 Task: Search one way flight ticket for 3 adults, 3 children in business from Fort Leonard Wood/waynesville: Waynesville-st. Robert Regional Airport (forney Field) to Fort Wayne: Fort Wayne International Airport on 5-4-2023. Choice of flights is American. Number of bags: 1 checked bag. Price is upto 42000. Outbound departure time preference is 22:30.
Action: Mouse moved to (362, 146)
Screenshot: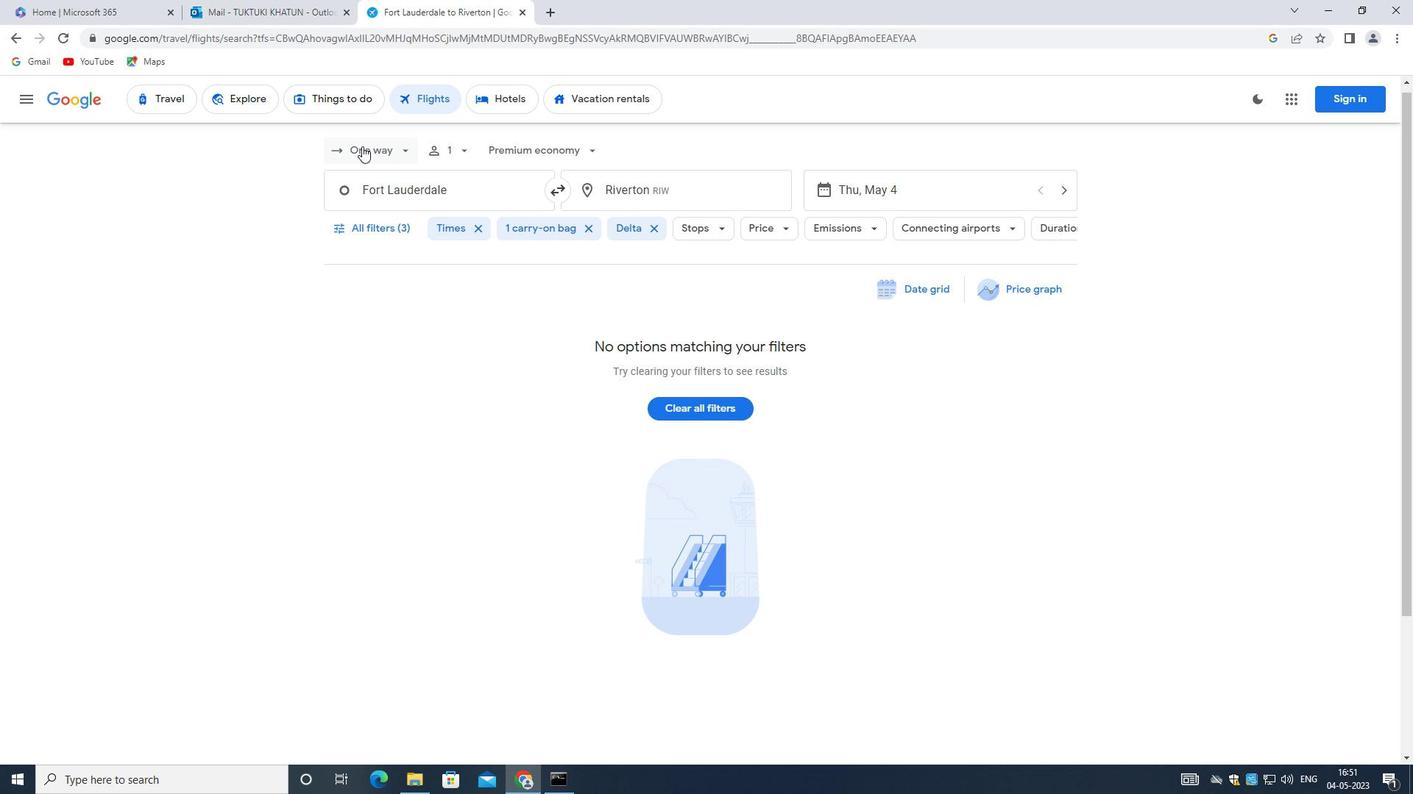 
Action: Mouse pressed left at (362, 146)
Screenshot: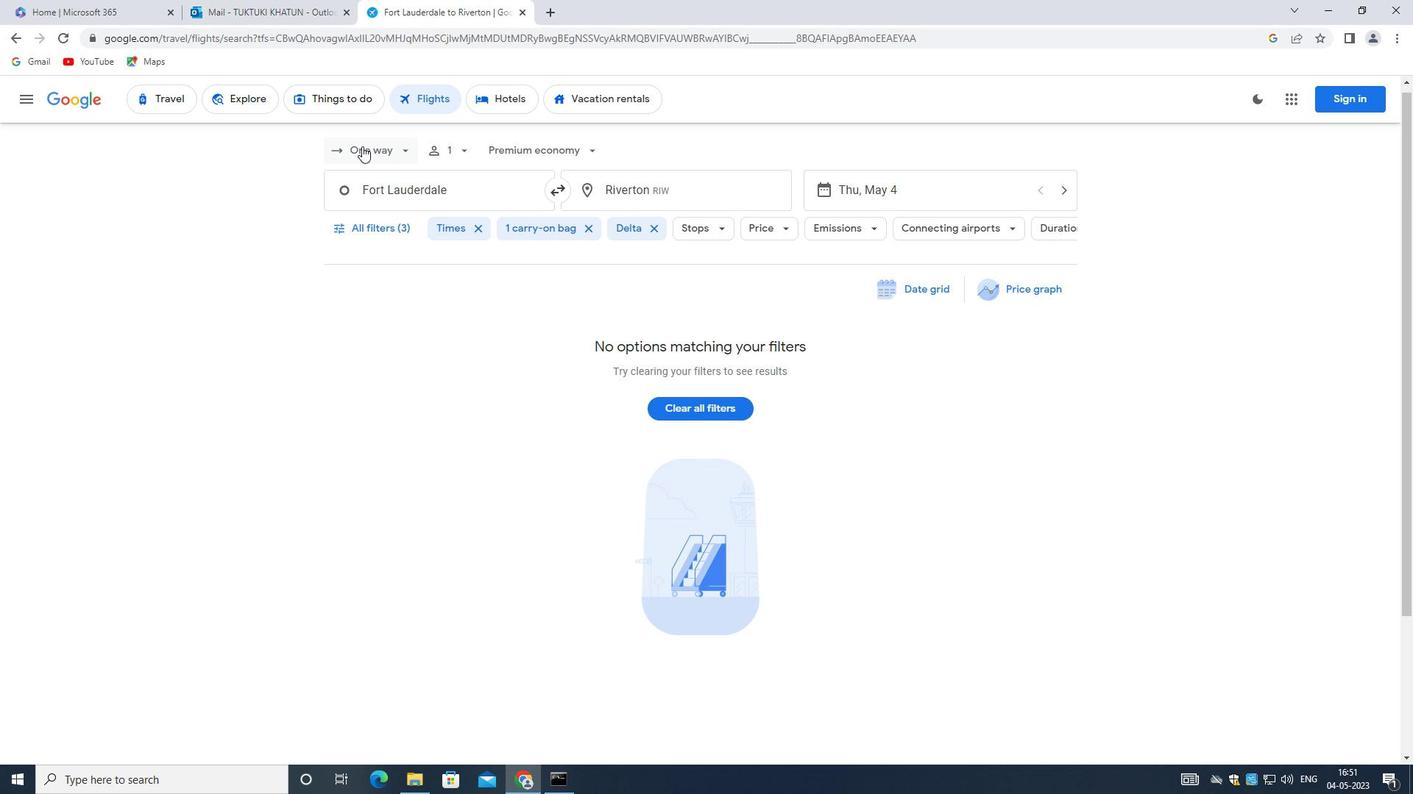 
Action: Mouse moved to (395, 211)
Screenshot: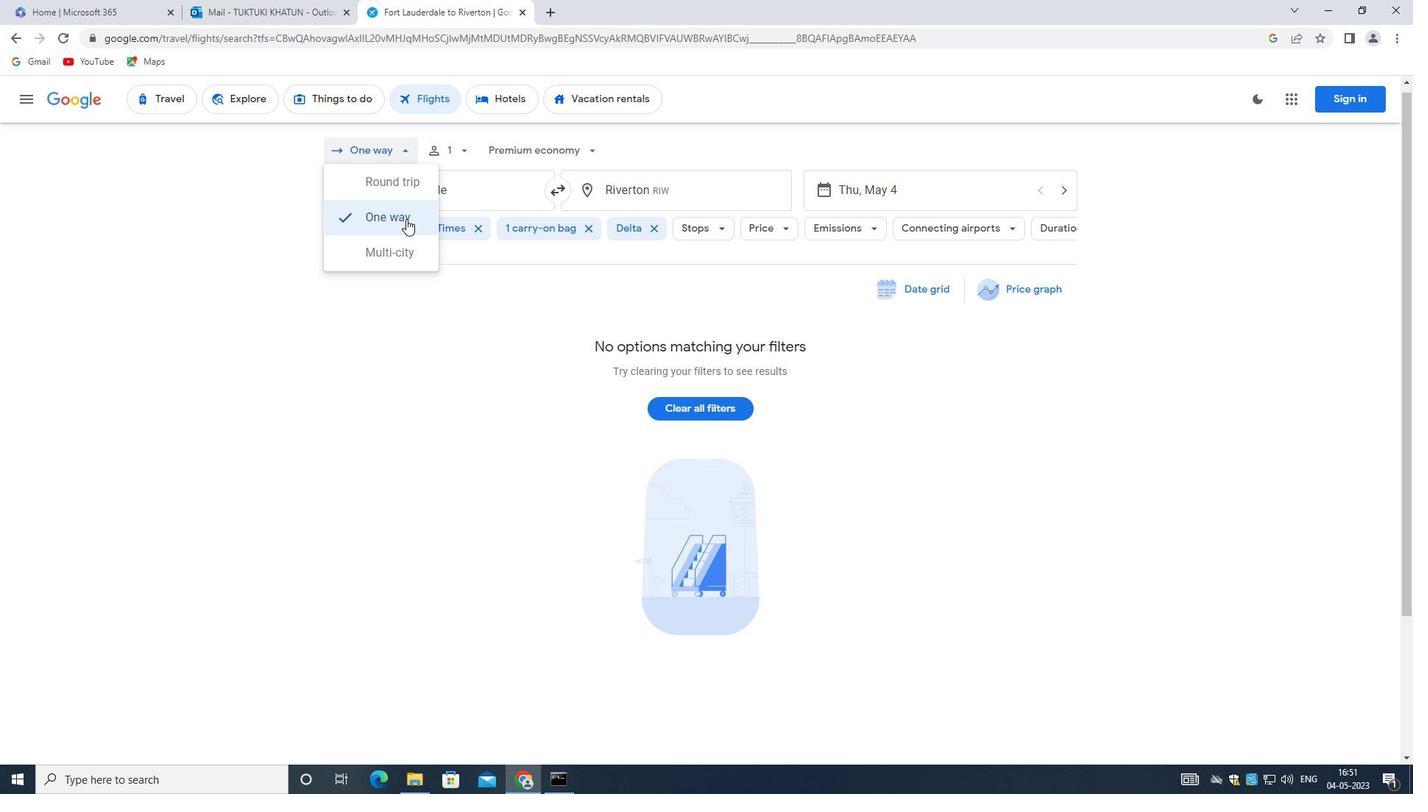 
Action: Mouse pressed left at (395, 211)
Screenshot: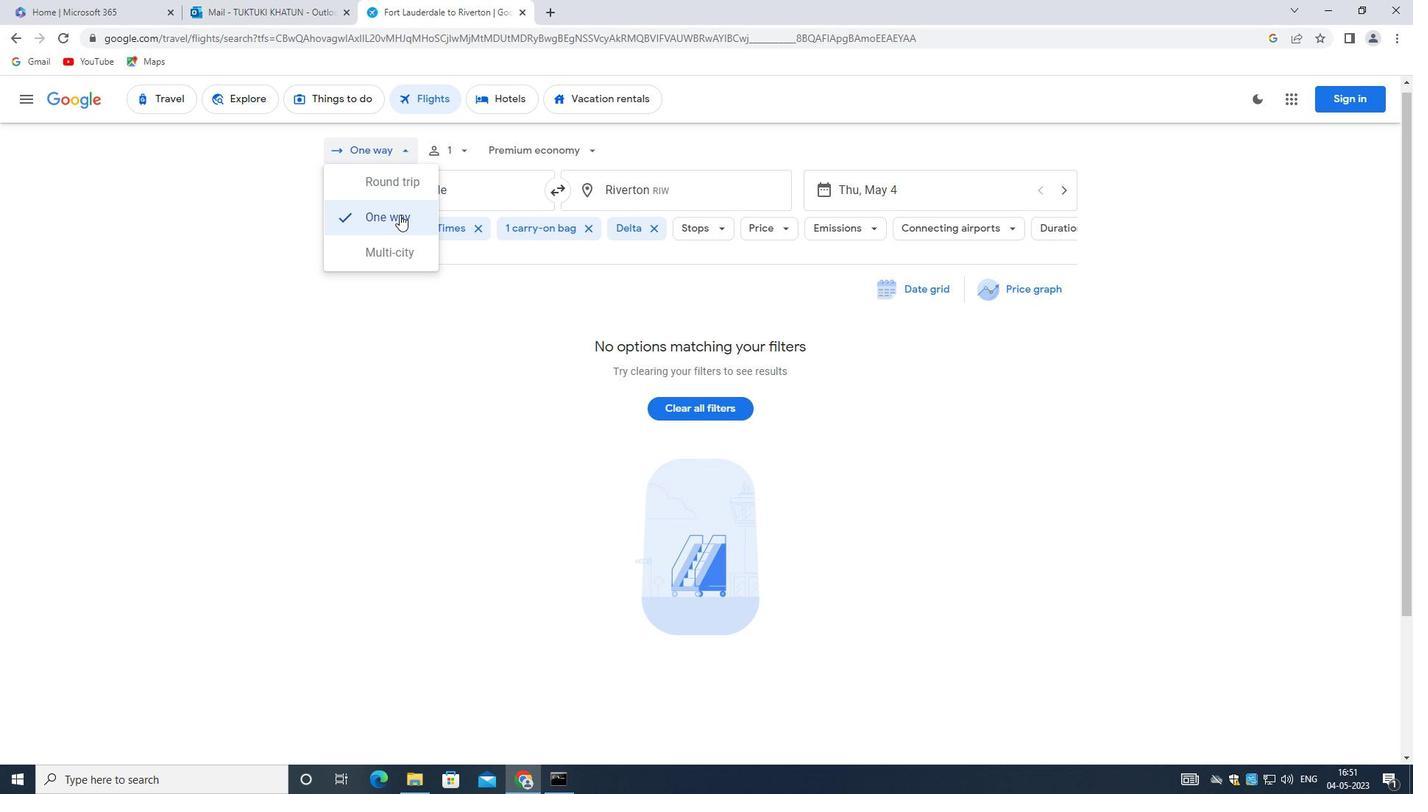 
Action: Mouse moved to (454, 149)
Screenshot: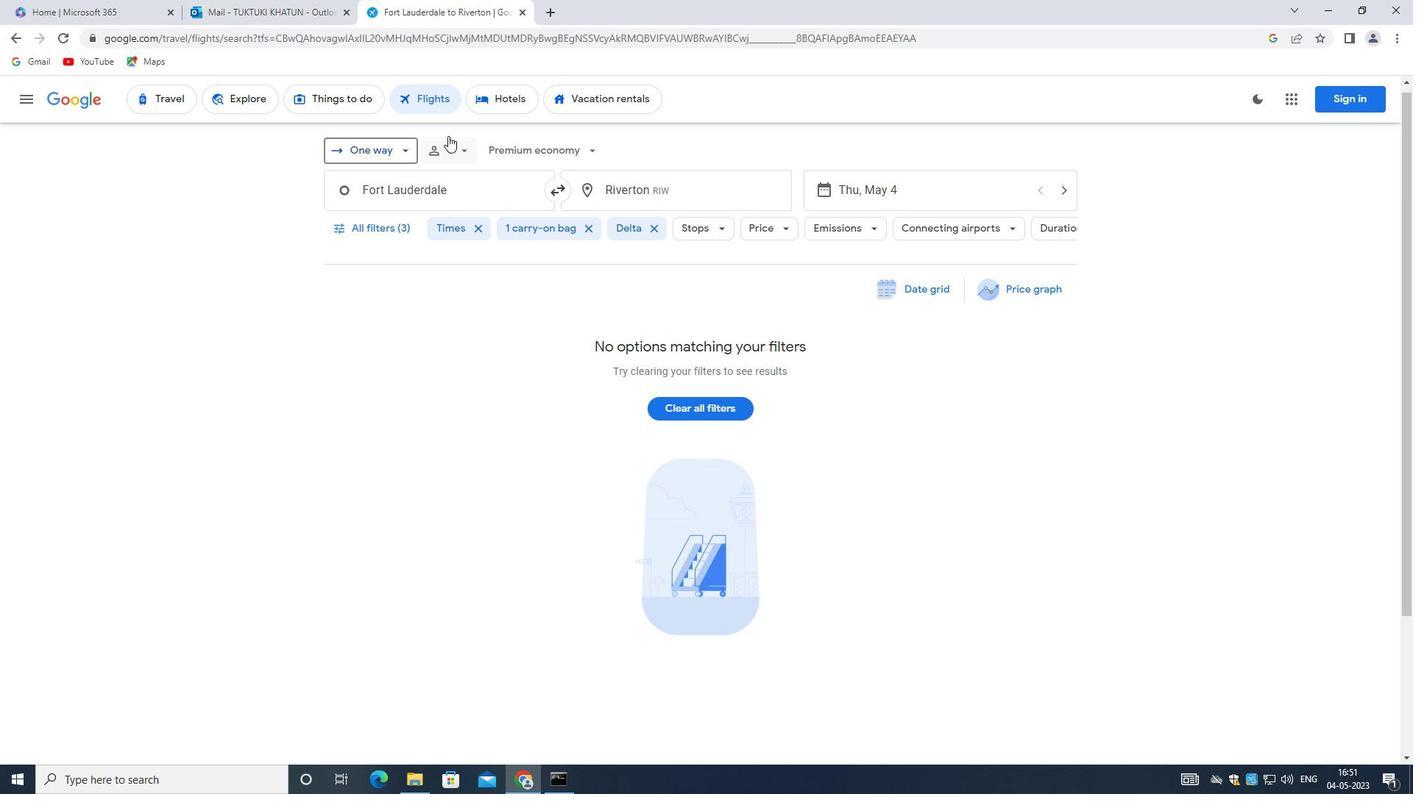 
Action: Mouse pressed left at (454, 149)
Screenshot: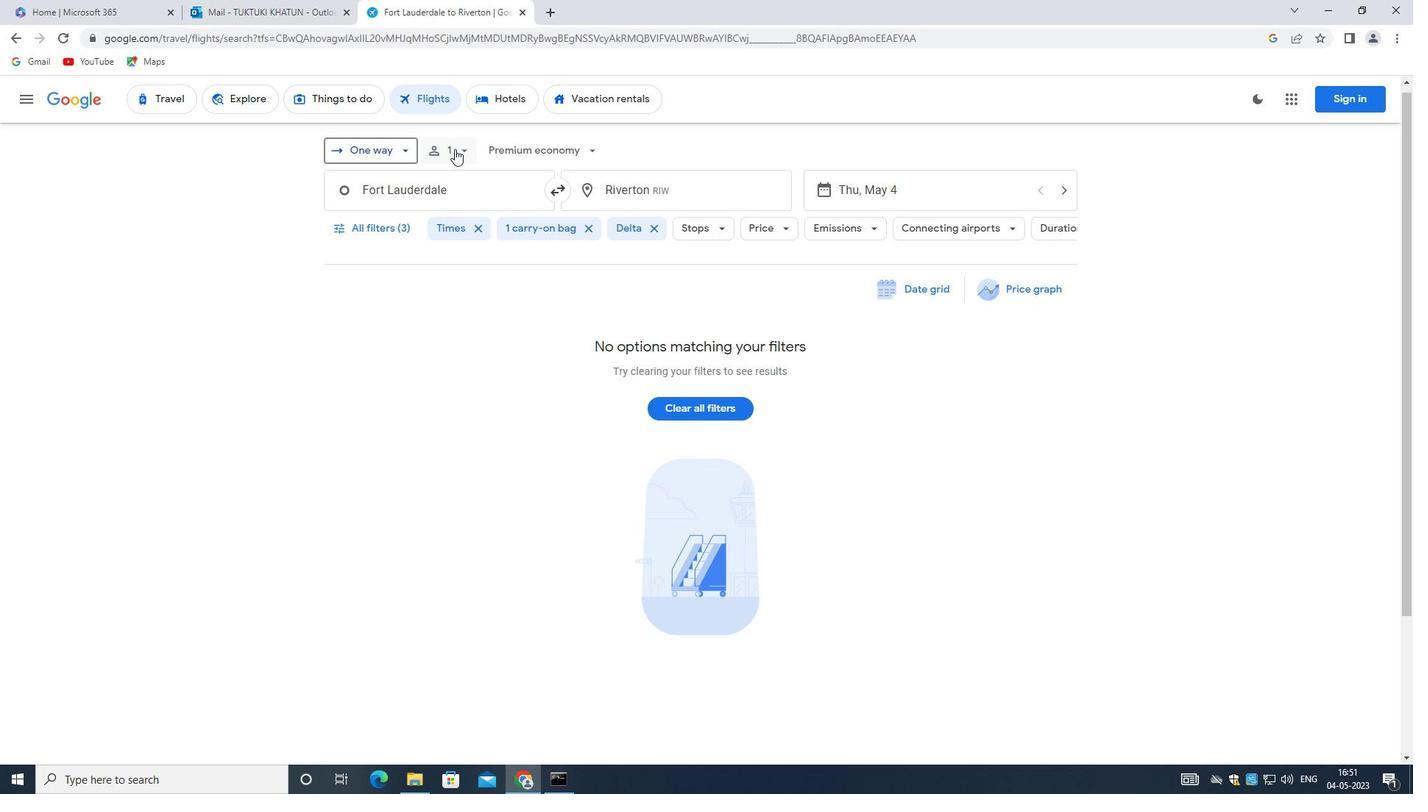 
Action: Mouse moved to (570, 187)
Screenshot: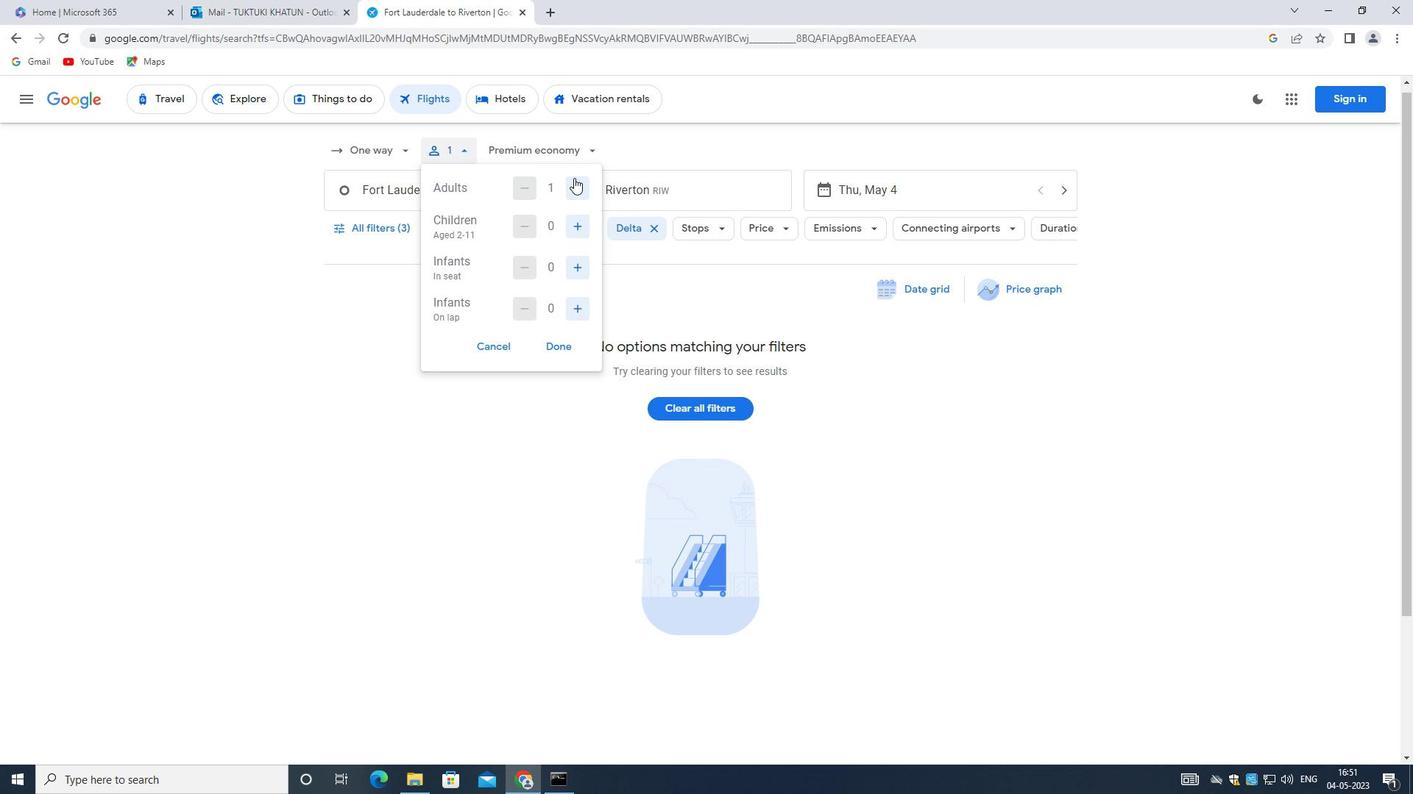 
Action: Mouse pressed left at (570, 187)
Screenshot: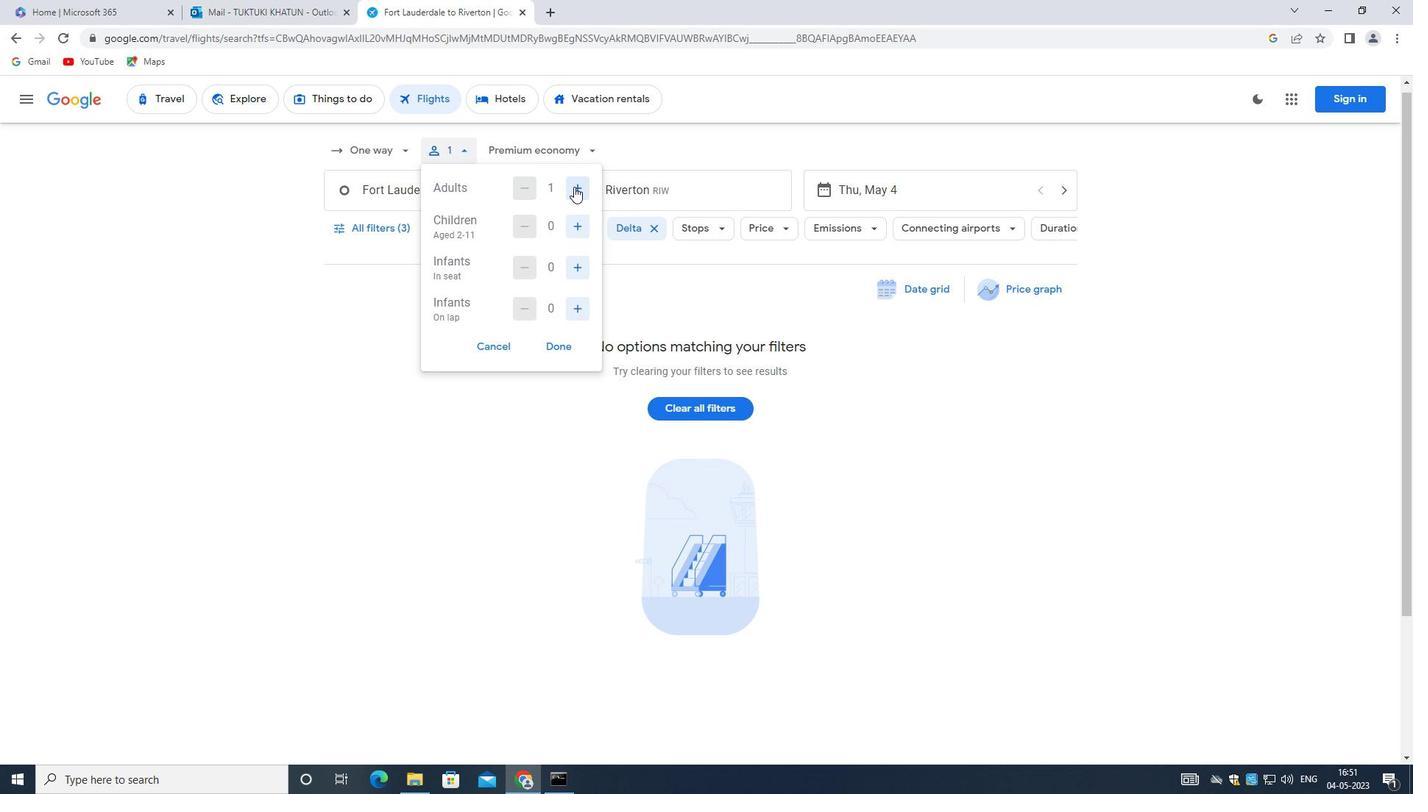 
Action: Mouse moved to (569, 186)
Screenshot: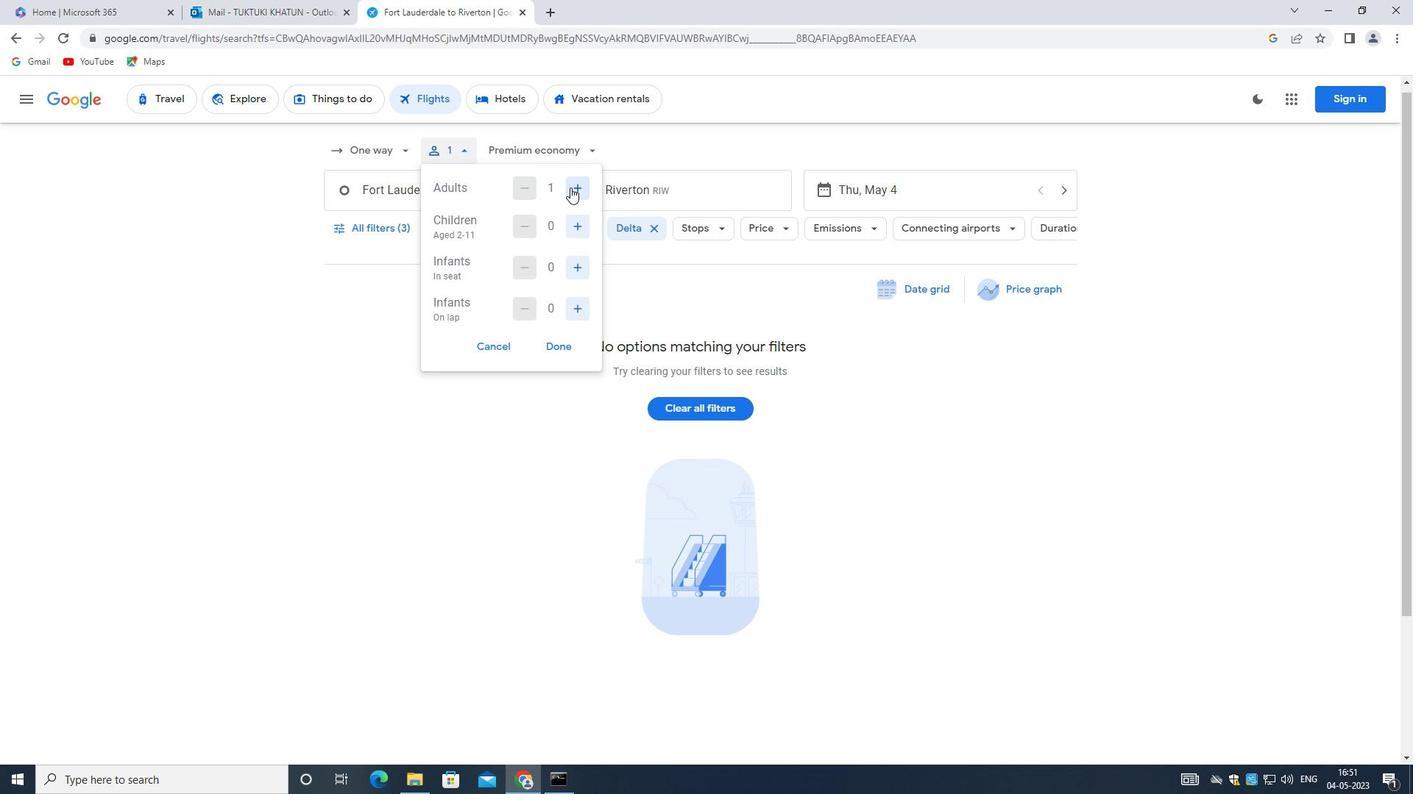 
Action: Mouse pressed left at (569, 186)
Screenshot: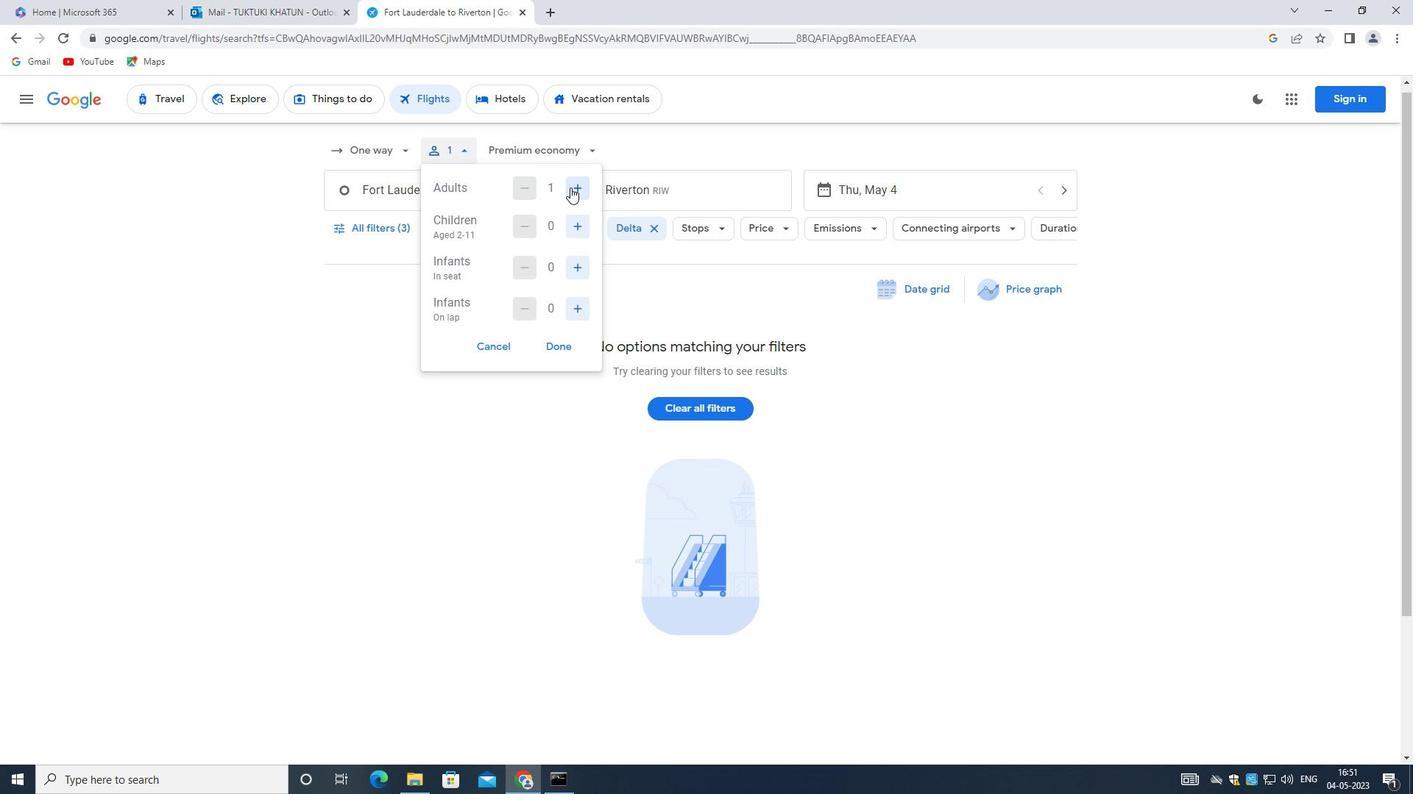 
Action: Mouse moved to (576, 222)
Screenshot: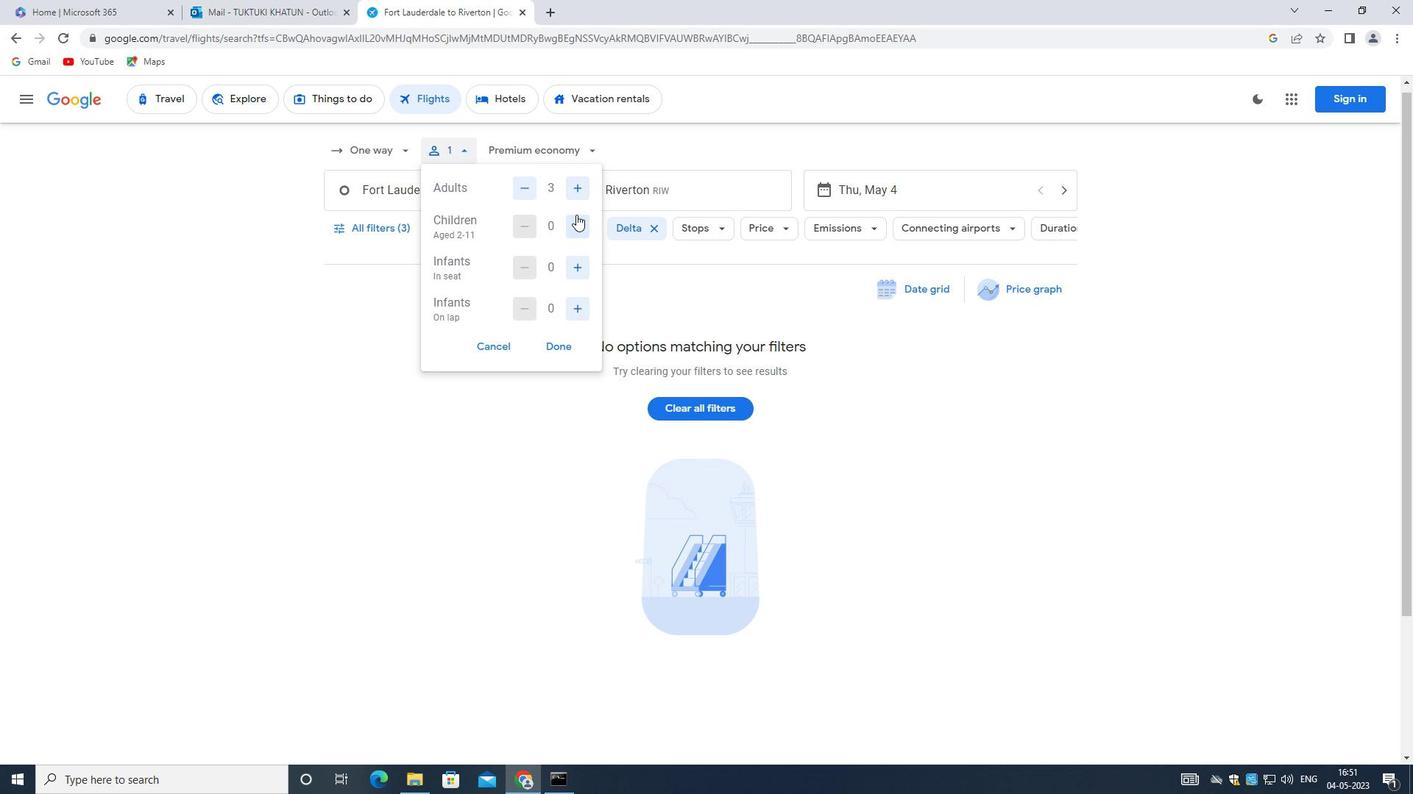 
Action: Mouse pressed left at (576, 222)
Screenshot: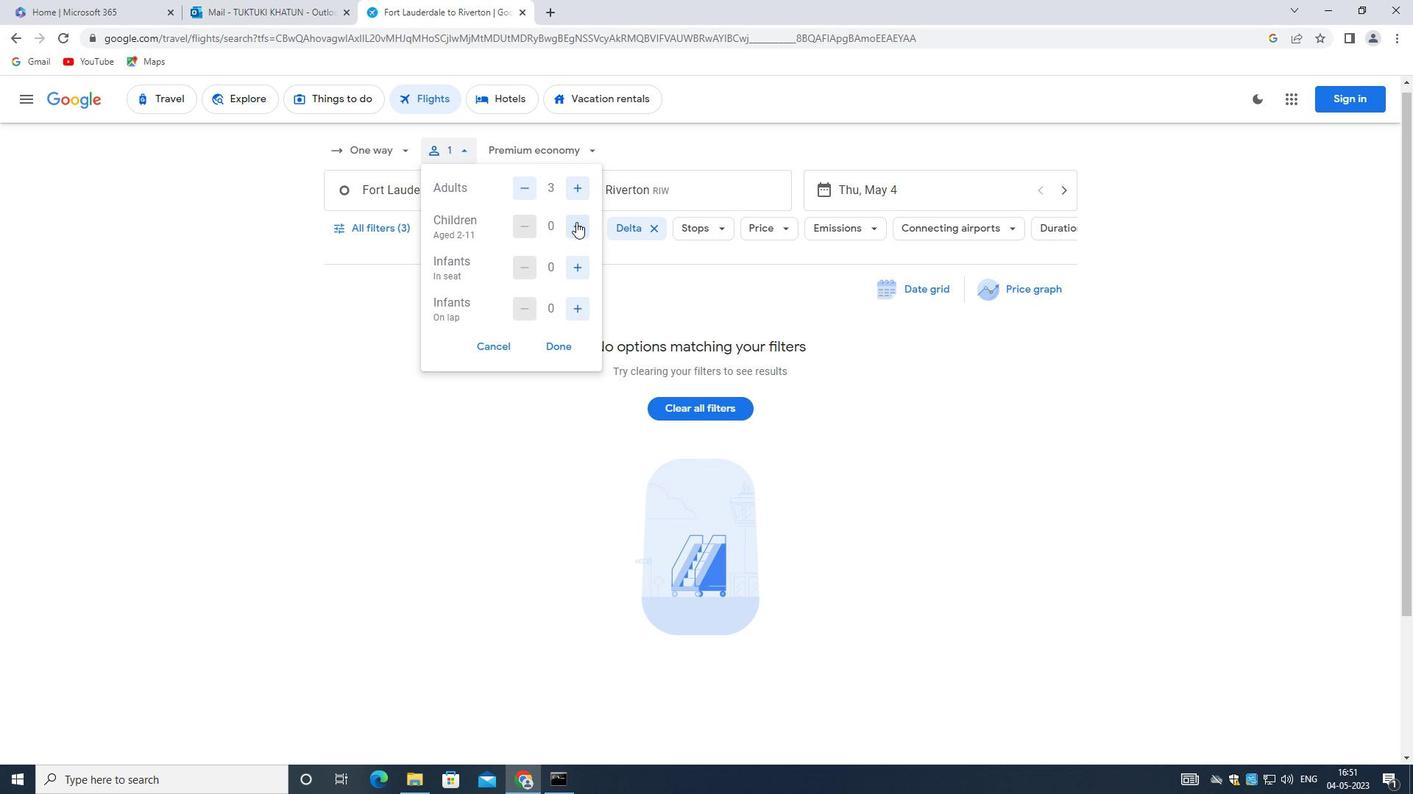
Action: Mouse pressed left at (576, 222)
Screenshot: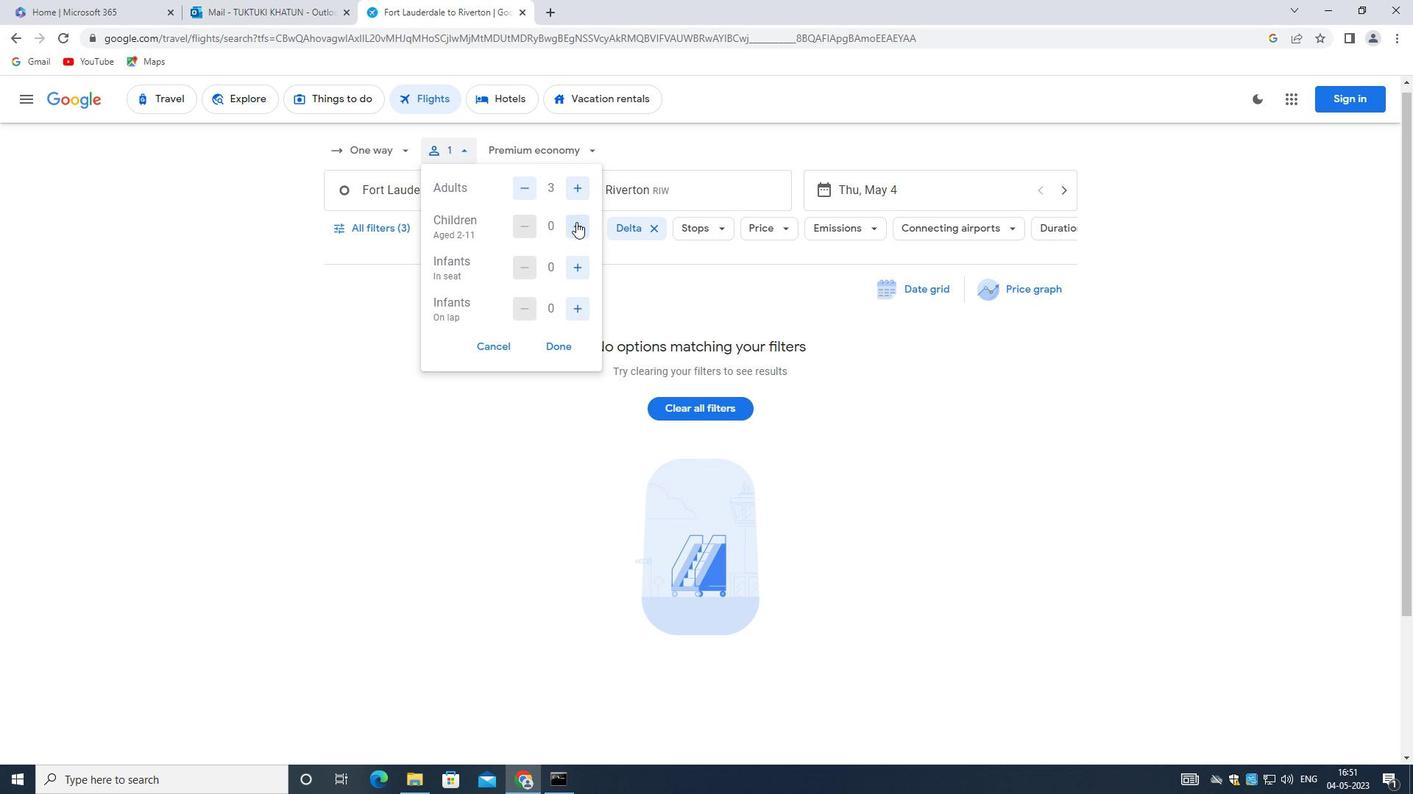 
Action: Mouse moved to (578, 220)
Screenshot: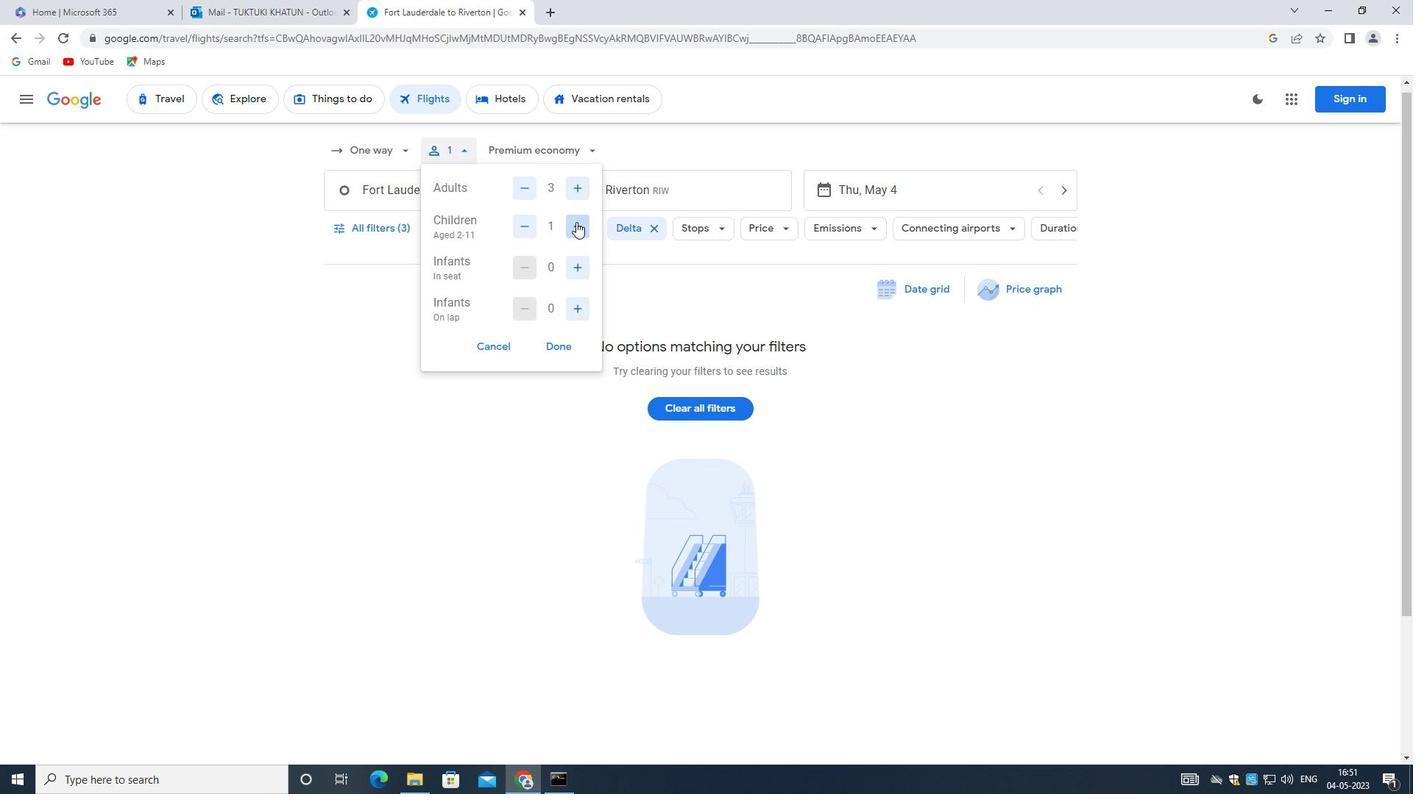 
Action: Mouse pressed left at (578, 220)
Screenshot: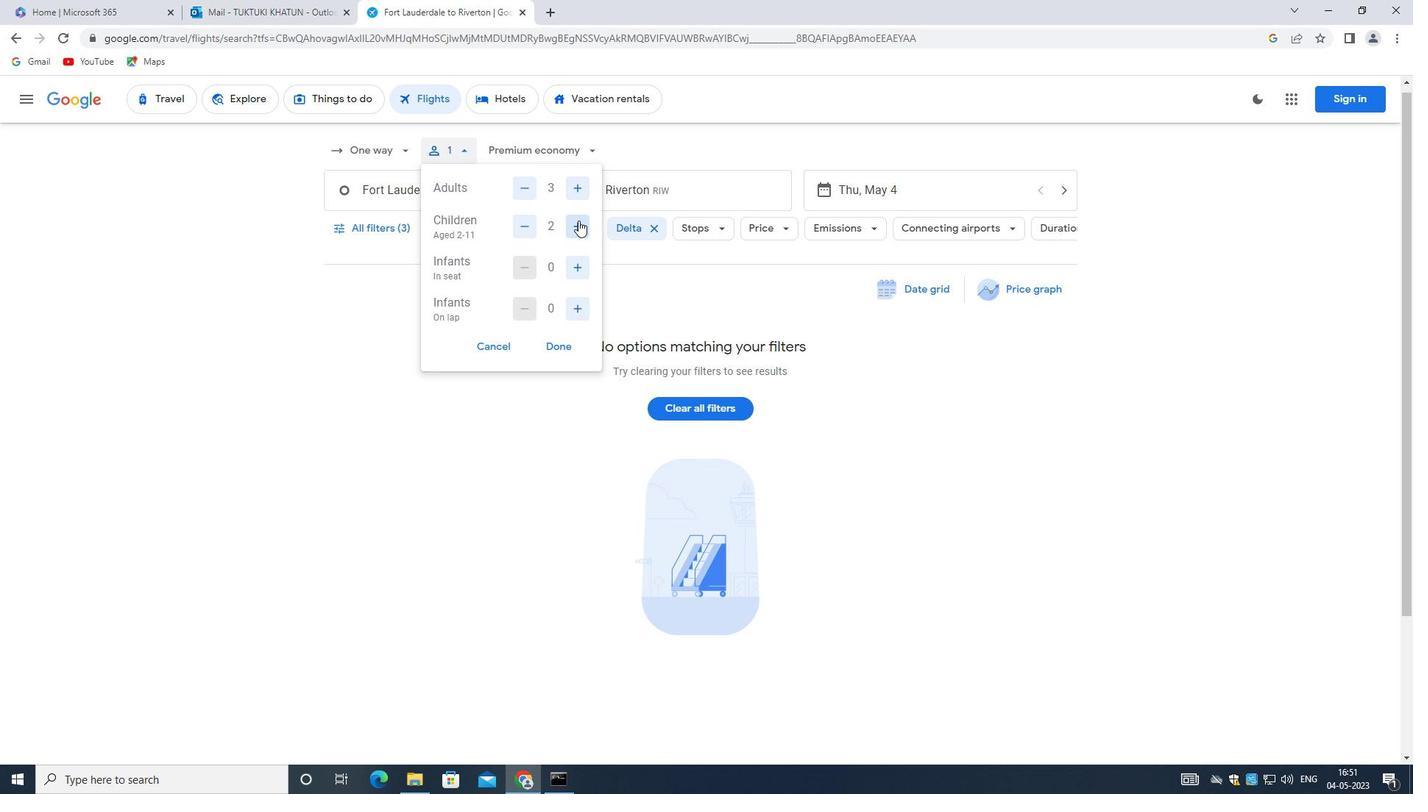 
Action: Mouse moved to (557, 344)
Screenshot: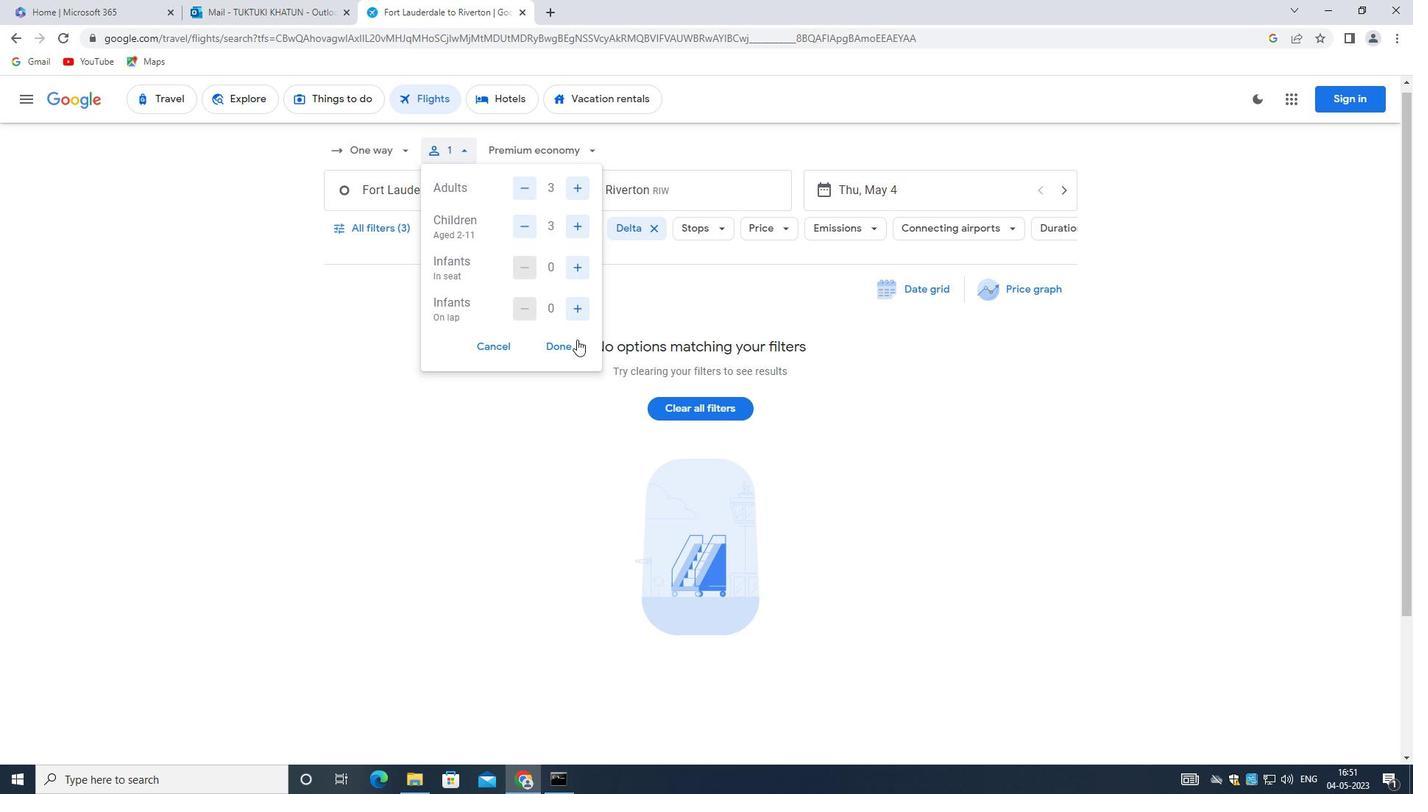
Action: Mouse pressed left at (557, 344)
Screenshot: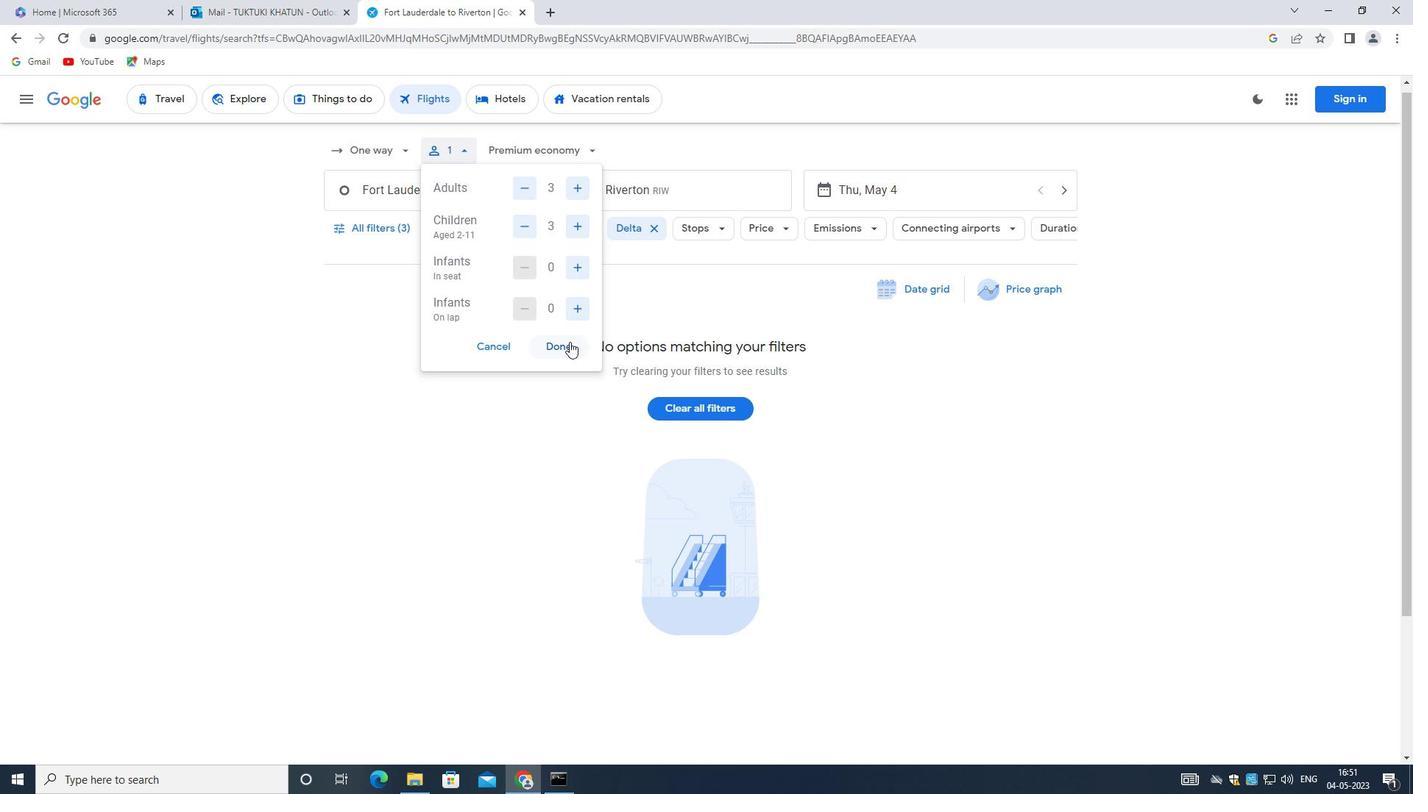 
Action: Mouse moved to (421, 184)
Screenshot: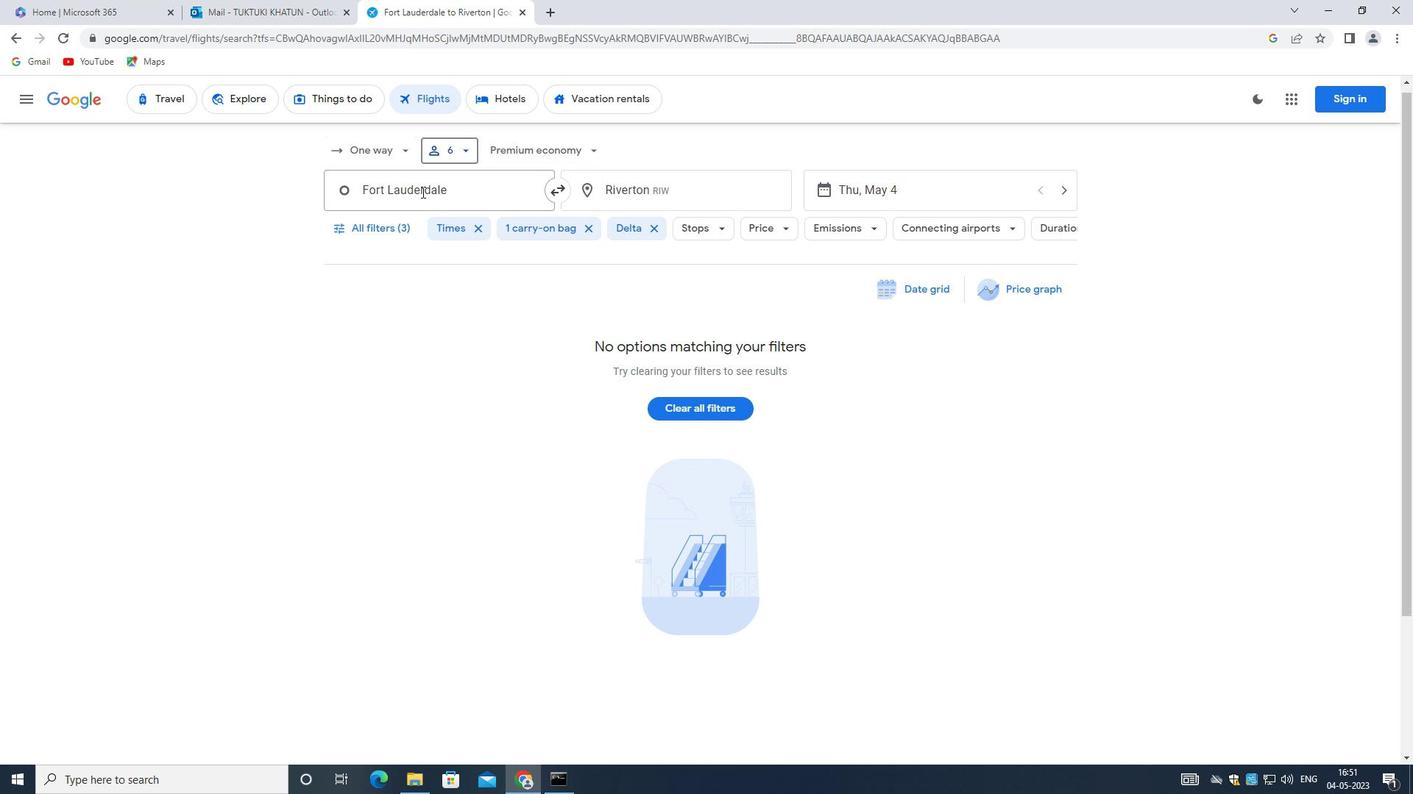 
Action: Mouse pressed left at (421, 184)
Screenshot: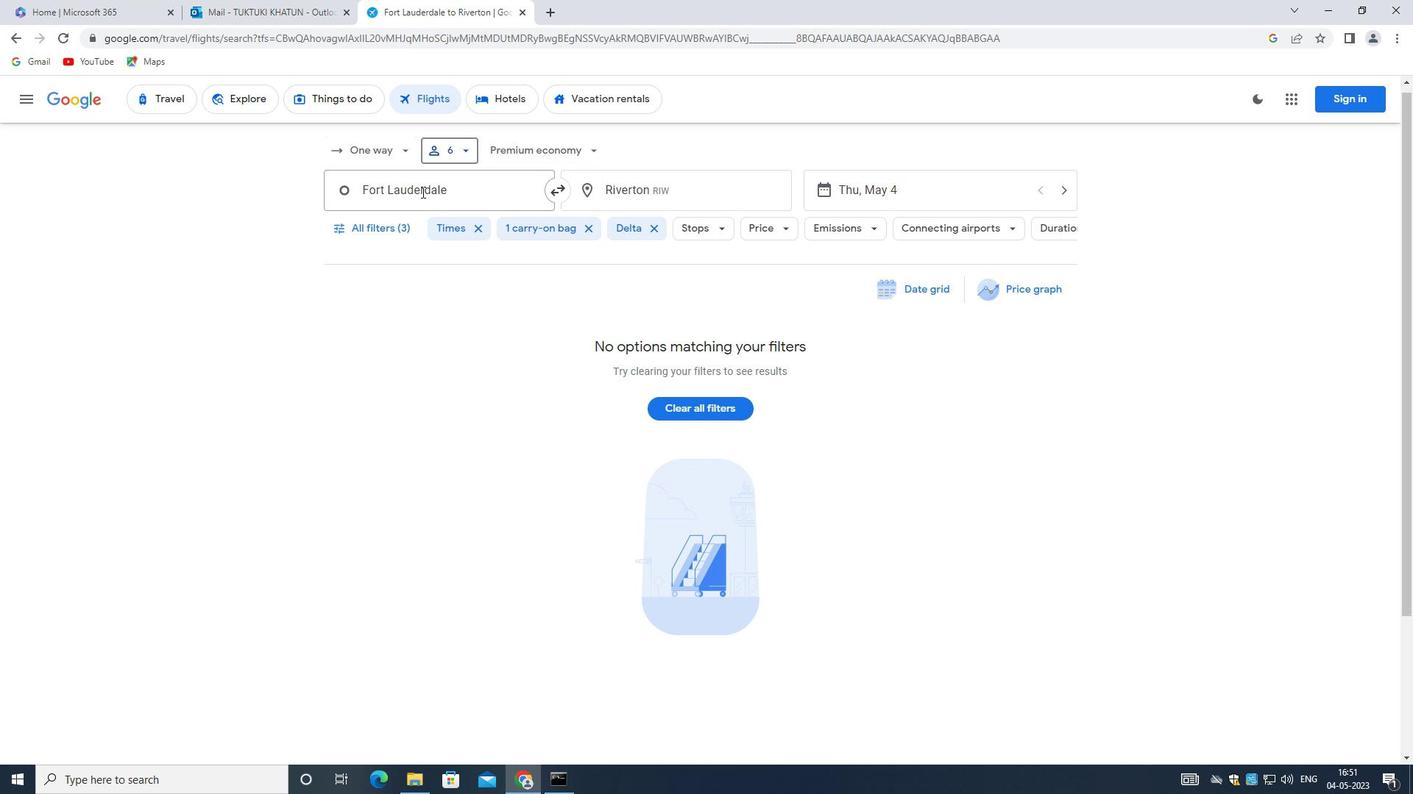 
Action: Key pressed <Key.backspace><Key.shift>WAYNESVILLE-ST.<Key.space><Key.shift><Key.shift><Key.shift><Key.shift><Key.shift><Key.shift><Key.shift><Key.shift><Key.shift>R
Screenshot: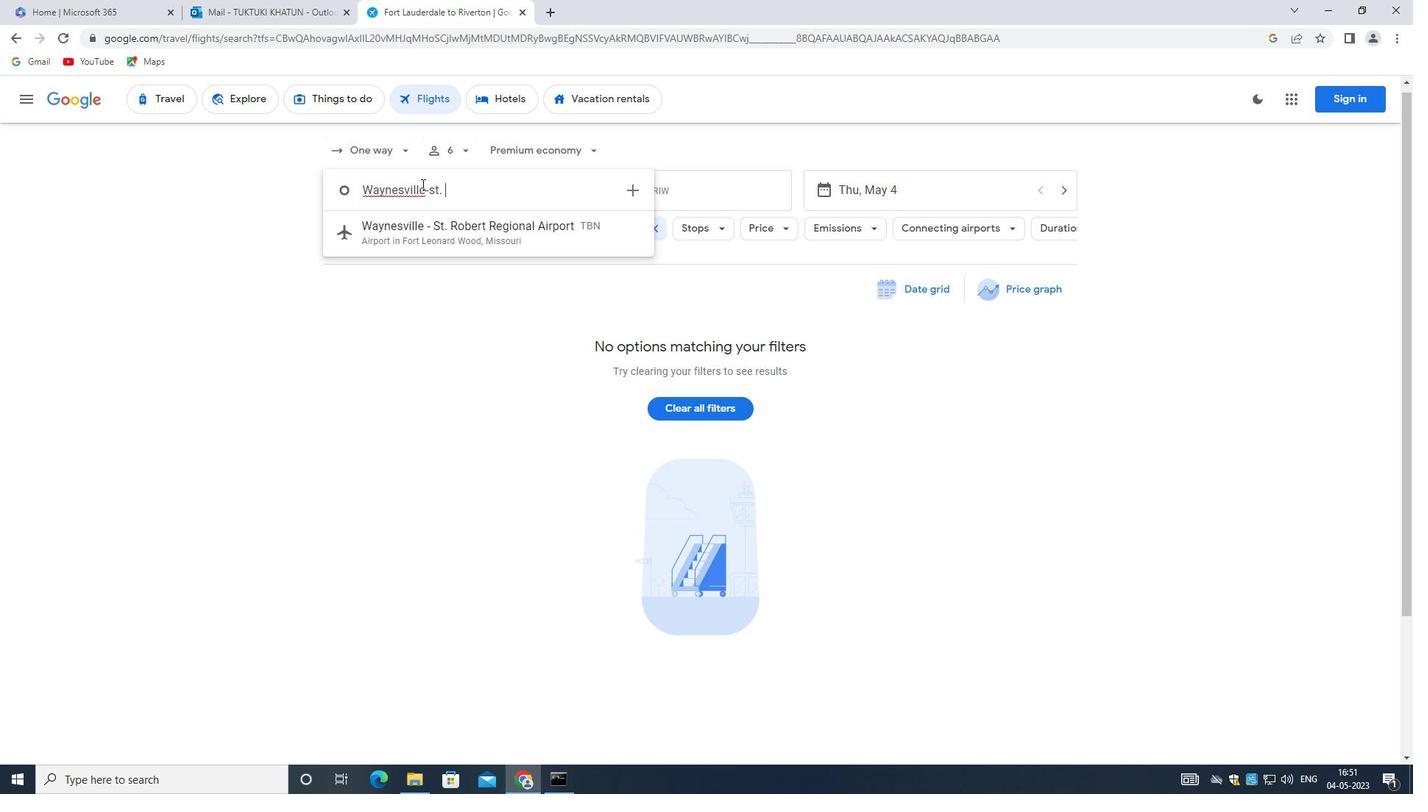 
Action: Mouse moved to (531, 234)
Screenshot: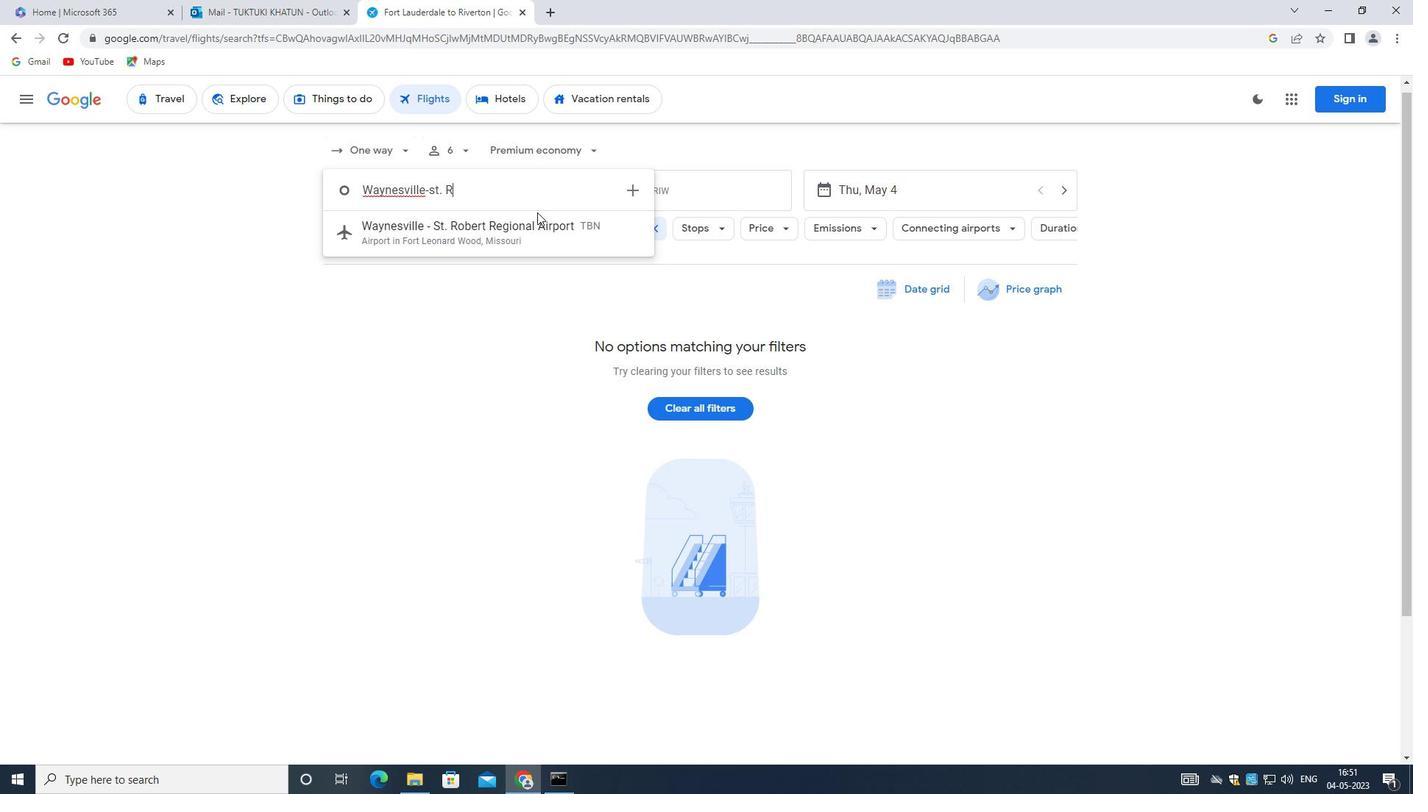 
Action: Mouse pressed left at (531, 234)
Screenshot: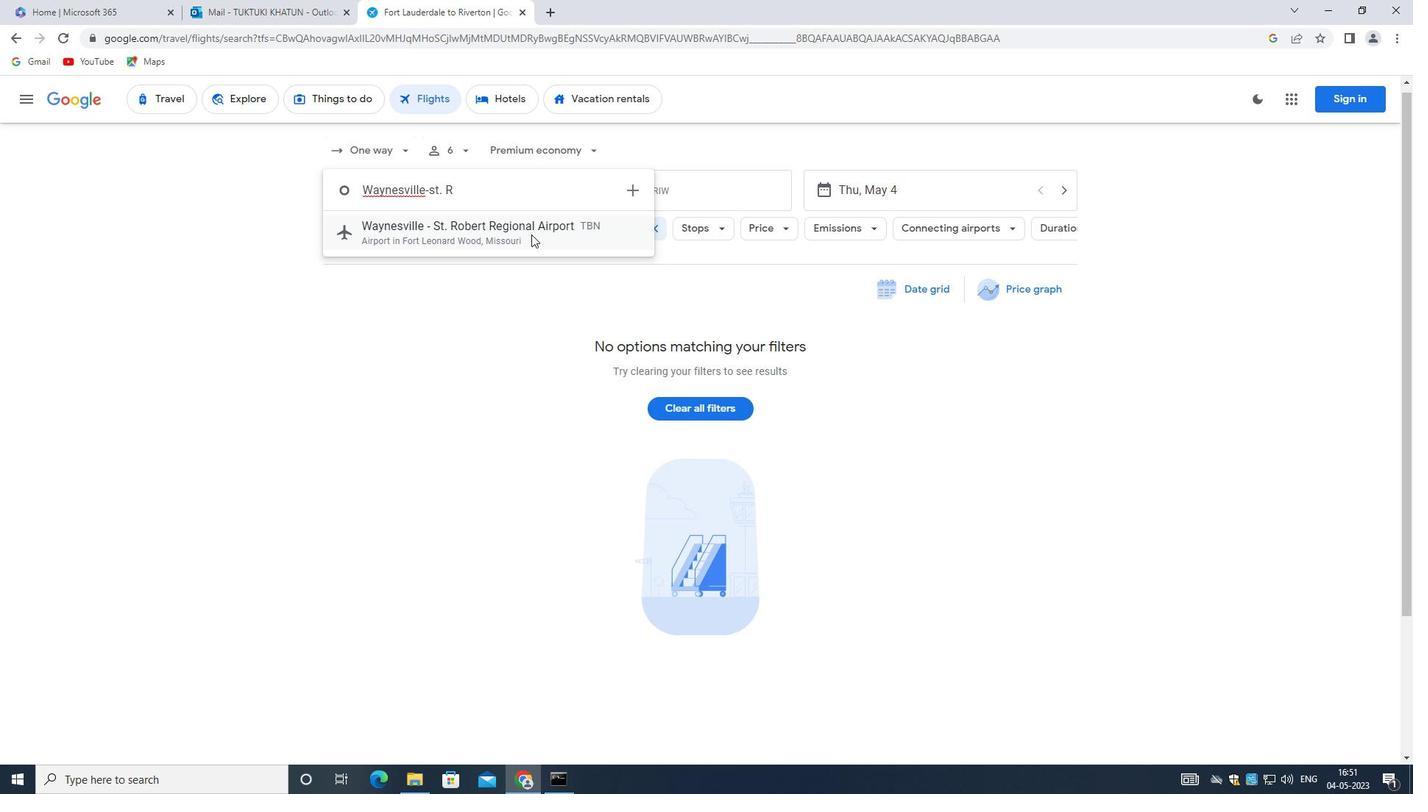 
Action: Mouse moved to (716, 185)
Screenshot: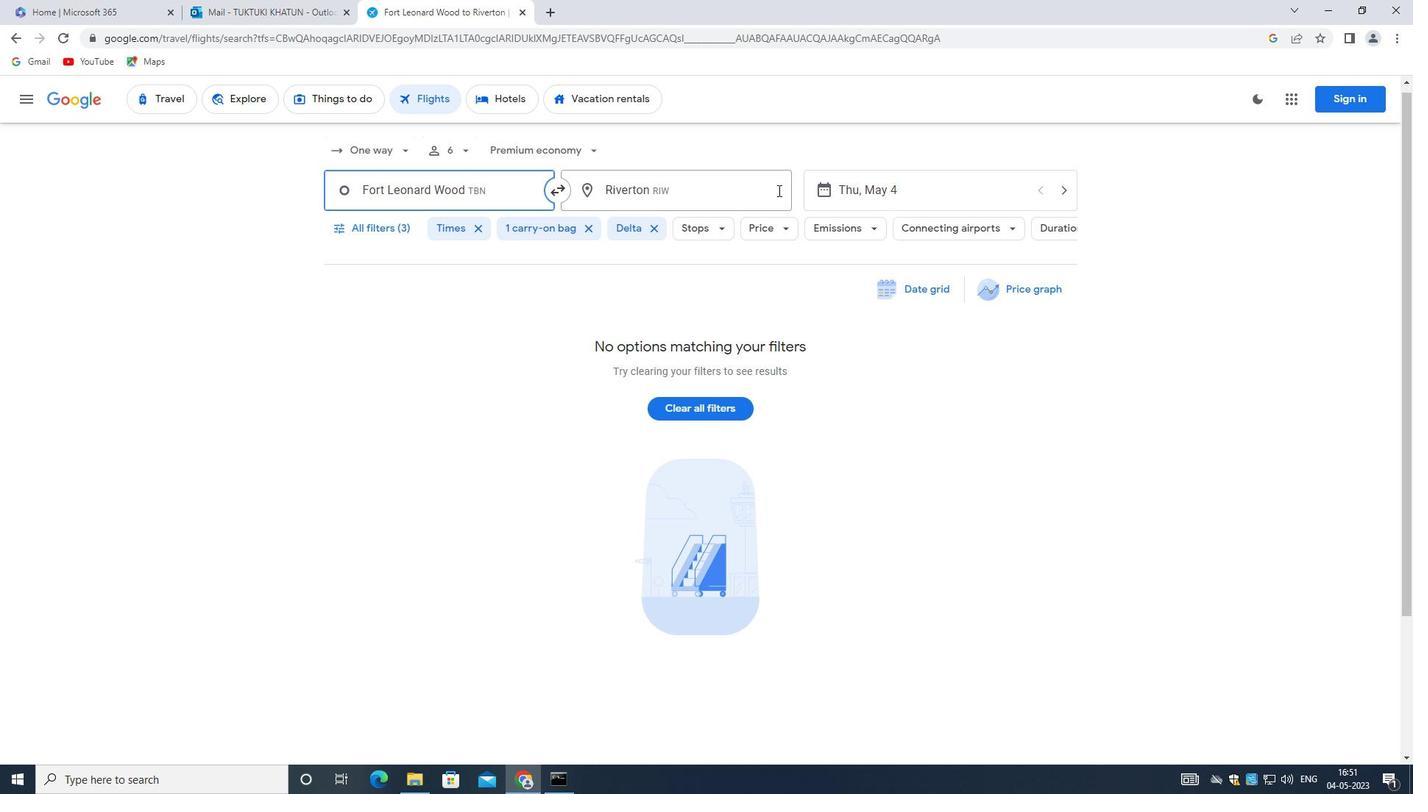
Action: Mouse pressed left at (716, 185)
Screenshot: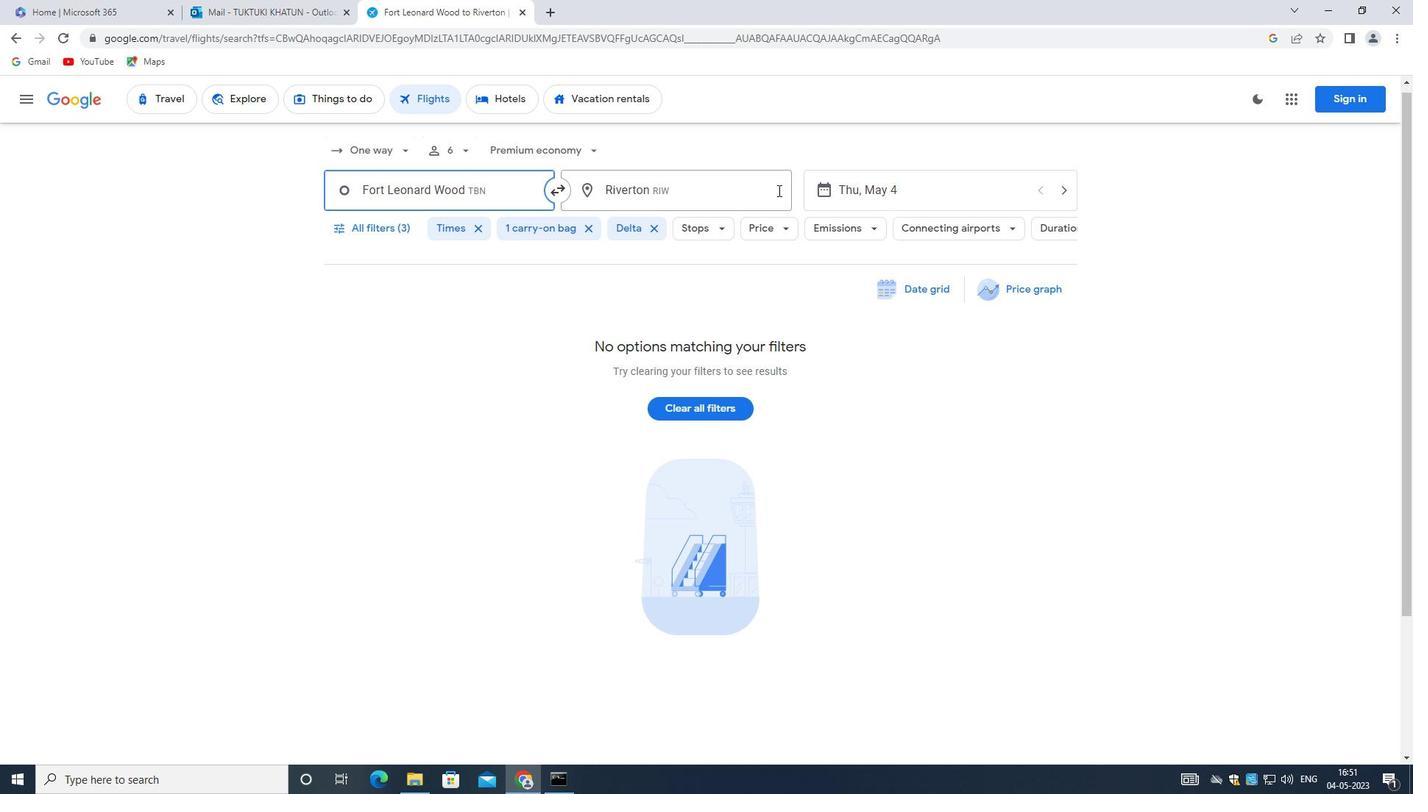 
Action: Mouse moved to (716, 184)
Screenshot: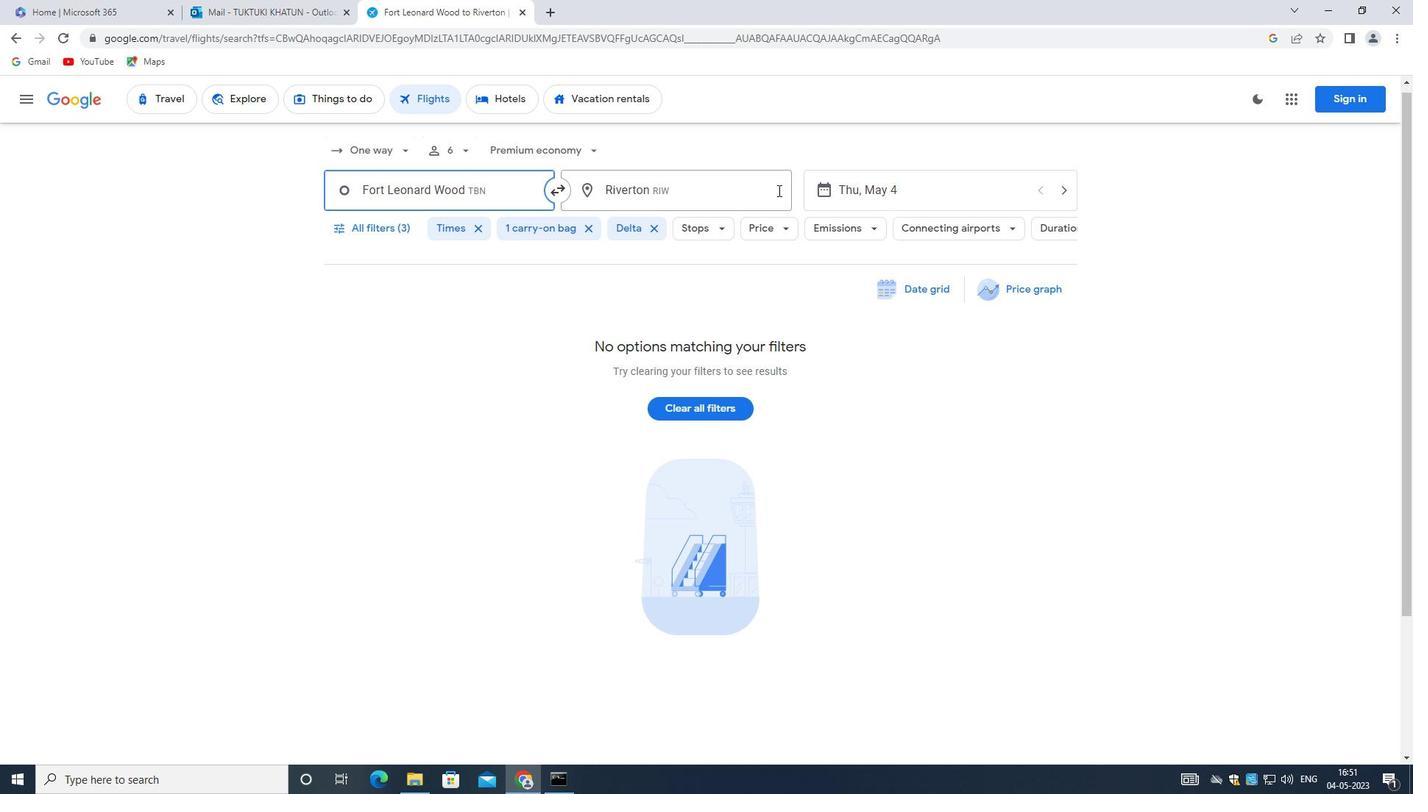 
Action: Key pressed <Key.backspace><Key.shift>FORT<Key.space><Key.shift>WAYNE<Key.space><Key.shift_r>INTERNATIONAL<Key.space><Key.shift>AIRPORY<Key.backspace>
Screenshot: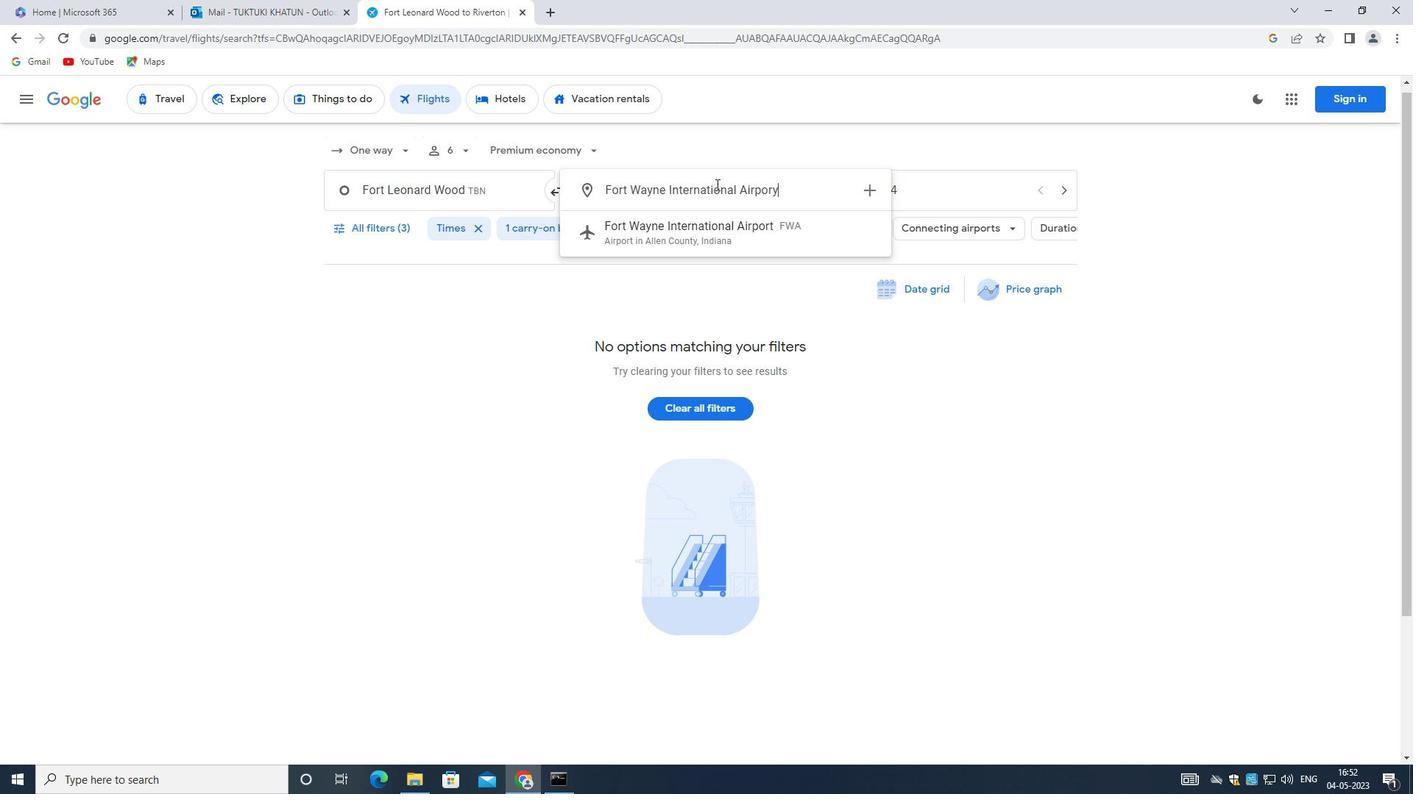 
Action: Mouse moved to (674, 234)
Screenshot: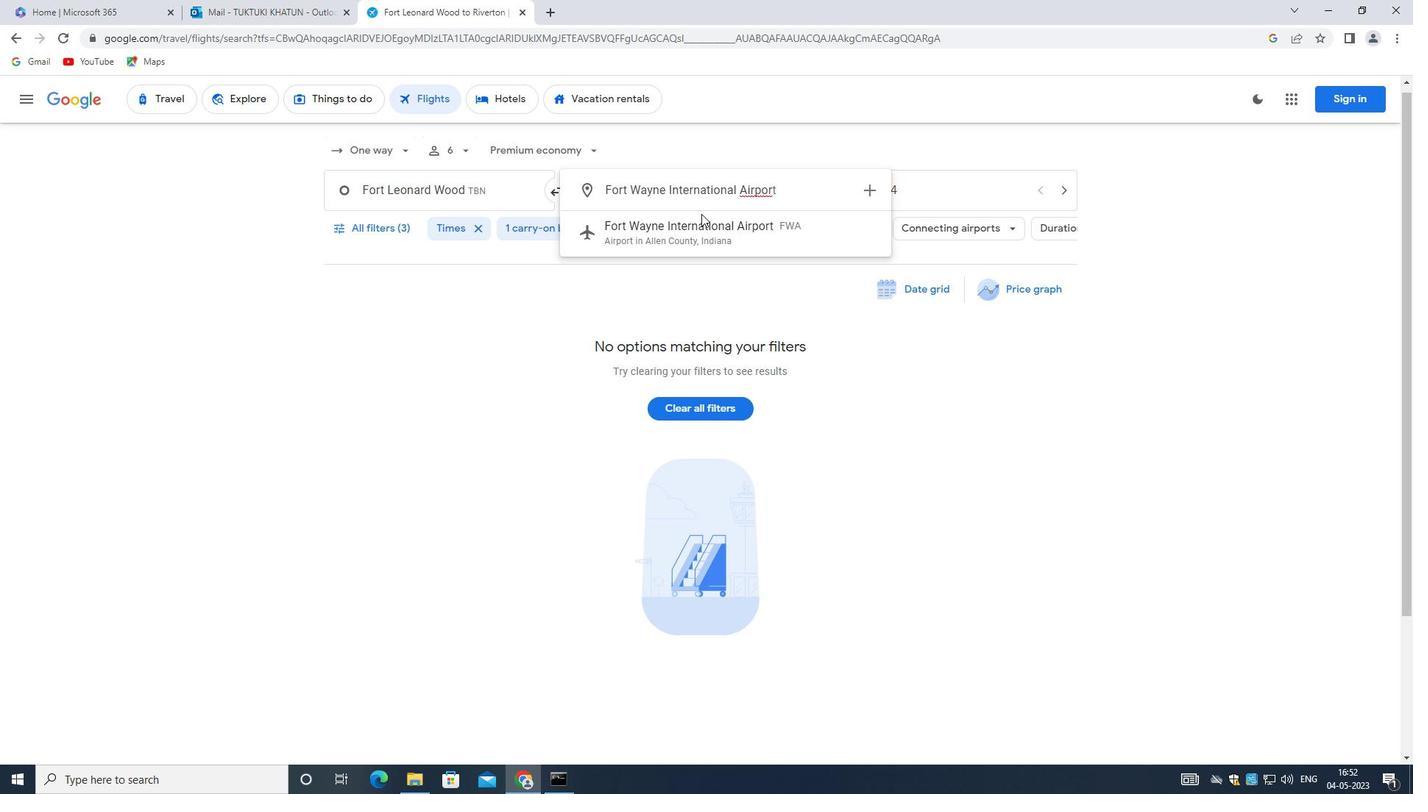
Action: Mouse pressed left at (674, 234)
Screenshot: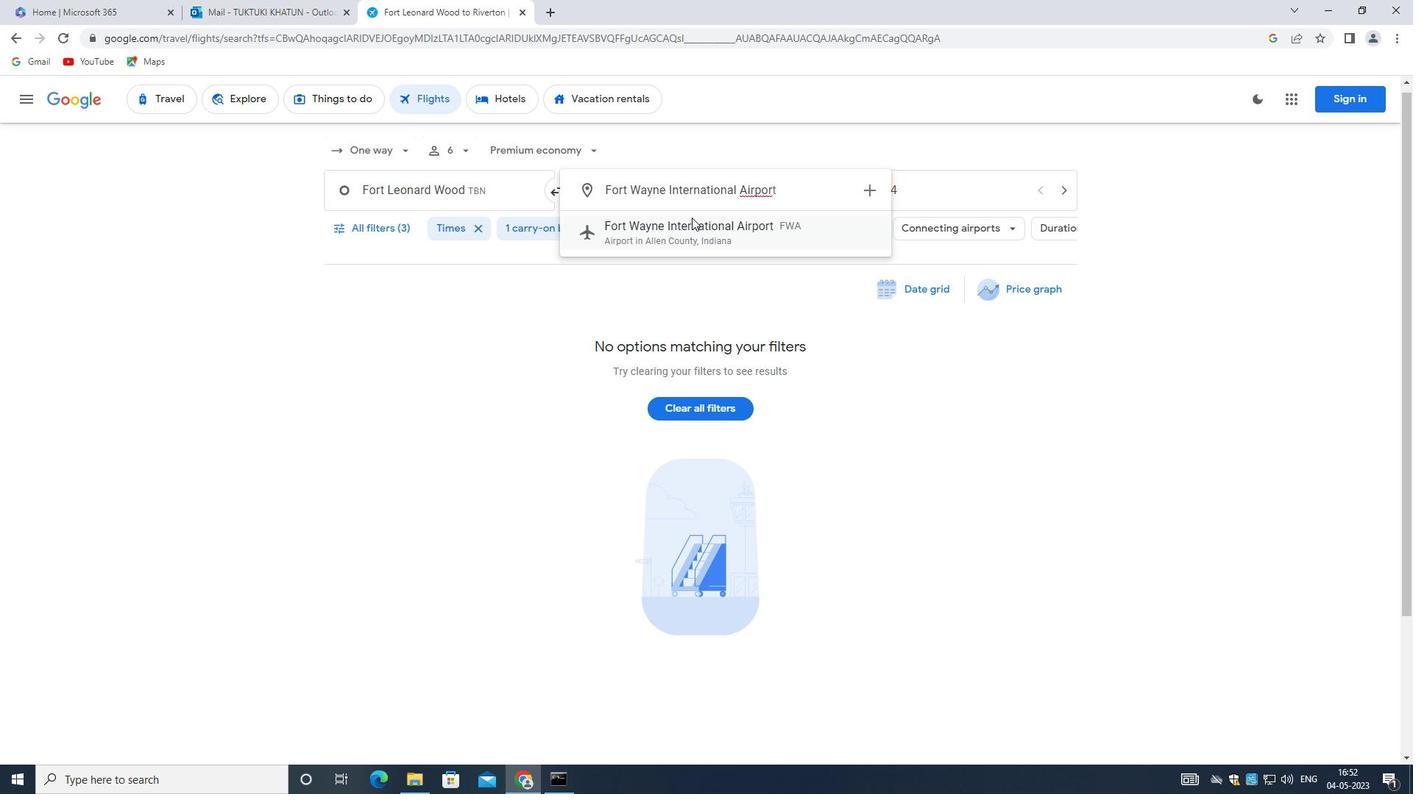 
Action: Mouse moved to (851, 189)
Screenshot: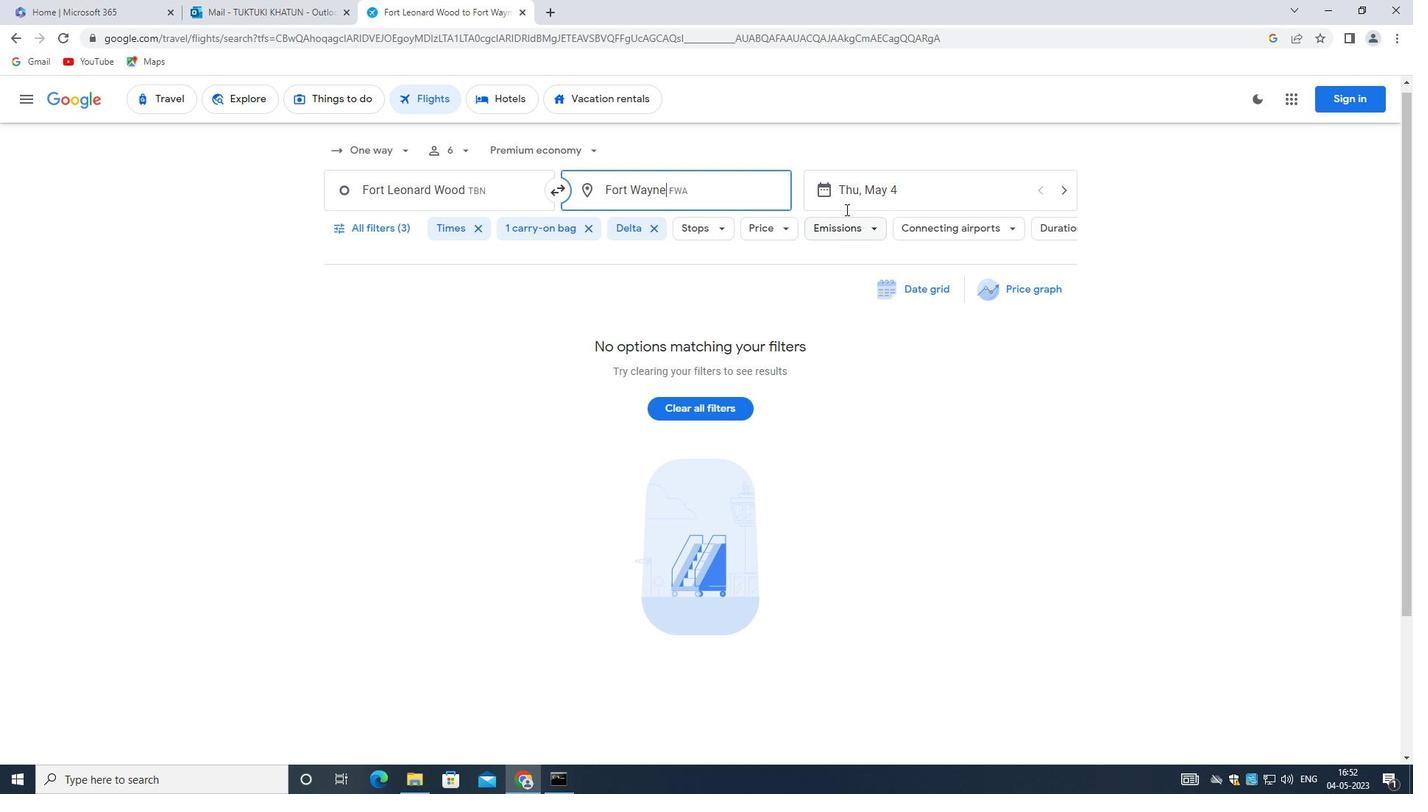 
Action: Mouse pressed left at (851, 189)
Screenshot: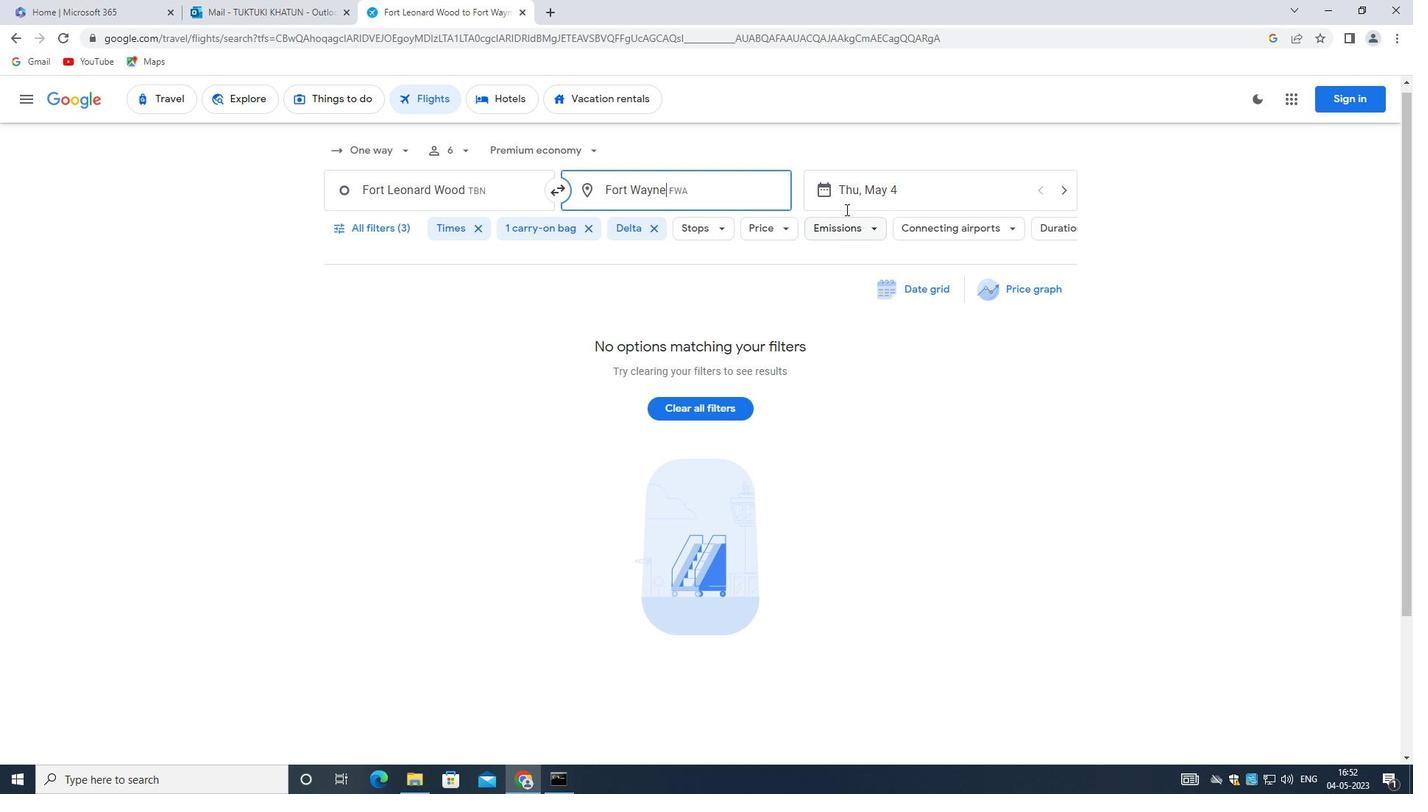 
Action: Mouse moved to (696, 313)
Screenshot: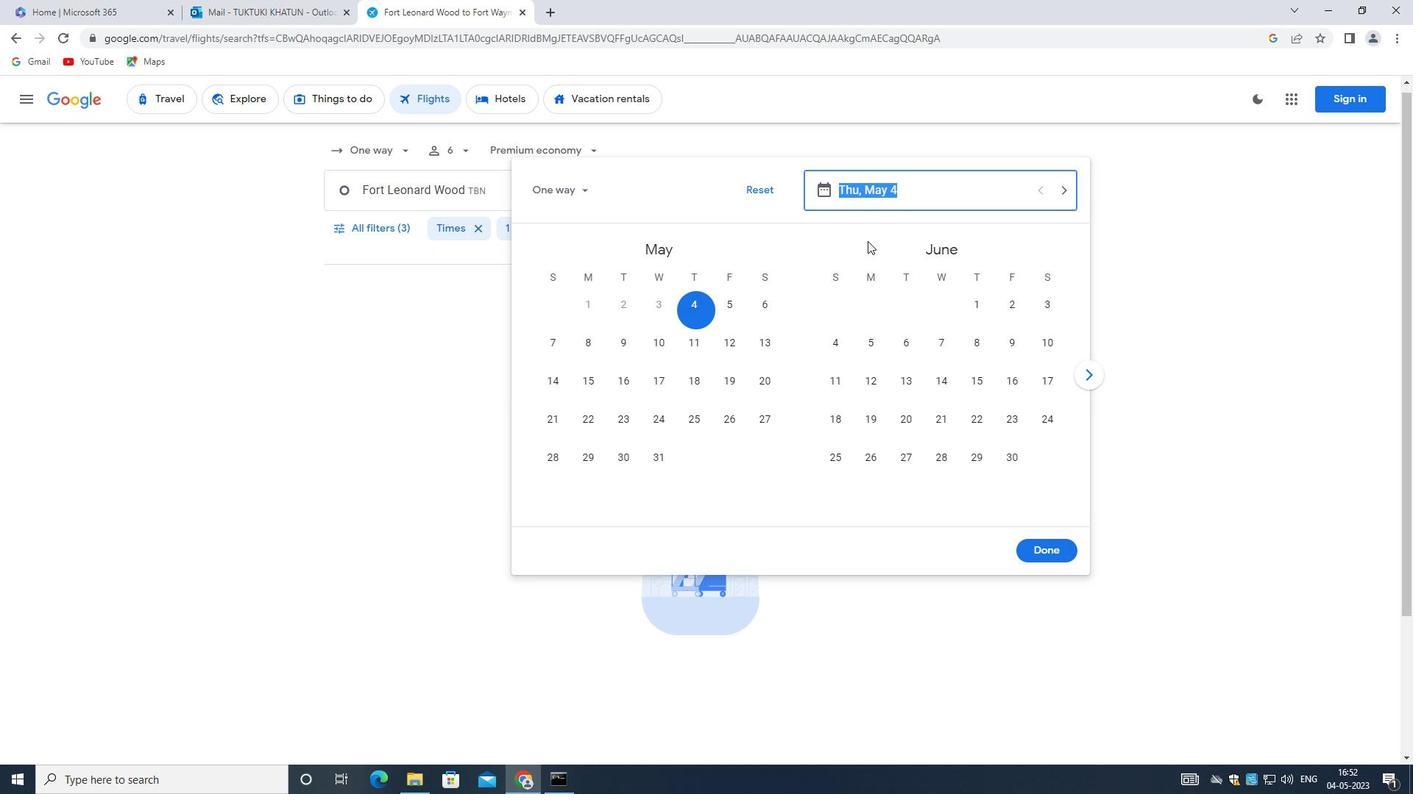 
Action: Mouse pressed left at (696, 313)
Screenshot: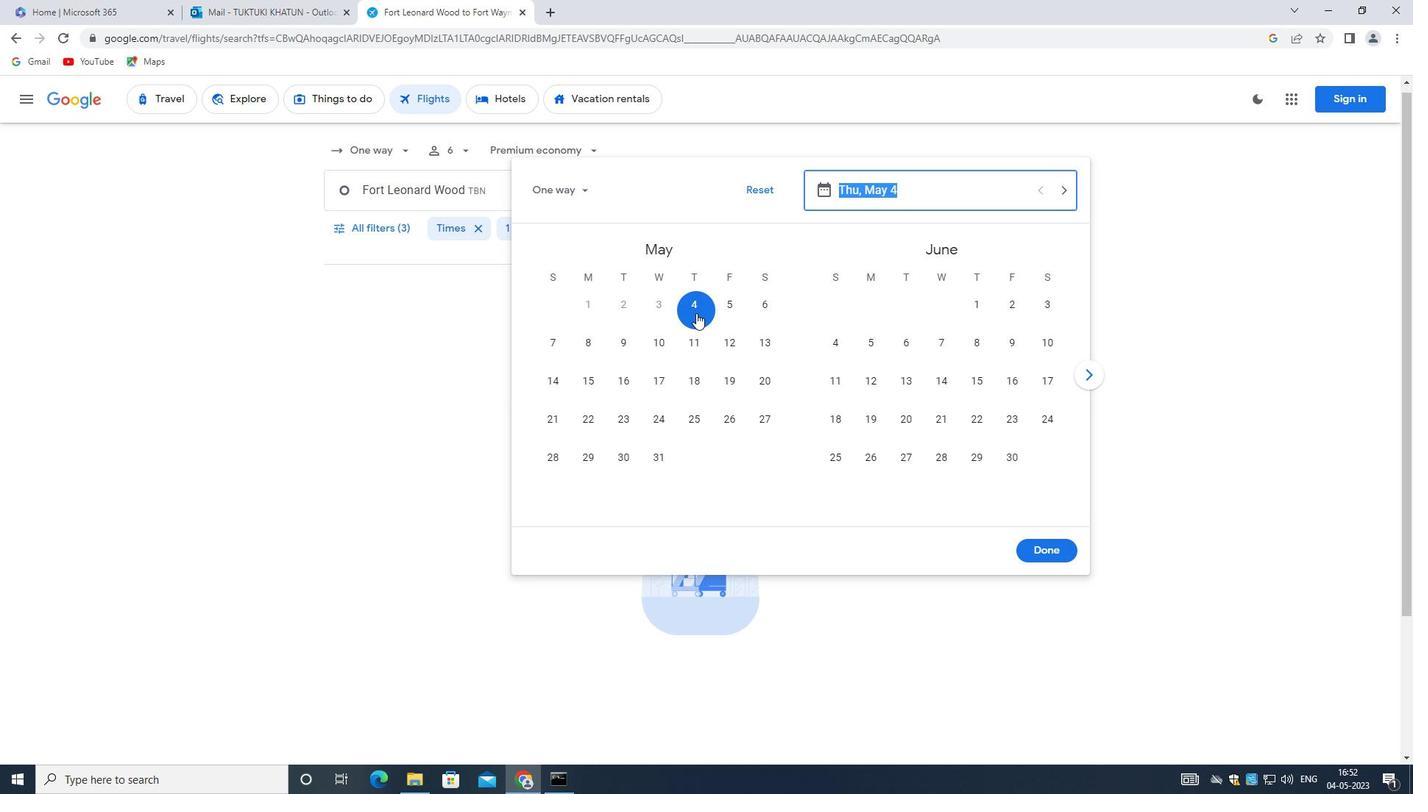 
Action: Mouse moved to (1028, 538)
Screenshot: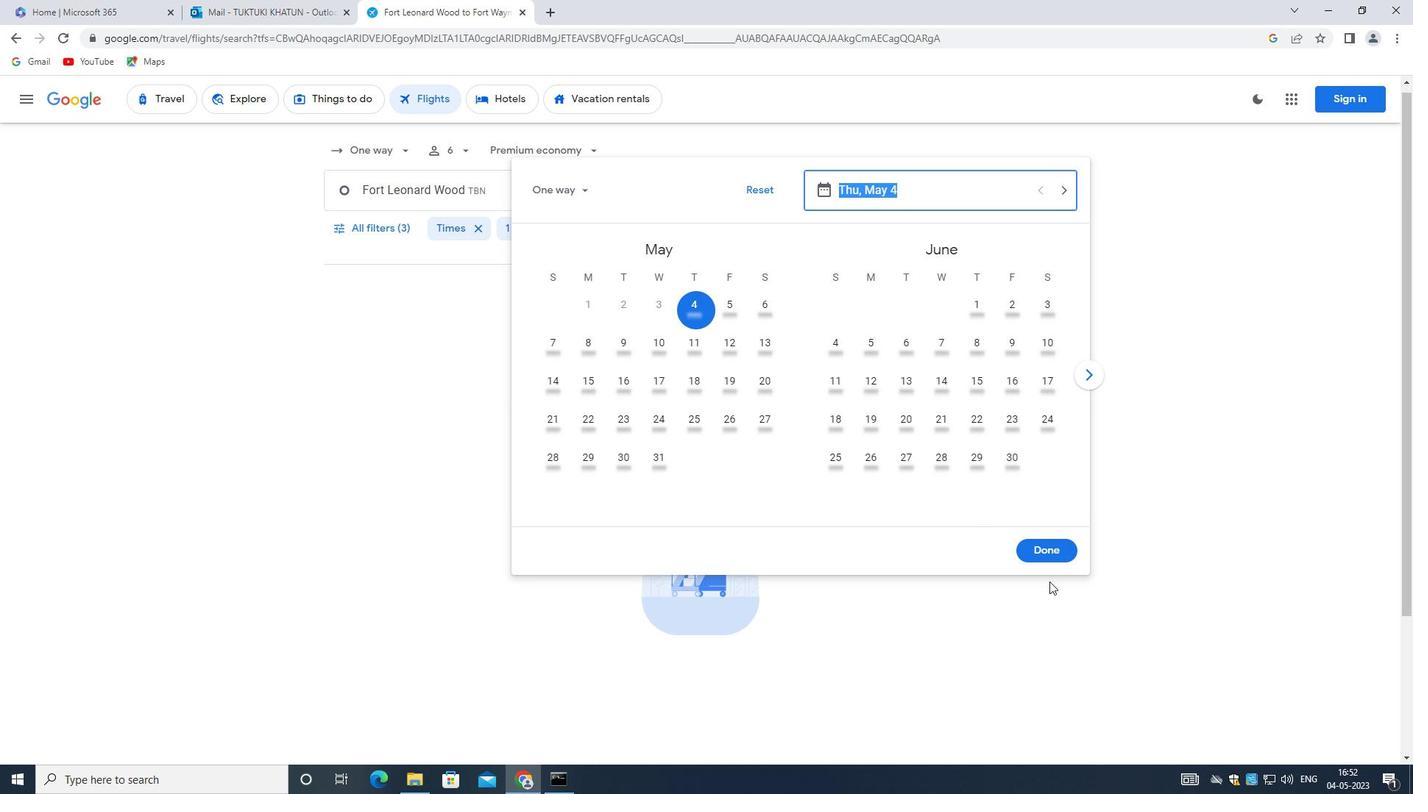 
Action: Mouse pressed left at (1028, 538)
Screenshot: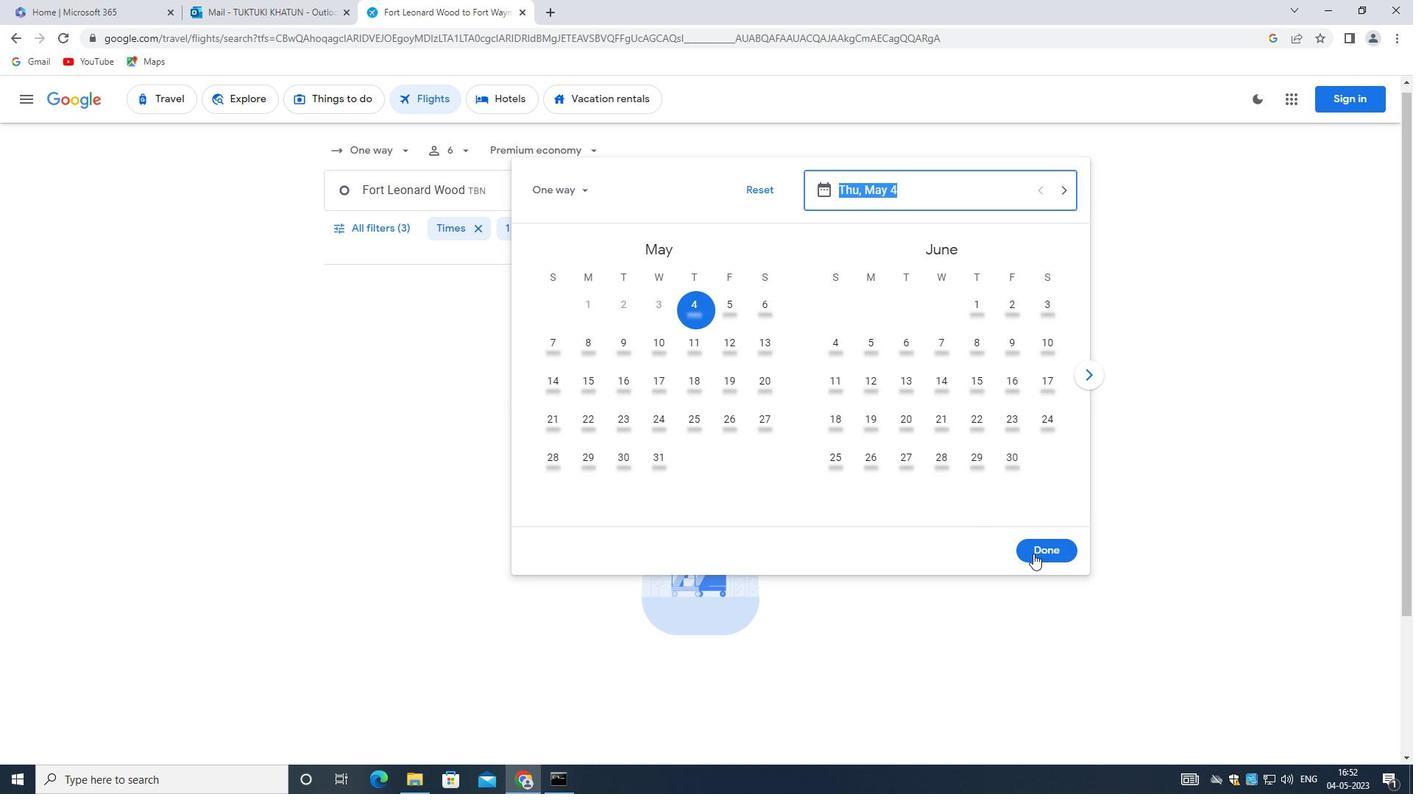 
Action: Mouse moved to (384, 228)
Screenshot: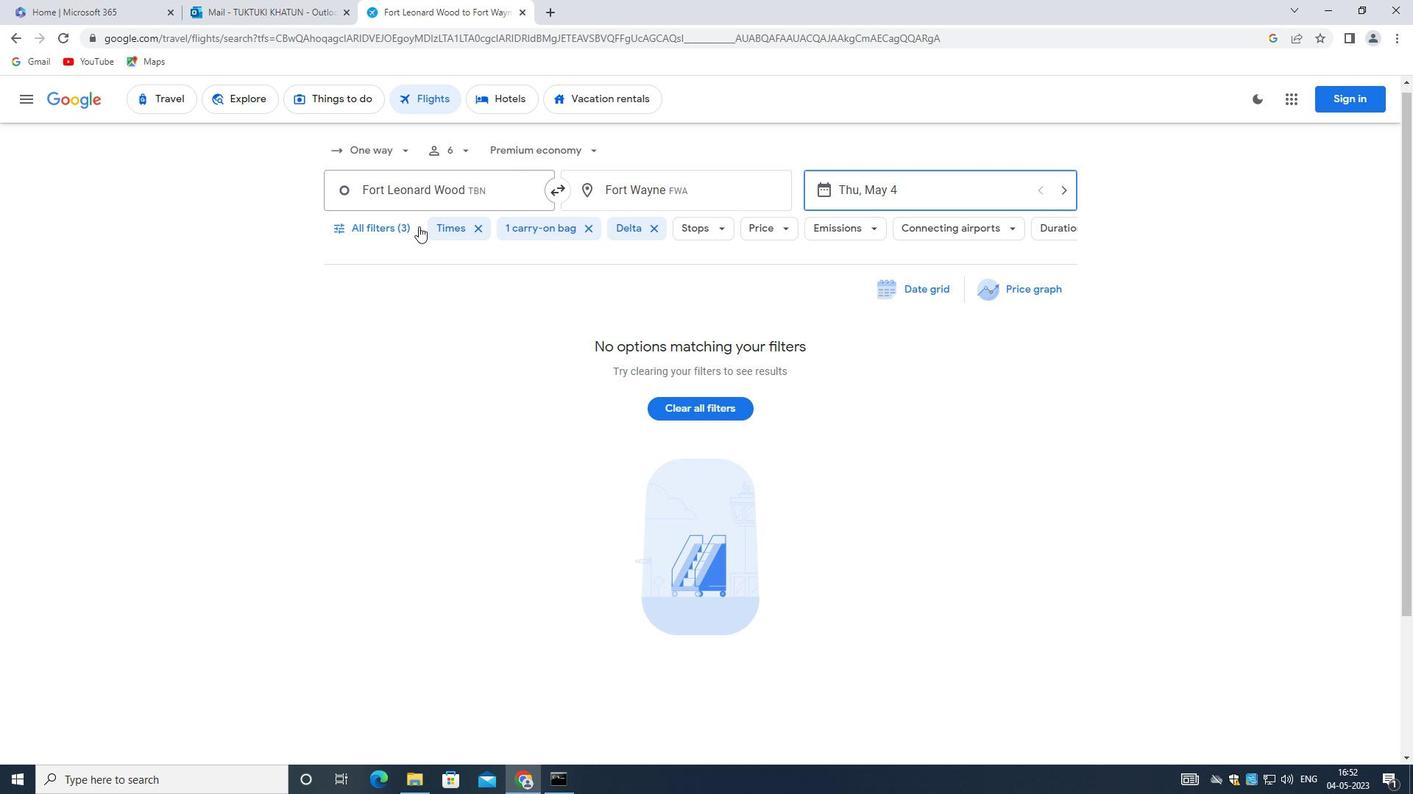 
Action: Mouse pressed left at (384, 228)
Screenshot: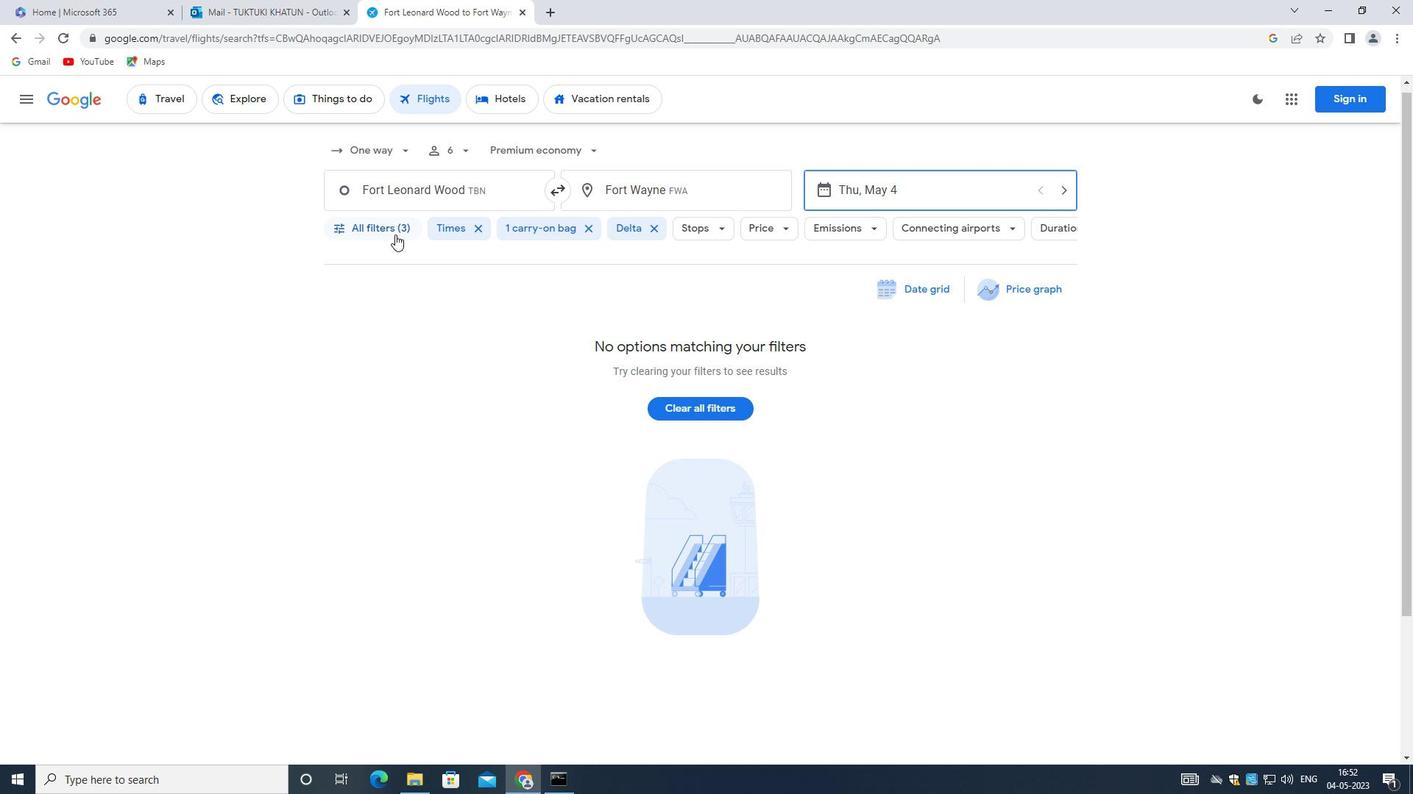
Action: Mouse moved to (423, 482)
Screenshot: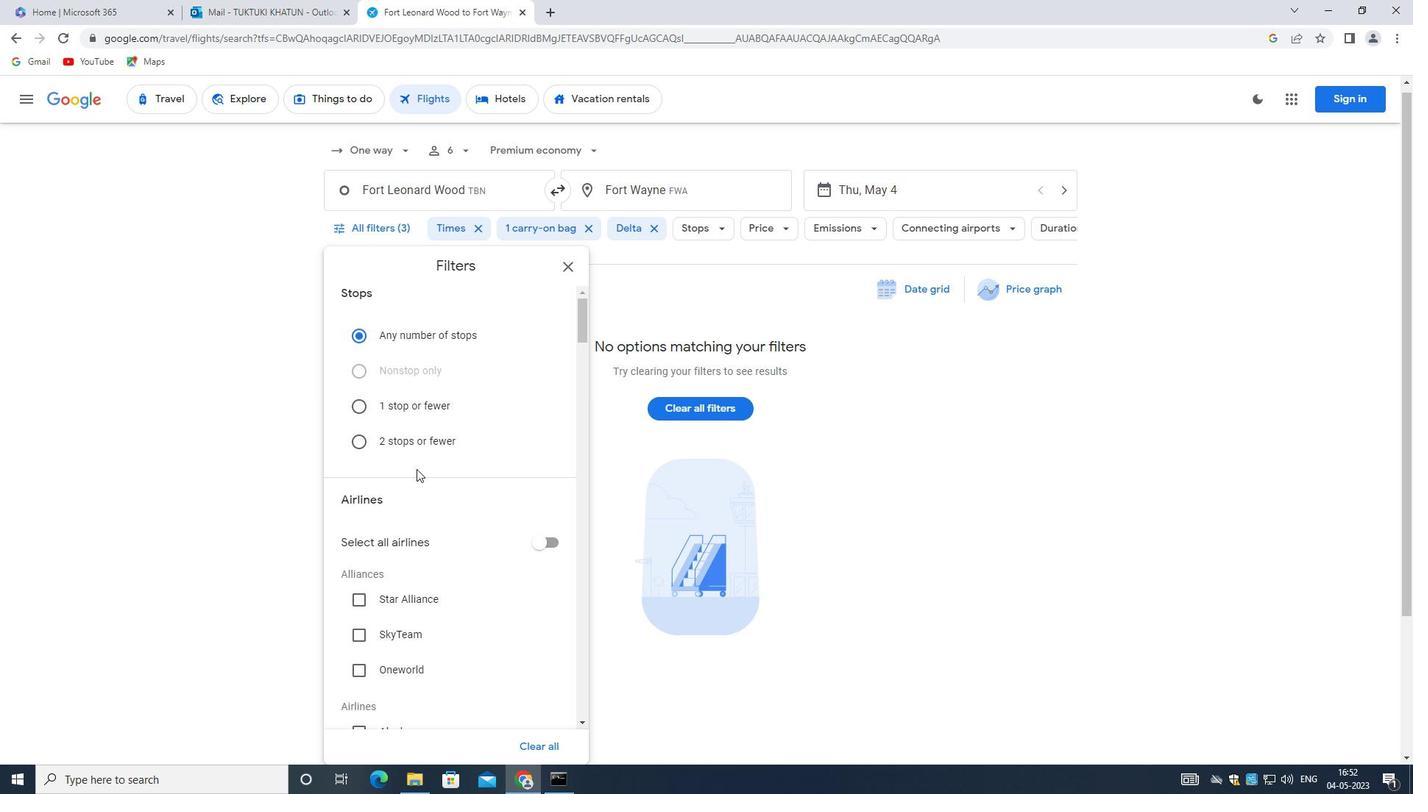 
Action: Mouse scrolled (423, 481) with delta (0, 0)
Screenshot: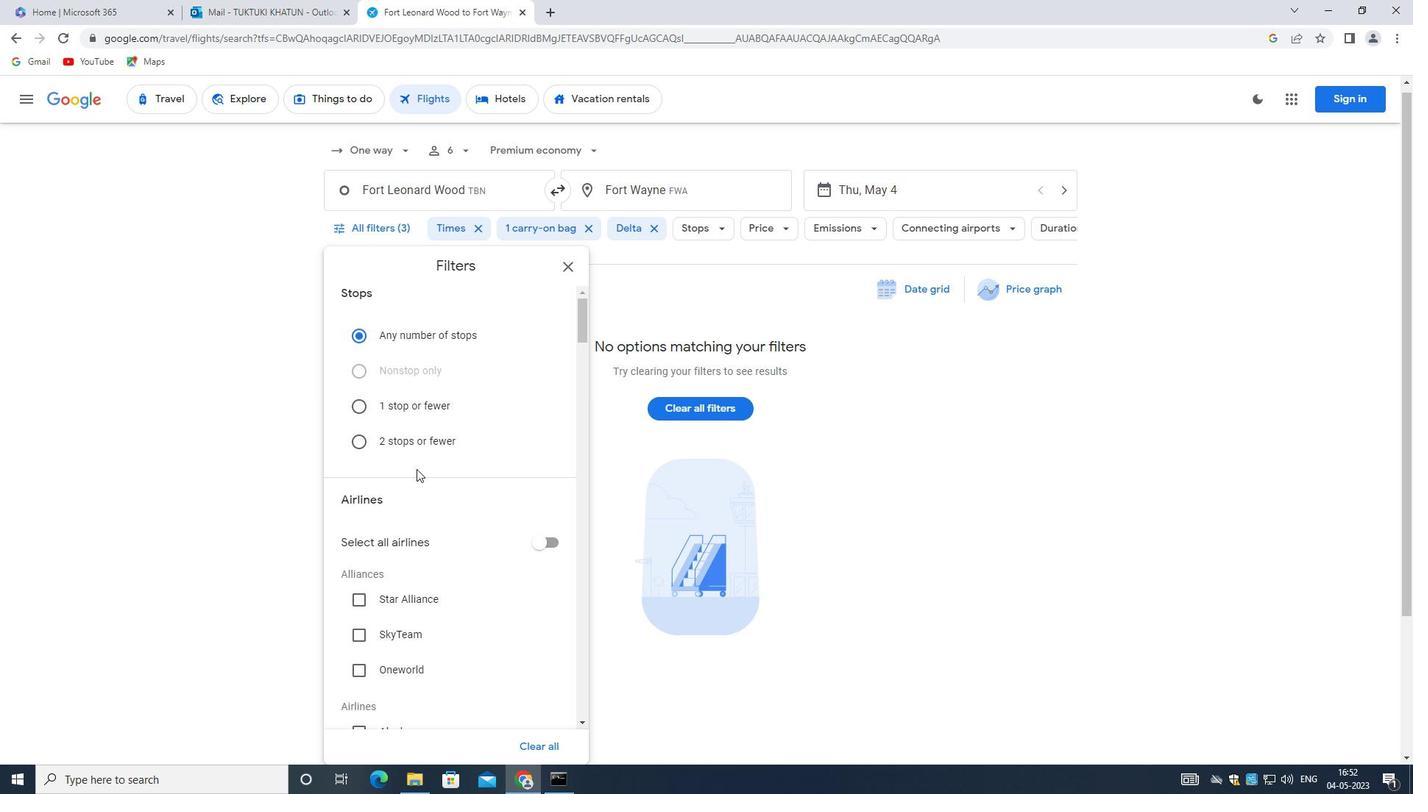 
Action: Mouse moved to (423, 483)
Screenshot: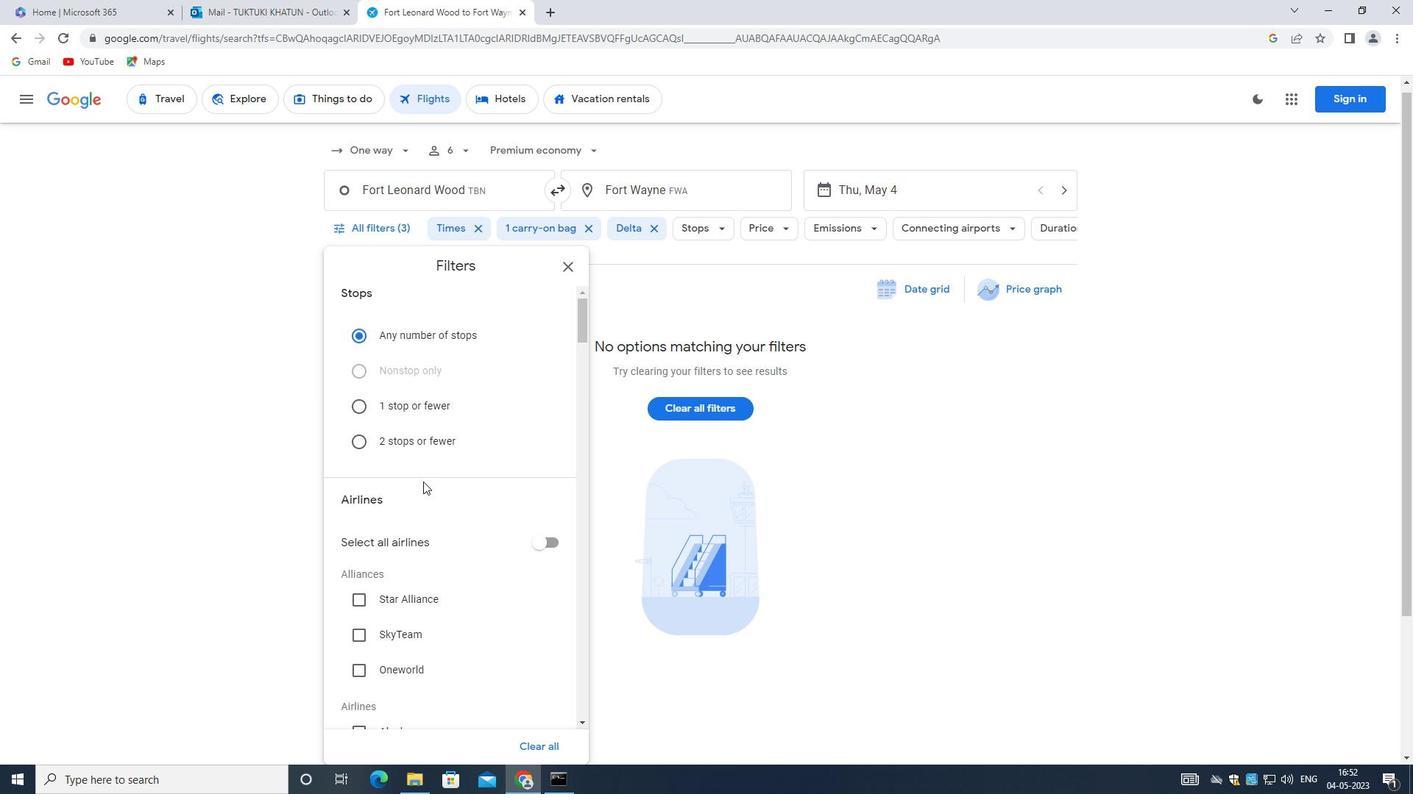 
Action: Mouse scrolled (423, 482) with delta (0, 0)
Screenshot: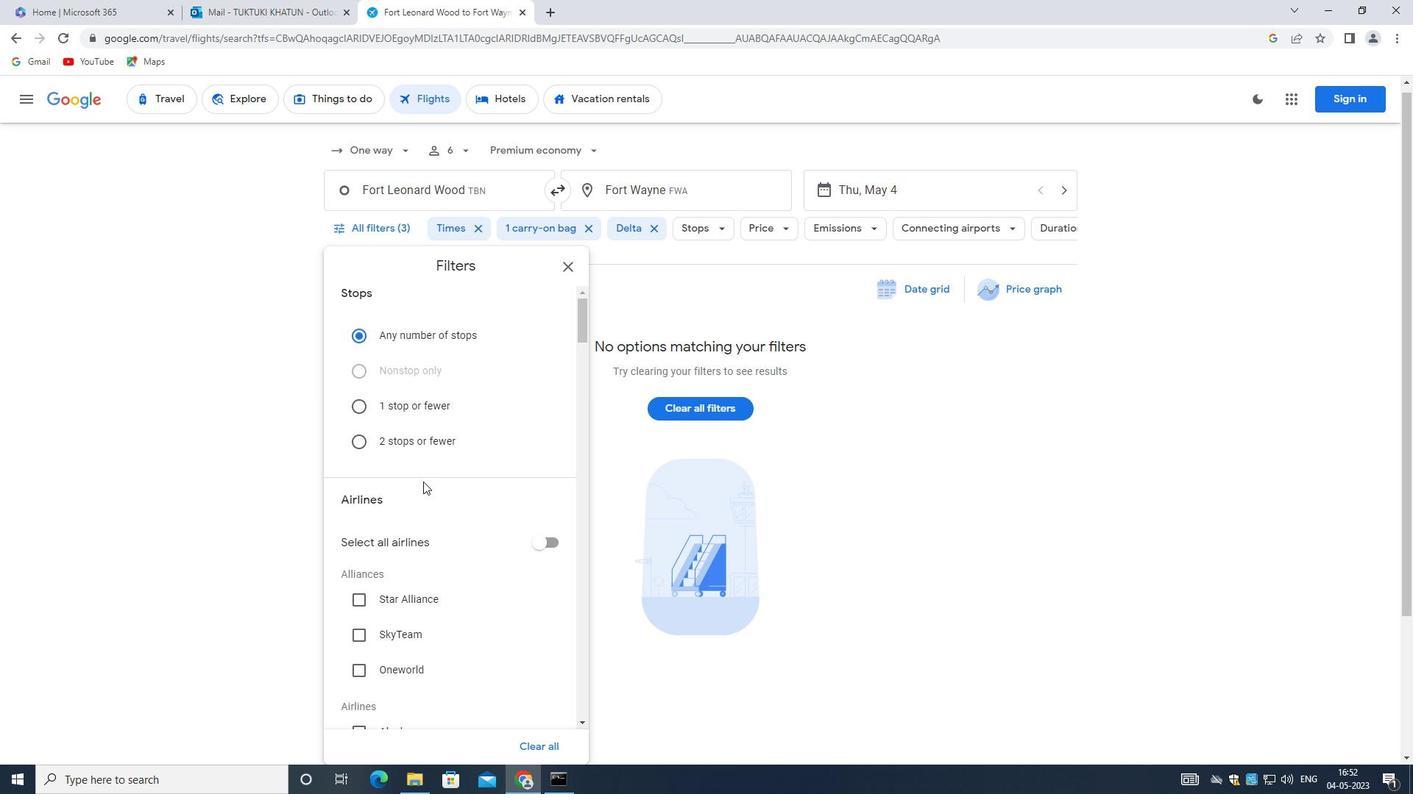 
Action: Mouse moved to (422, 485)
Screenshot: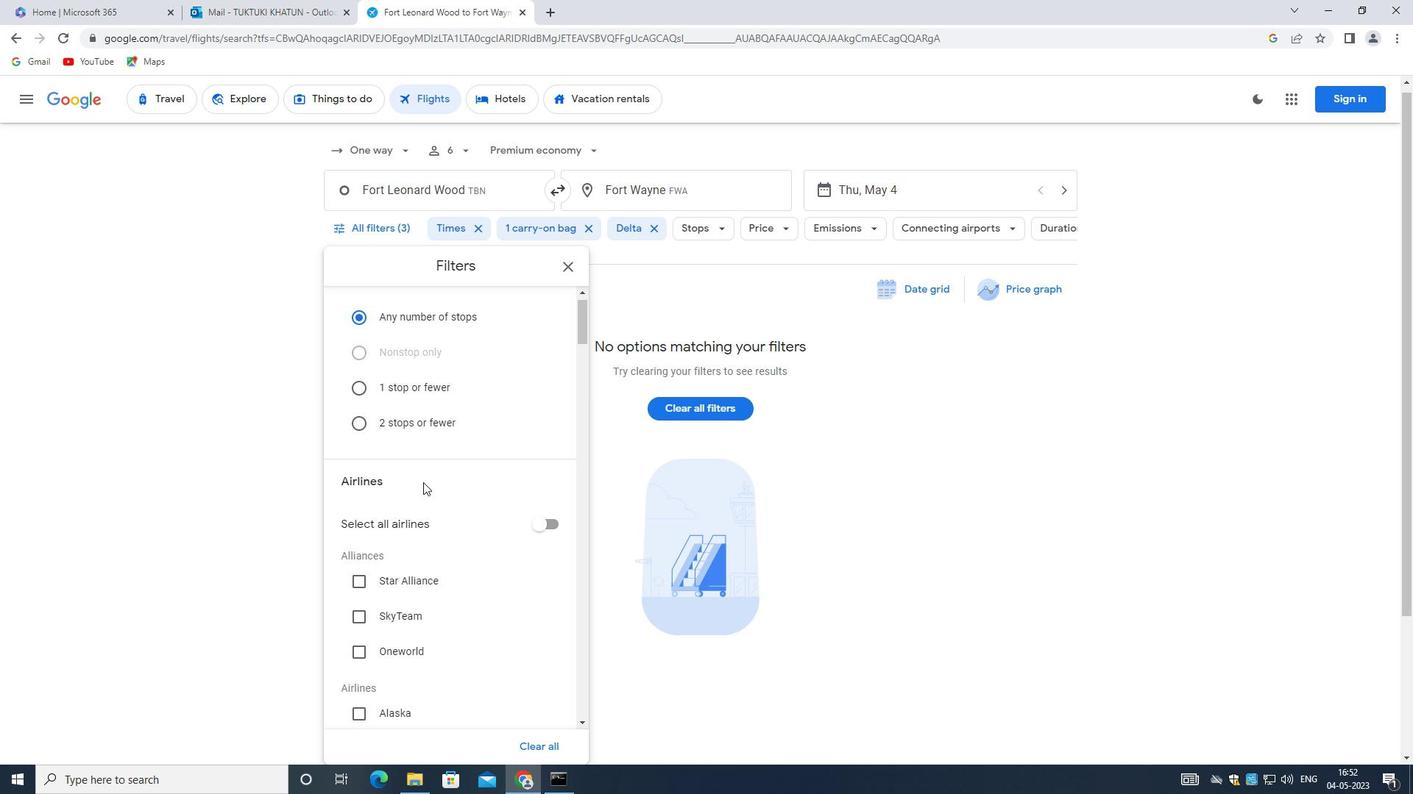 
Action: Mouse scrolled (422, 484) with delta (0, 0)
Screenshot: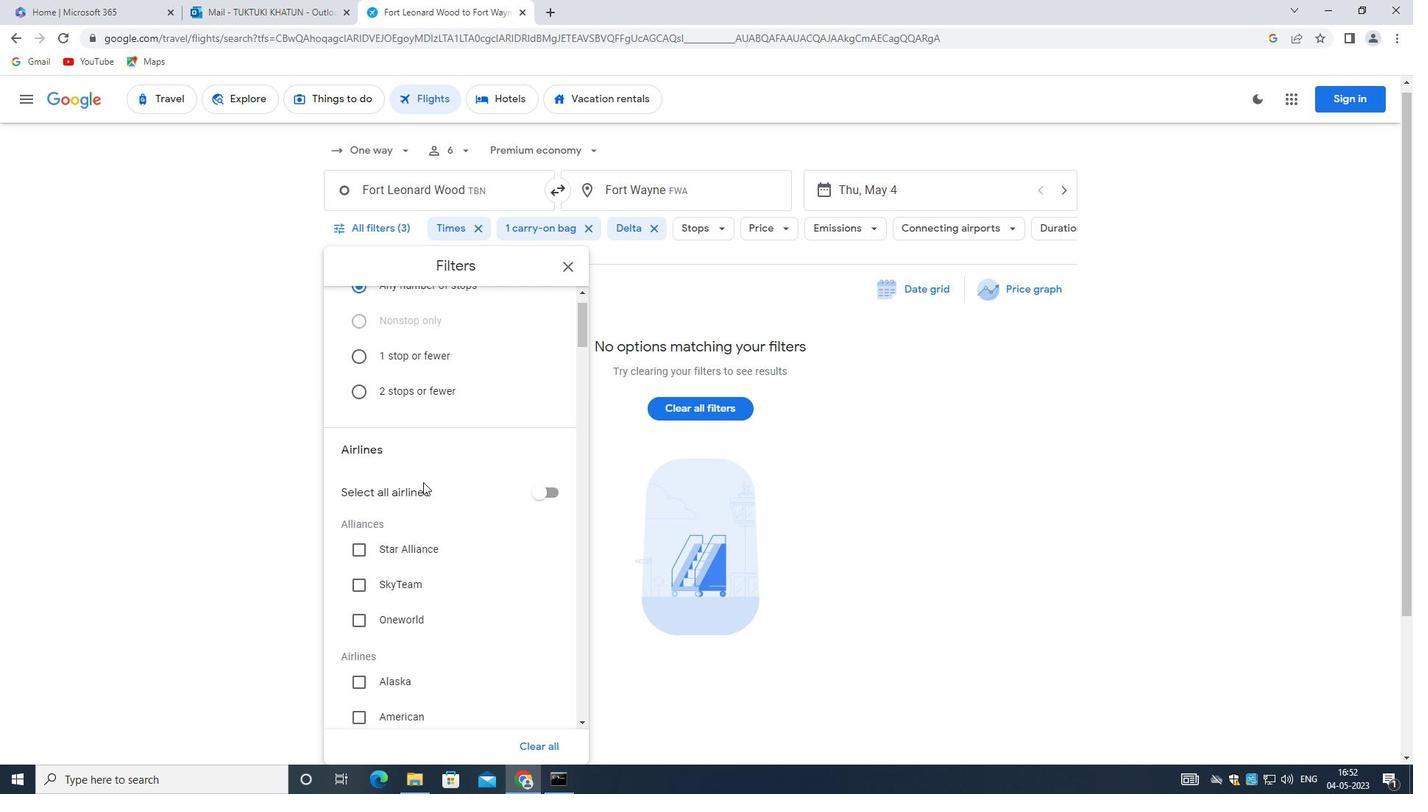 
Action: Mouse moved to (524, 543)
Screenshot: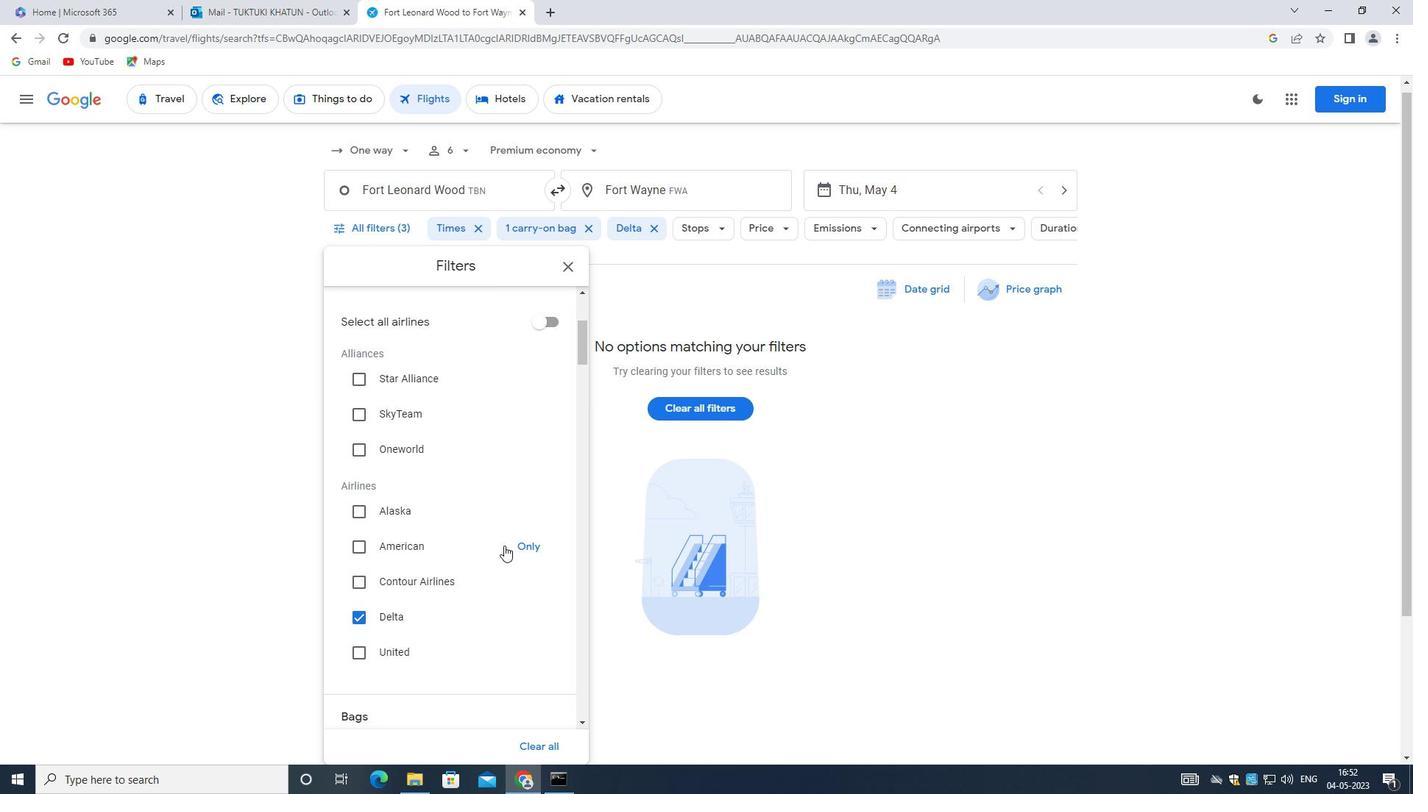 
Action: Mouse pressed left at (524, 543)
Screenshot: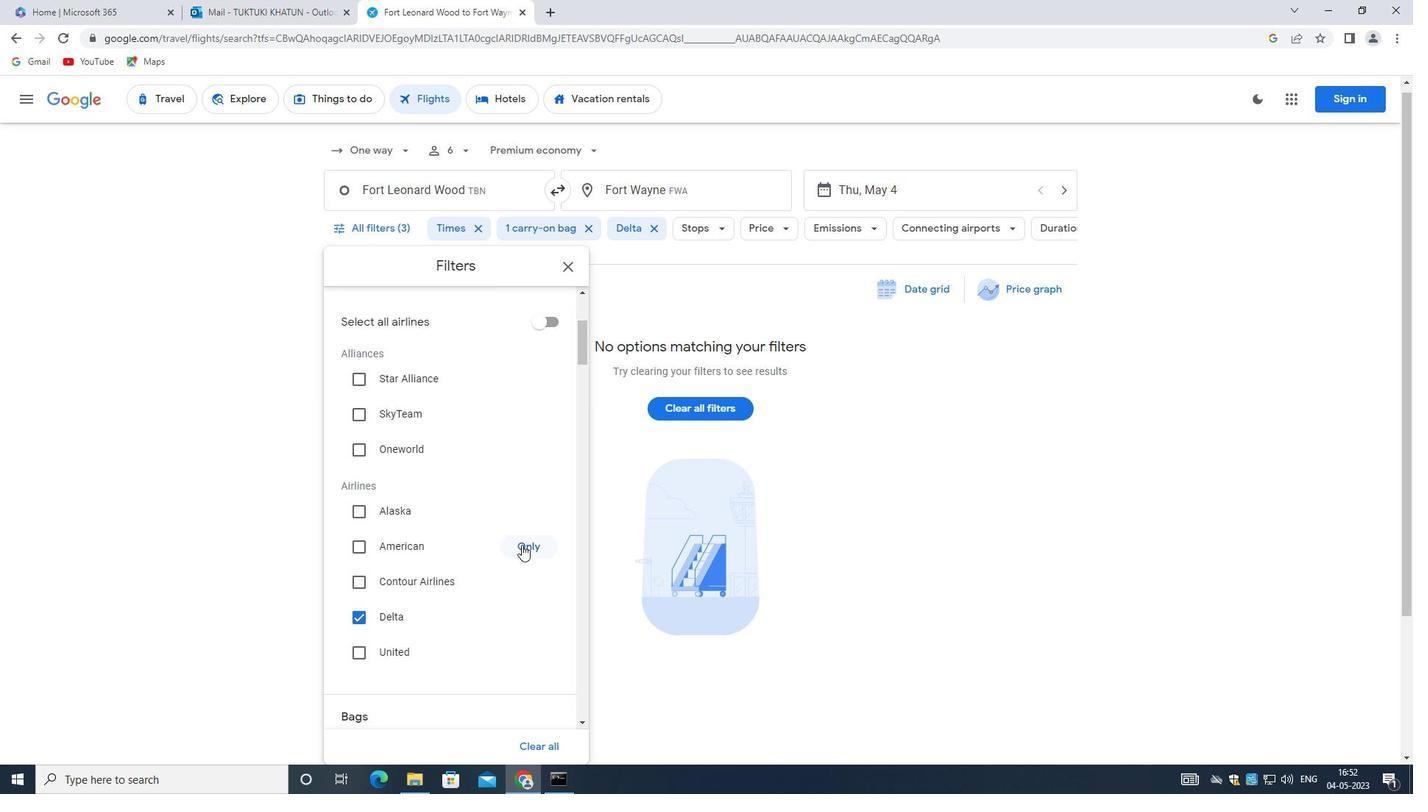 
Action: Mouse moved to (558, 571)
Screenshot: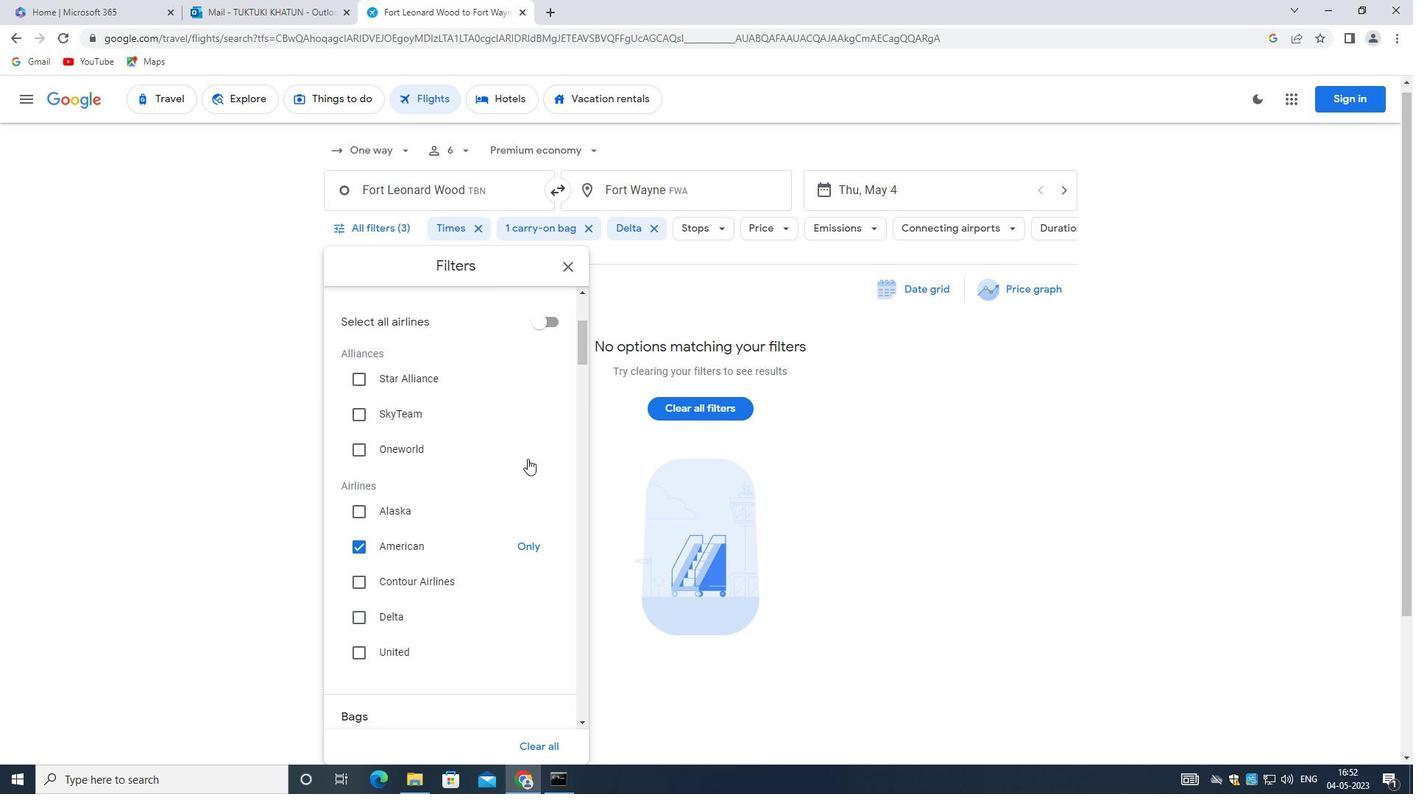 
Action: Mouse scrolled (558, 570) with delta (0, 0)
Screenshot: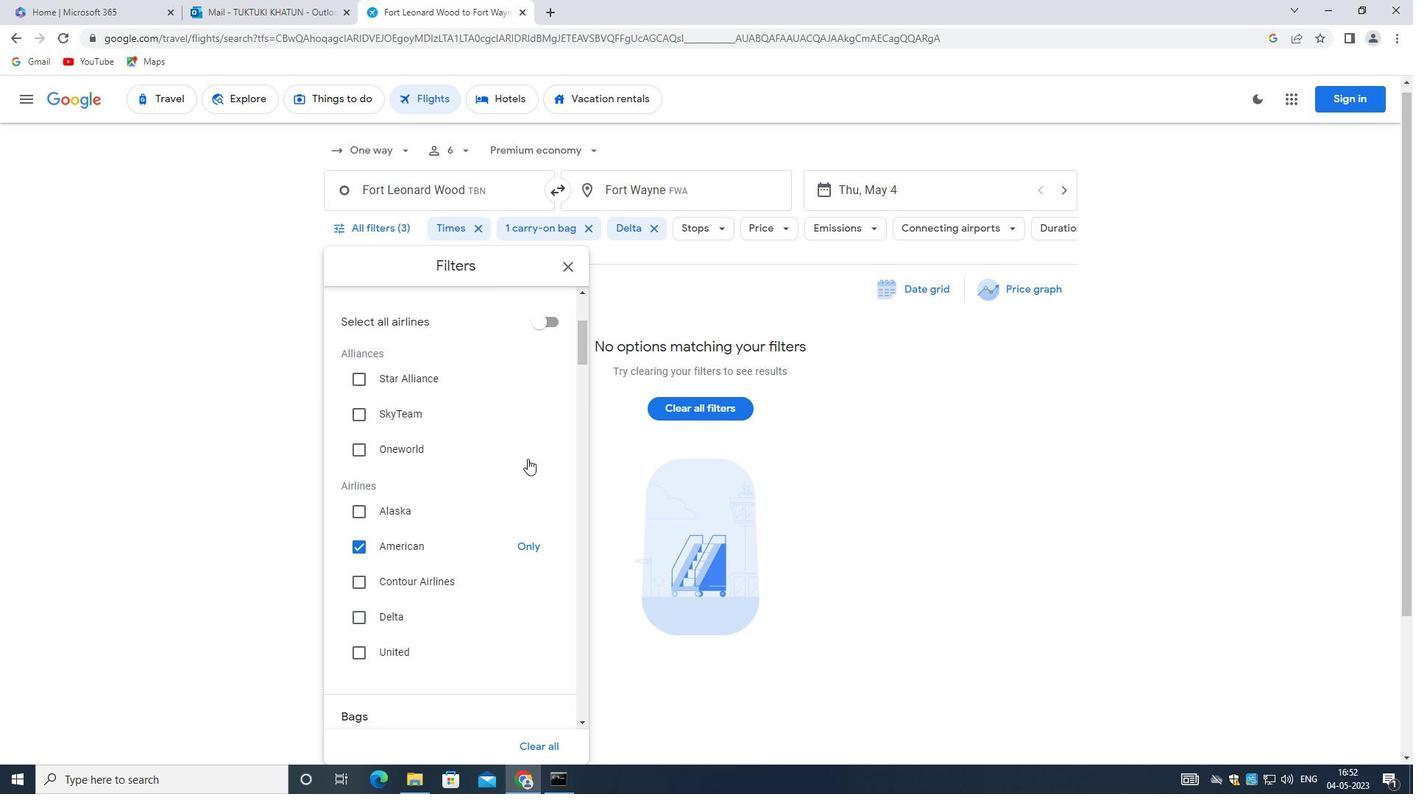 
Action: Mouse moved to (557, 569)
Screenshot: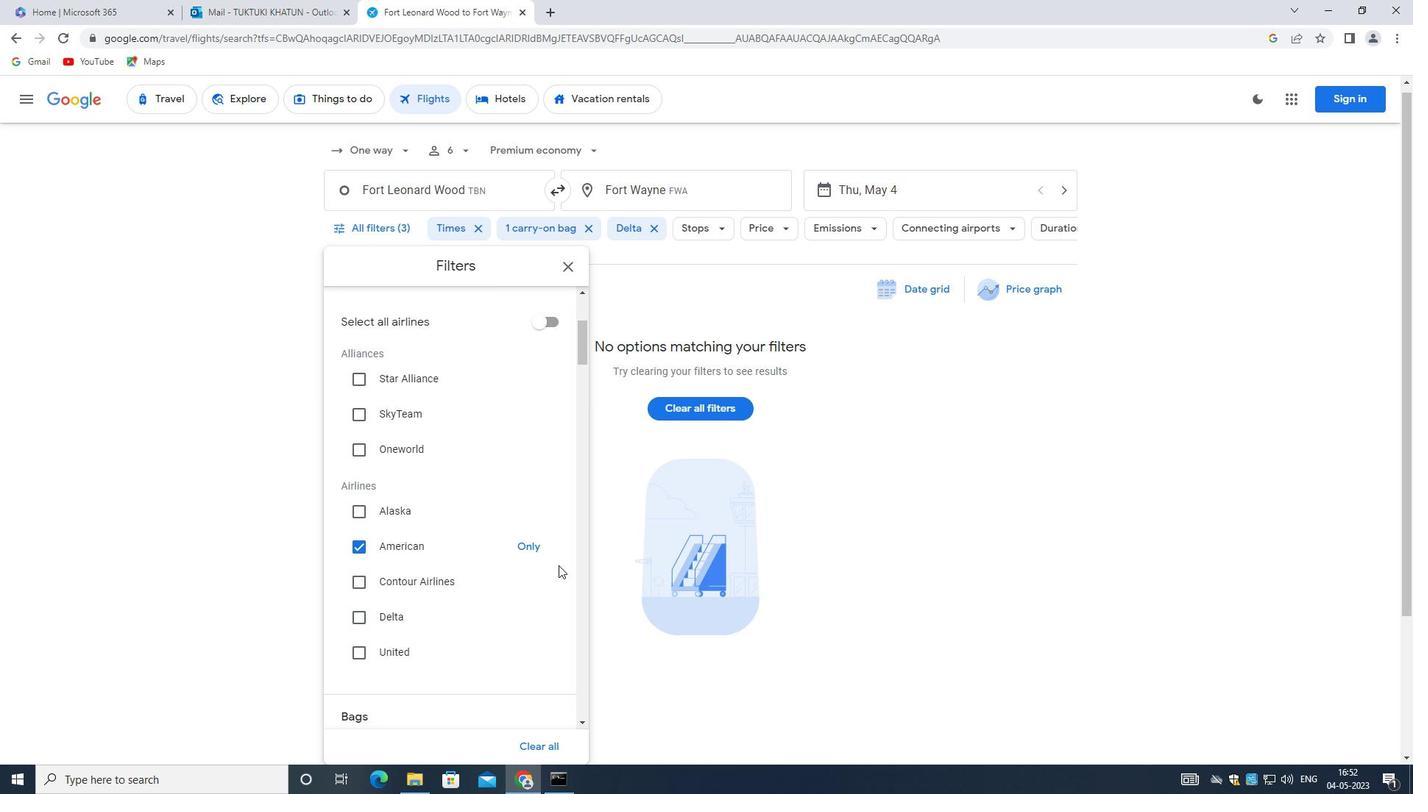 
Action: Mouse scrolled (557, 568) with delta (0, 0)
Screenshot: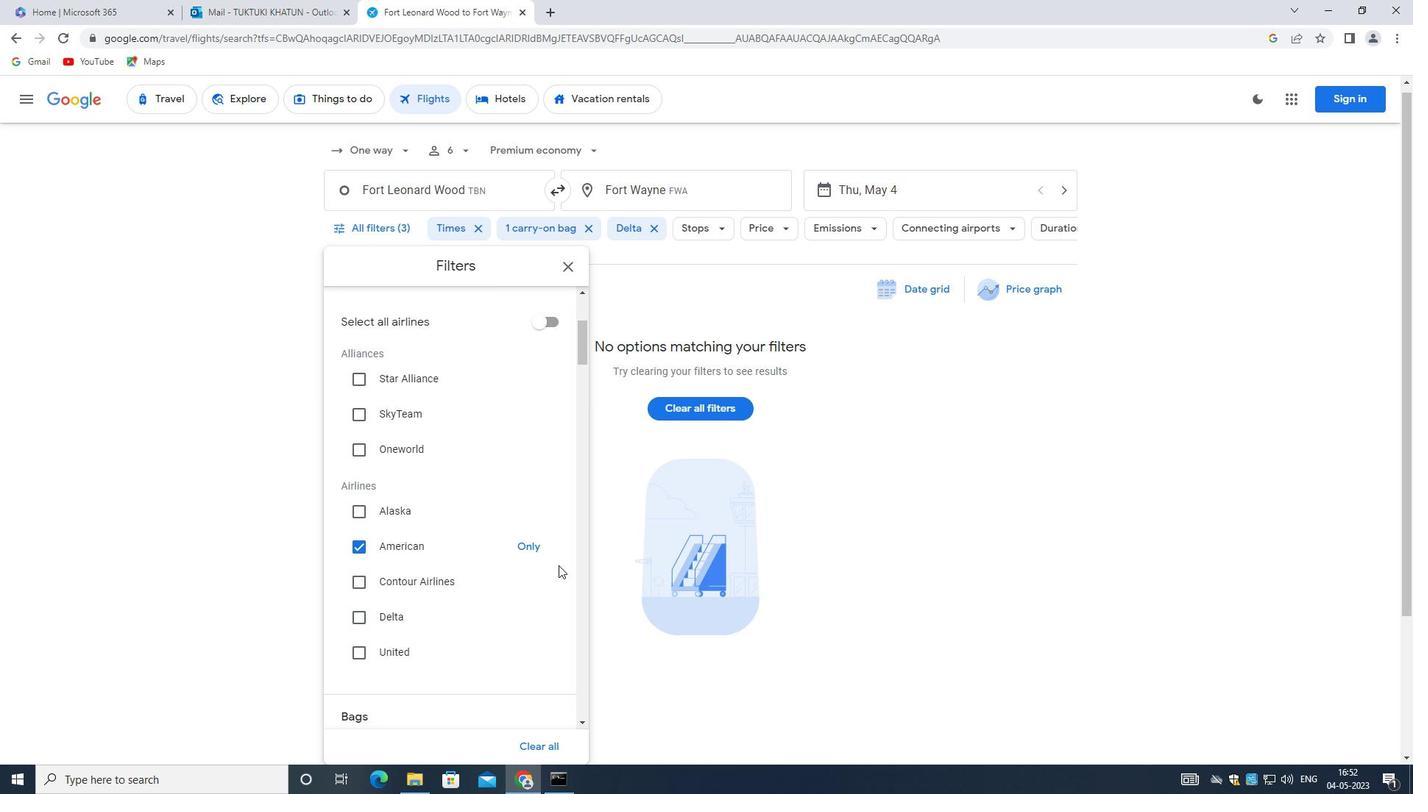 
Action: Mouse moved to (551, 566)
Screenshot: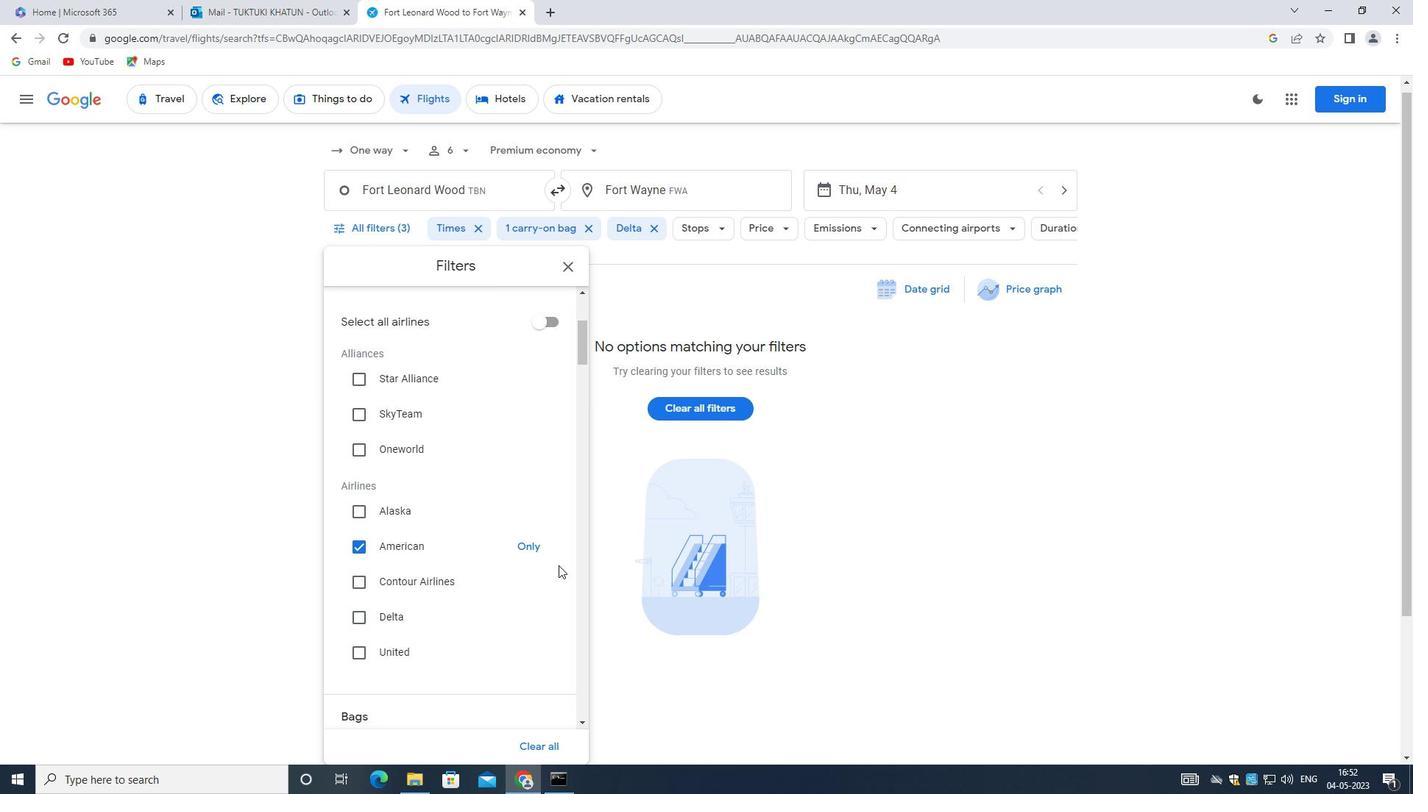 
Action: Mouse scrolled (551, 565) with delta (0, 0)
Screenshot: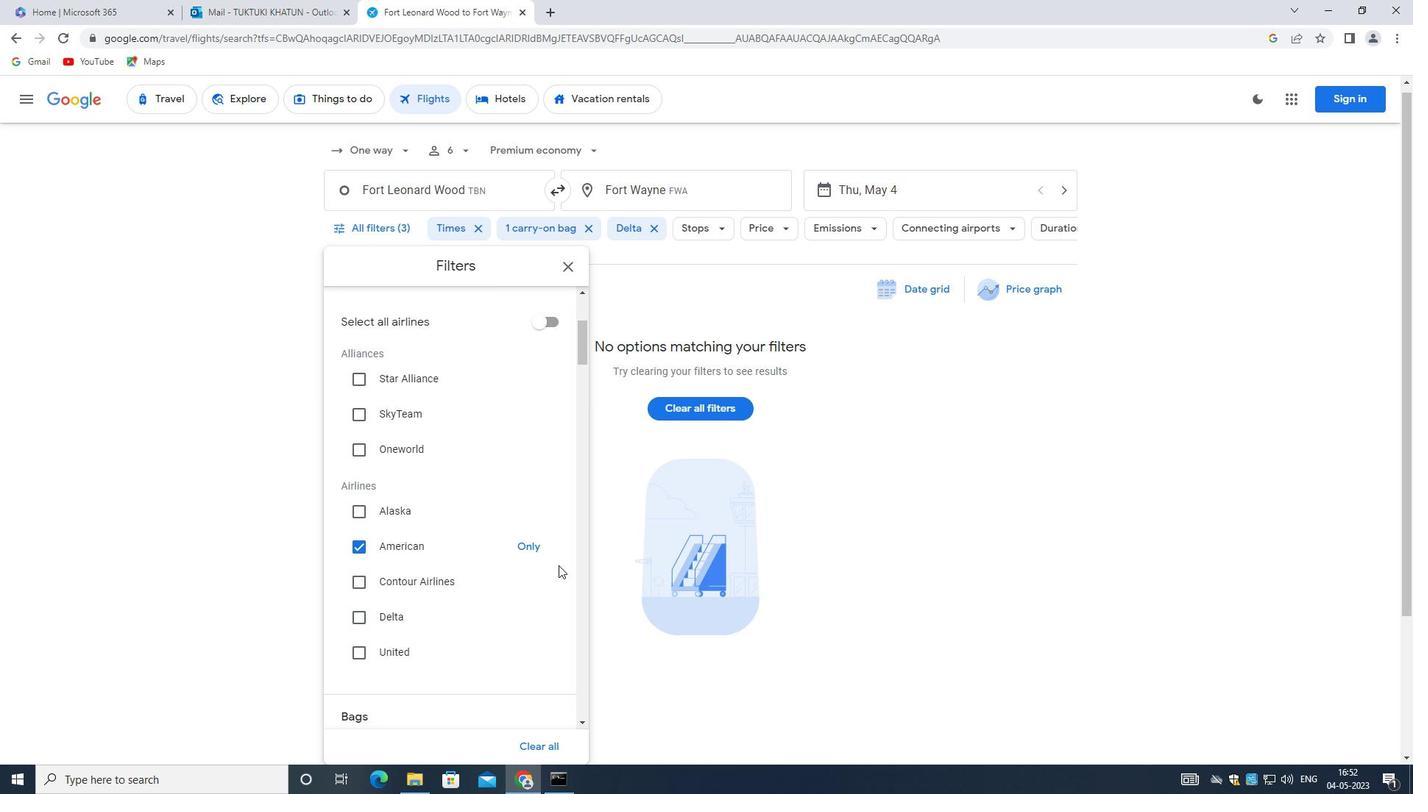 
Action: Mouse moved to (543, 562)
Screenshot: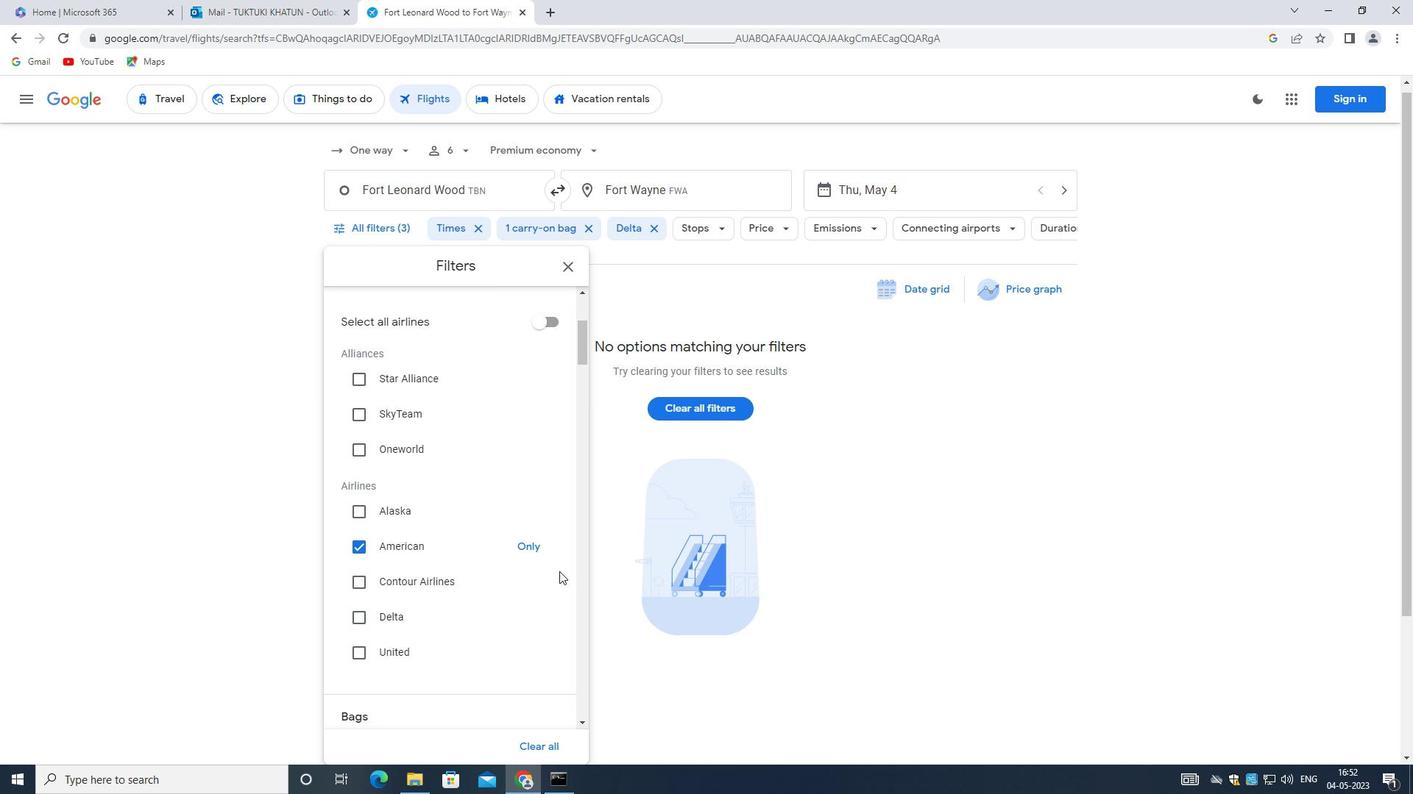 
Action: Mouse scrolled (543, 561) with delta (0, 0)
Screenshot: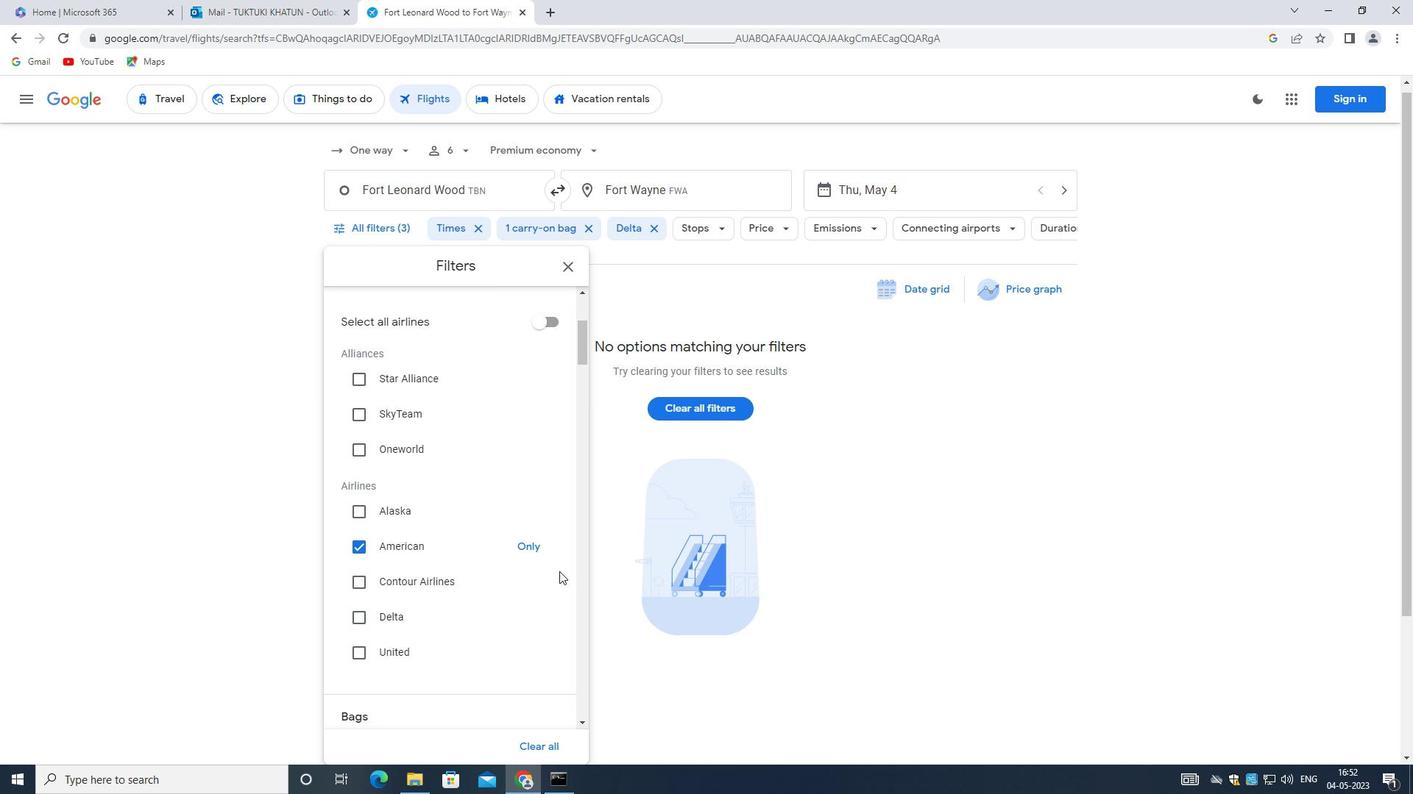 
Action: Mouse moved to (553, 493)
Screenshot: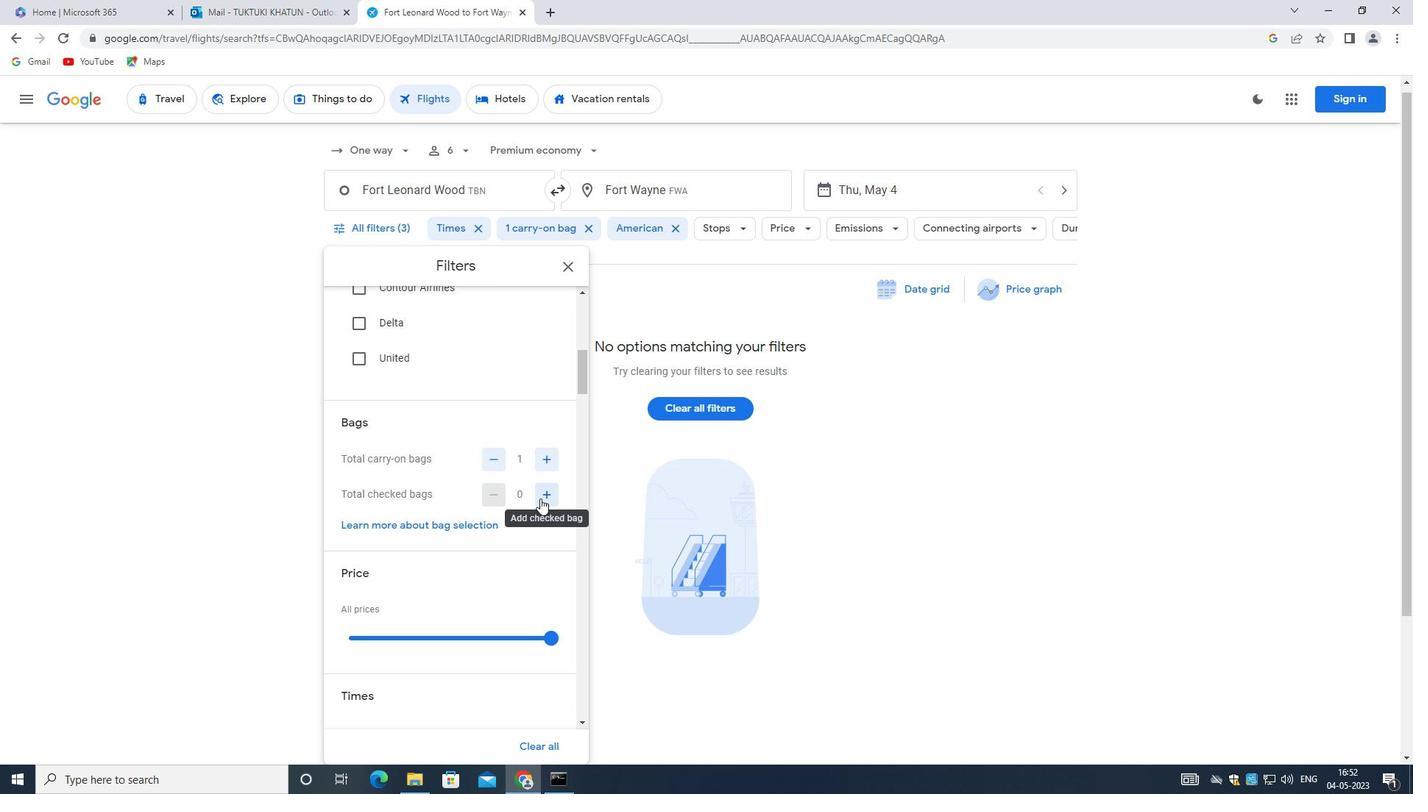 
Action: Mouse pressed left at (553, 493)
Screenshot: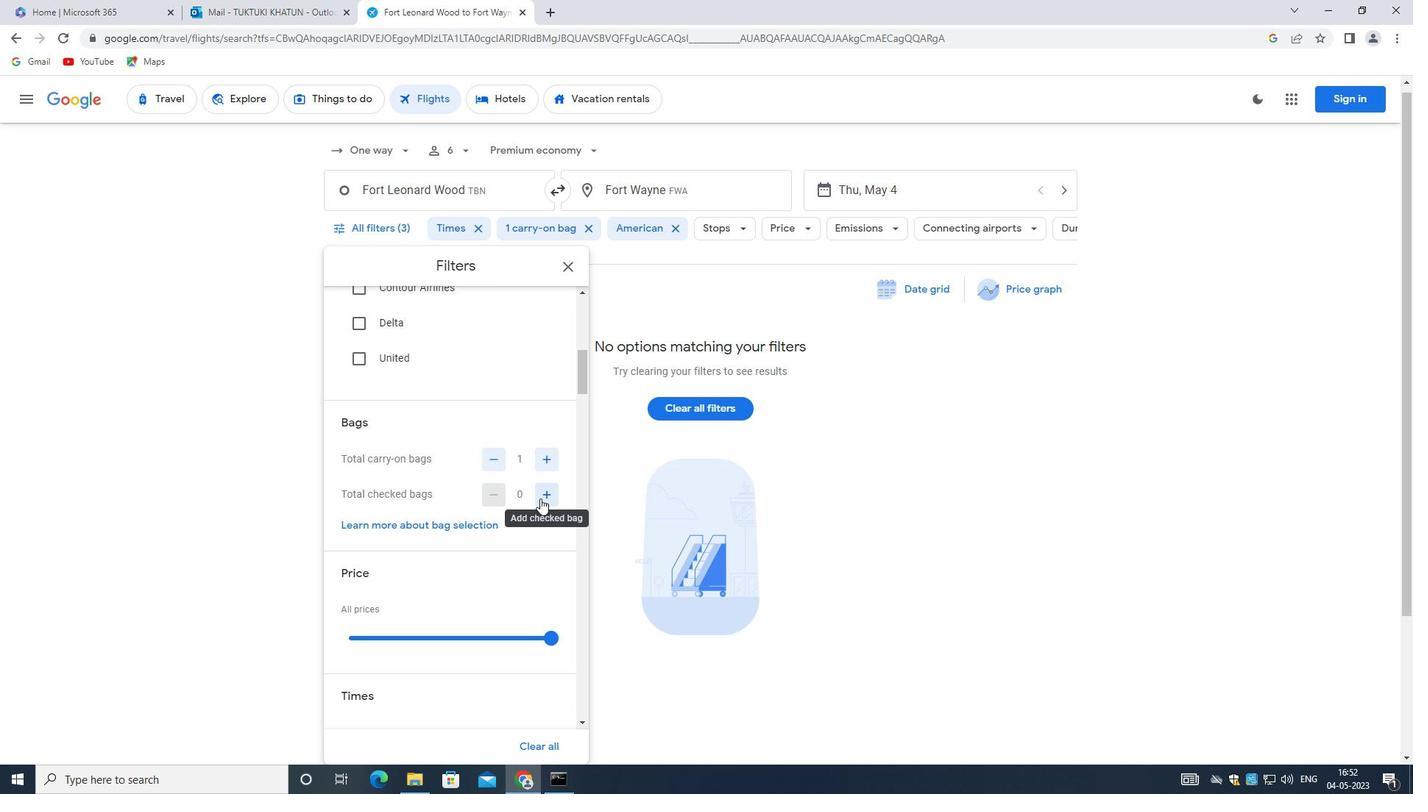 
Action: Mouse moved to (482, 459)
Screenshot: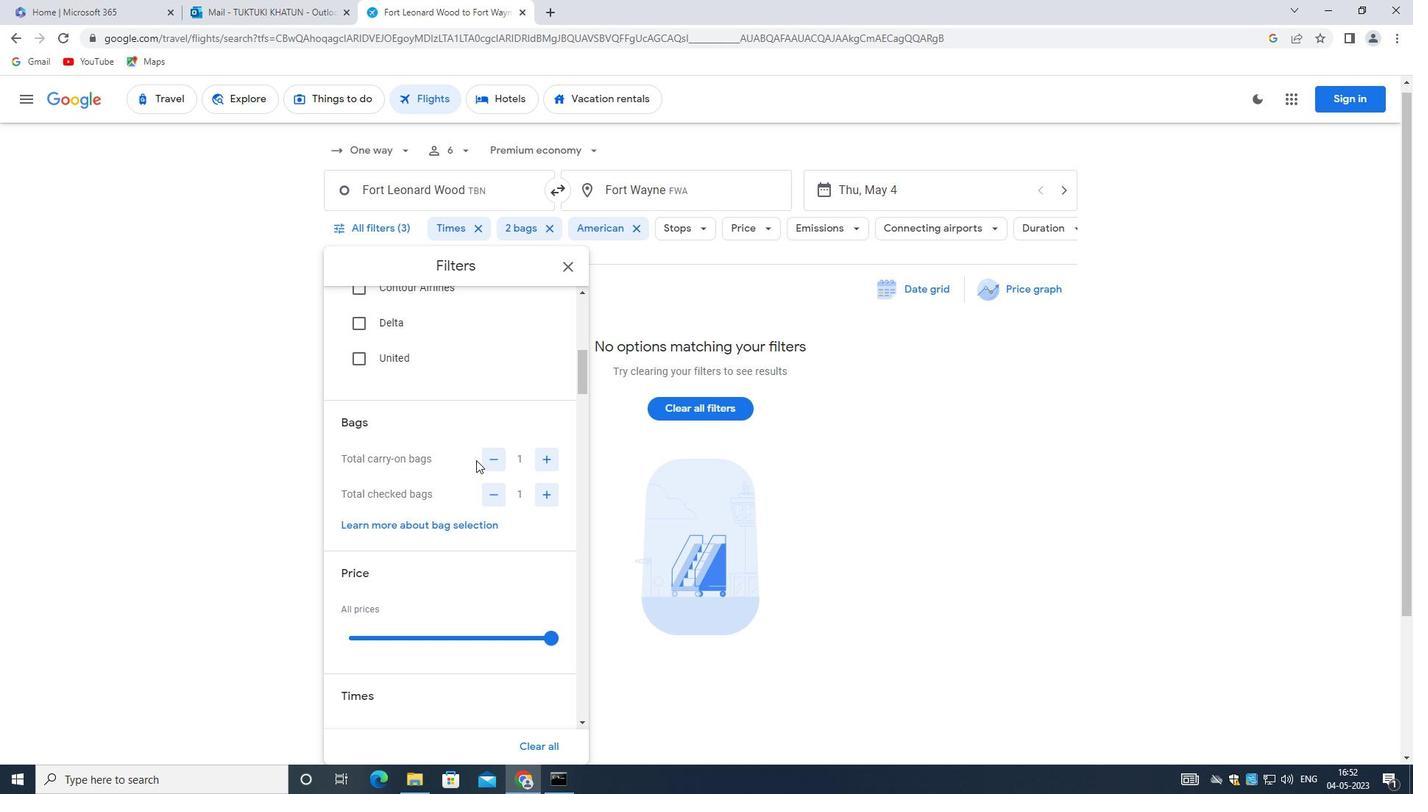 
Action: Mouse pressed left at (482, 459)
Screenshot: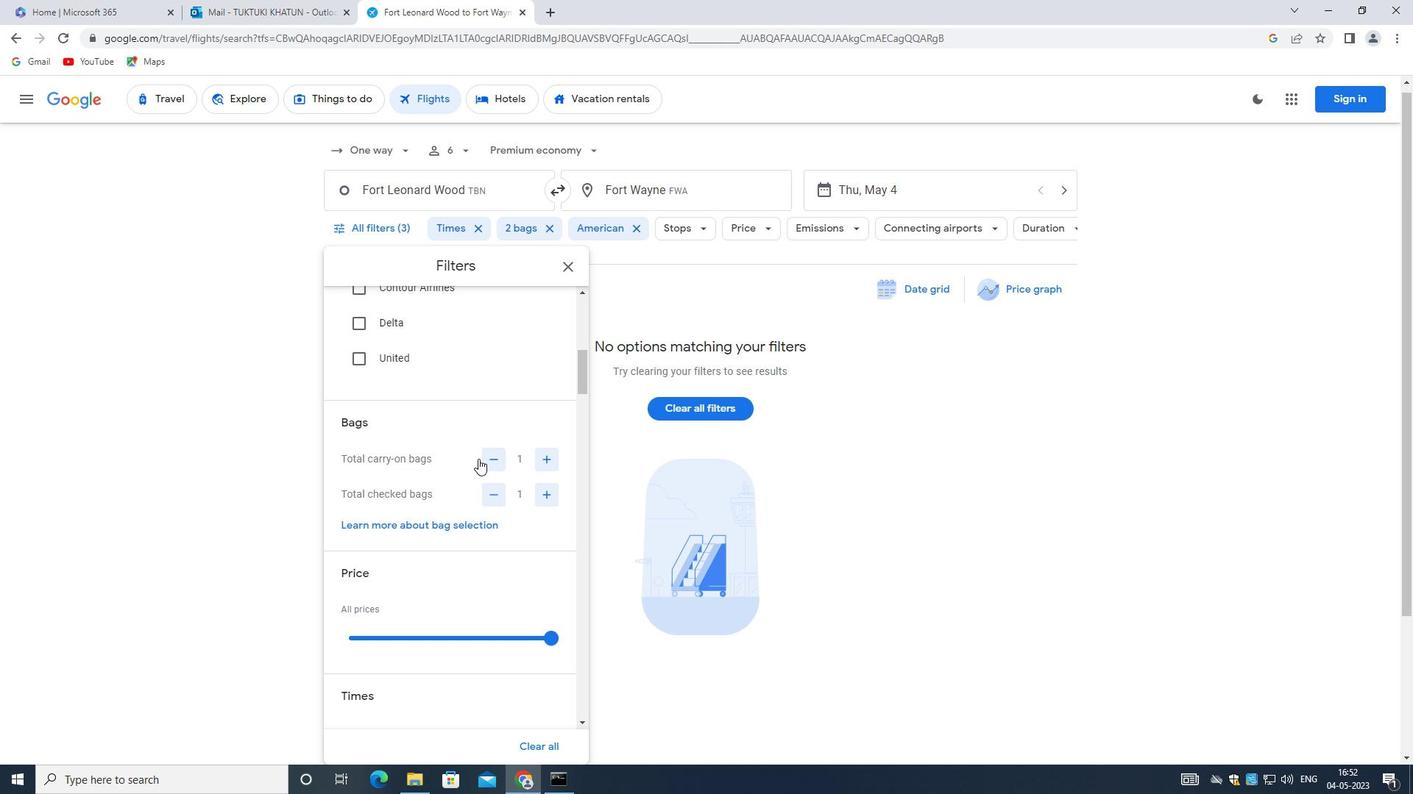 
Action: Mouse moved to (450, 487)
Screenshot: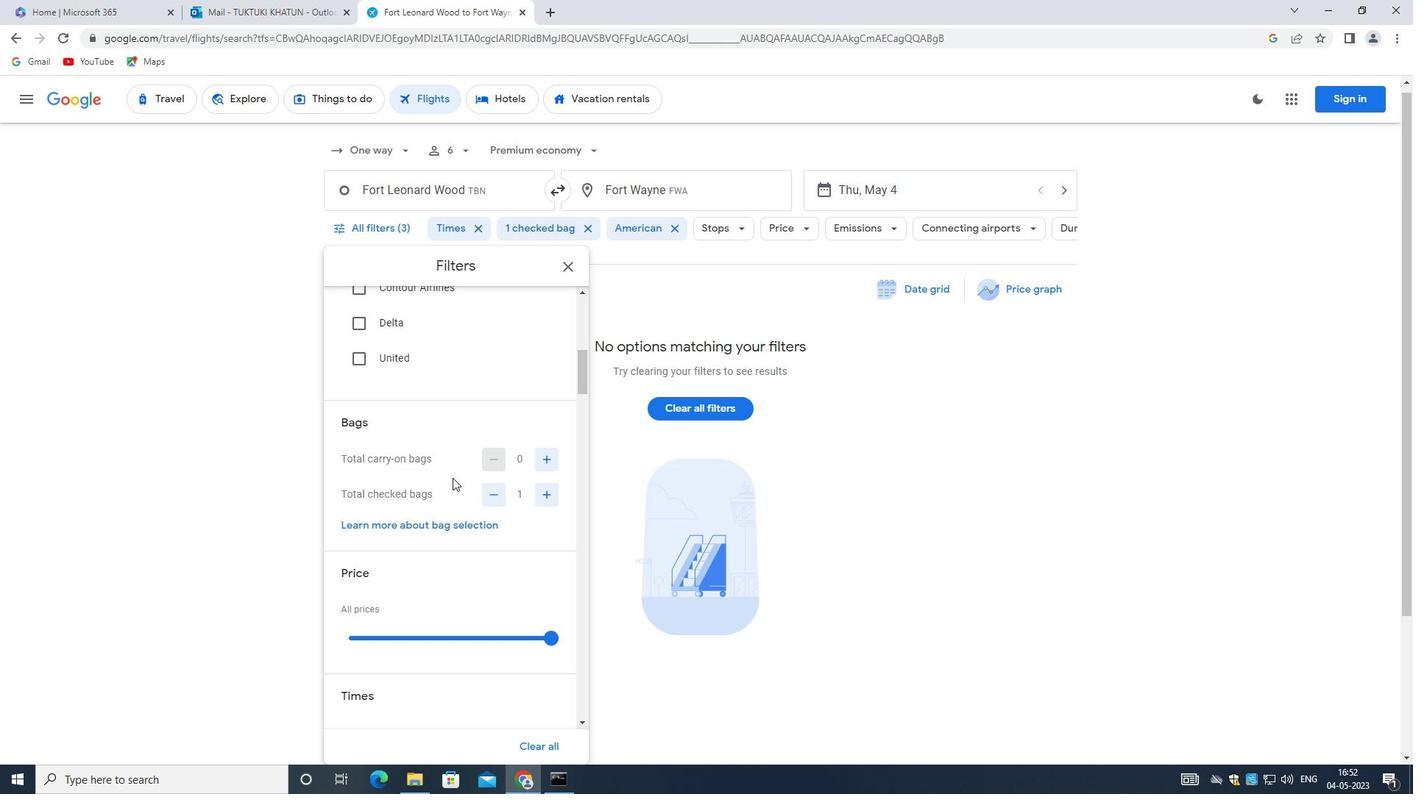 
Action: Mouse scrolled (450, 486) with delta (0, 0)
Screenshot: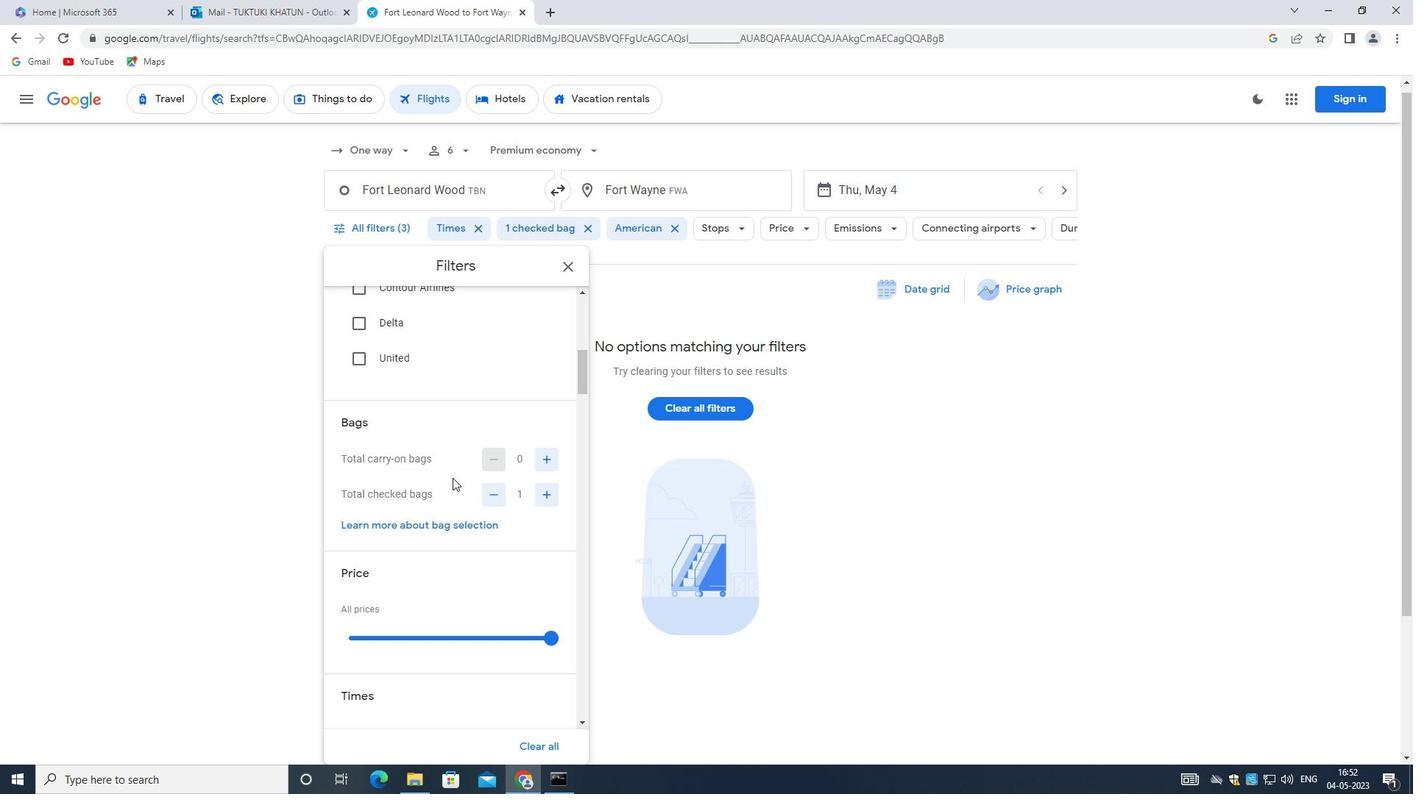 
Action: Mouse moved to (450, 487)
Screenshot: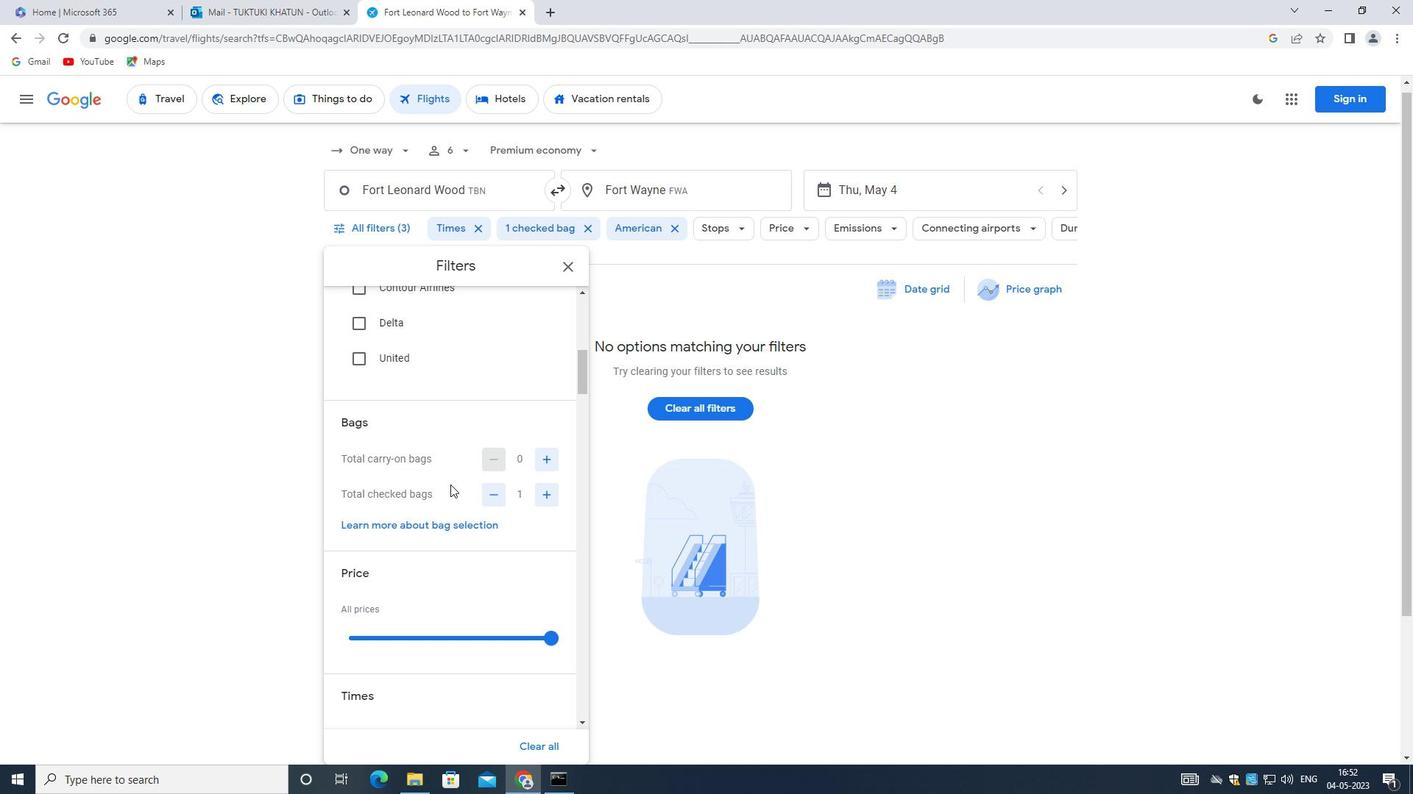
Action: Mouse scrolled (450, 486) with delta (0, 0)
Screenshot: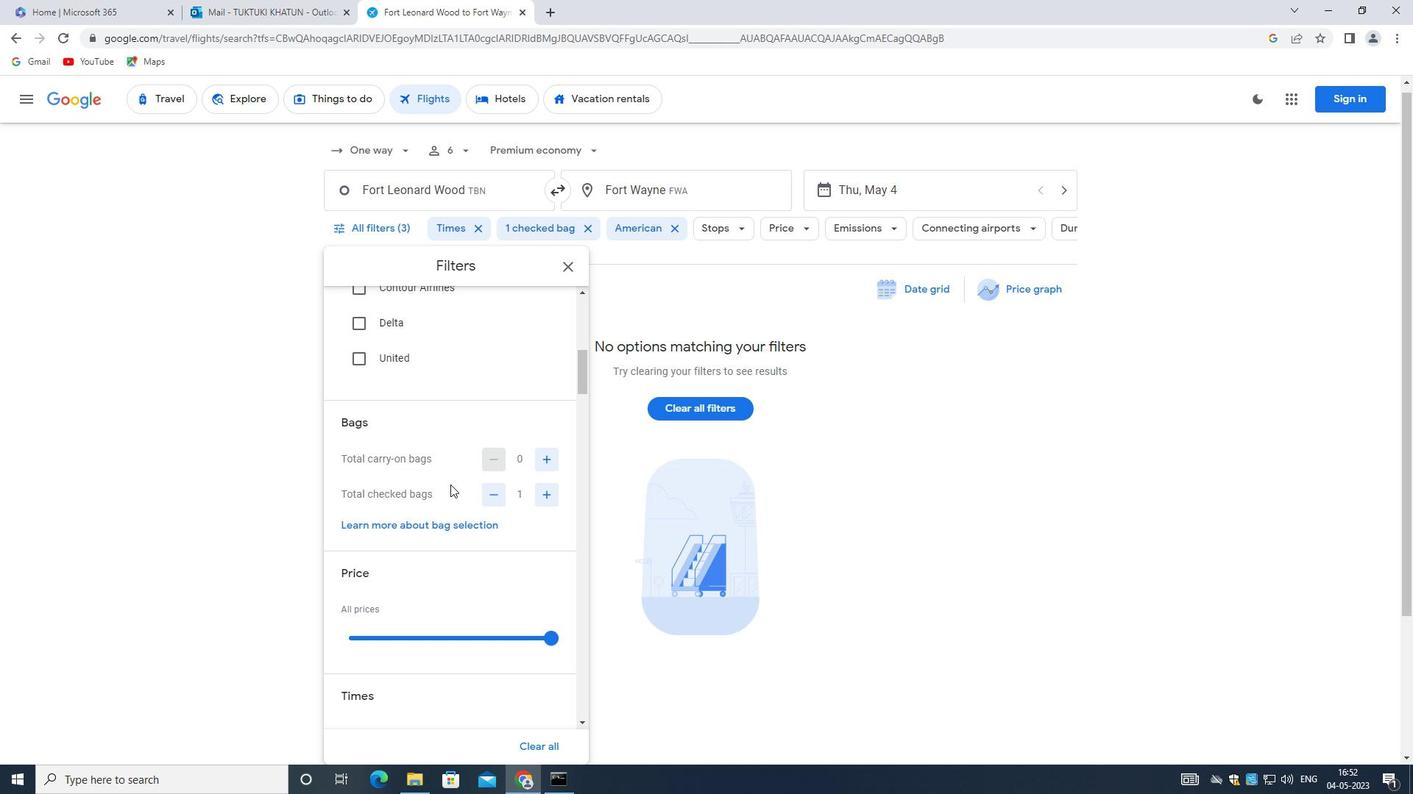 
Action: Mouse moved to (440, 510)
Screenshot: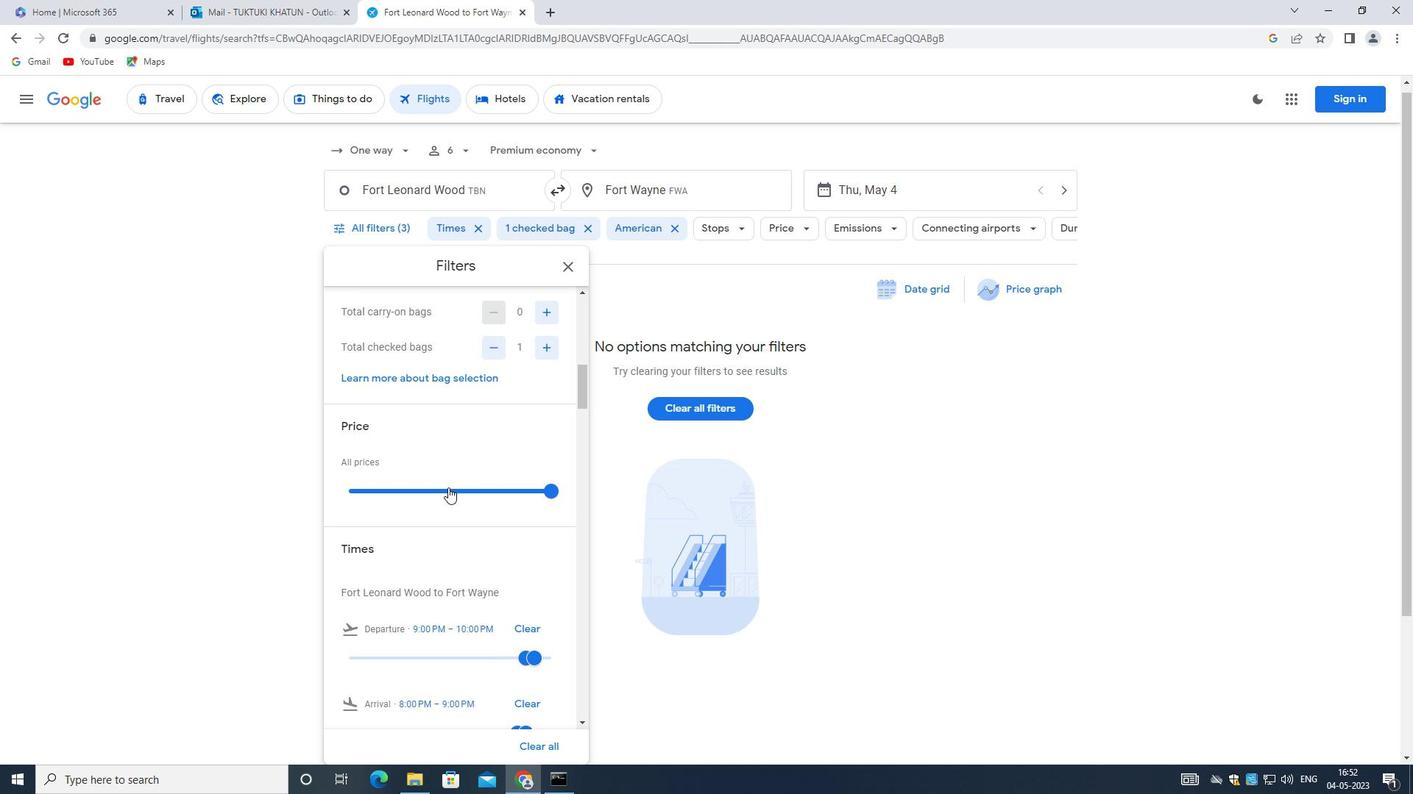 
Action: Mouse scrolled (440, 510) with delta (0, 0)
Screenshot: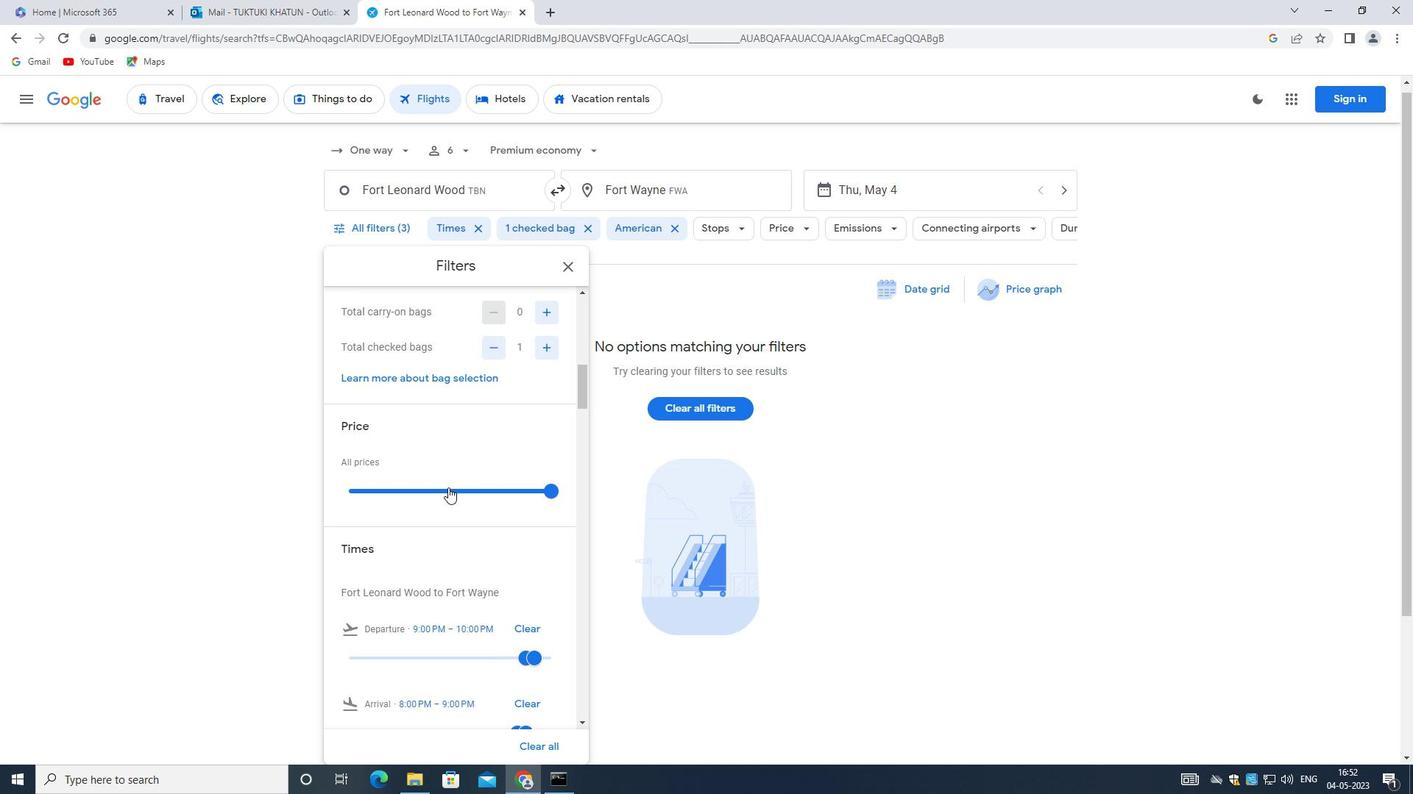 
Action: Mouse moved to (546, 413)
Screenshot: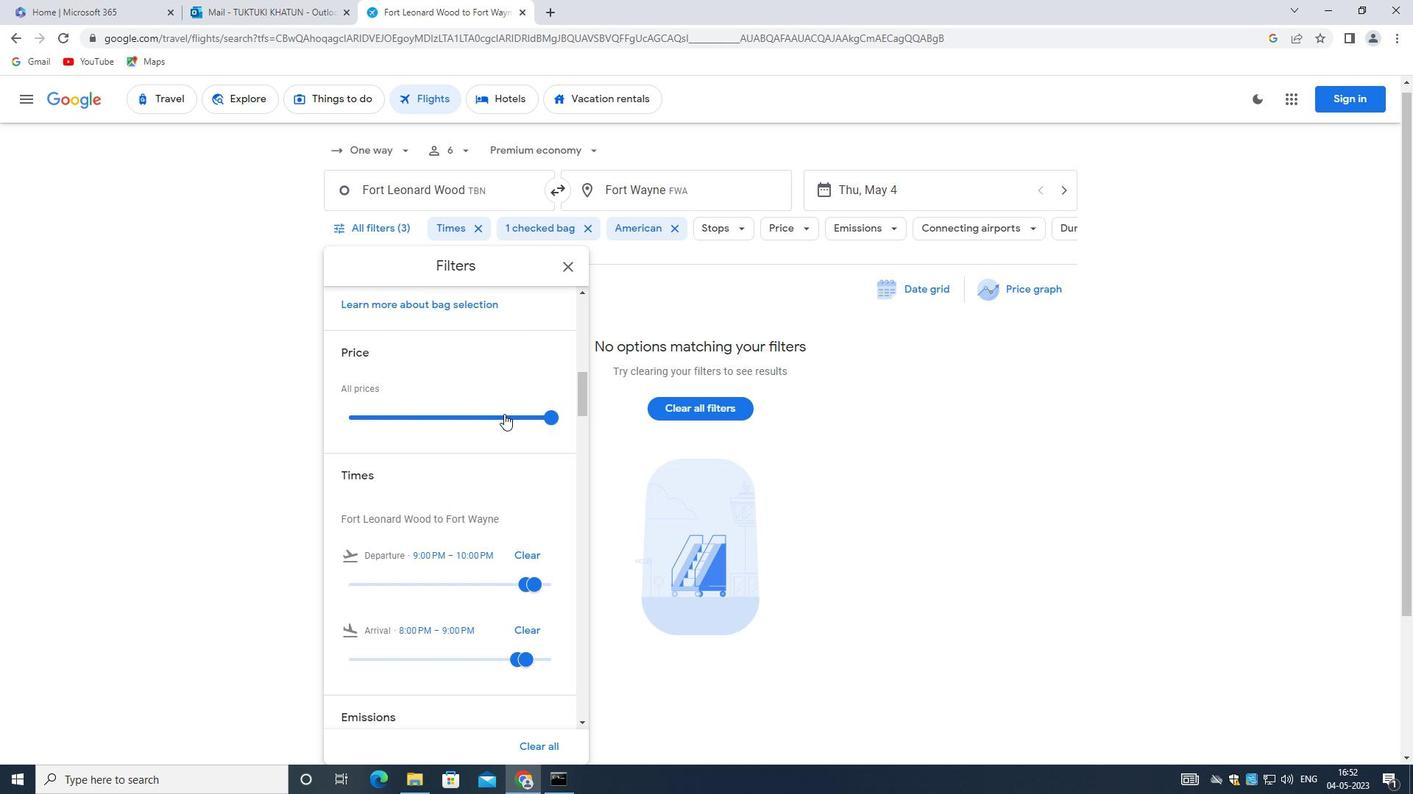 
Action: Mouse pressed left at (546, 413)
Screenshot: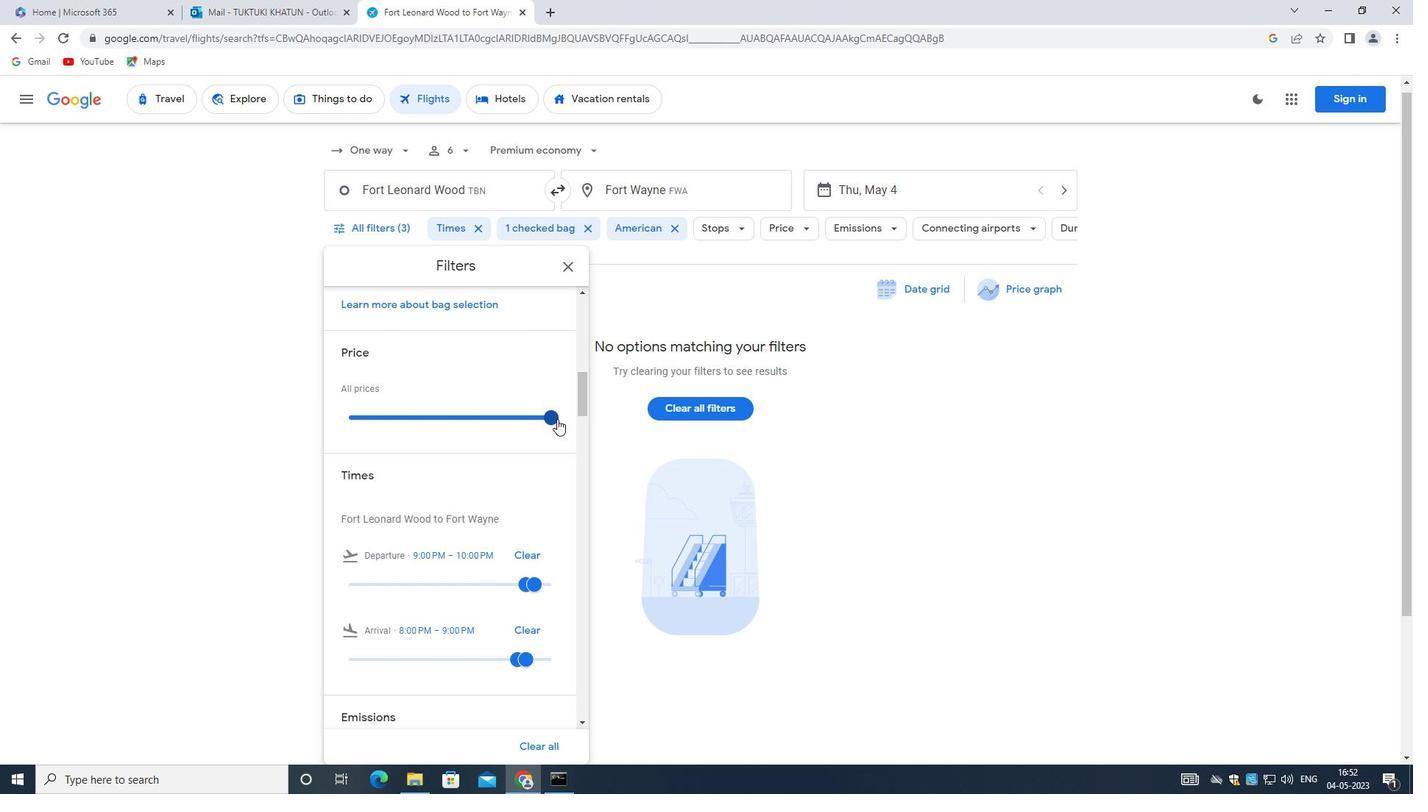
Action: Mouse pressed left at (546, 413)
Screenshot: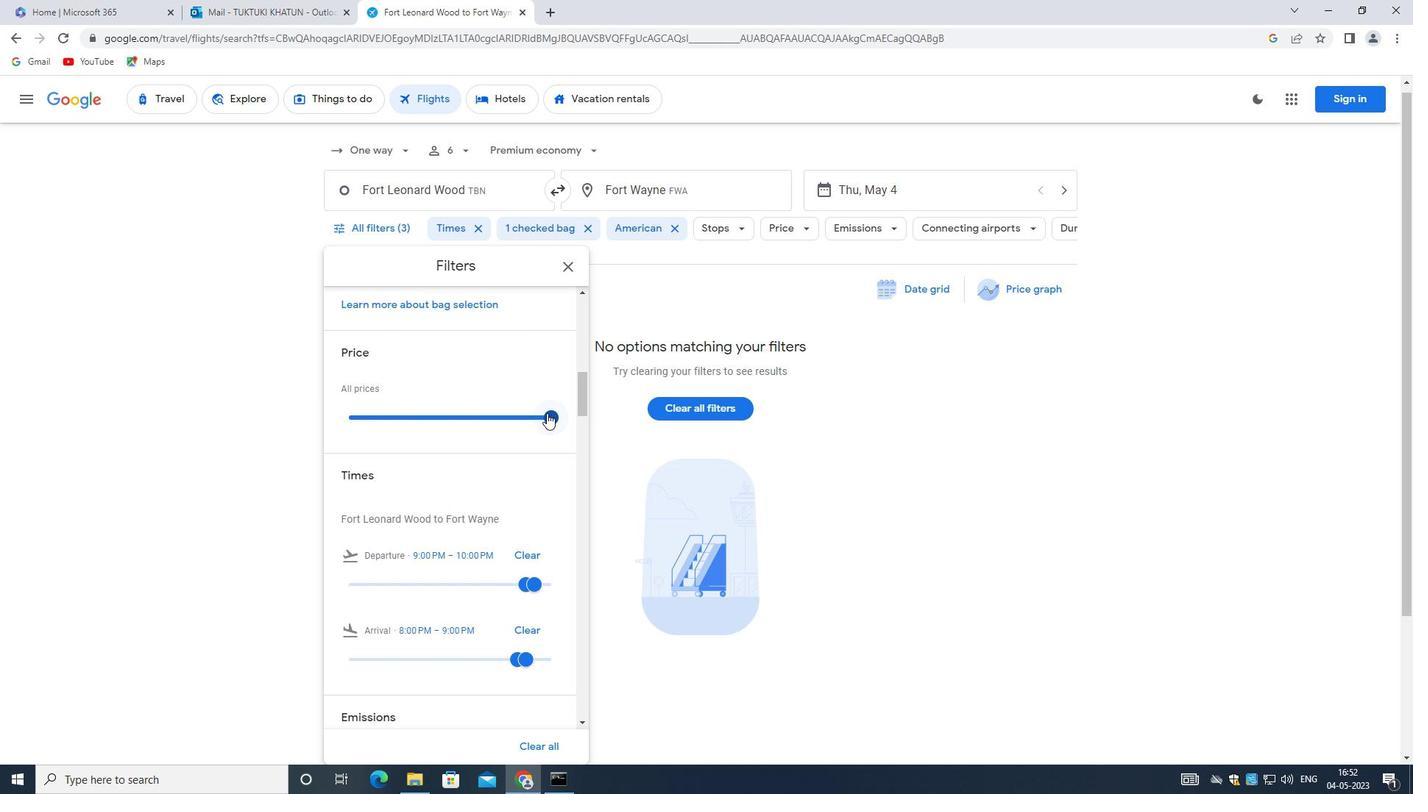 
Action: Mouse moved to (533, 588)
Screenshot: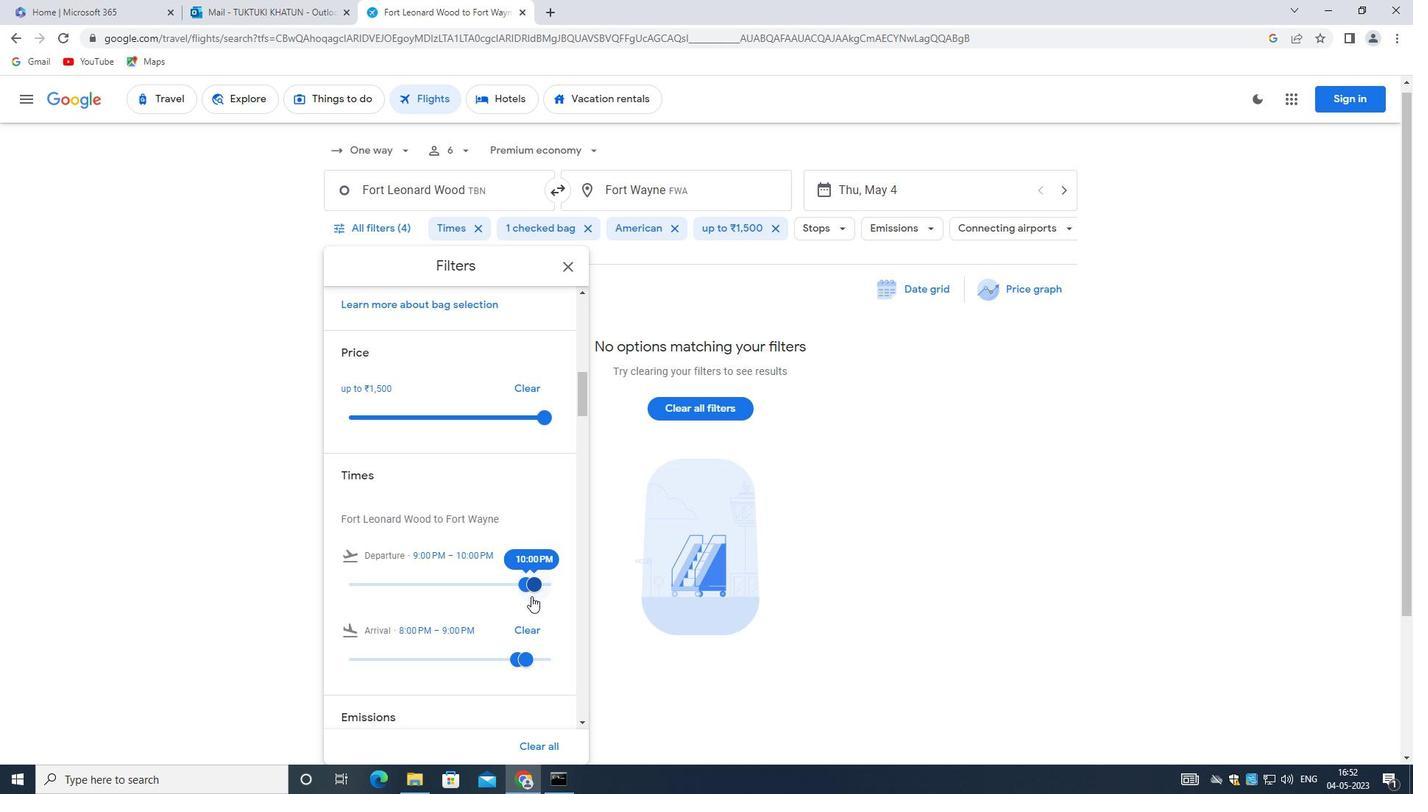 
Action: Mouse pressed left at (533, 588)
Screenshot: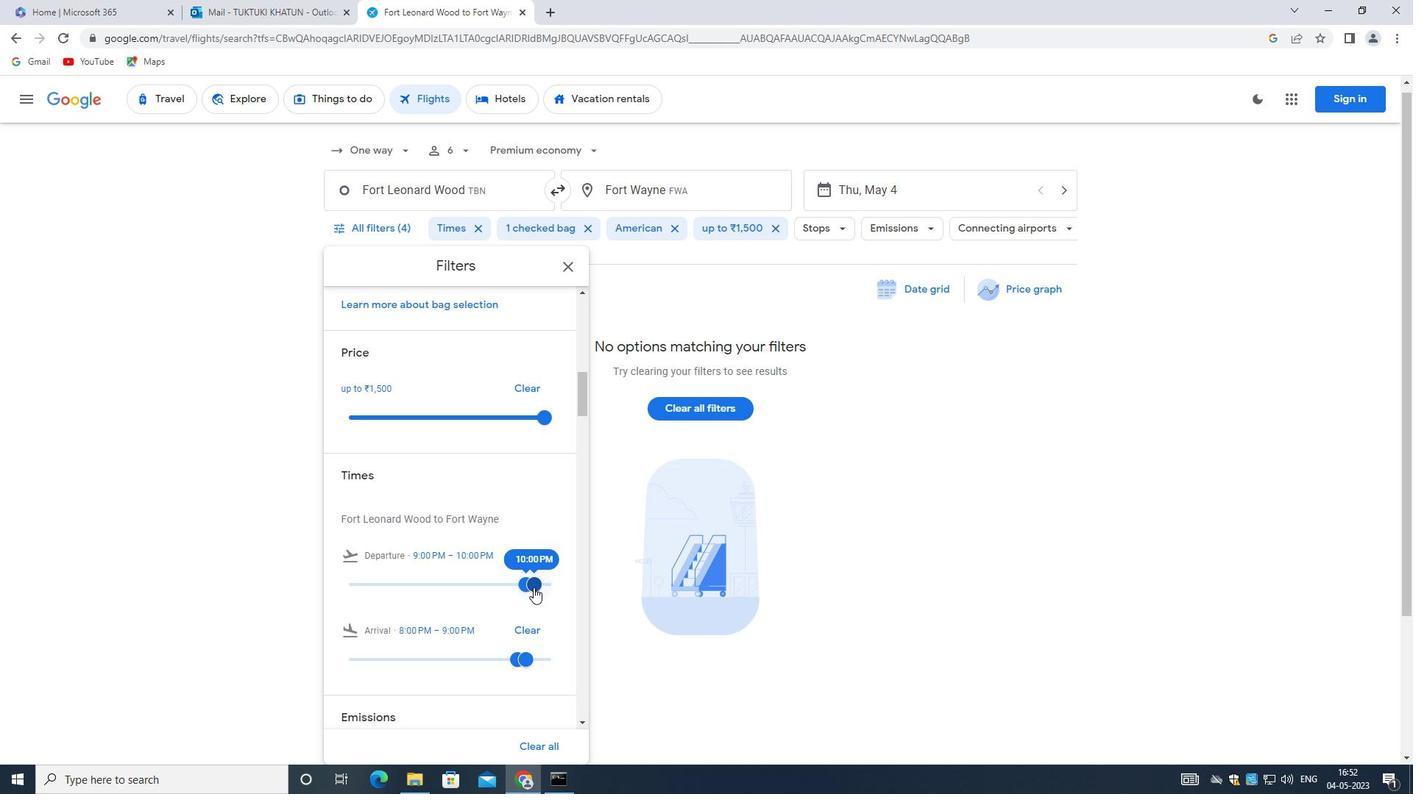 
Action: Mouse moved to (529, 583)
Screenshot: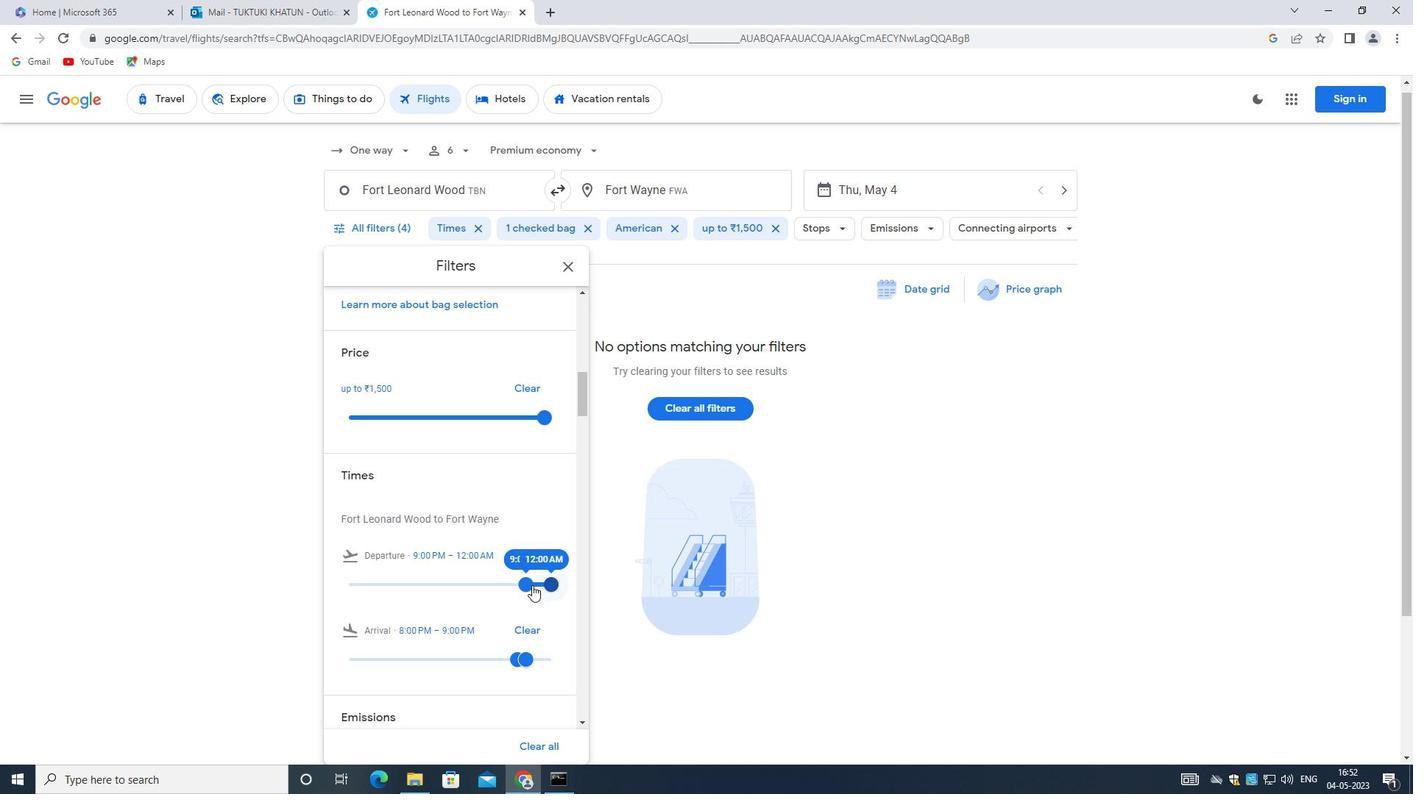 
Action: Mouse pressed left at (529, 583)
Screenshot: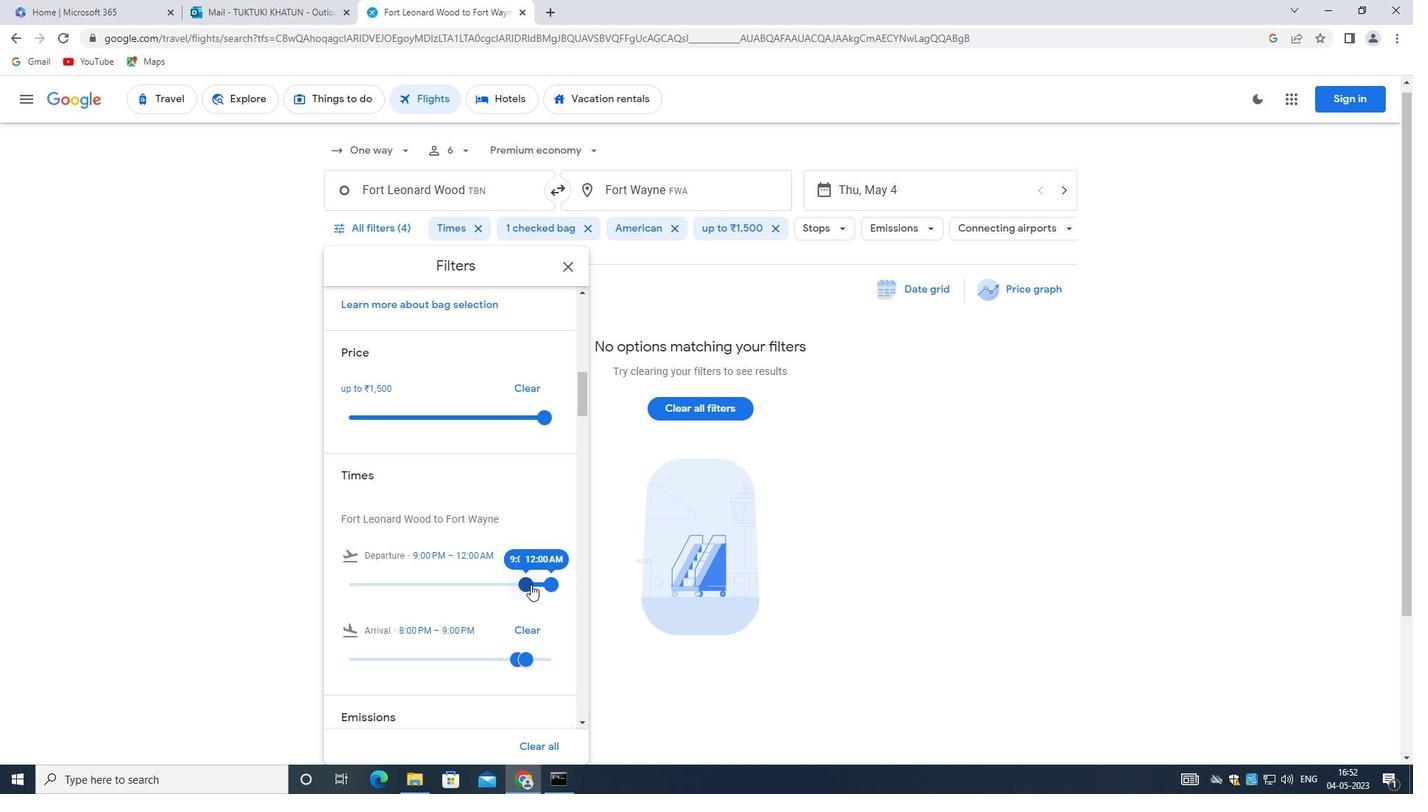 
Action: Mouse moved to (552, 579)
Screenshot: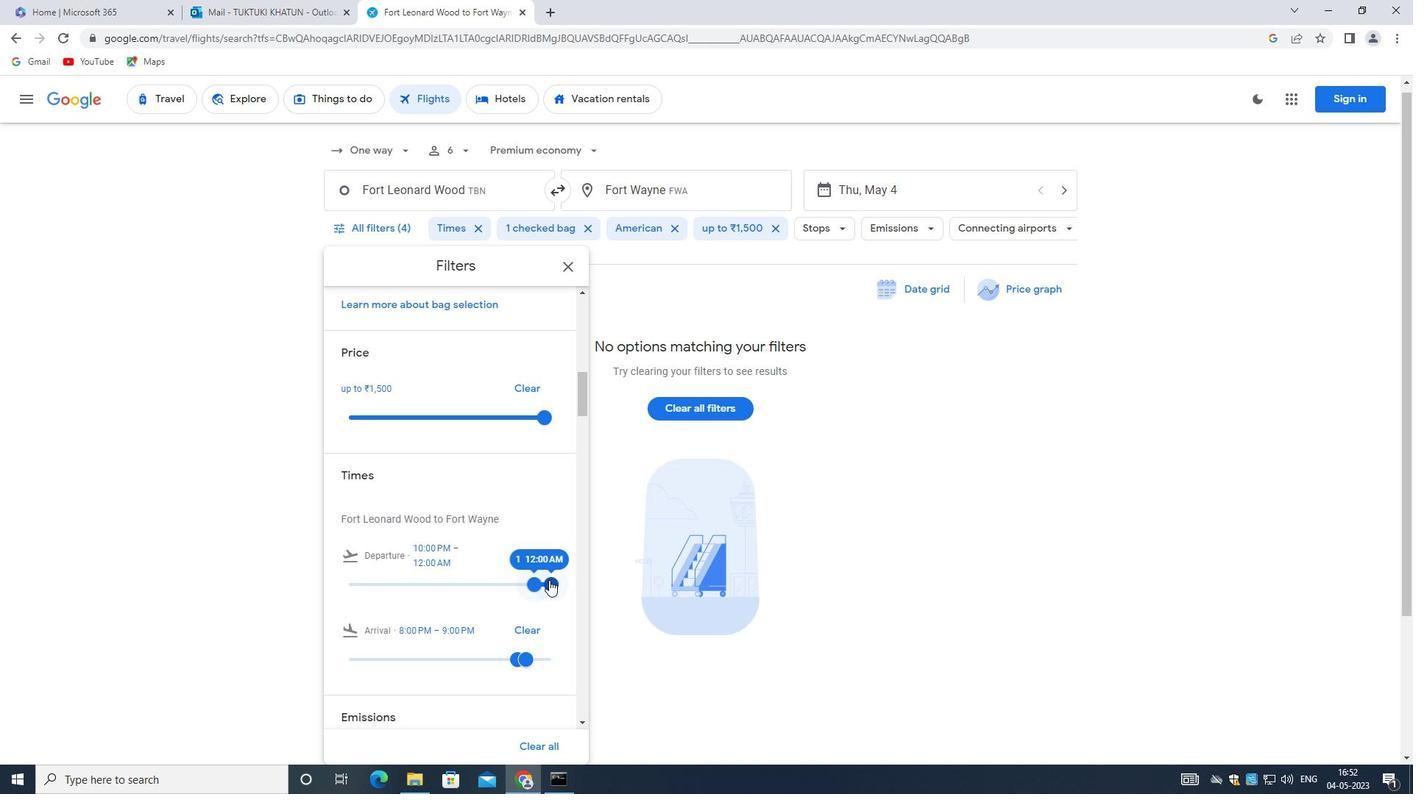 
Action: Mouse pressed left at (552, 579)
Screenshot: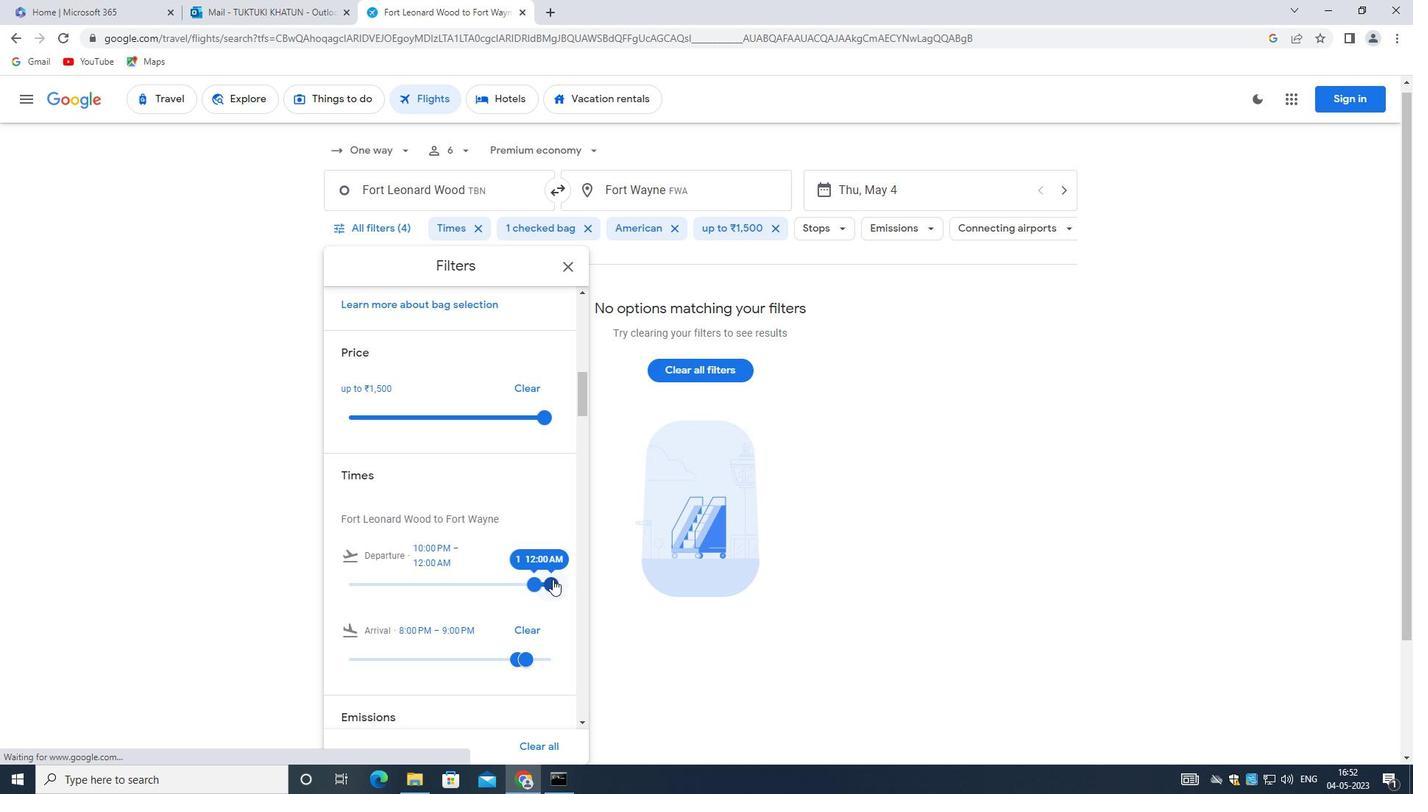 
Action: Mouse moved to (488, 617)
Screenshot: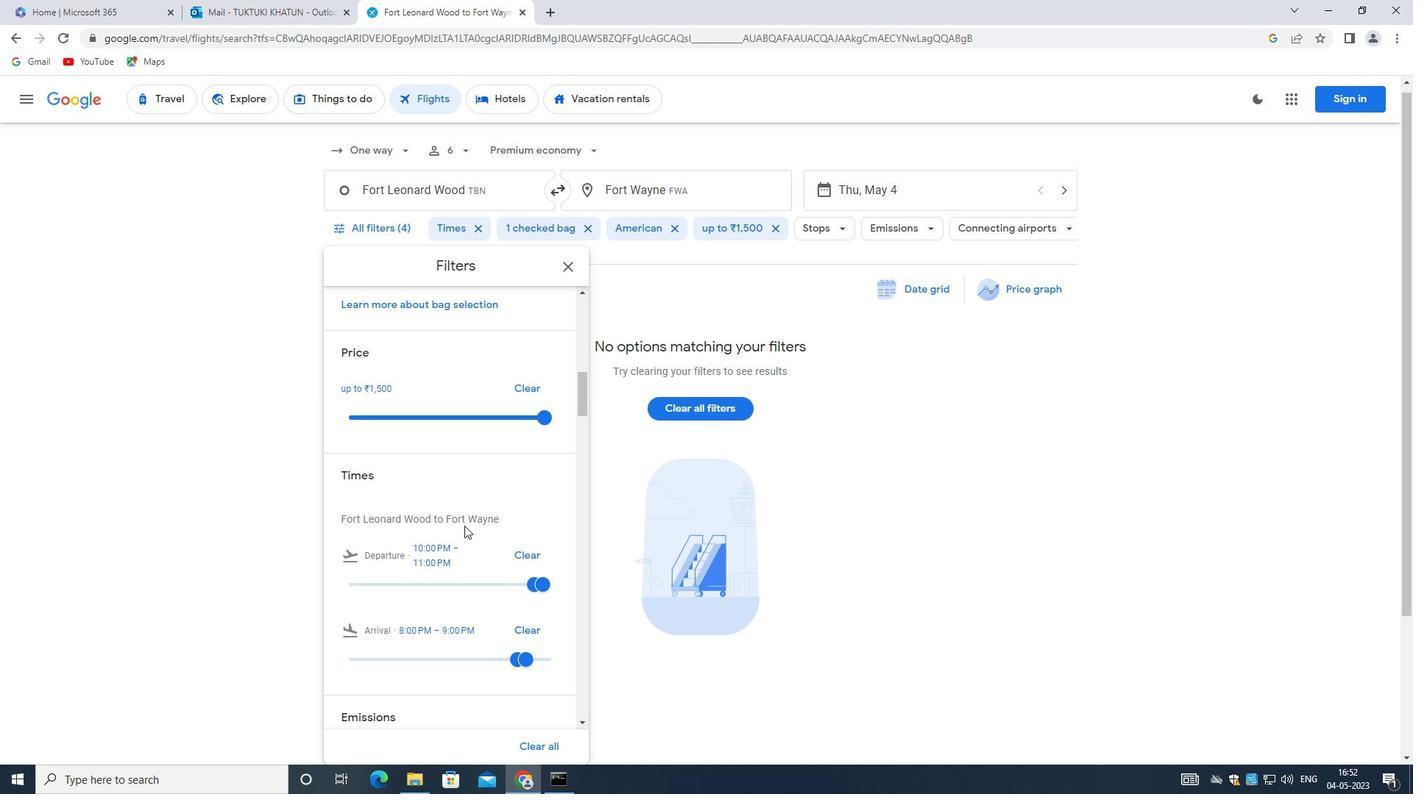 
Action: Mouse scrolled (488, 616) with delta (0, 0)
Screenshot: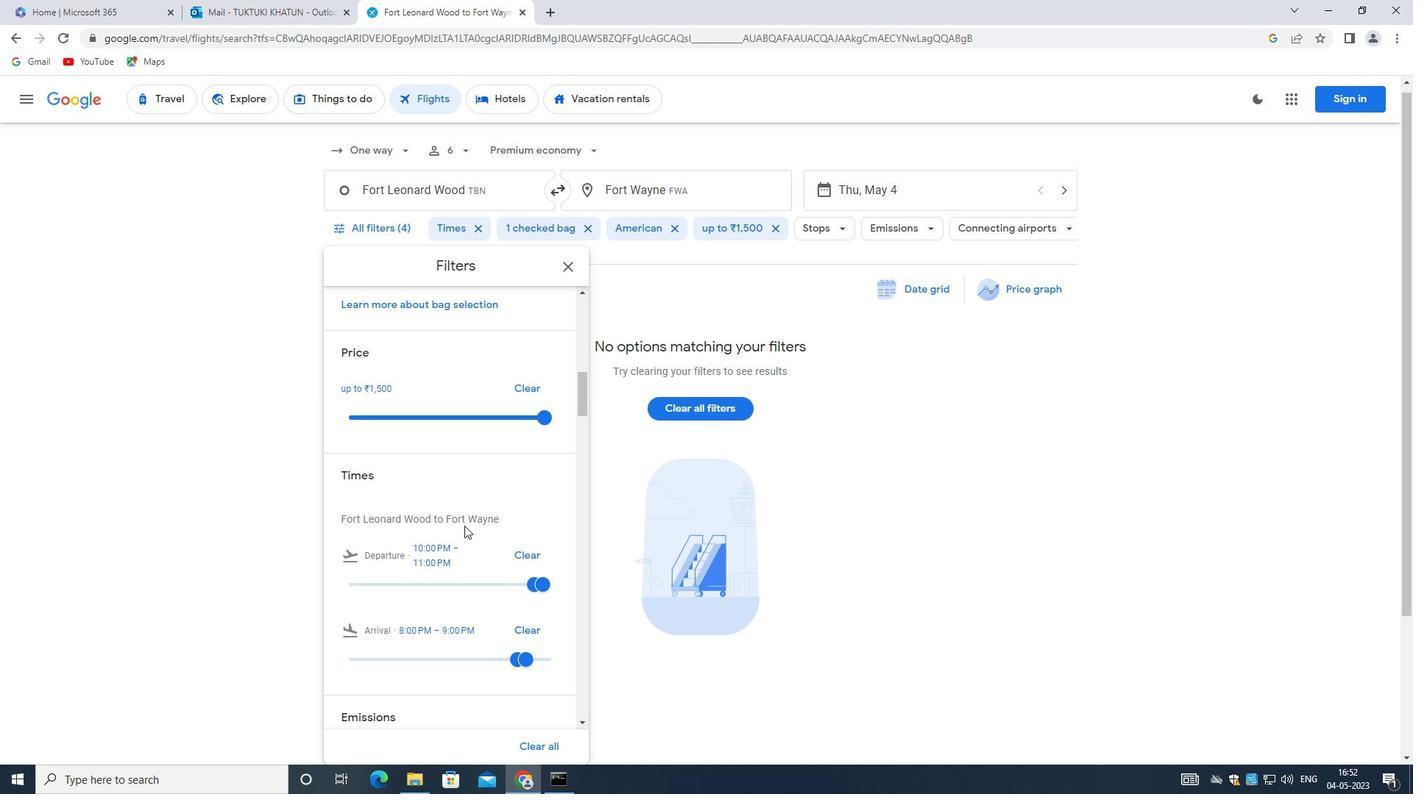 
Action: Mouse moved to (483, 622)
Screenshot: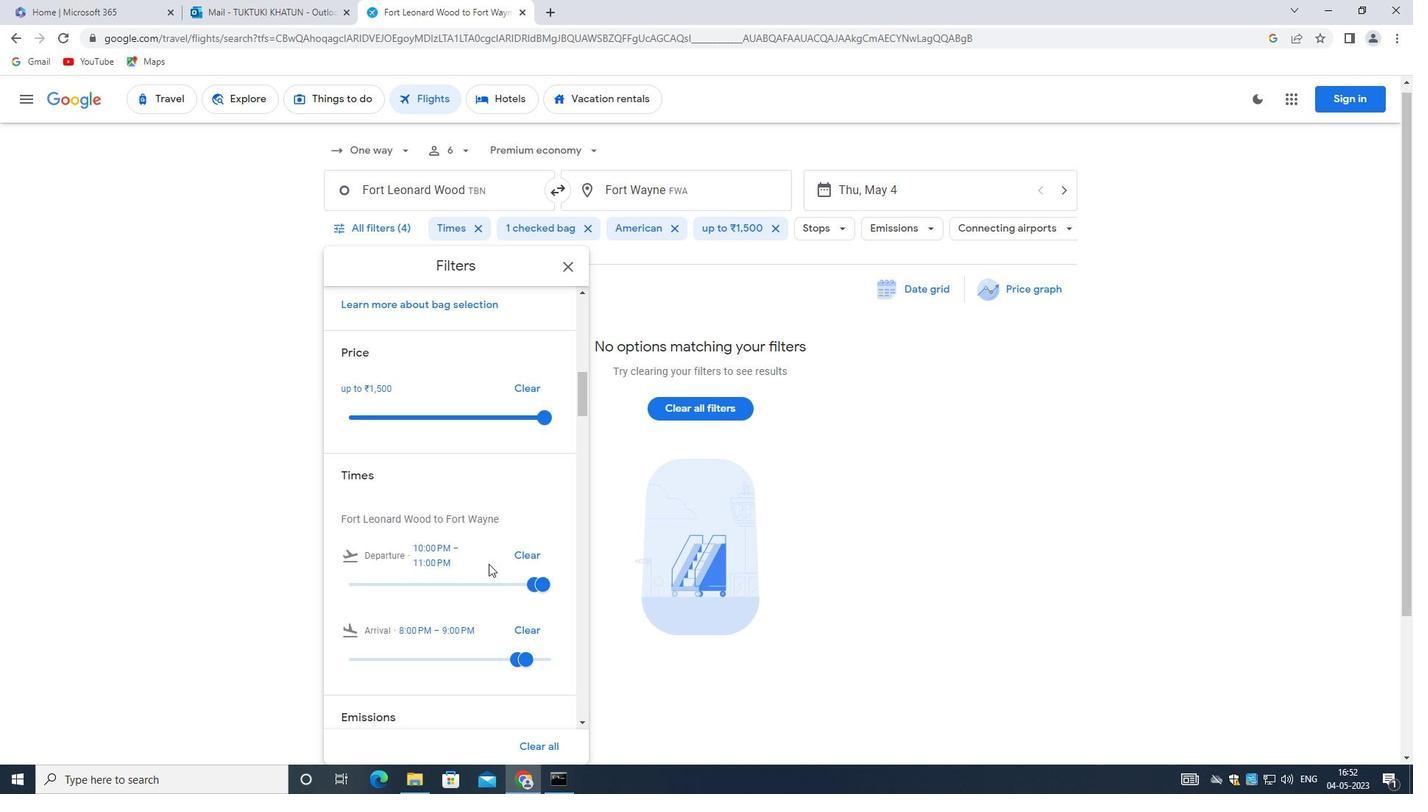 
Action: Mouse scrolled (483, 621) with delta (0, 0)
Screenshot: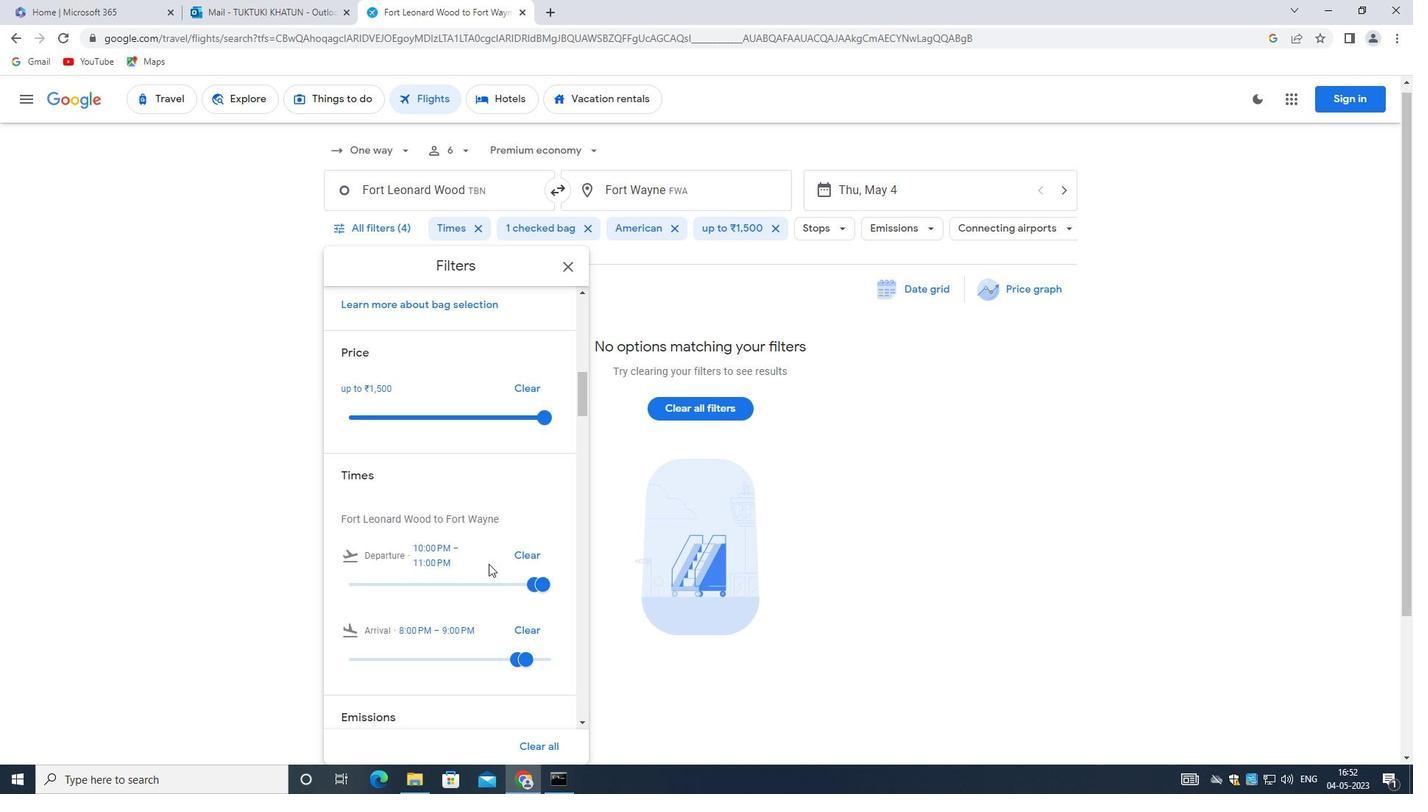 
Action: Mouse moved to (482, 624)
Screenshot: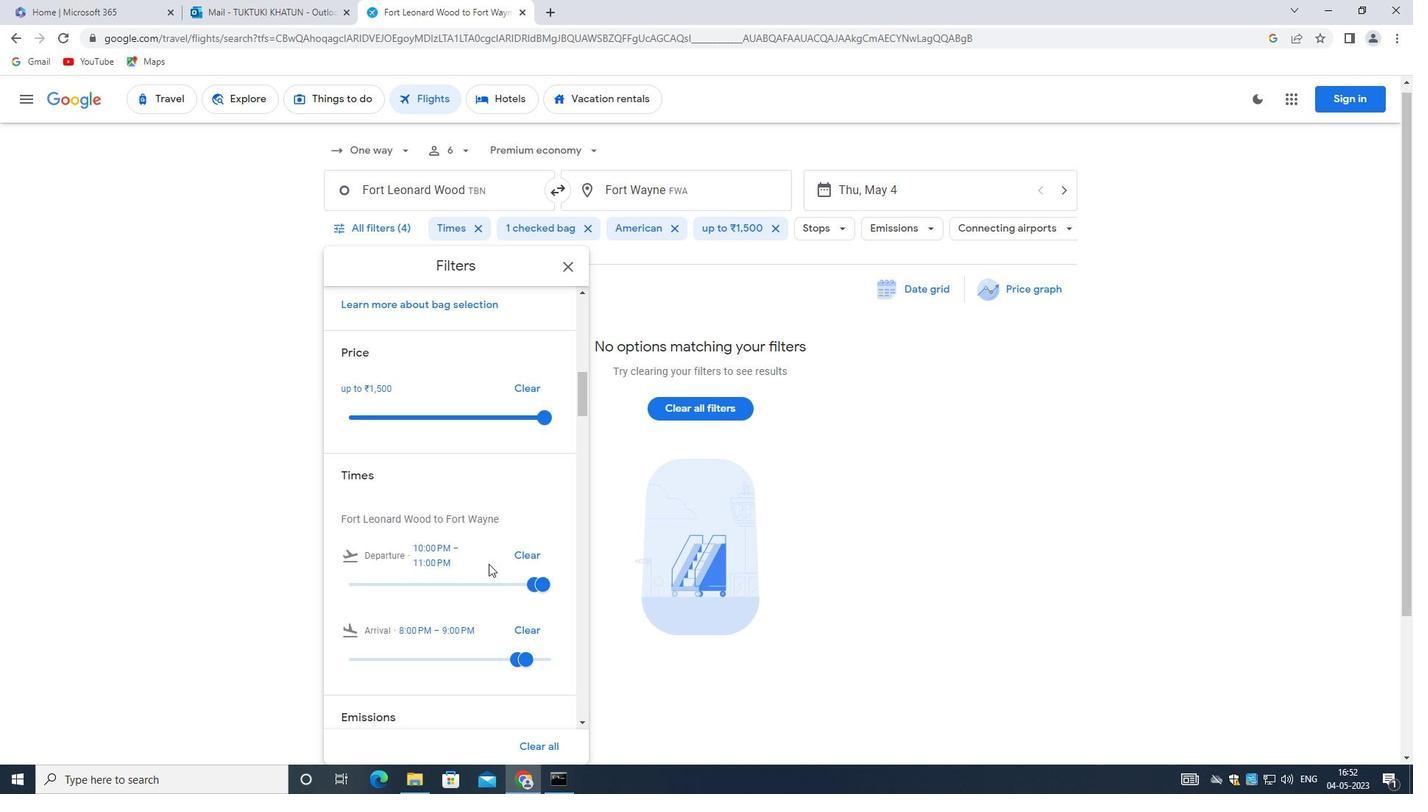 
Action: Mouse scrolled (482, 623) with delta (0, 0)
Screenshot: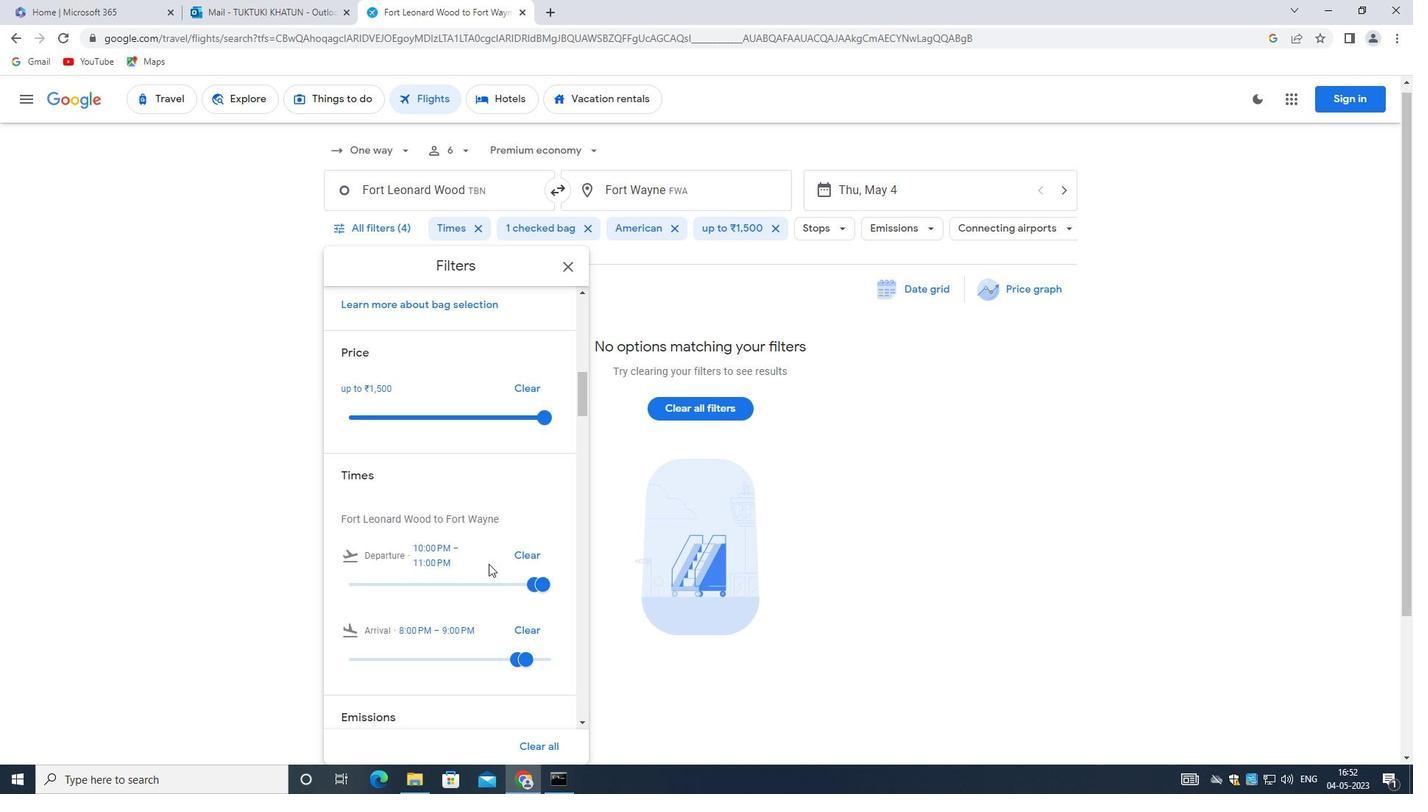 
Action: Mouse moved to (482, 624)
Screenshot: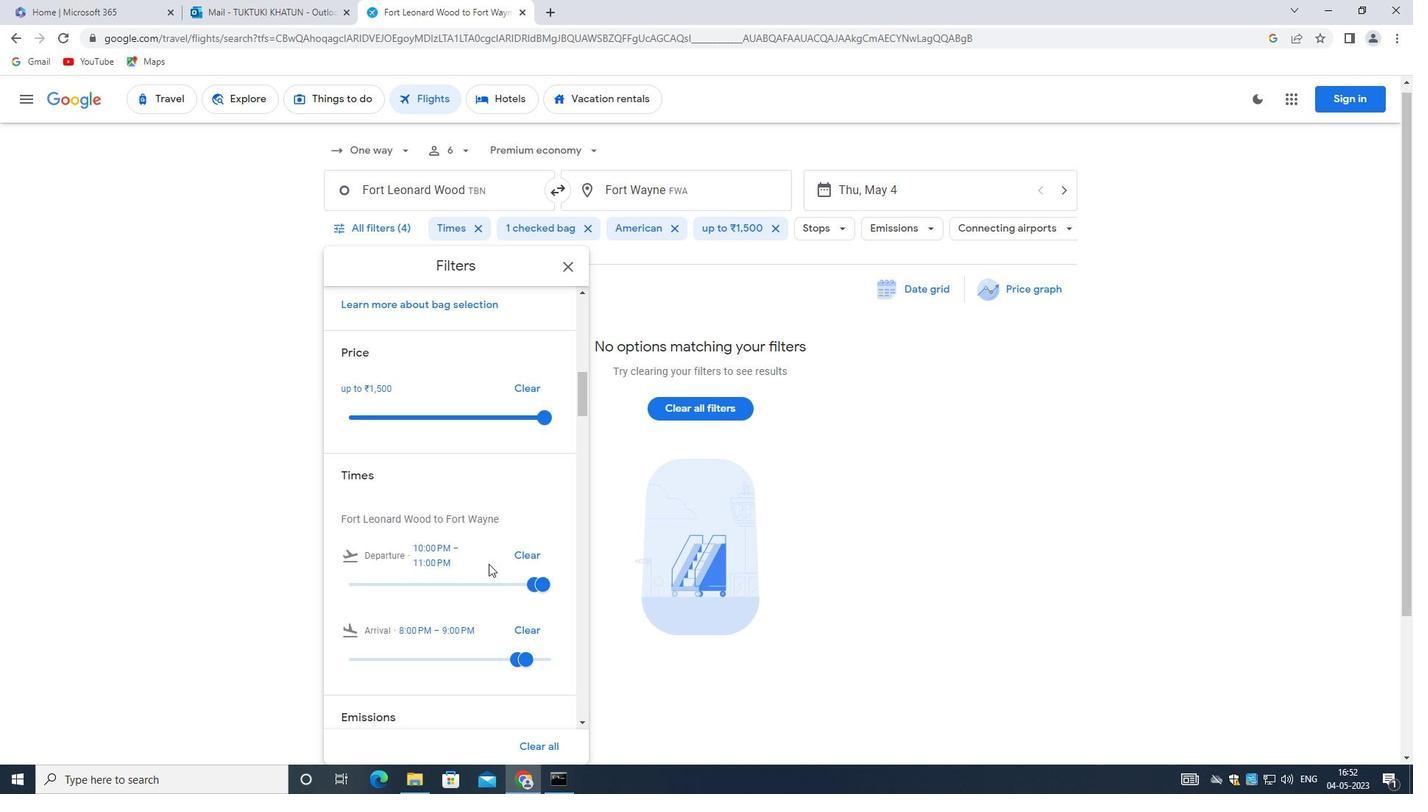 
Action: Mouse scrolled (482, 623) with delta (0, 0)
Screenshot: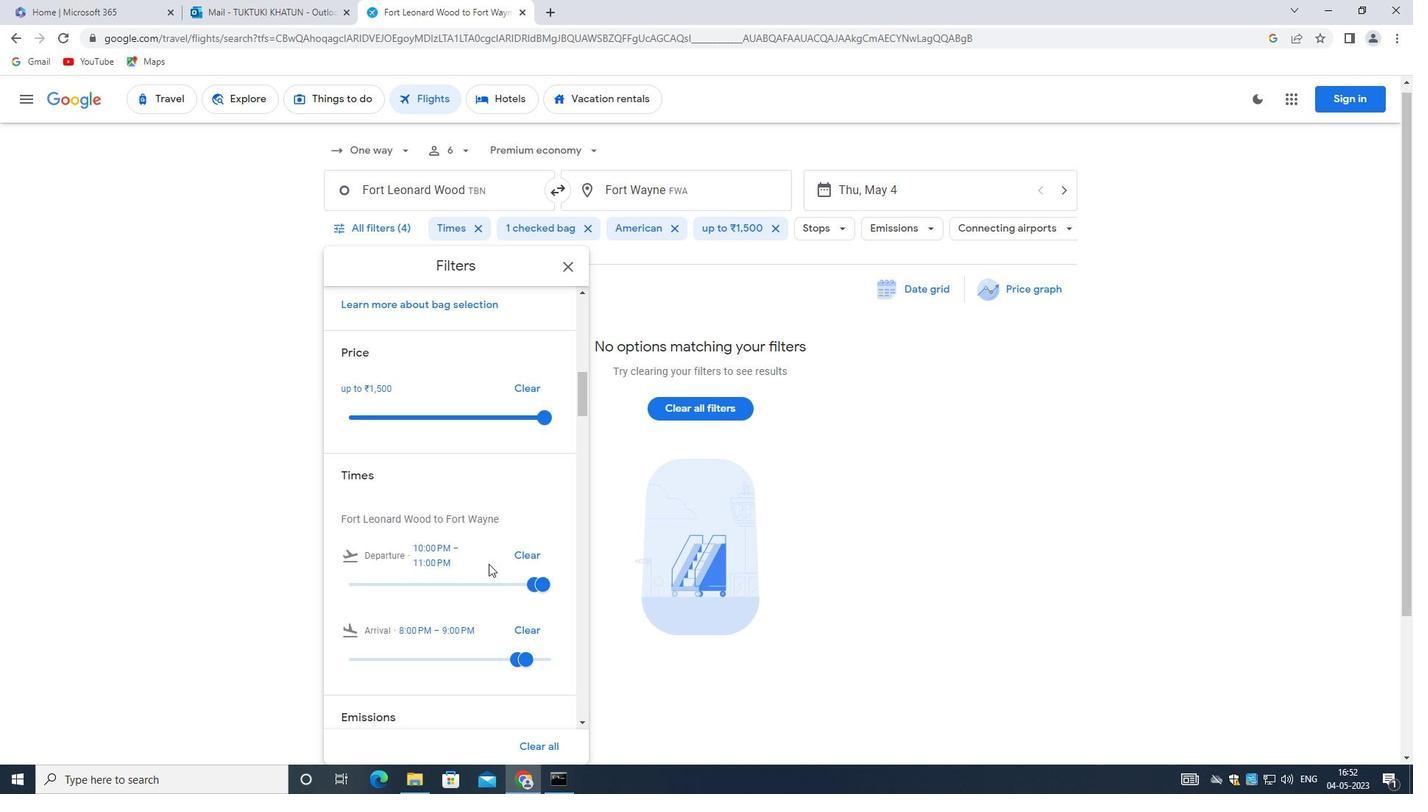 
Action: Mouse moved to (424, 571)
Screenshot: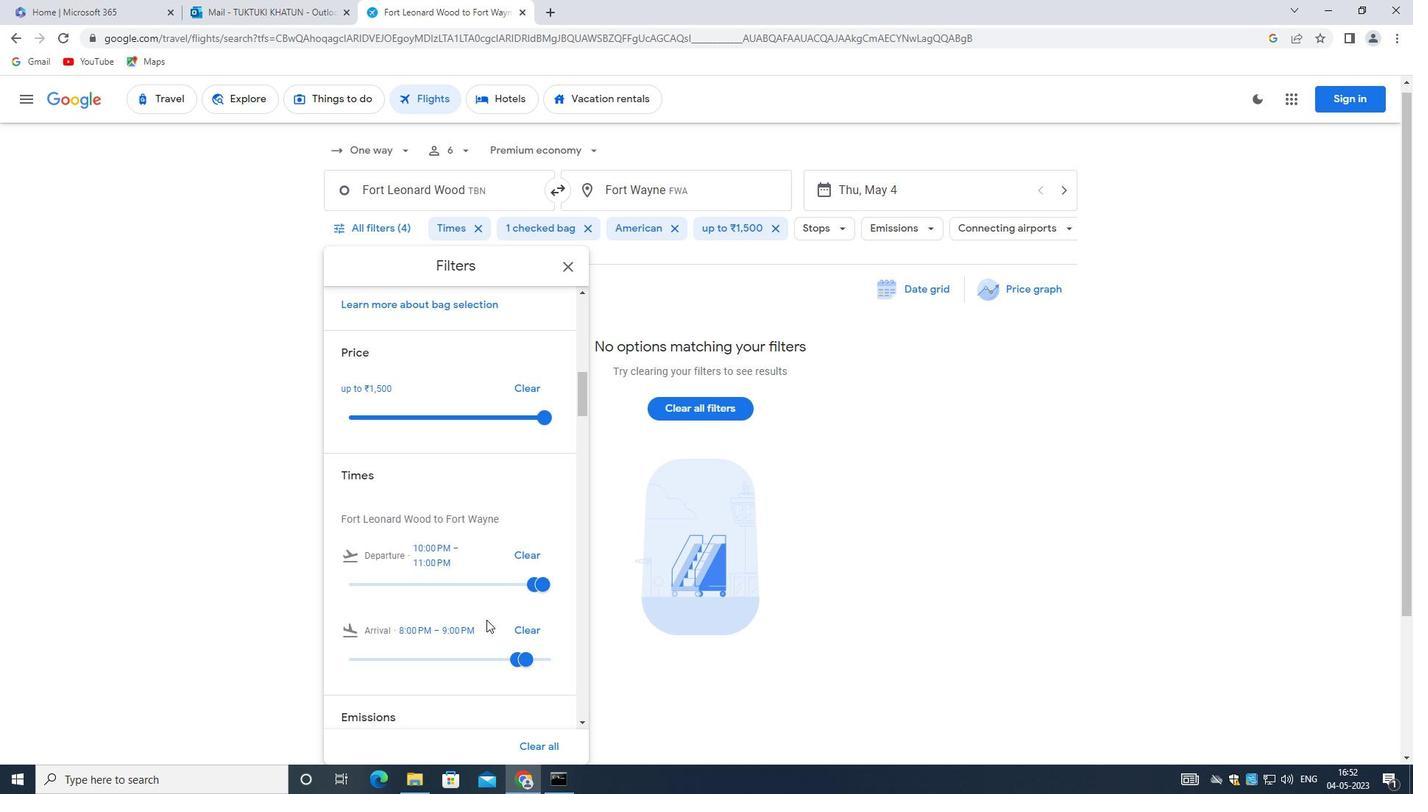 
Action: Mouse scrolled (424, 571) with delta (0, 0)
Screenshot: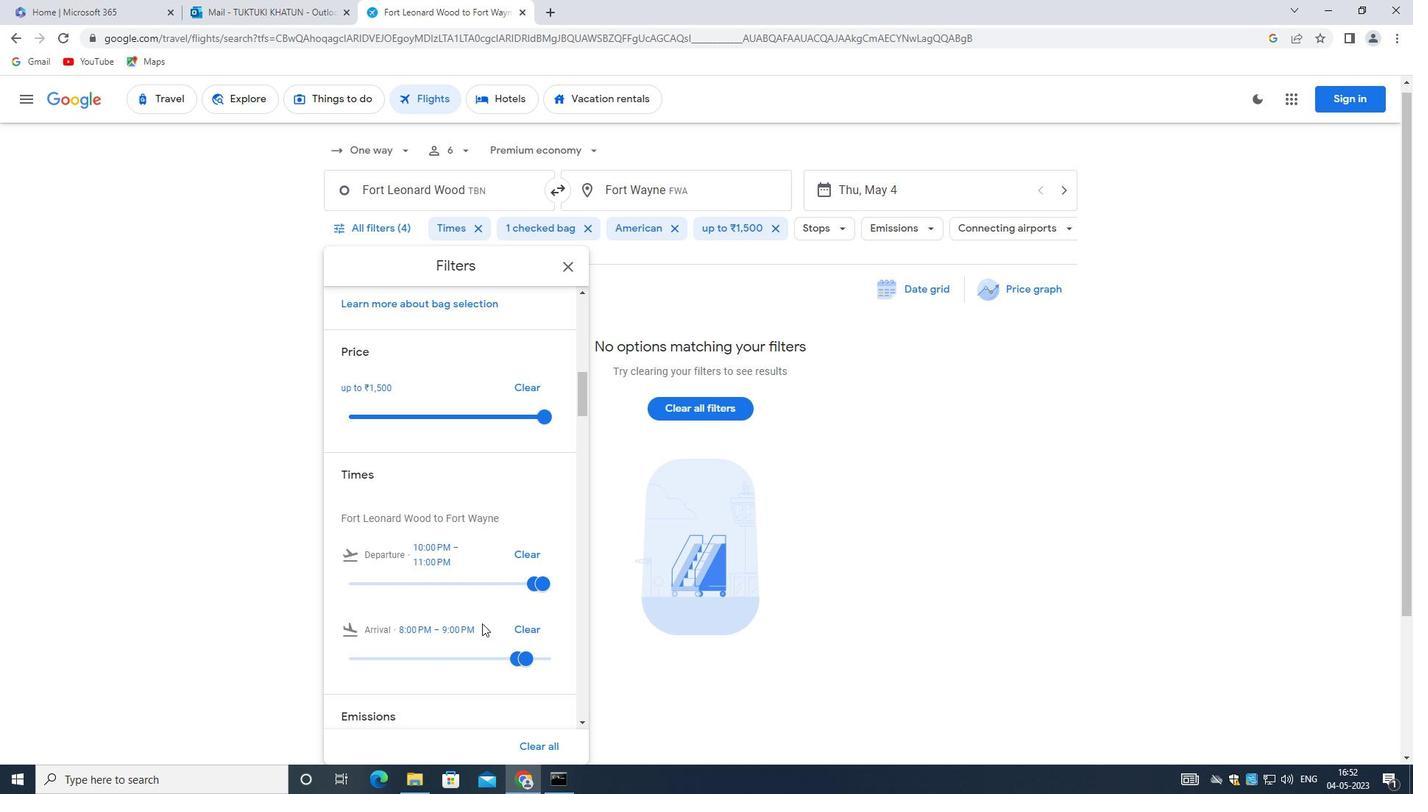 
Action: Mouse scrolled (424, 571) with delta (0, 0)
Screenshot: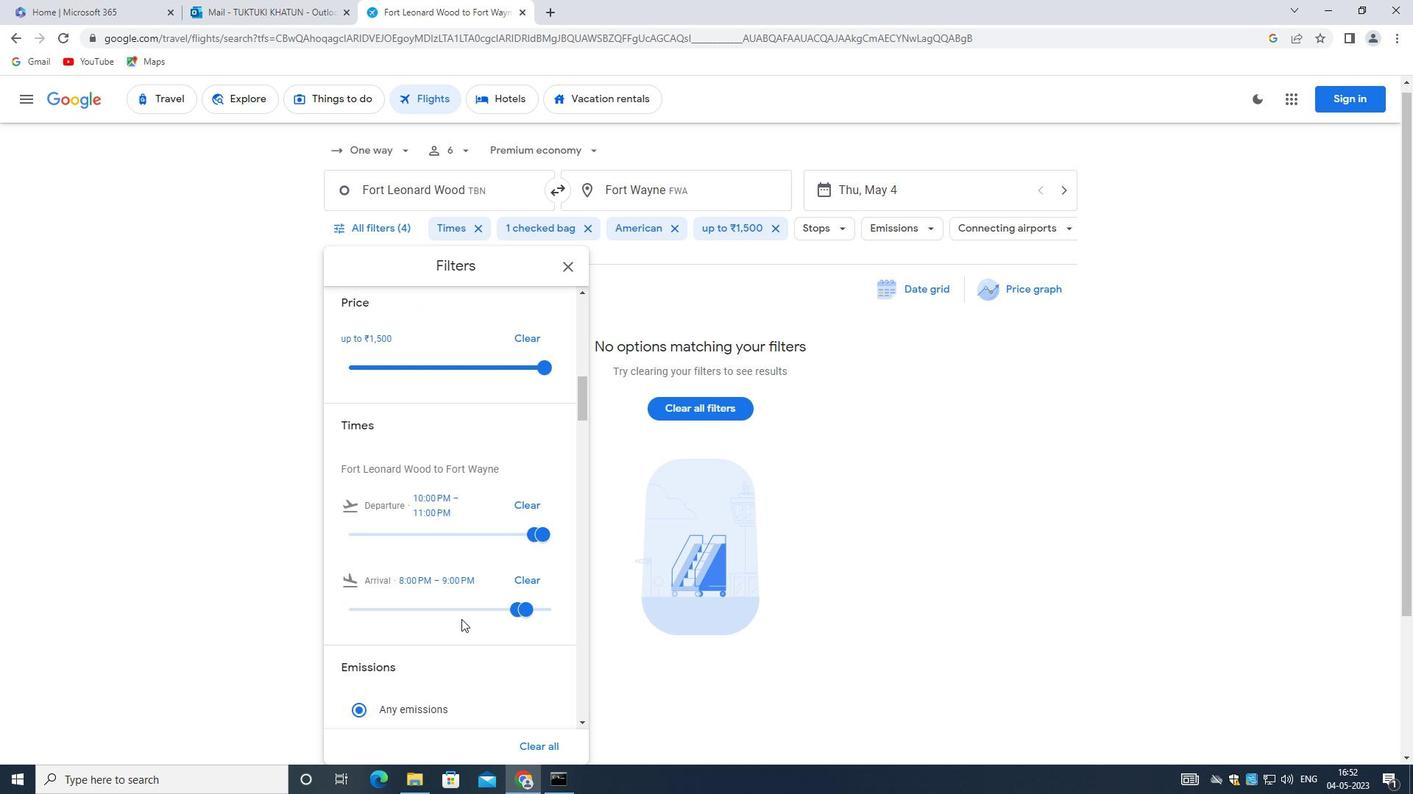 
Action: Mouse scrolled (424, 571) with delta (0, 0)
Screenshot: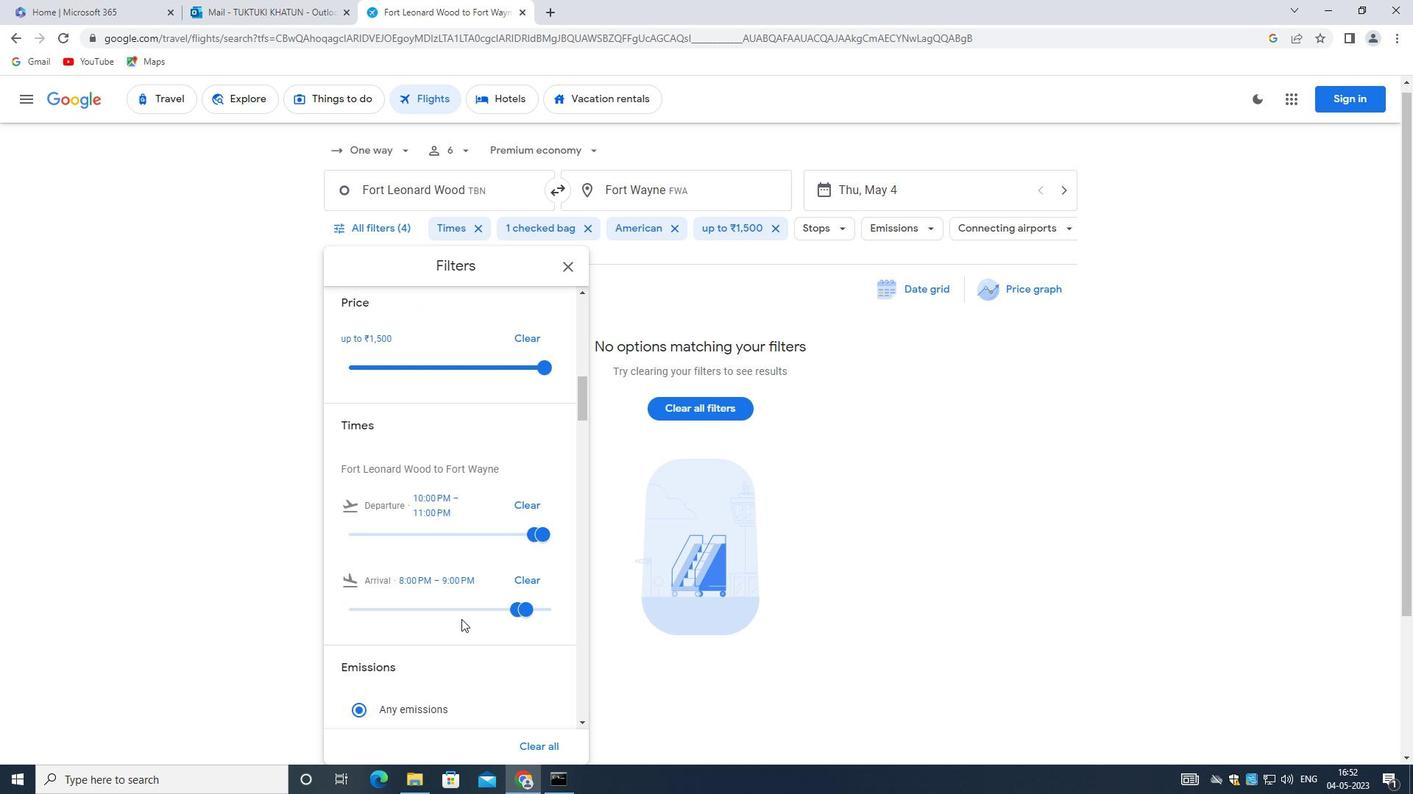 
Action: Mouse moved to (420, 562)
Screenshot: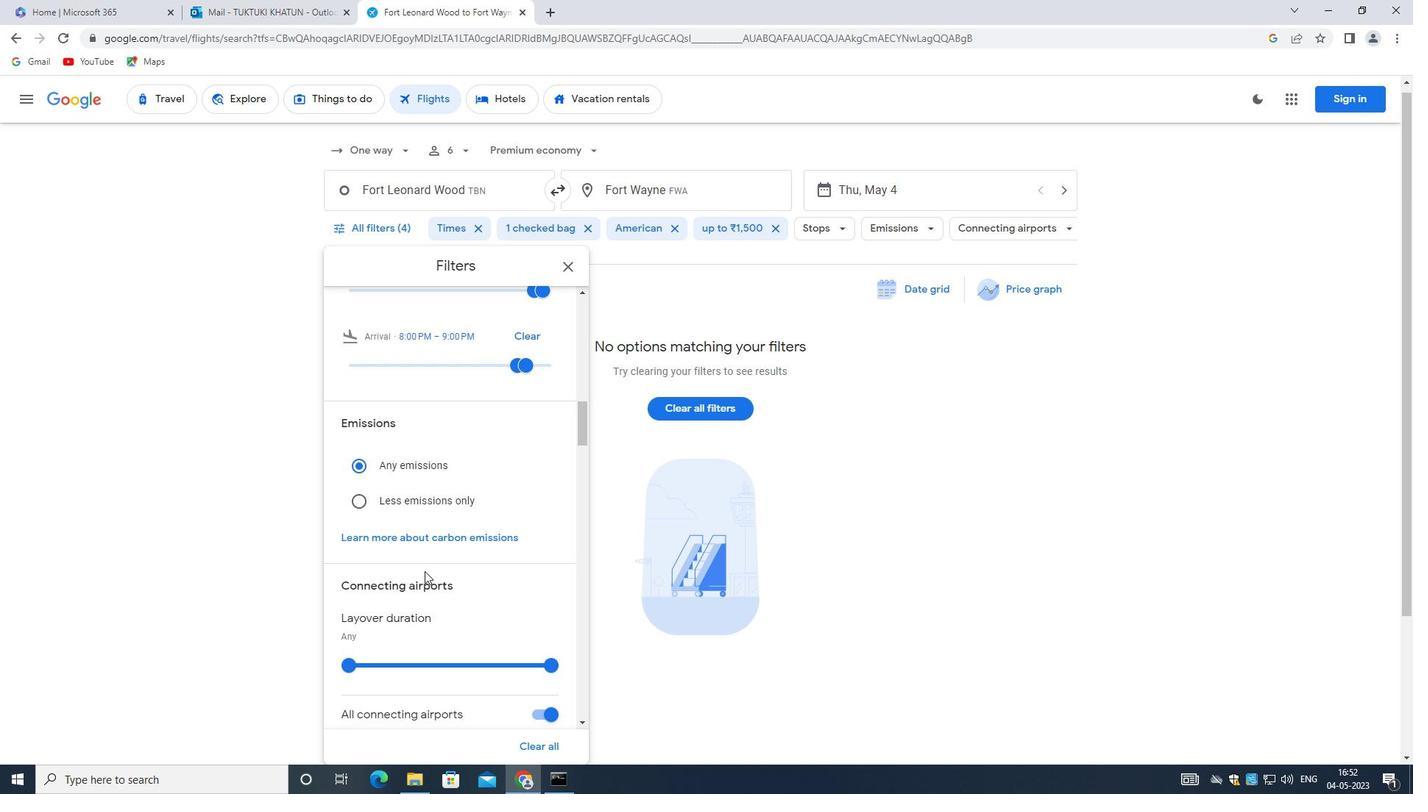 
Action: Mouse scrolled (420, 563) with delta (0, 0)
Screenshot: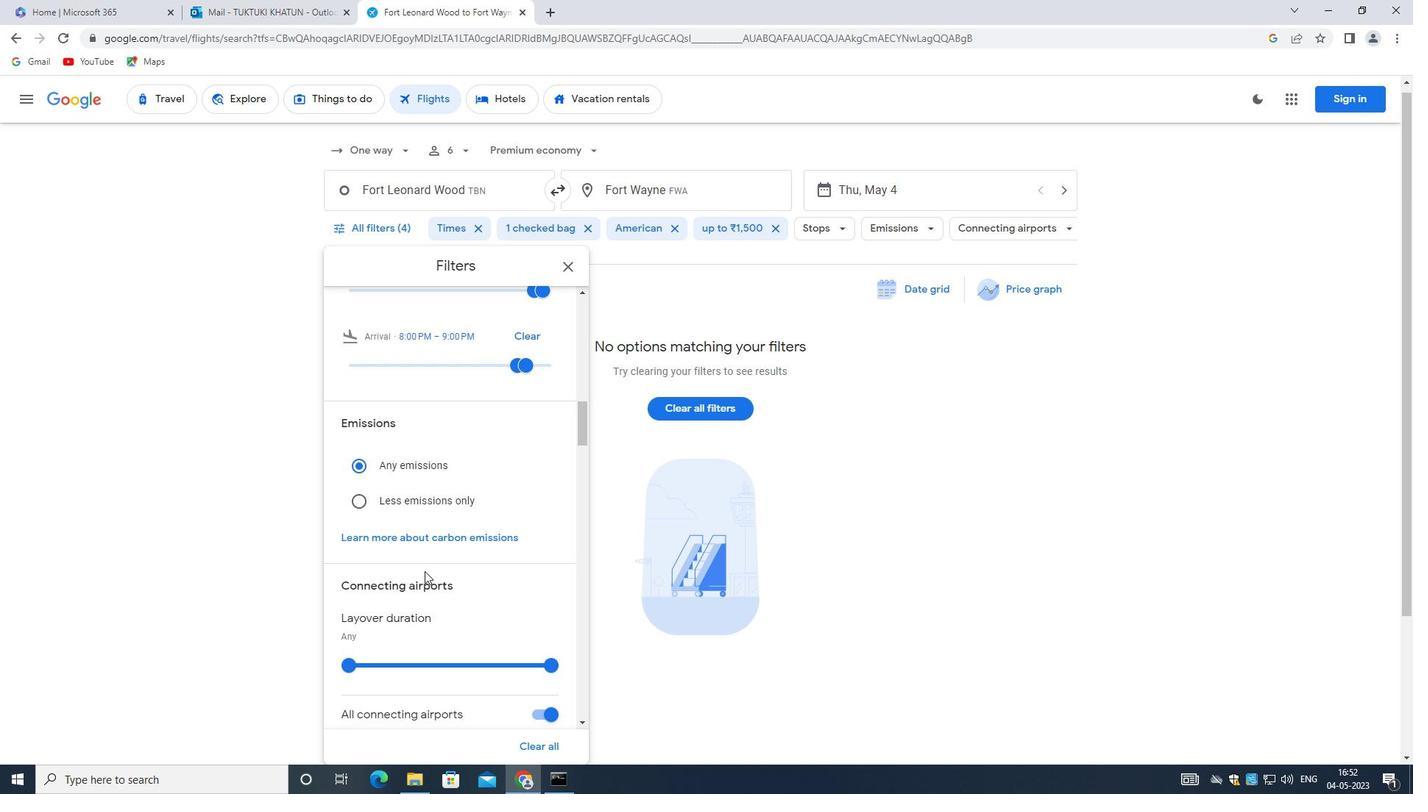 
Action: Mouse scrolled (420, 561) with delta (0, 0)
Screenshot: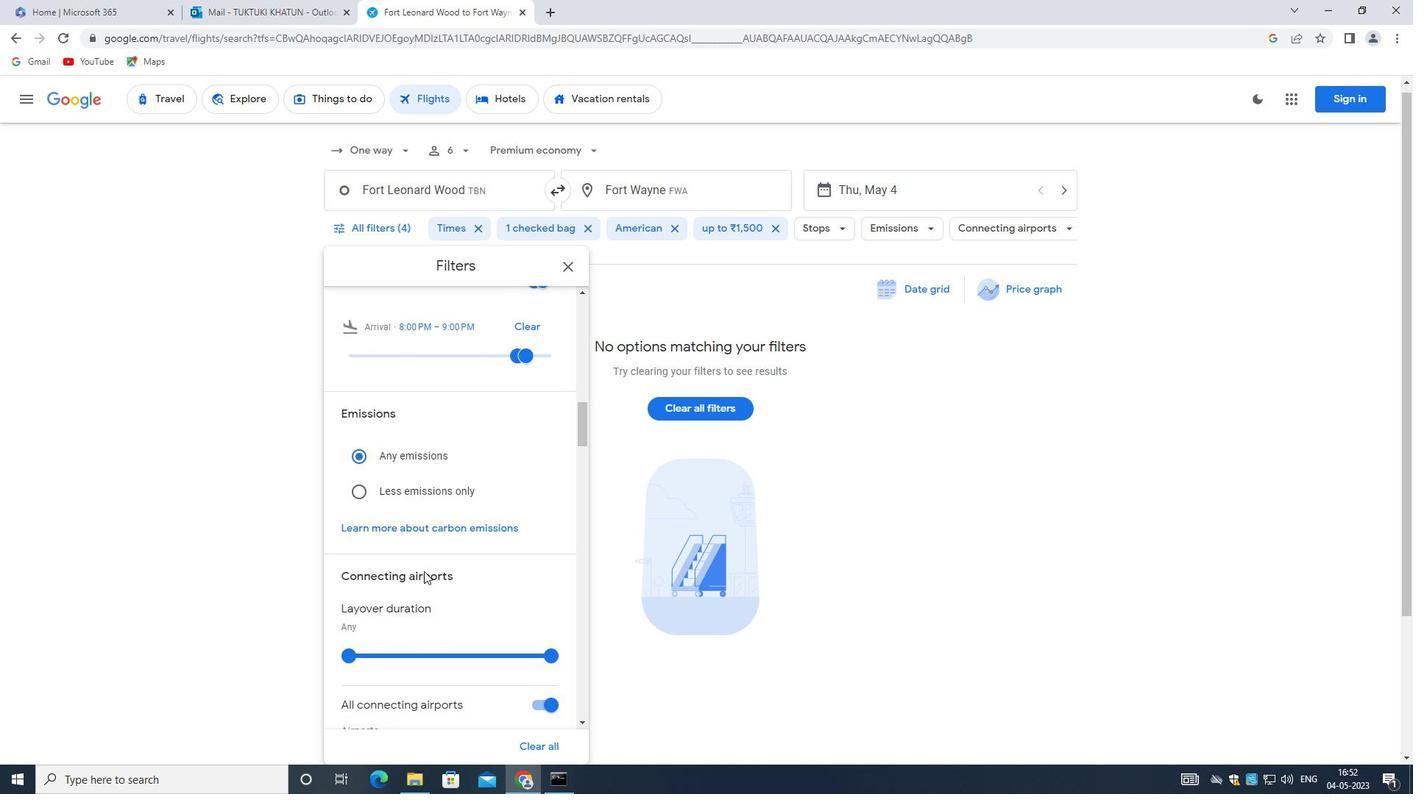 
Action: Mouse moved to (420, 562)
Screenshot: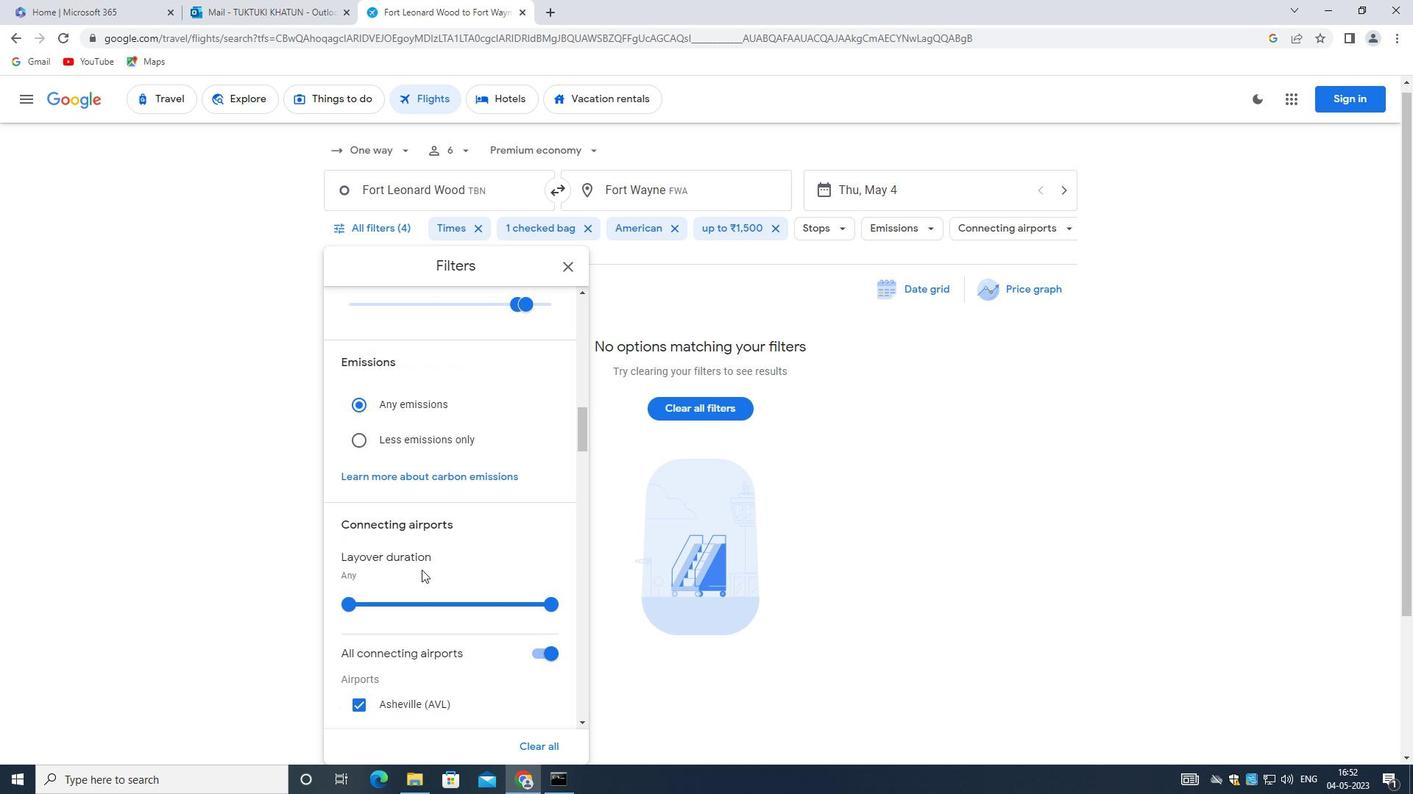 
Action: Mouse scrolled (420, 561) with delta (0, 0)
Screenshot: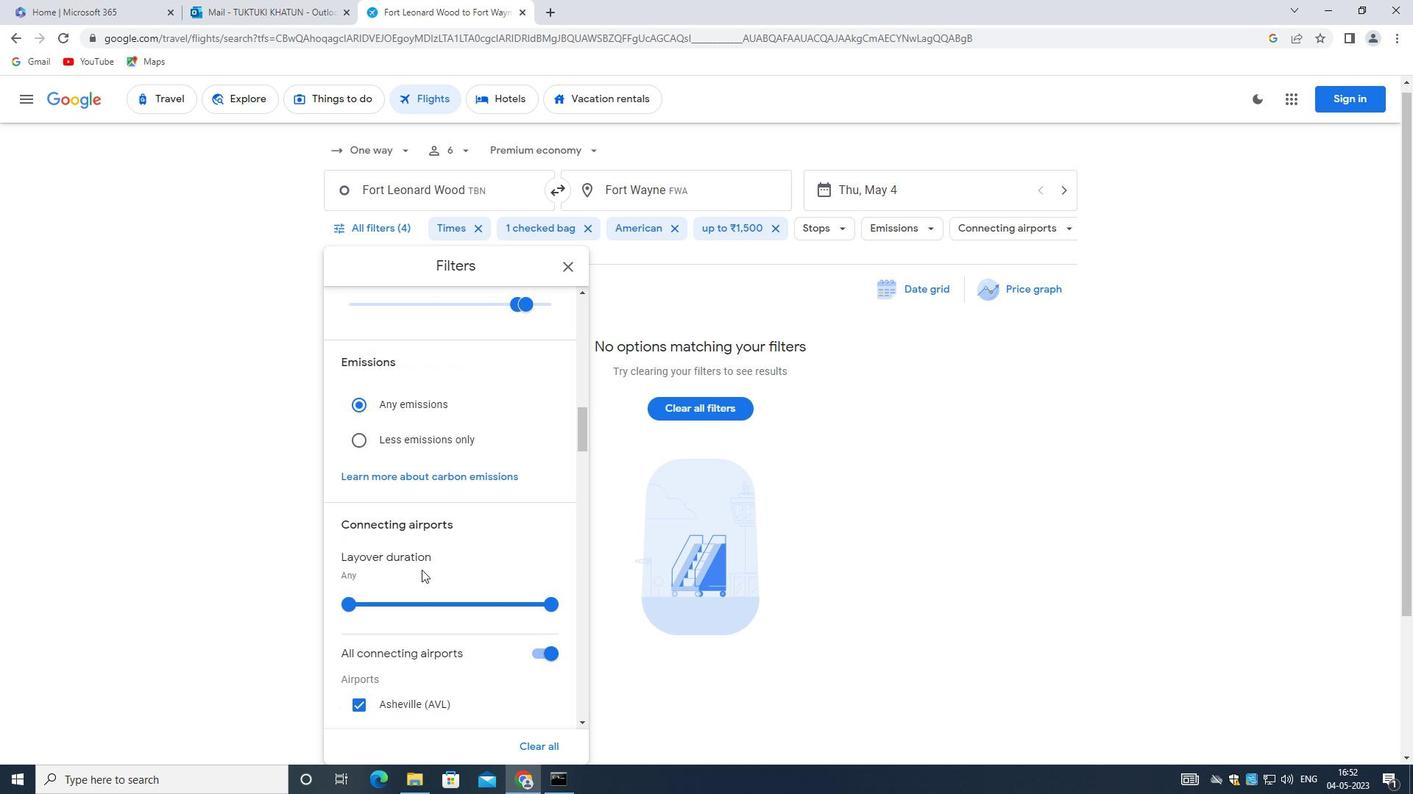 
Action: Mouse moved to (408, 533)
Screenshot: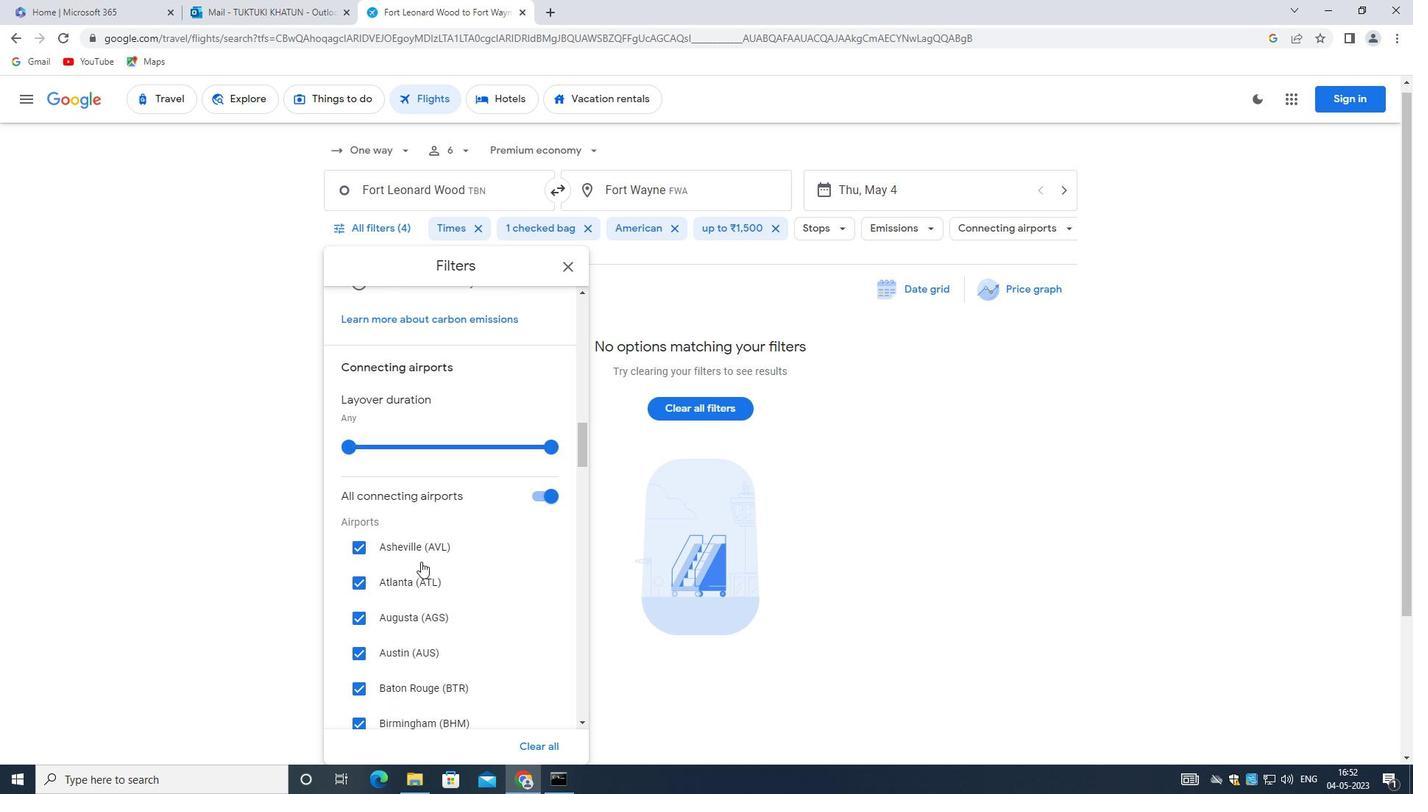 
Action: Mouse scrolled (408, 532) with delta (0, 0)
Screenshot: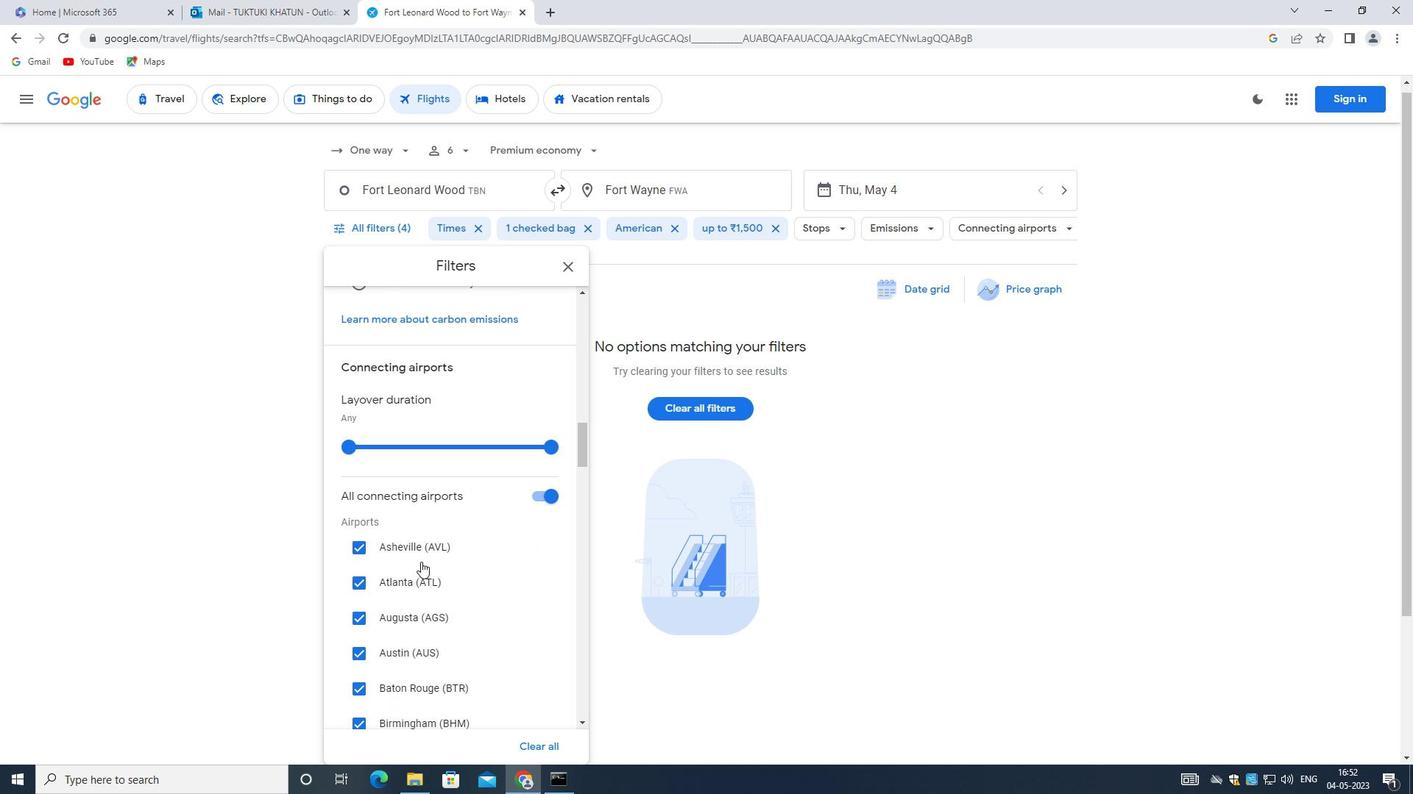 
Action: Mouse moved to (408, 533)
Screenshot: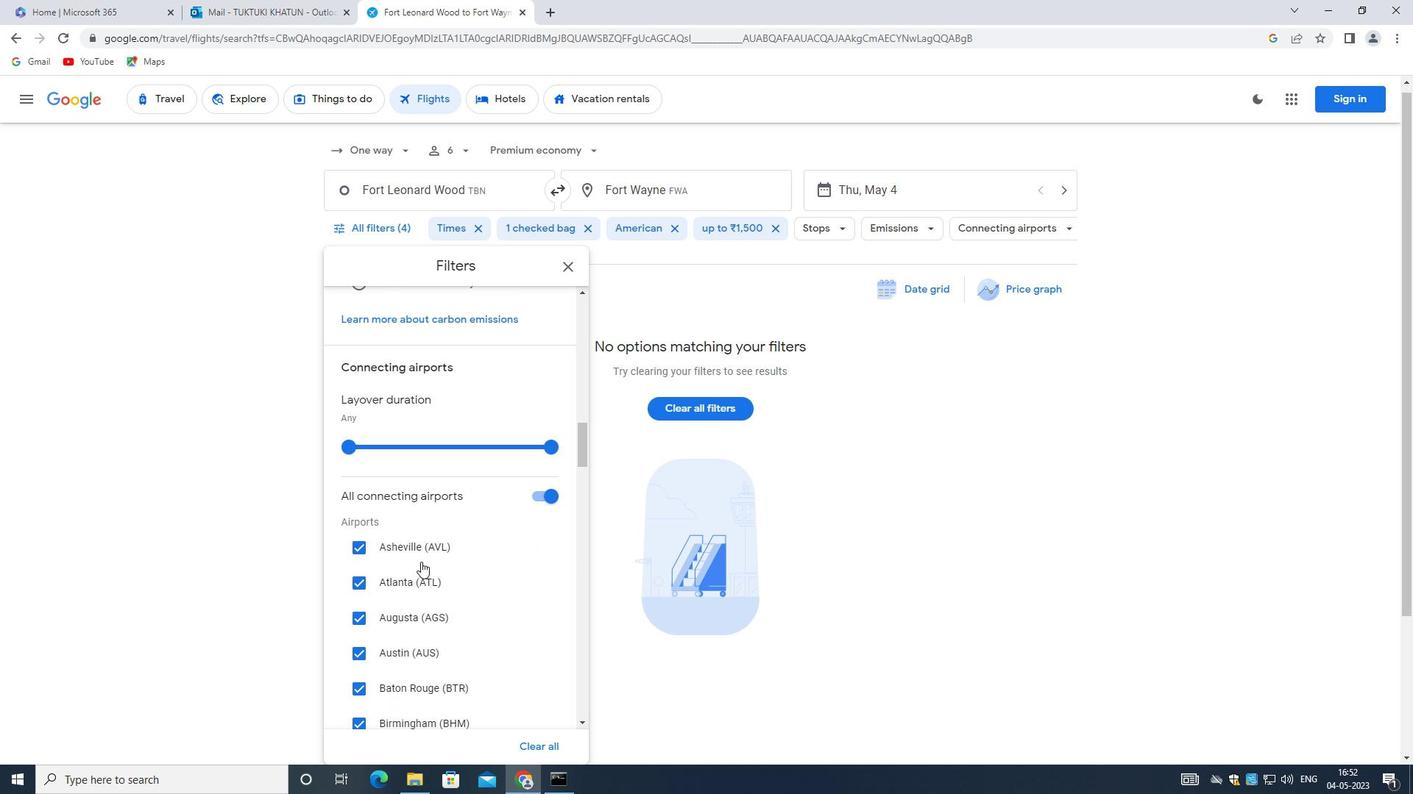 
Action: Mouse scrolled (408, 532) with delta (0, 0)
Screenshot: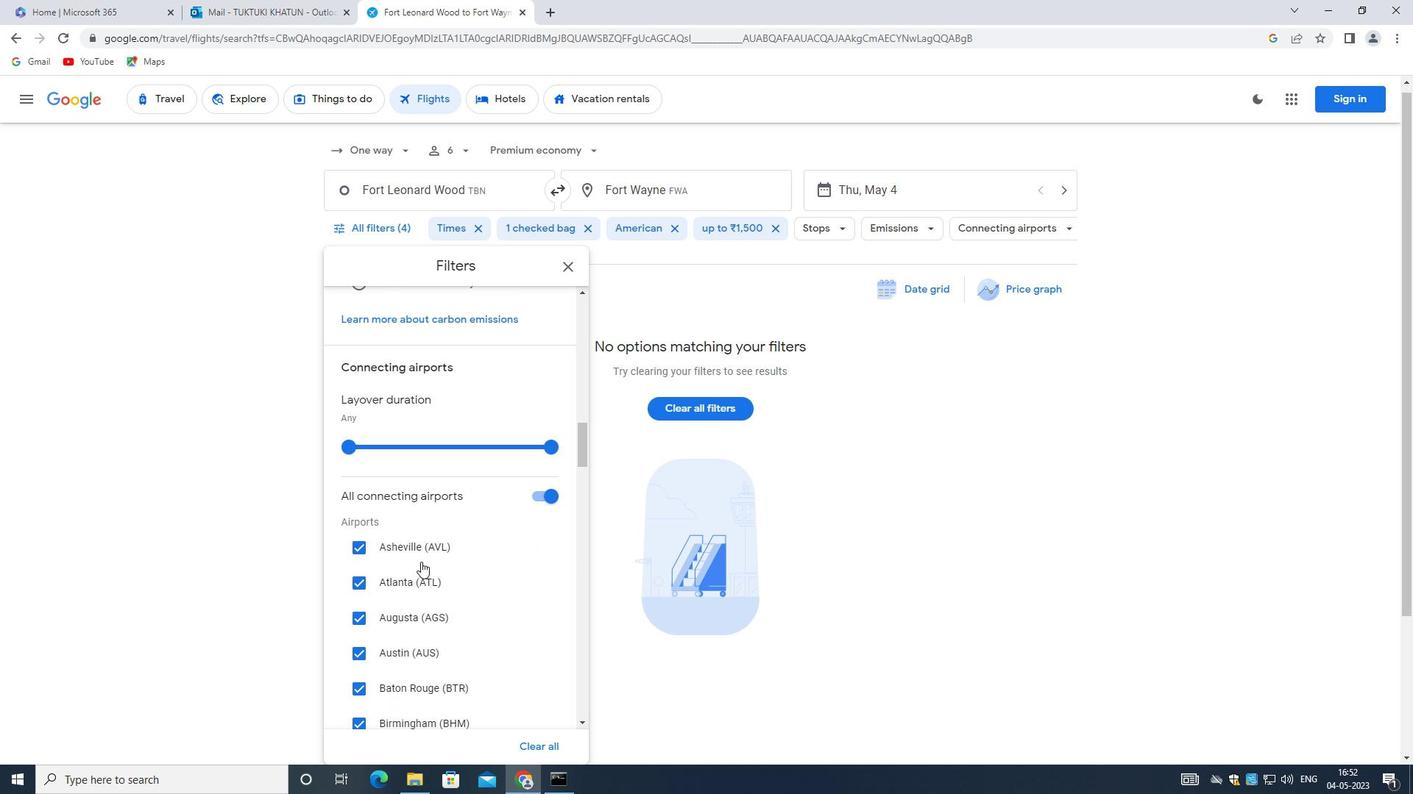 
Action: Mouse scrolled (408, 532) with delta (0, 0)
Screenshot: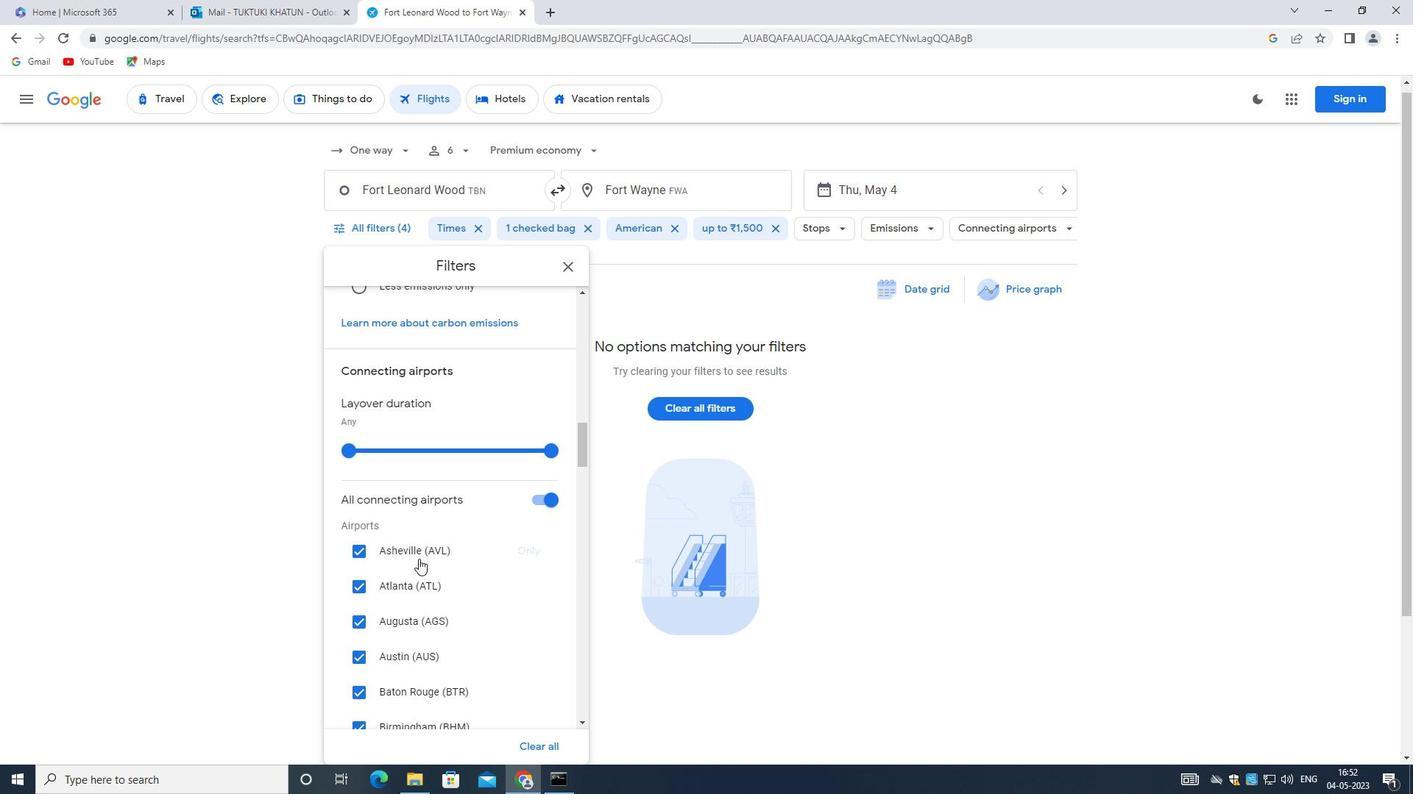 
Action: Mouse moved to (391, 496)
Screenshot: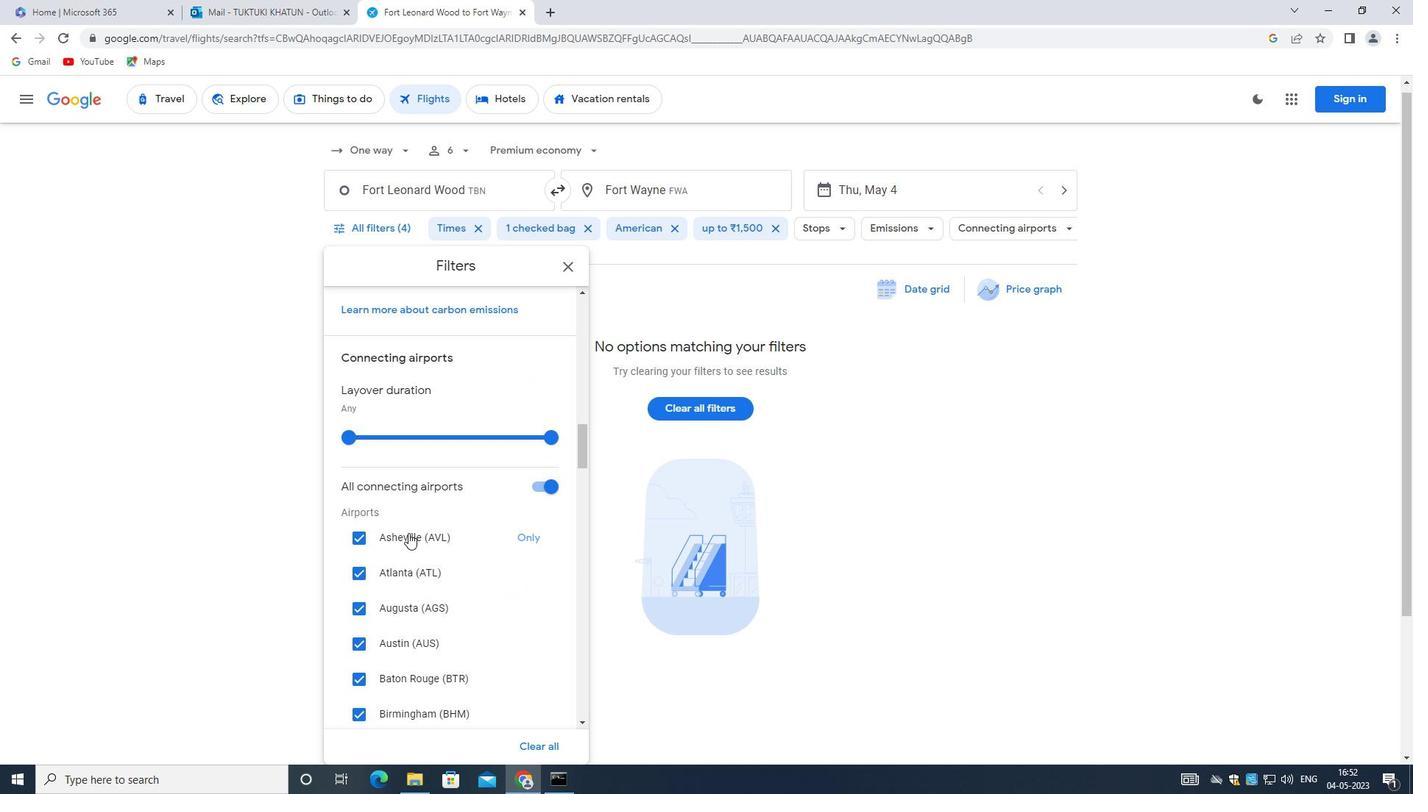 
Action: Mouse scrolled (391, 495) with delta (0, 0)
Screenshot: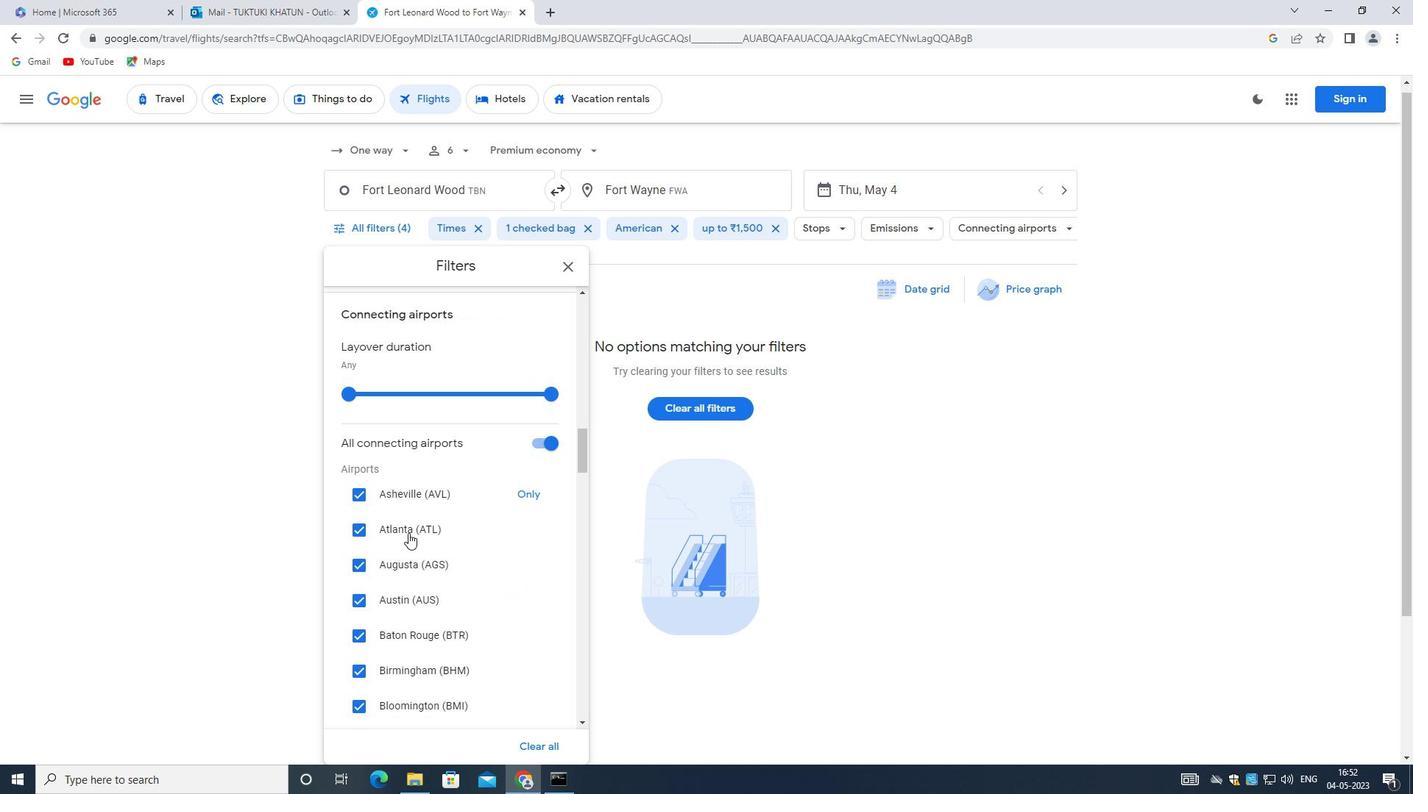 
Action: Mouse scrolled (391, 495) with delta (0, 0)
Screenshot: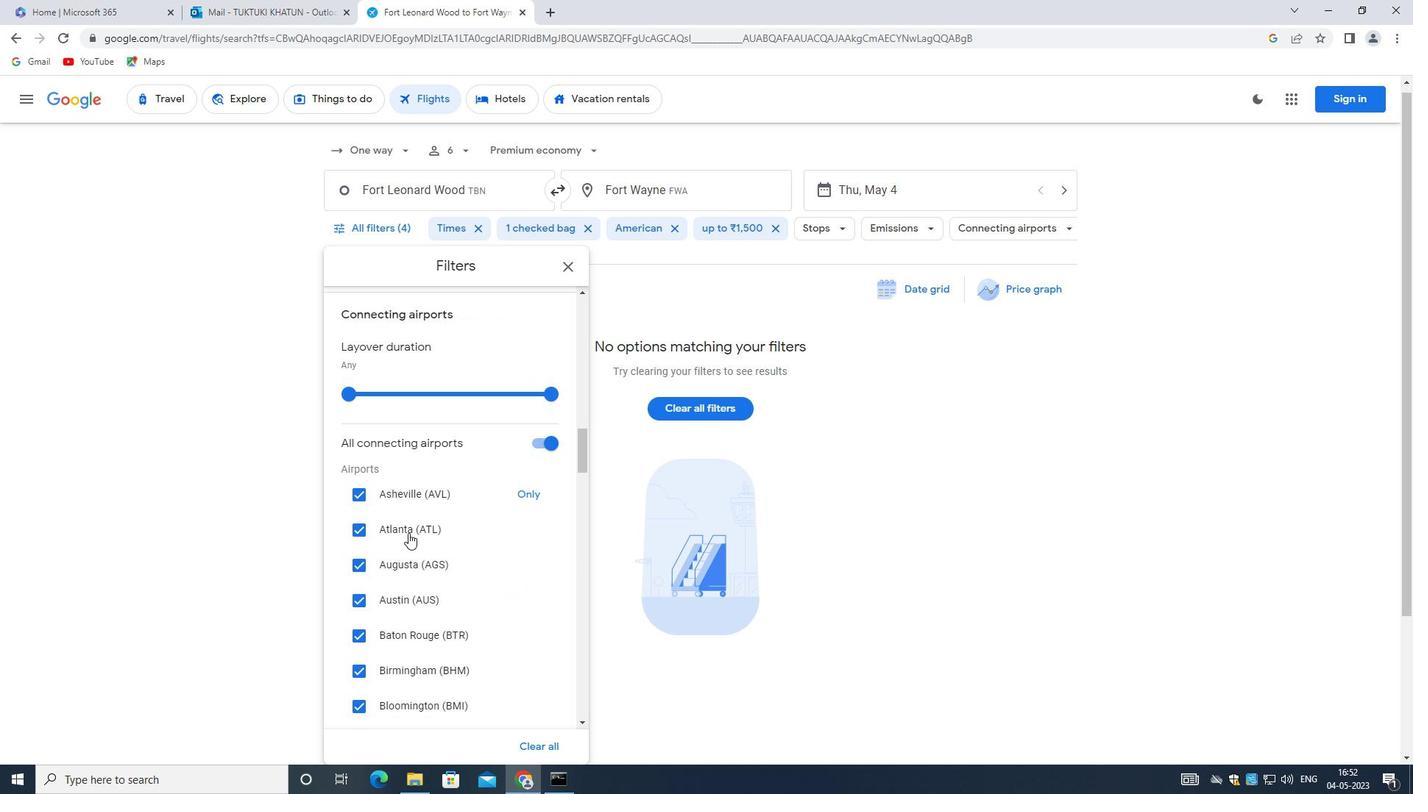 
Action: Mouse moved to (369, 445)
Screenshot: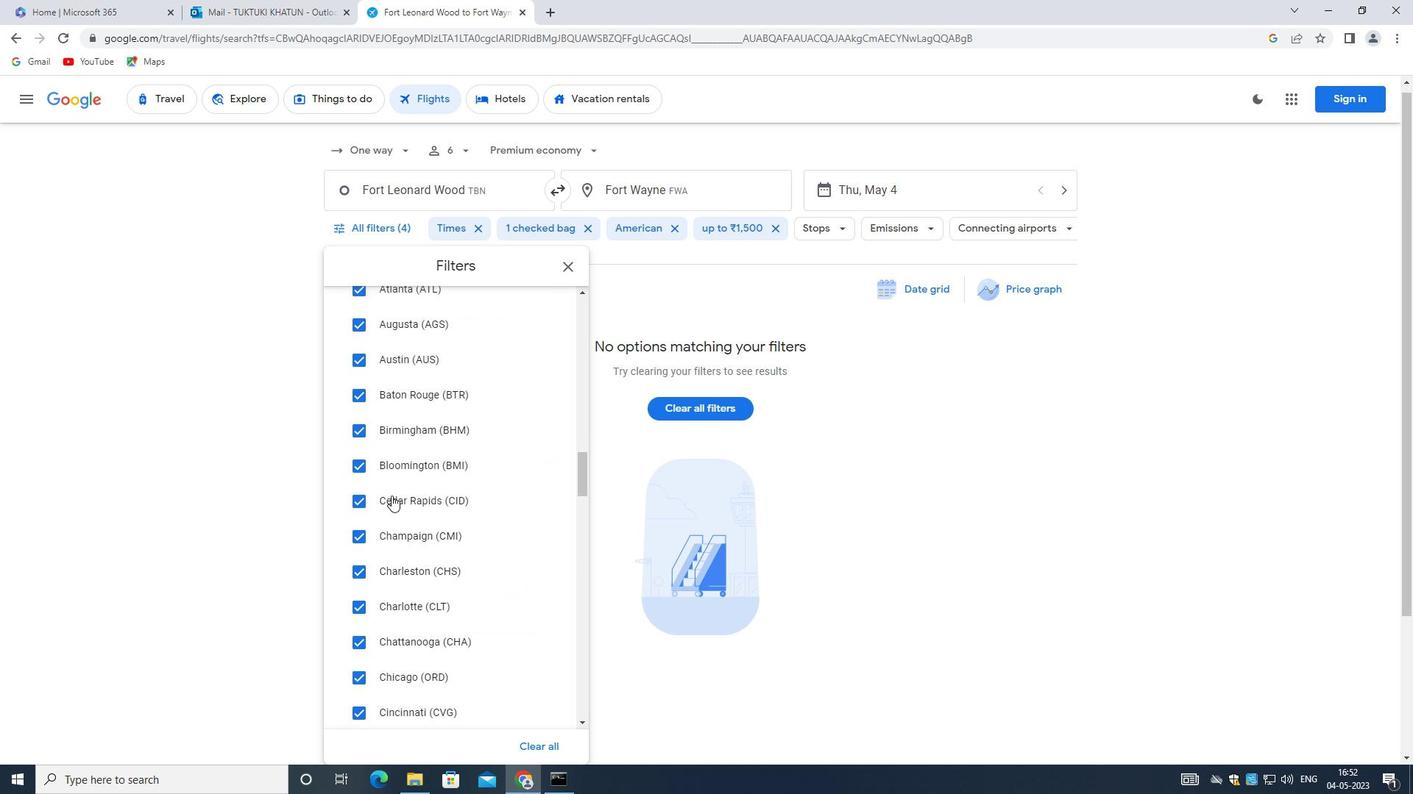 
Action: Mouse scrolled (369, 444) with delta (0, 0)
Screenshot: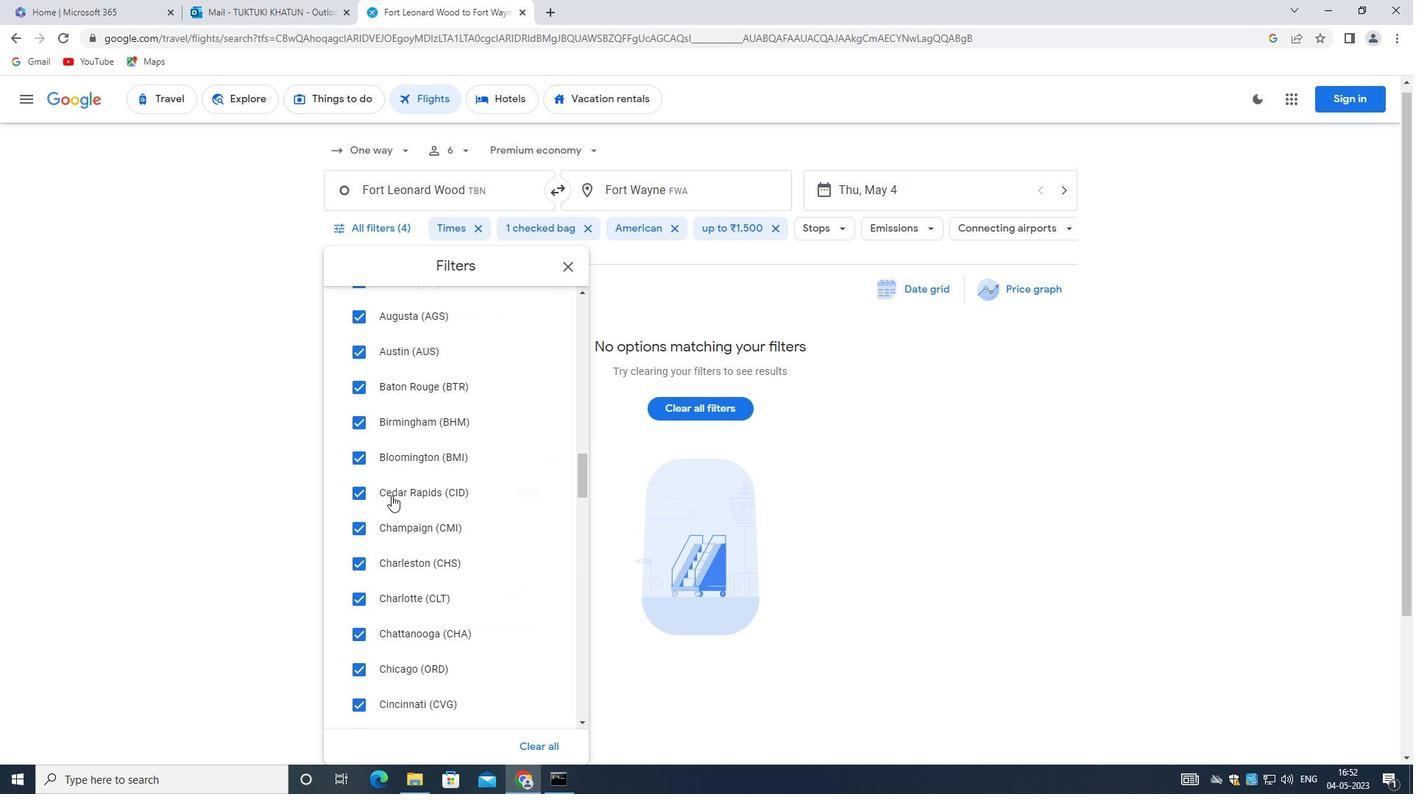
Action: Mouse scrolled (369, 444) with delta (0, 0)
Screenshot: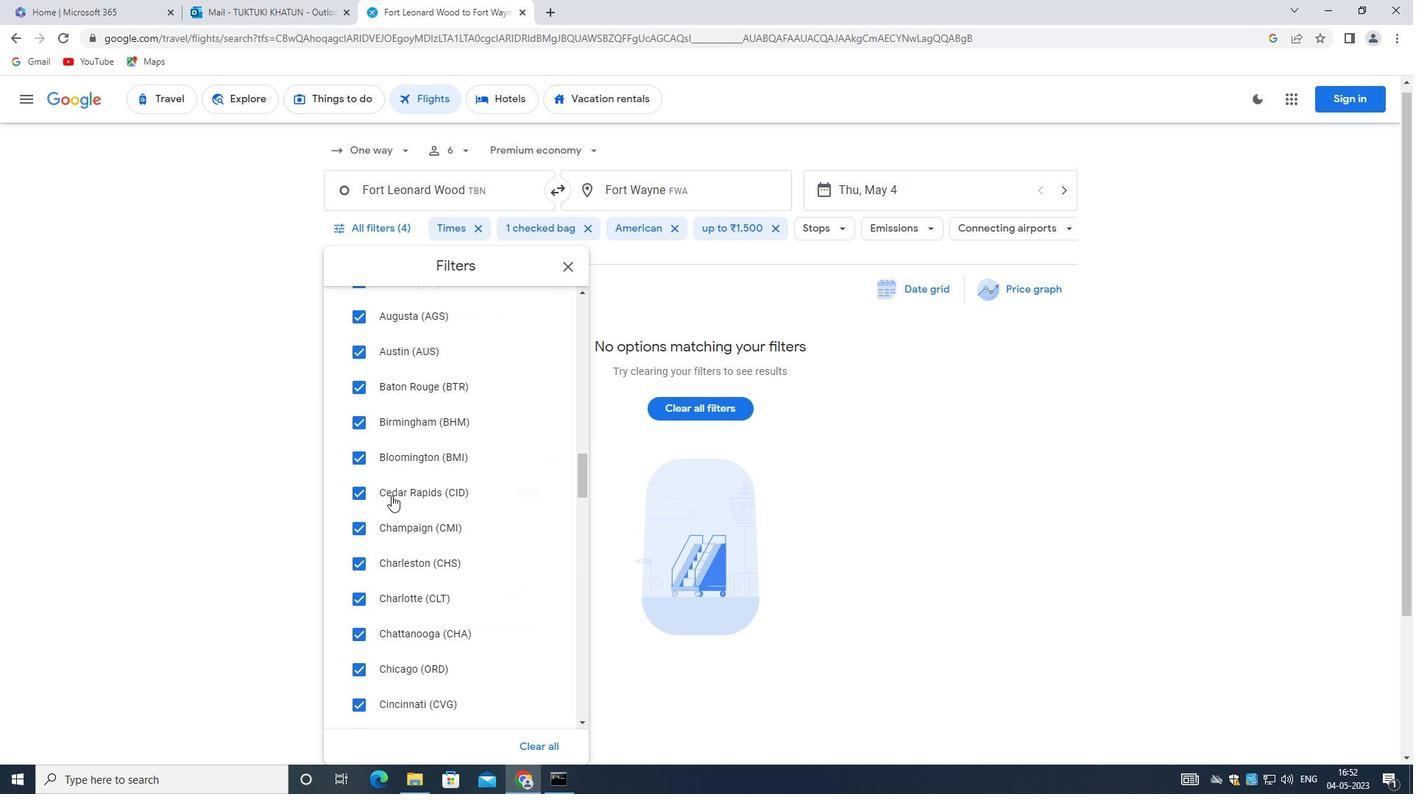 
Action: Mouse scrolled (369, 444) with delta (0, 0)
Screenshot: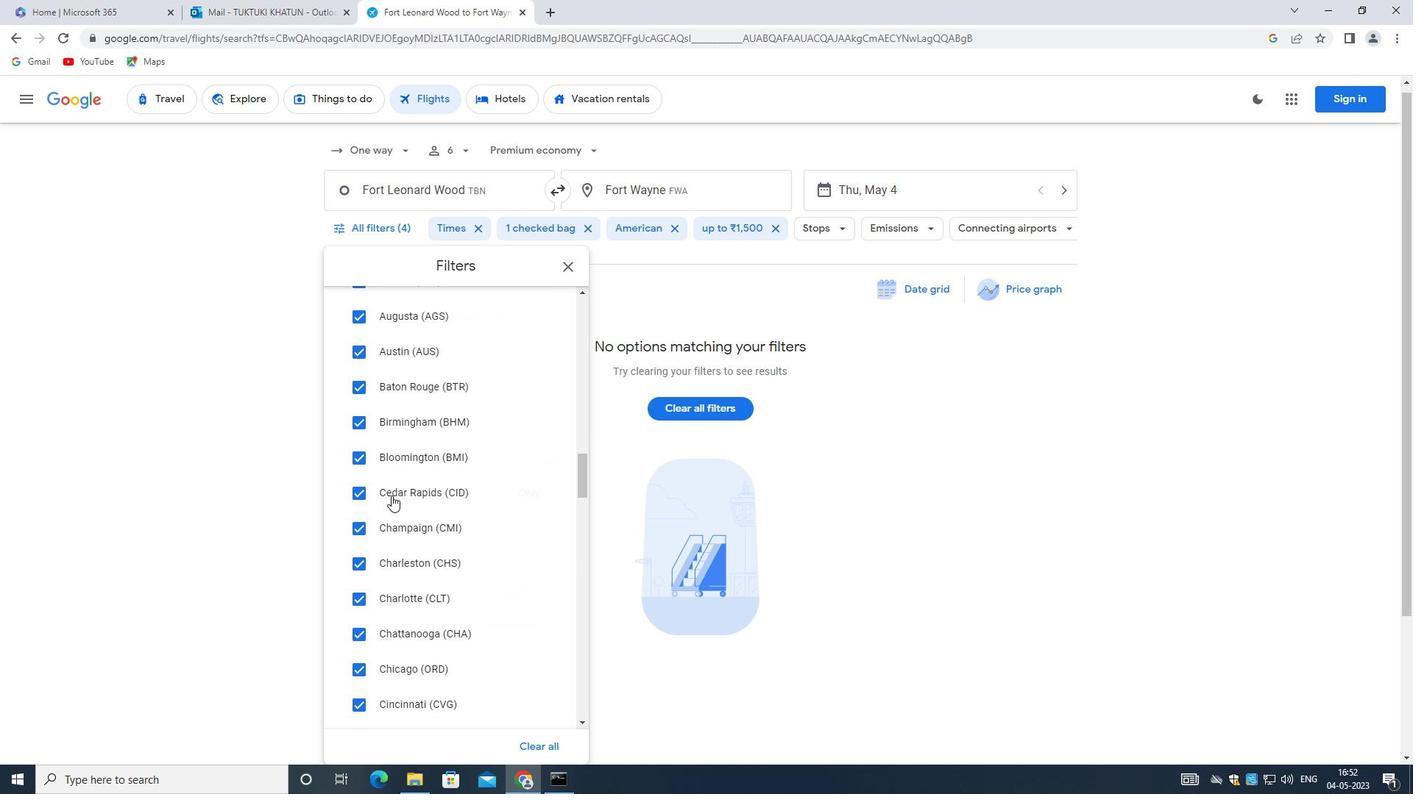 
Action: Mouse scrolled (369, 444) with delta (0, 0)
Screenshot: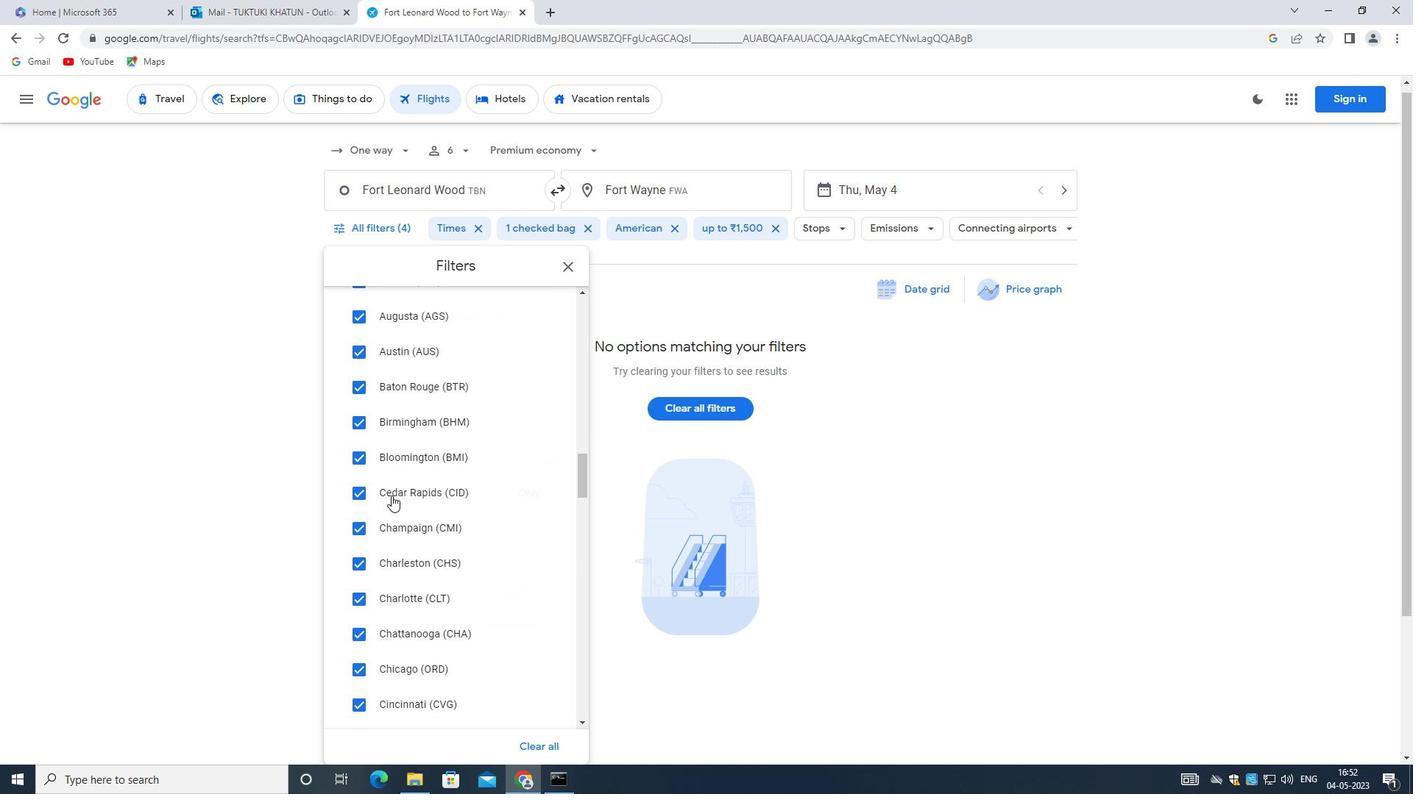 
Action: Mouse scrolled (369, 444) with delta (0, 0)
Screenshot: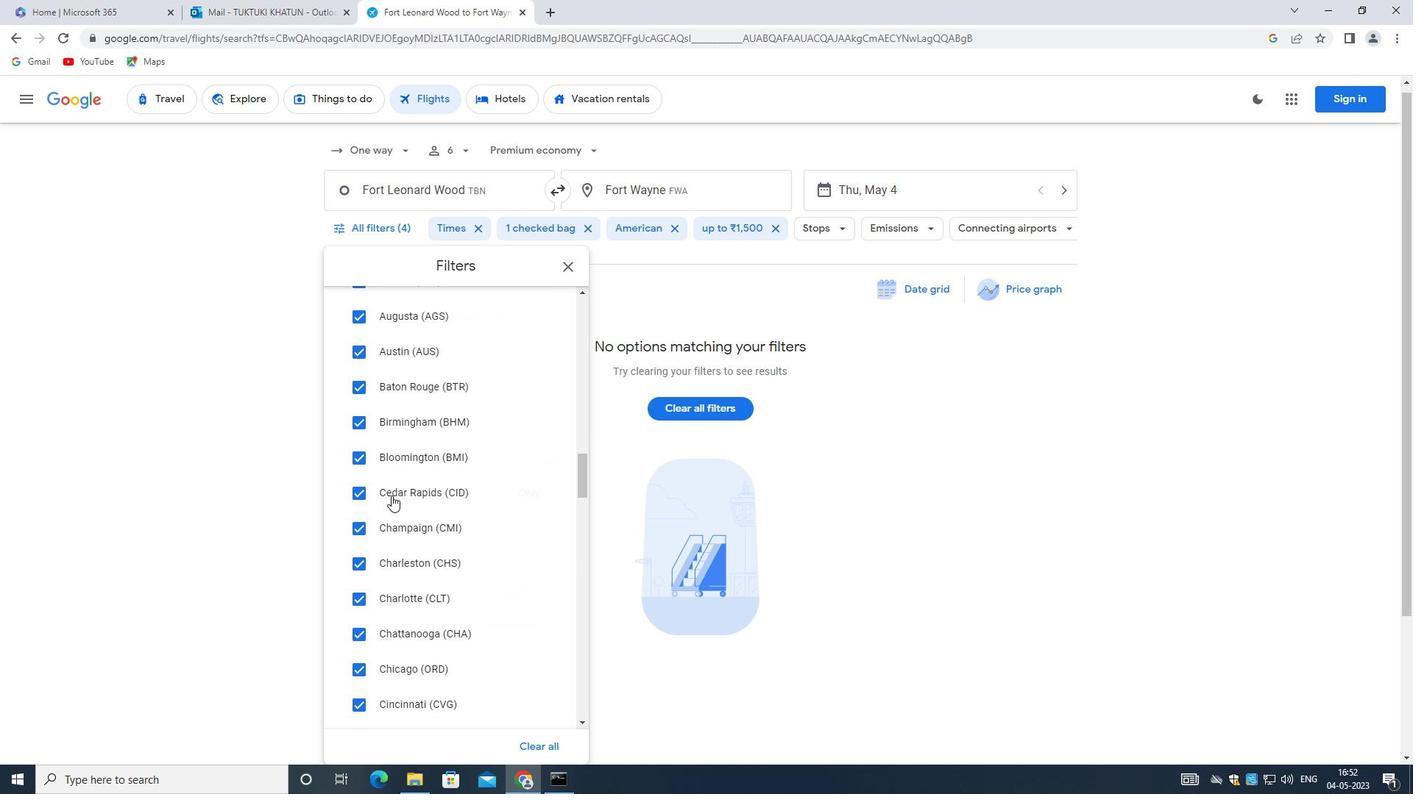 
Action: Mouse moved to (365, 436)
Screenshot: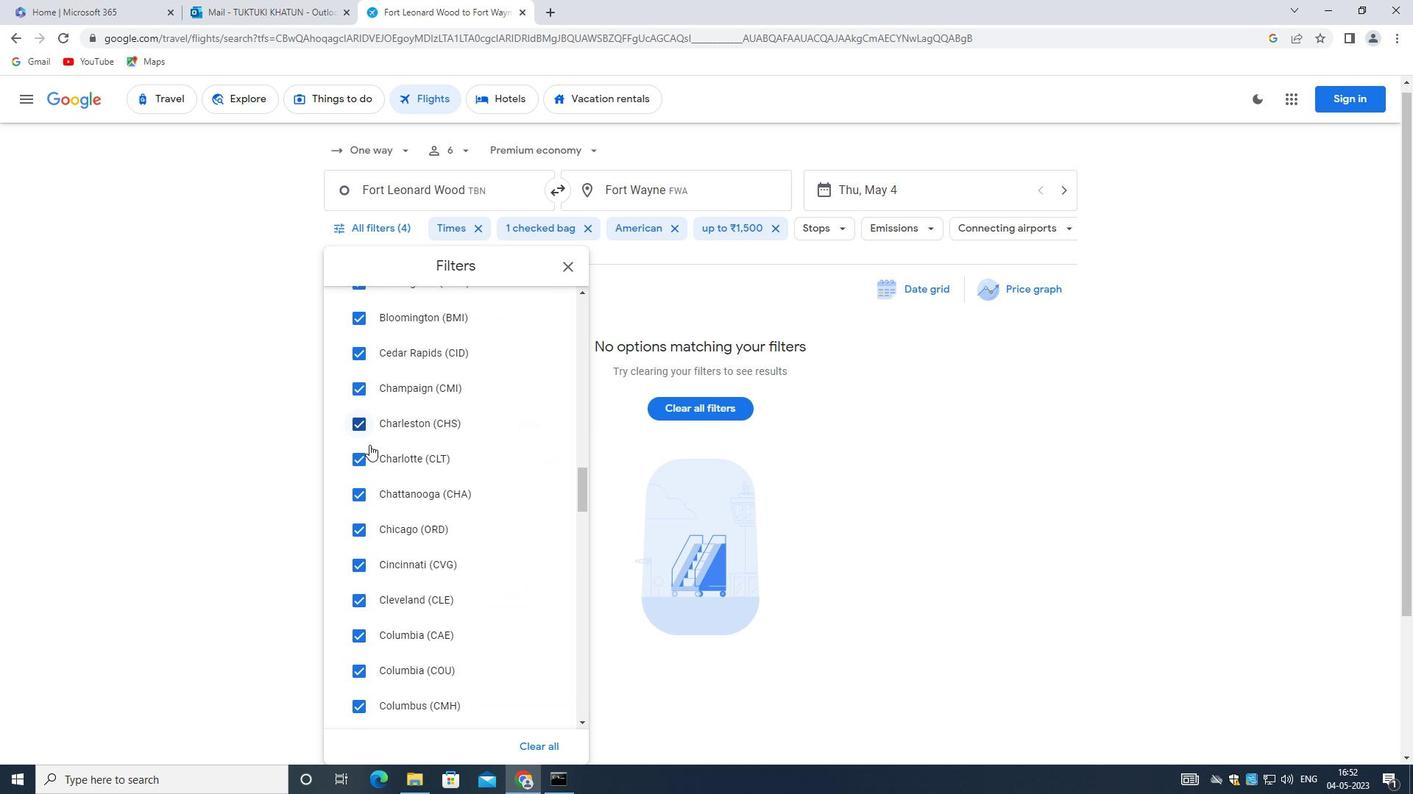 
Action: Mouse scrolled (365, 435) with delta (0, 0)
Screenshot: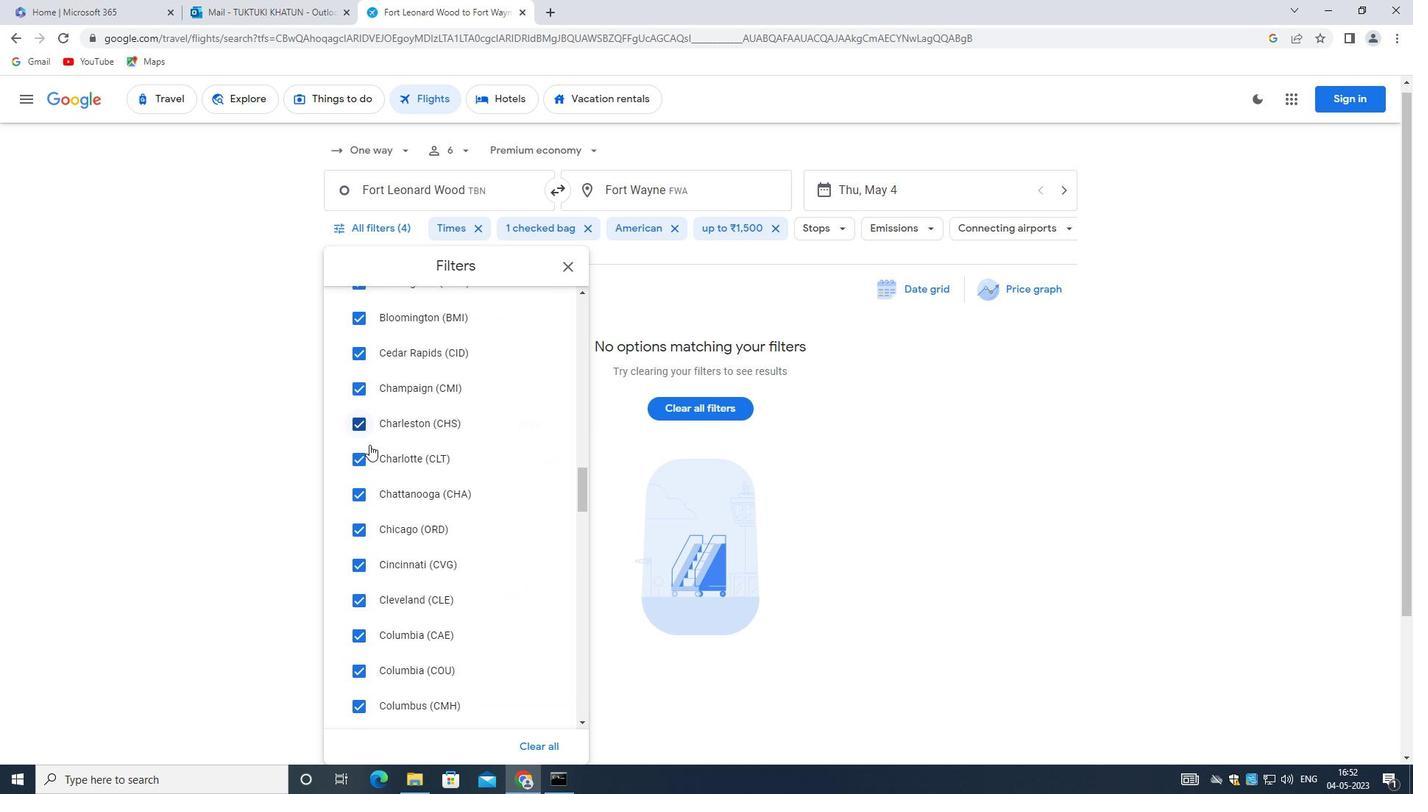 
Action: Mouse scrolled (365, 435) with delta (0, 0)
Screenshot: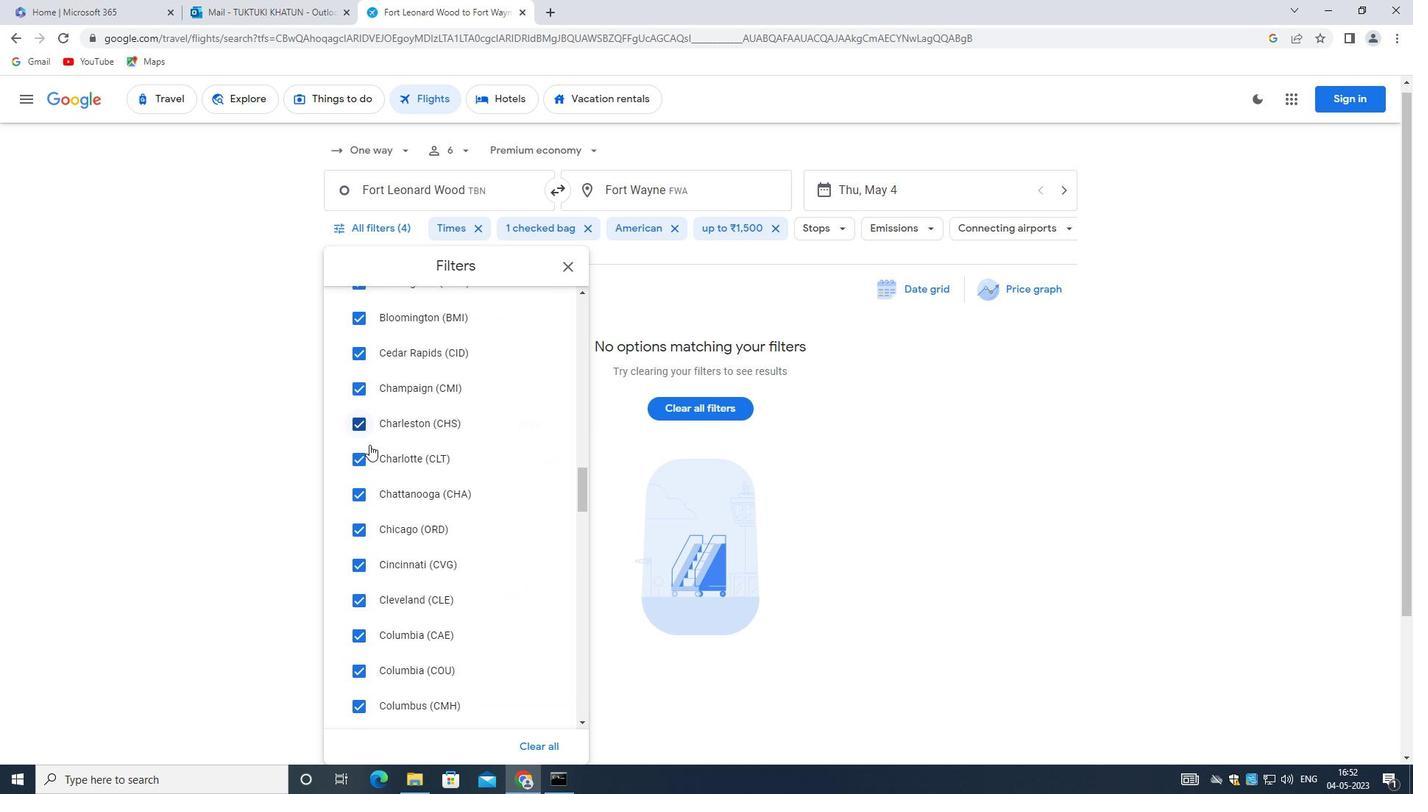
Action: Mouse scrolled (365, 435) with delta (0, 0)
Screenshot: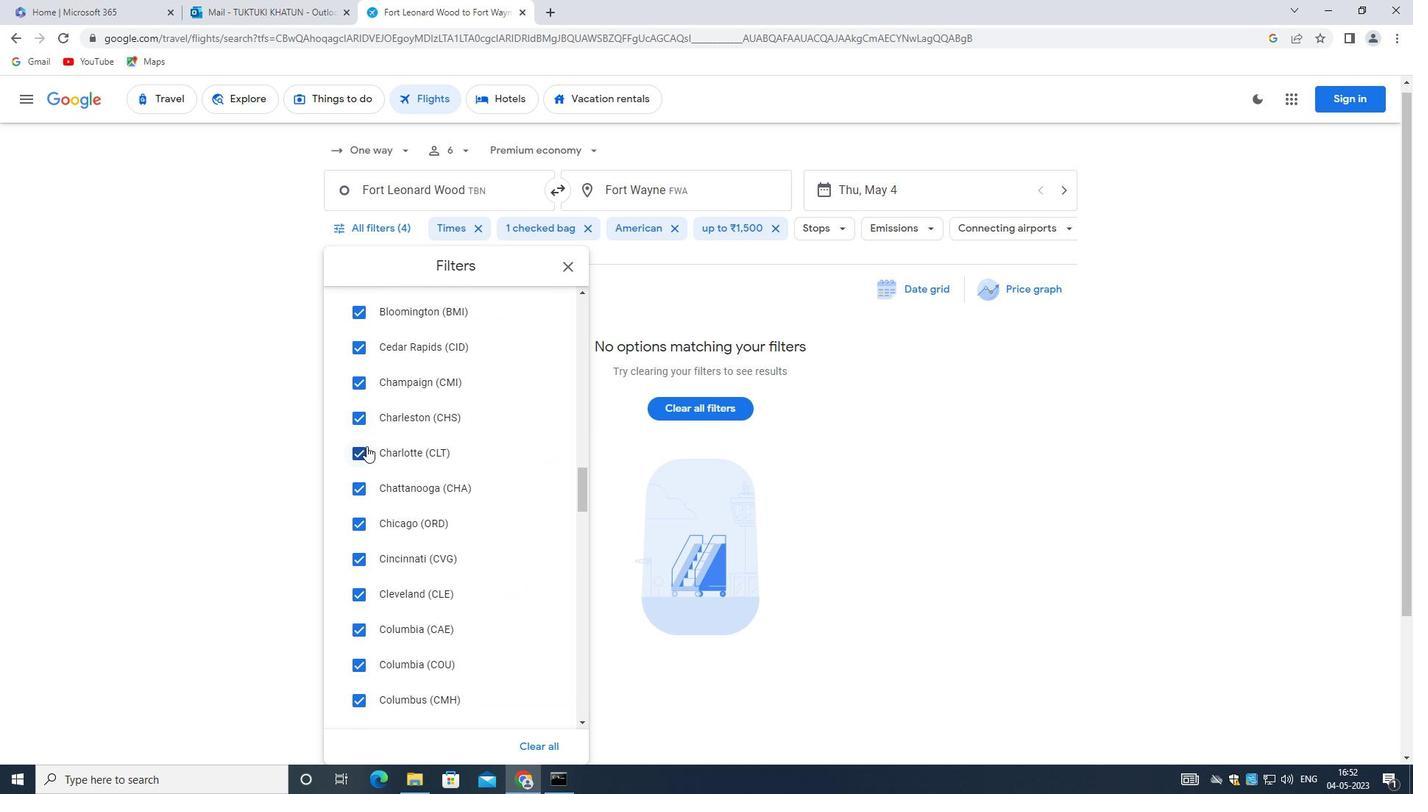 
Action: Mouse moved to (370, 422)
Screenshot: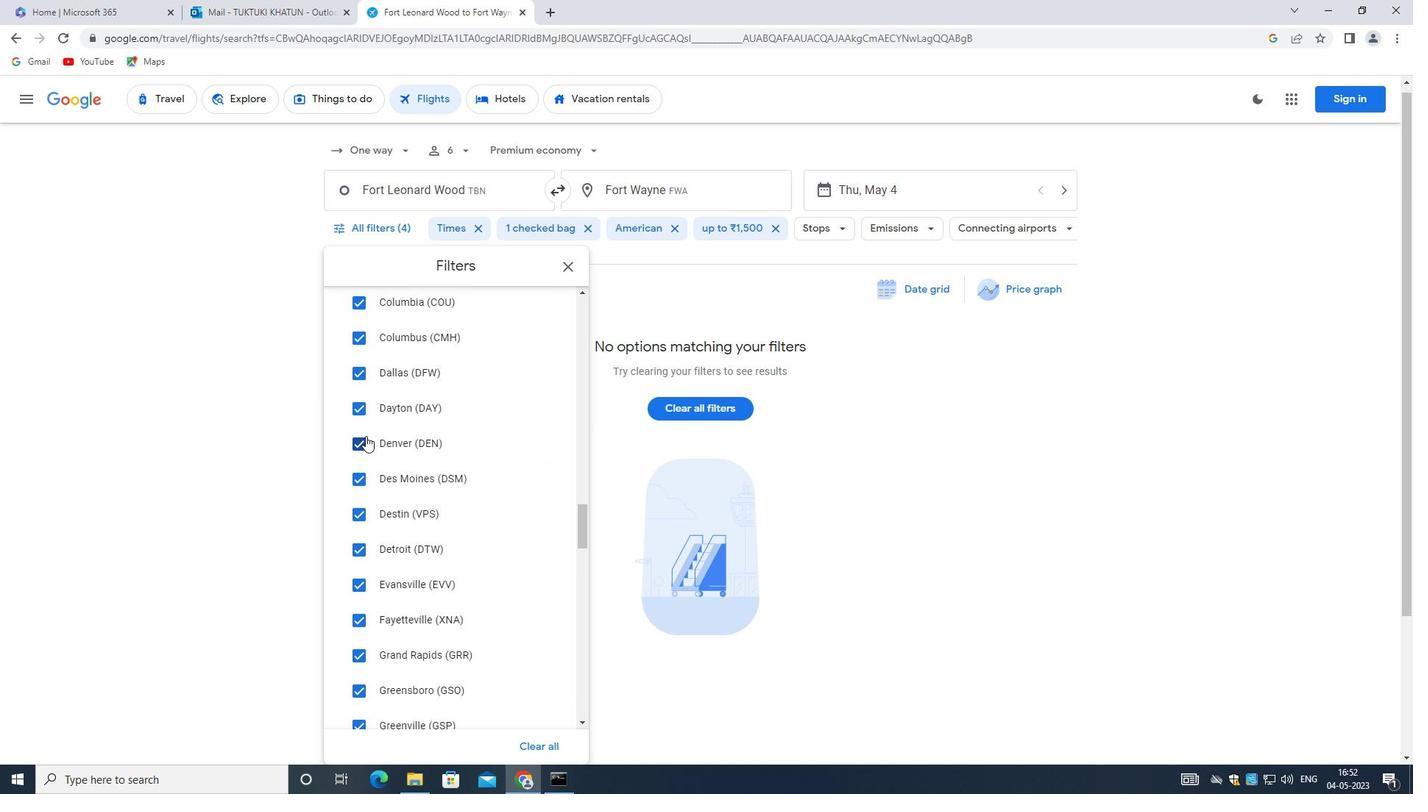 
Action: Mouse scrolled (370, 421) with delta (0, 0)
Screenshot: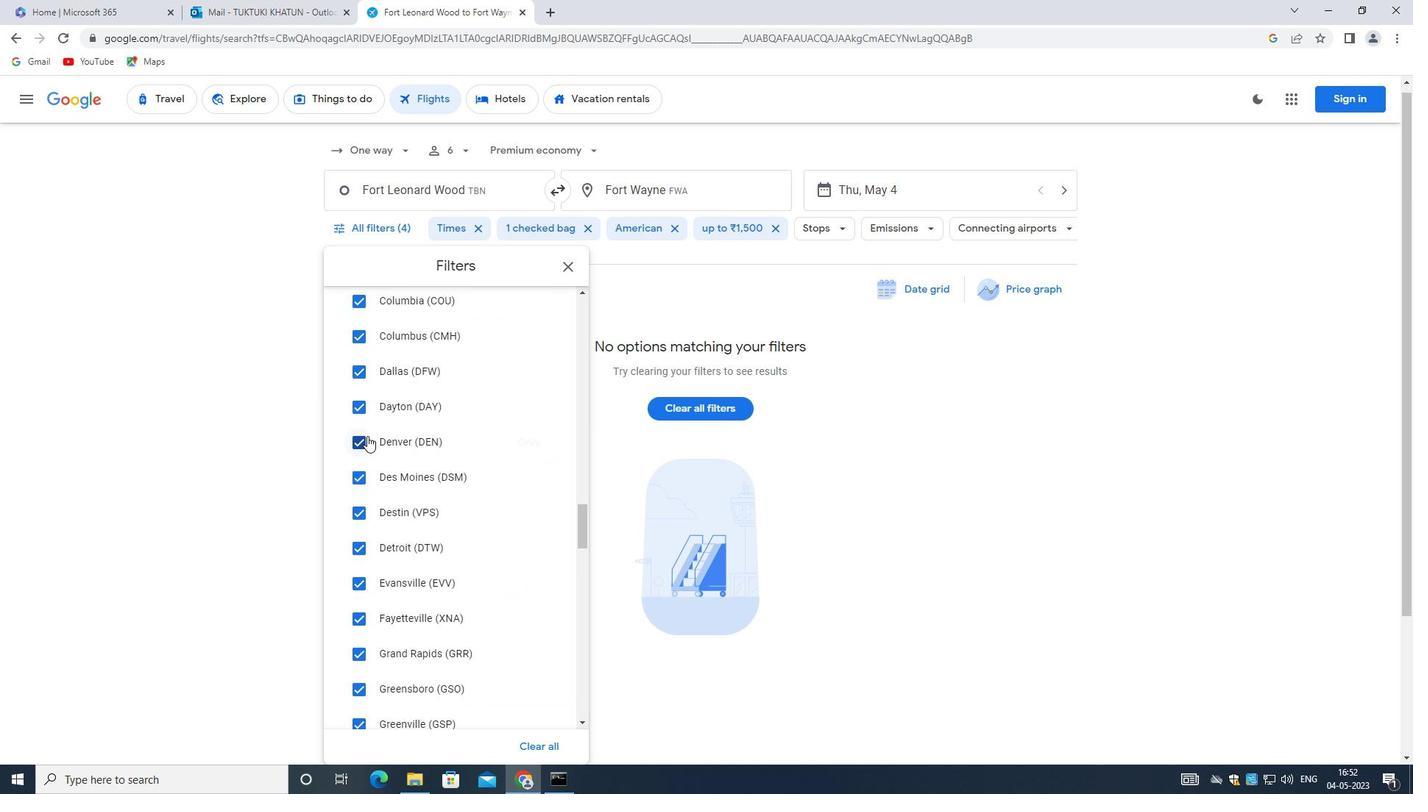 
Action: Mouse moved to (370, 425)
Screenshot: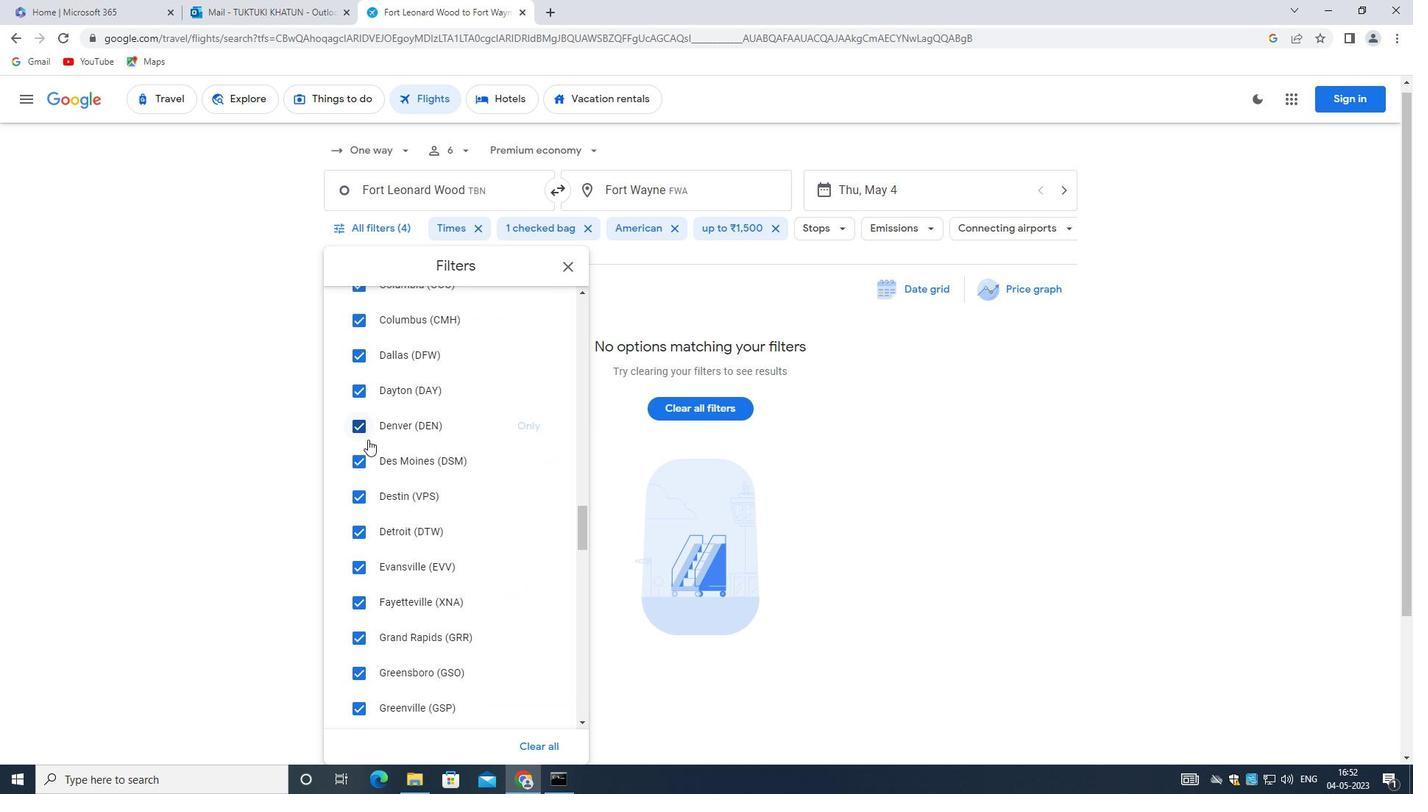 
Action: Mouse scrolled (370, 424) with delta (0, 0)
Screenshot: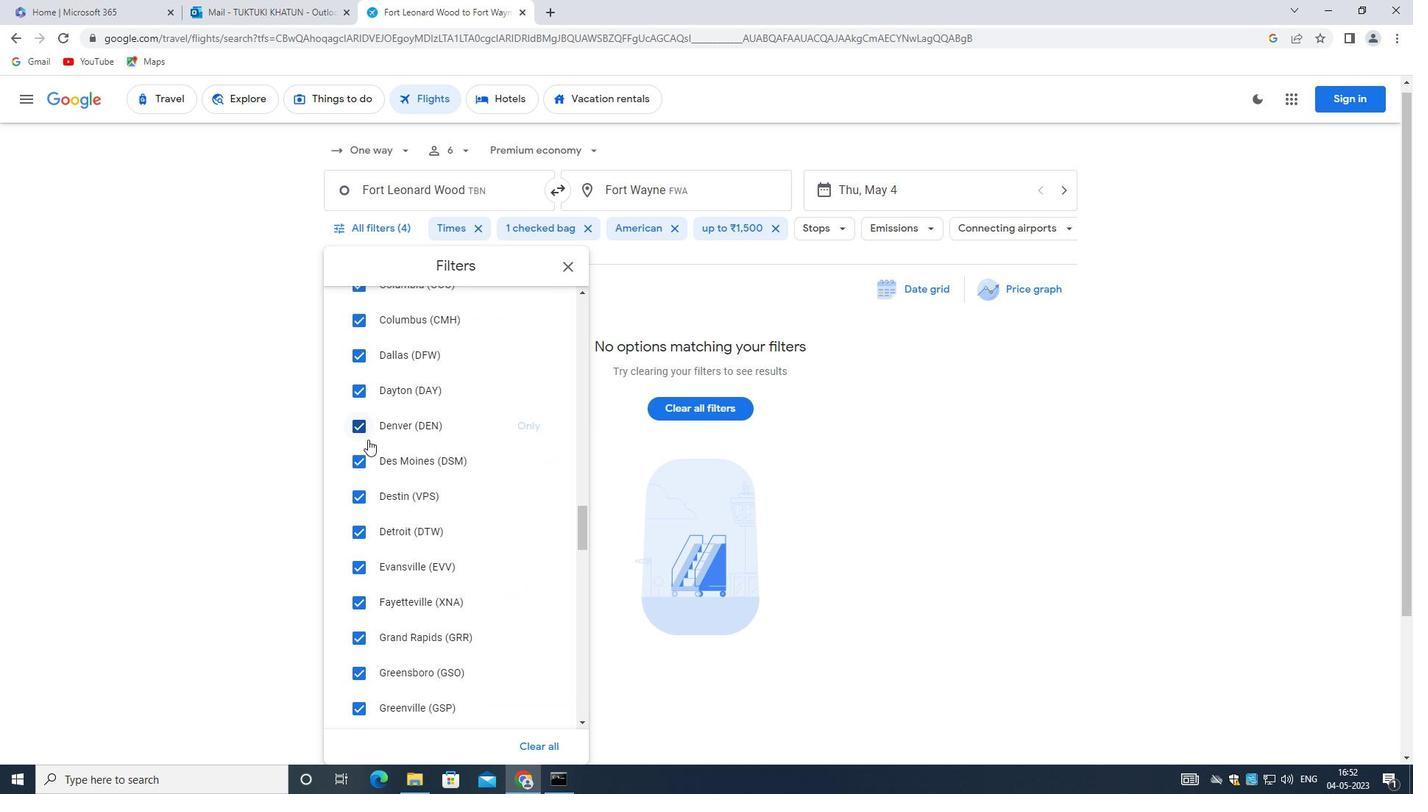 
Action: Mouse moved to (370, 428)
Screenshot: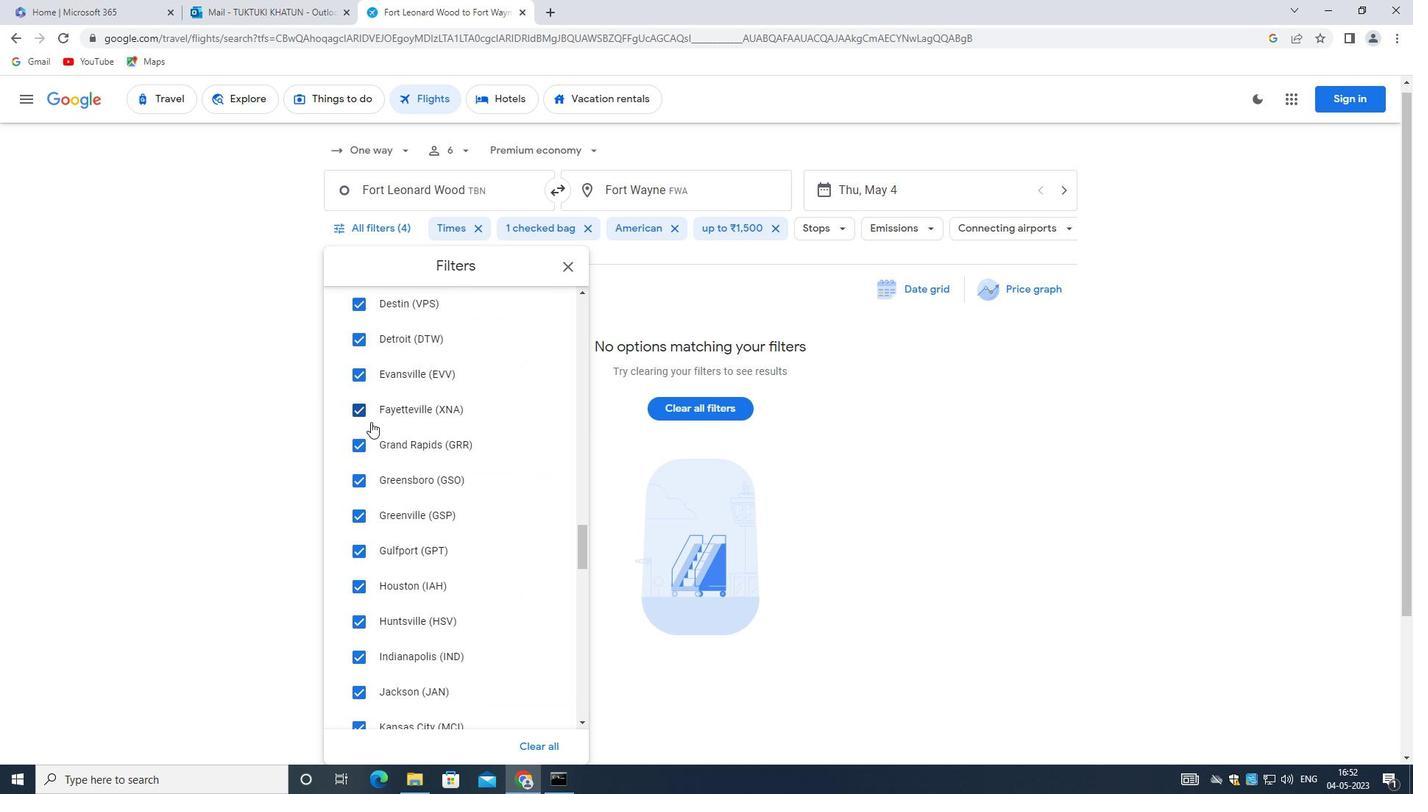 
Action: Mouse scrolled (370, 427) with delta (0, 0)
Screenshot: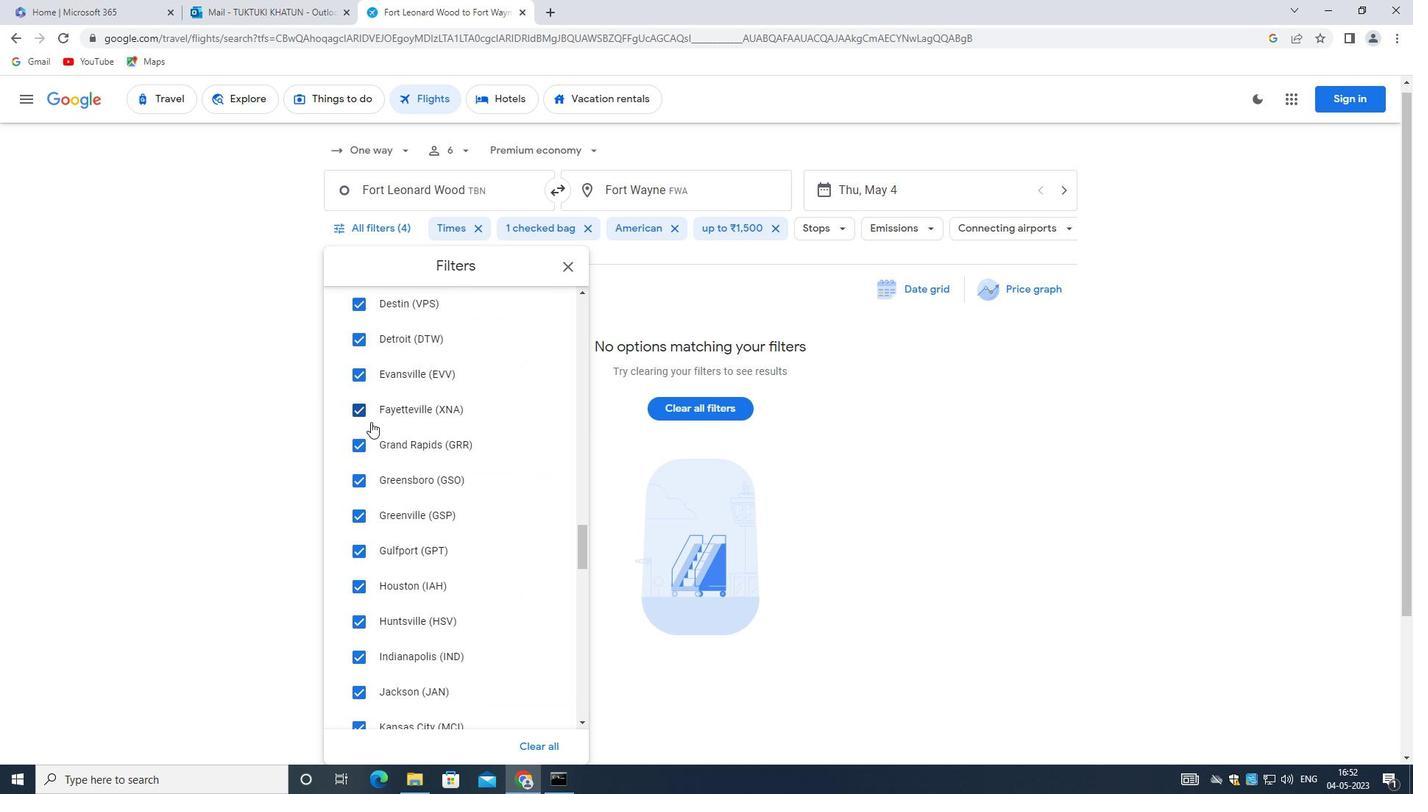 
Action: Mouse scrolled (370, 427) with delta (0, 0)
Screenshot: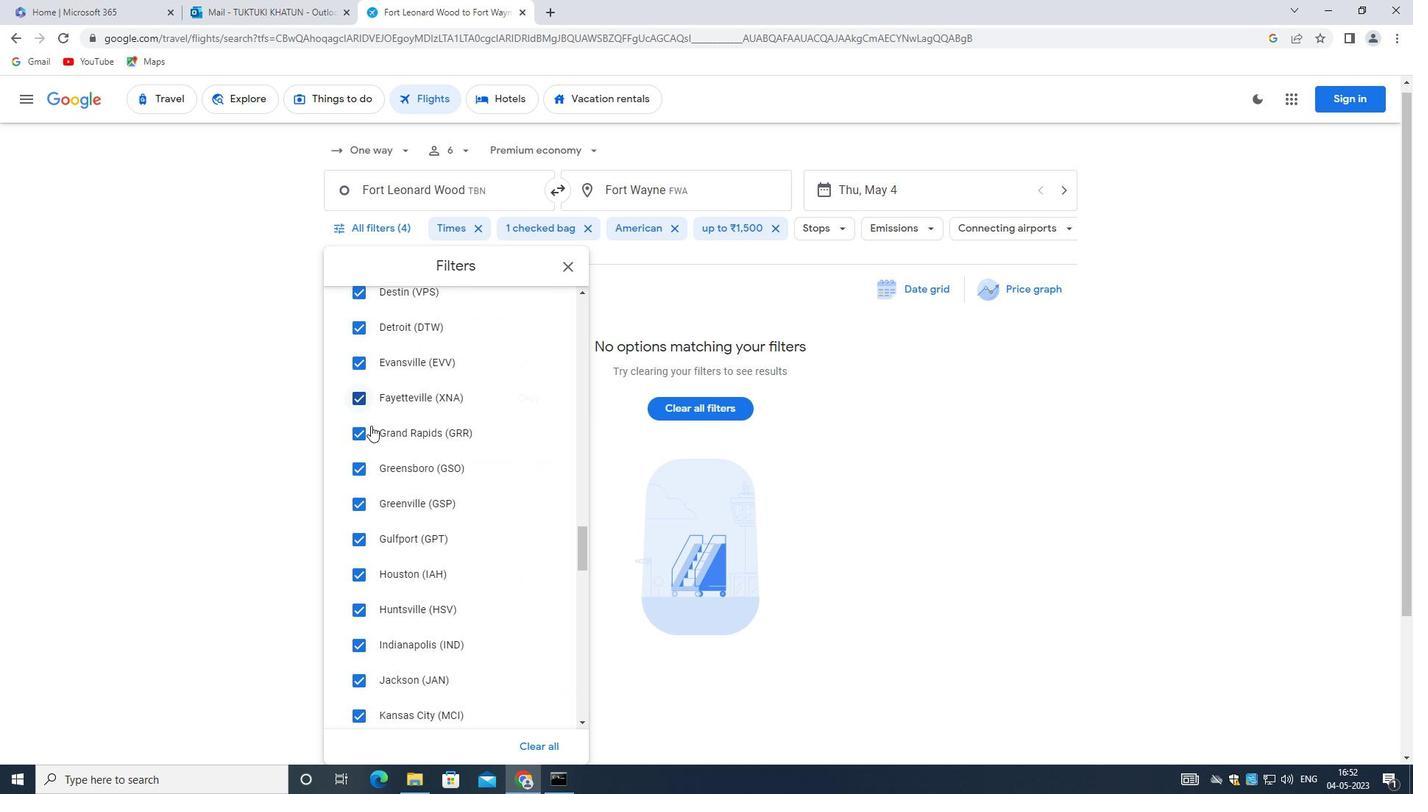 
Action: Mouse scrolled (370, 427) with delta (0, 0)
Screenshot: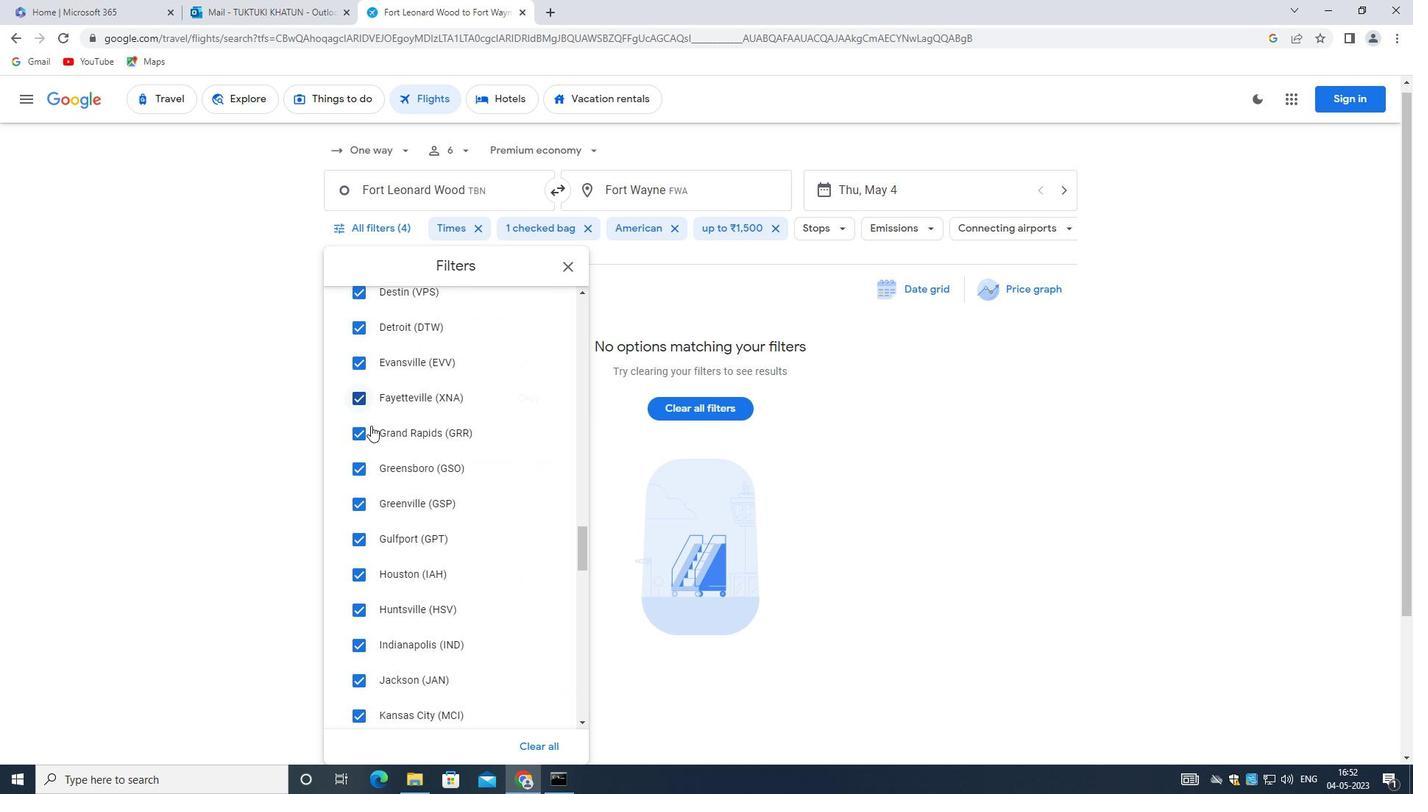 
Action: Mouse moved to (362, 434)
Screenshot: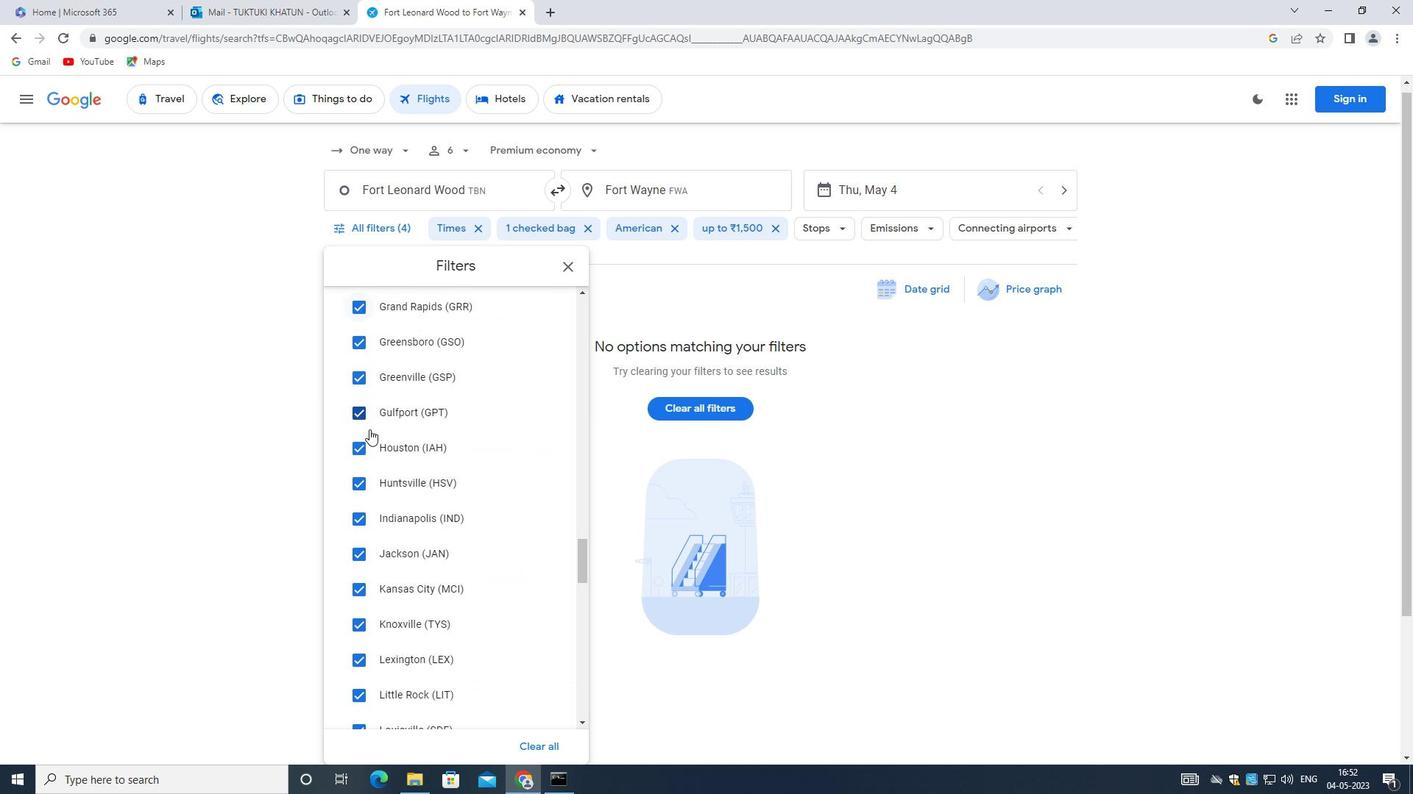 
Action: Mouse scrolled (362, 434) with delta (0, 0)
Screenshot: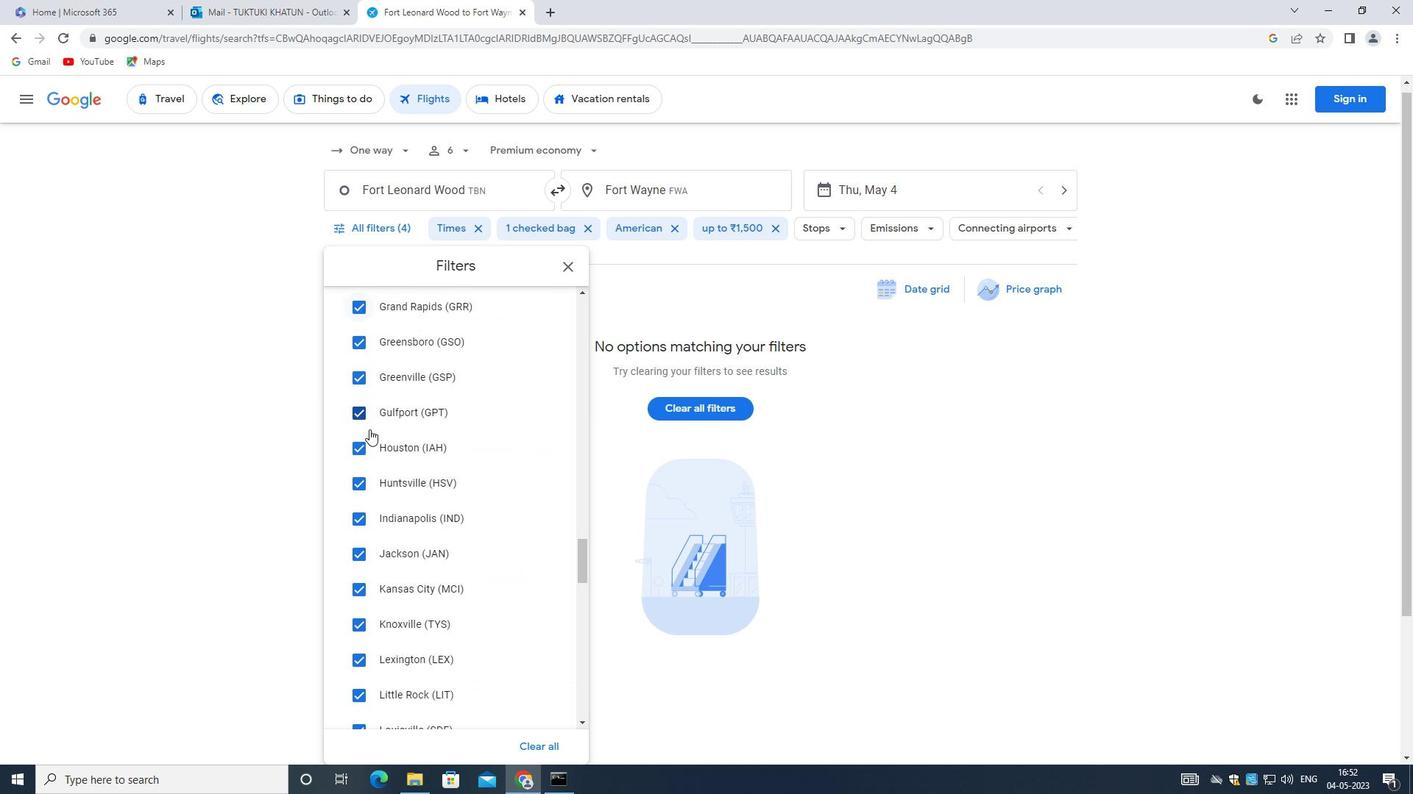 
Action: Mouse moved to (362, 434)
Screenshot: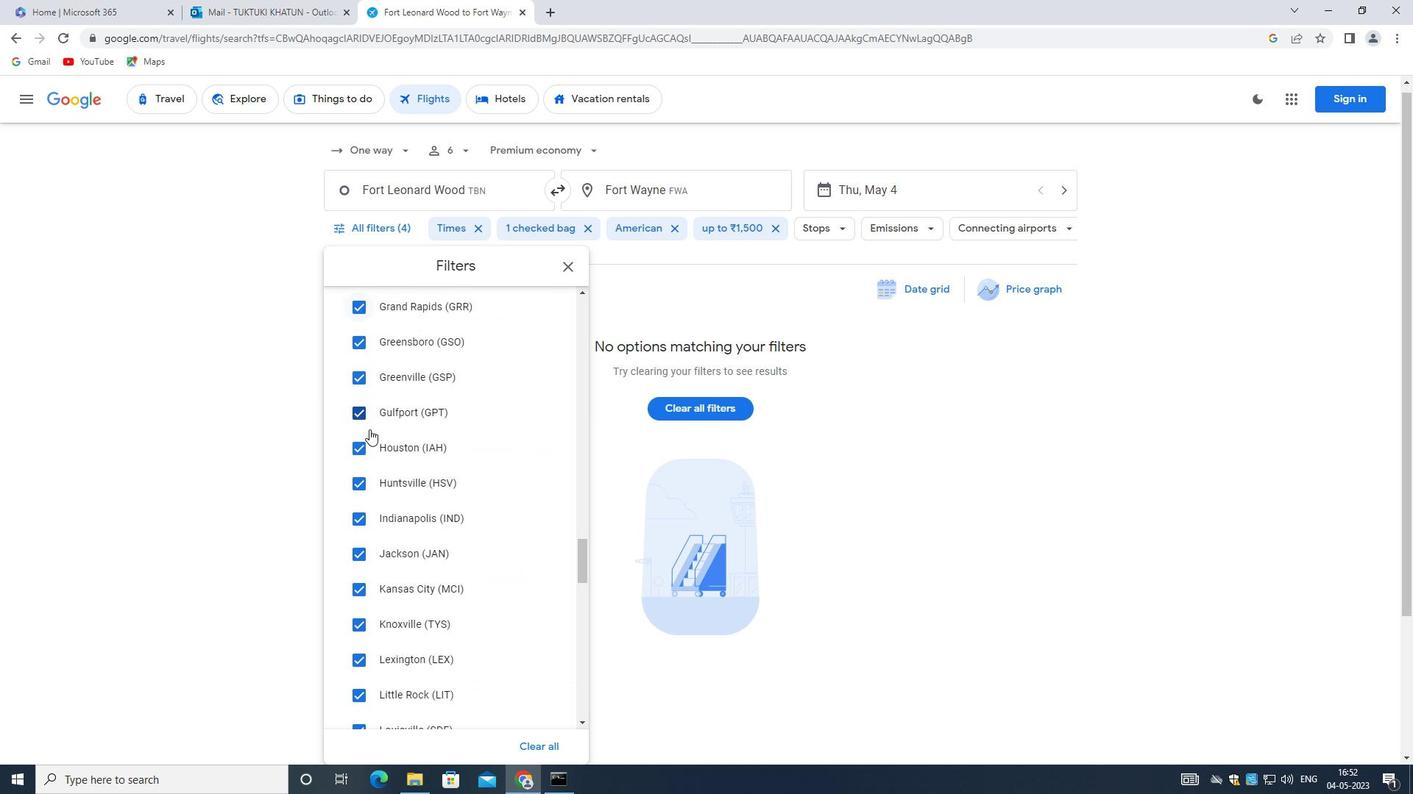 
Action: Mouse scrolled (362, 434) with delta (0, 0)
Screenshot: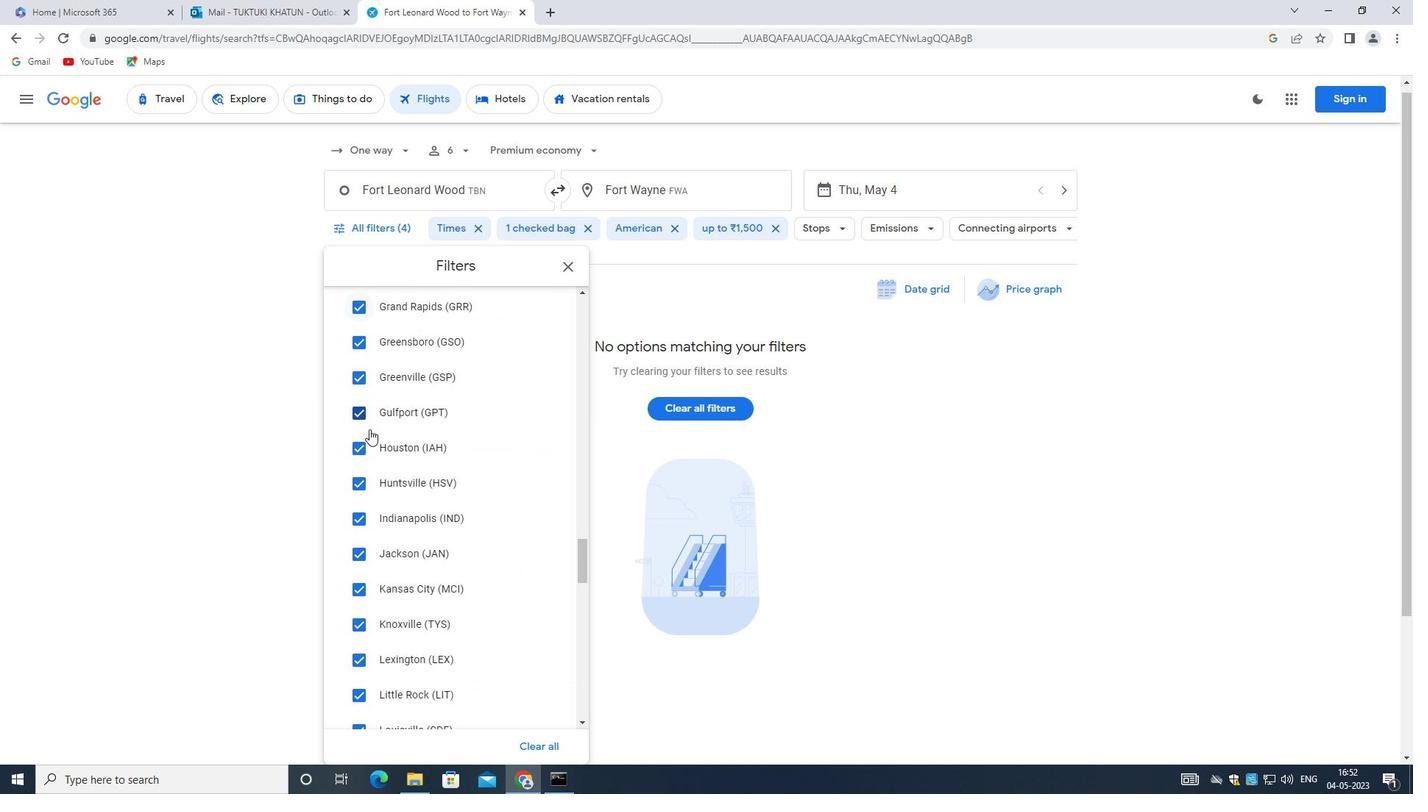 
Action: Mouse moved to (349, 429)
Screenshot: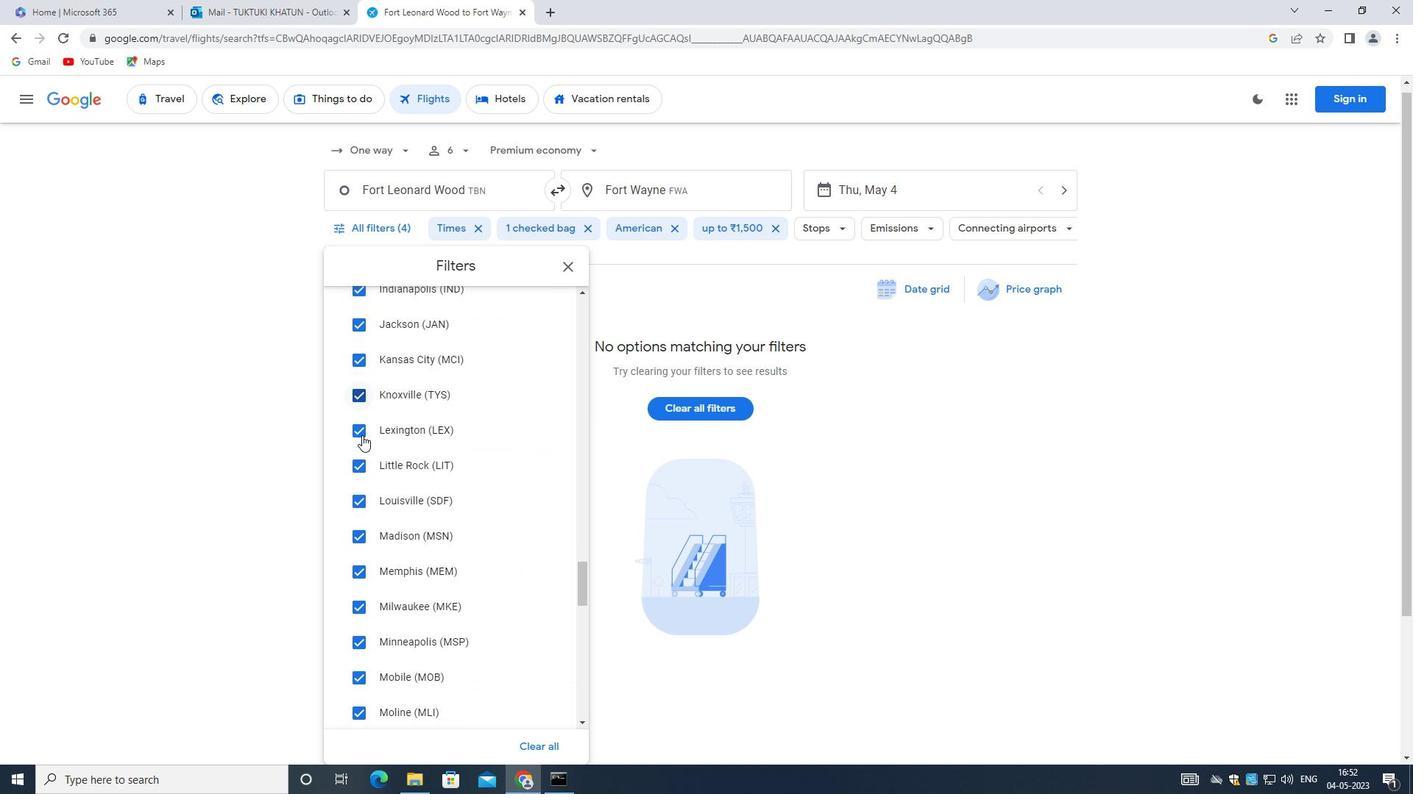 
Action: Mouse scrolled (349, 429) with delta (0, 0)
Screenshot: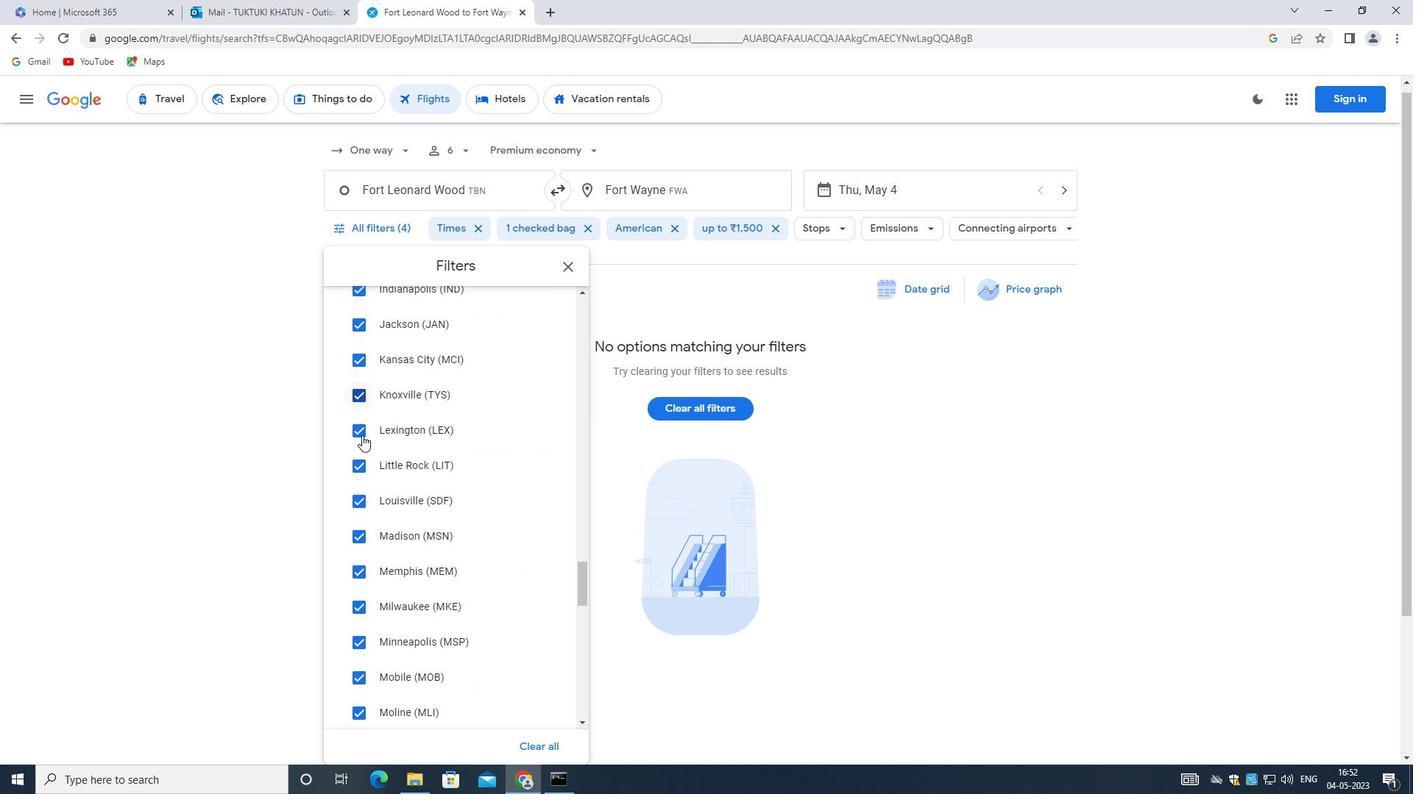 
Action: Mouse moved to (349, 429)
Screenshot: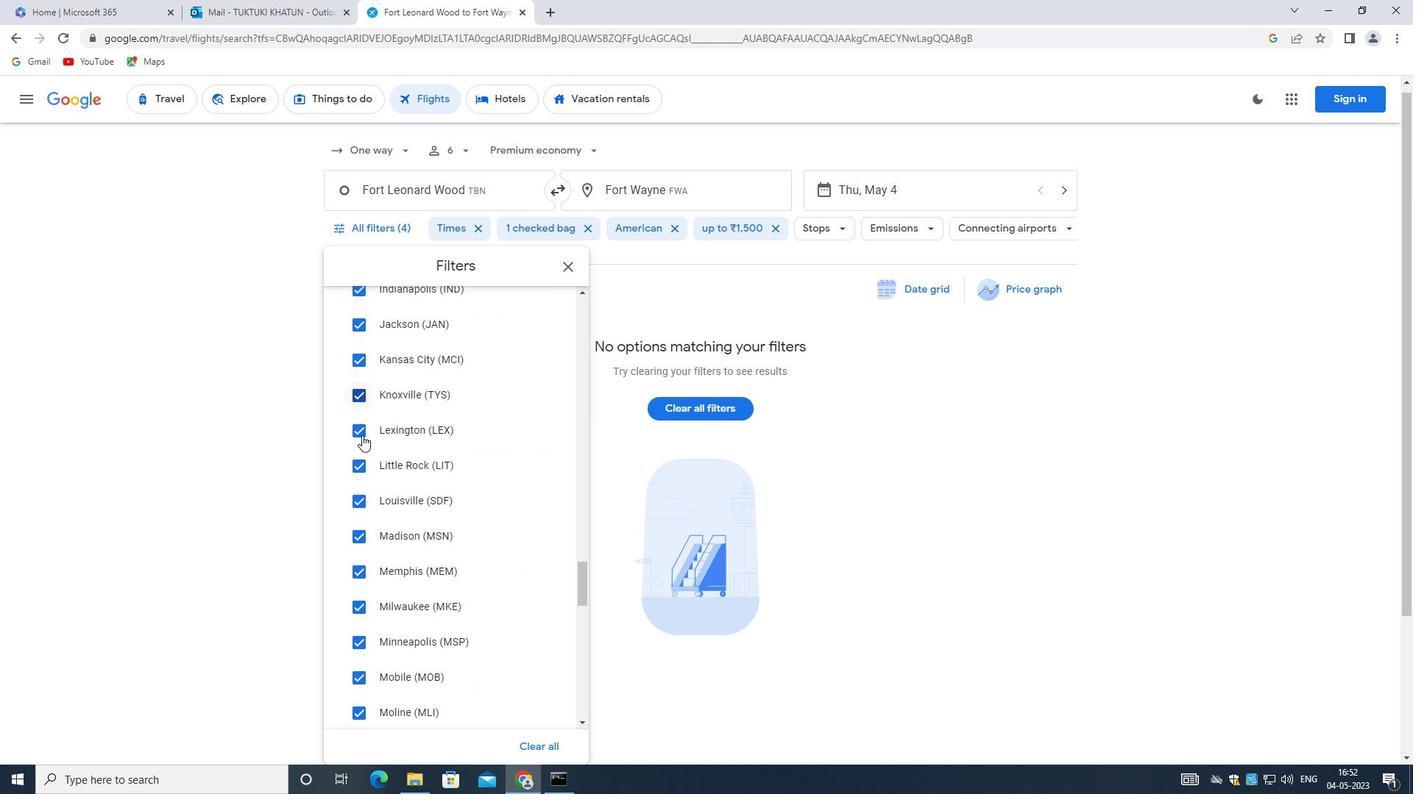 
Action: Mouse scrolled (349, 429) with delta (0, 0)
Screenshot: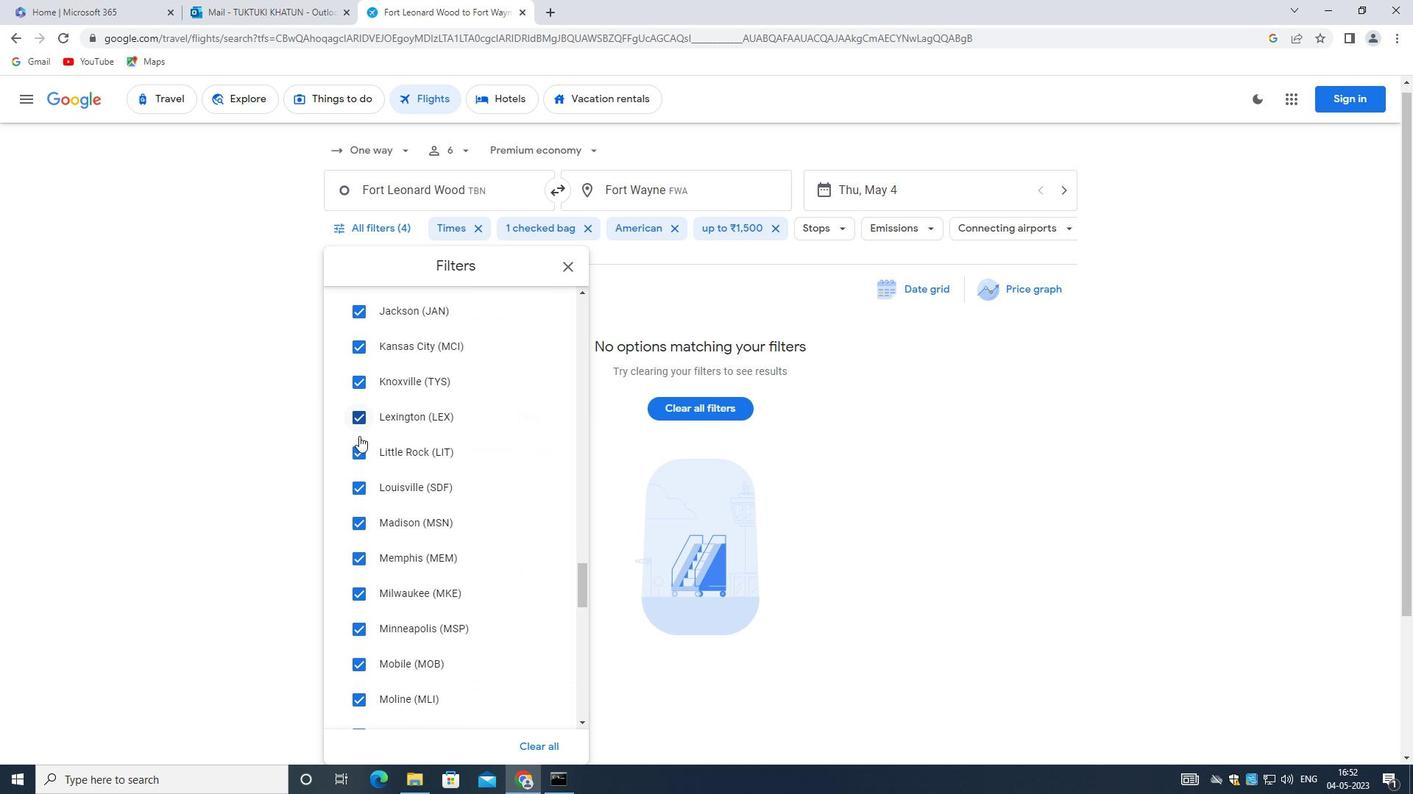 
Action: Mouse moved to (348, 429)
Screenshot: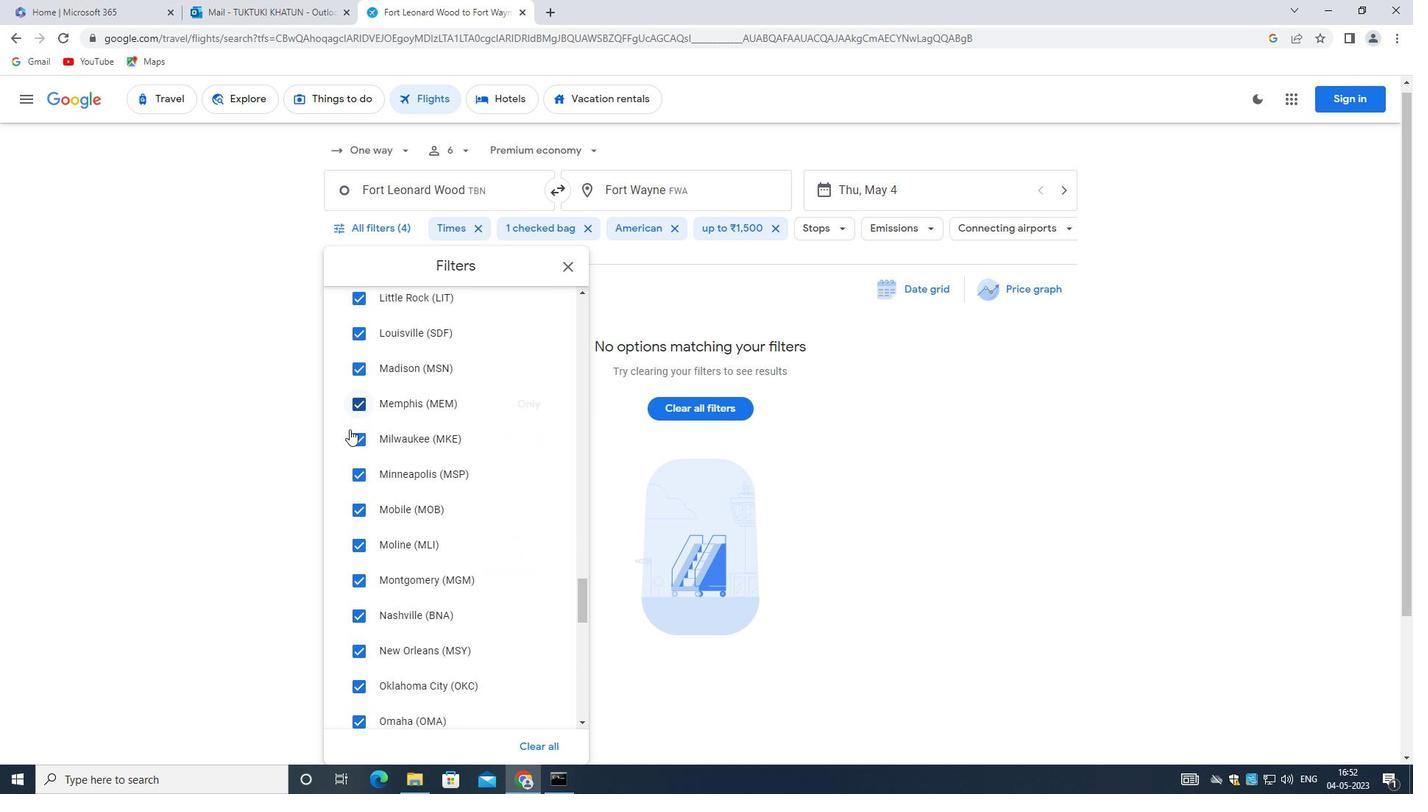 
Action: Mouse scrolled (348, 429) with delta (0, 0)
Screenshot: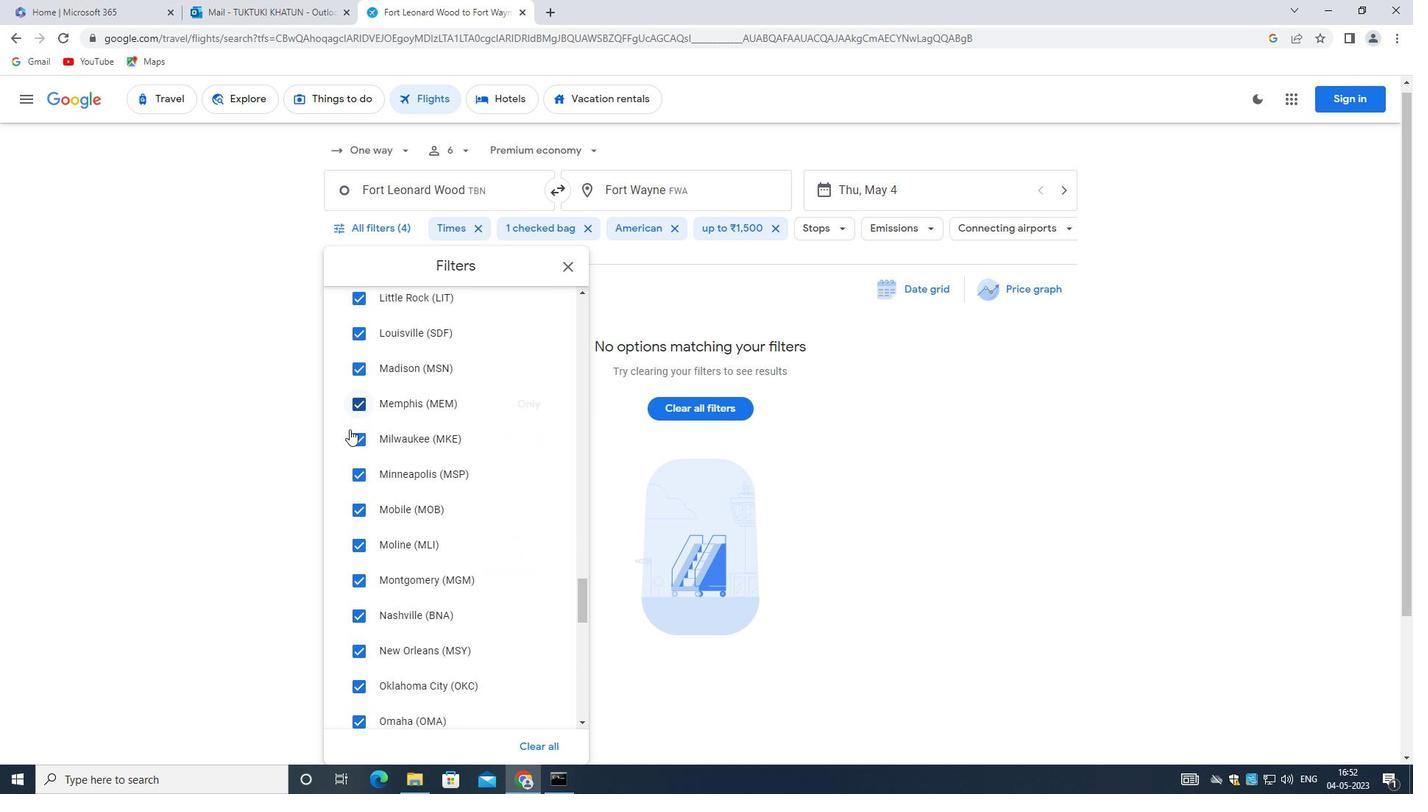 
Action: Mouse moved to (348, 431)
Screenshot: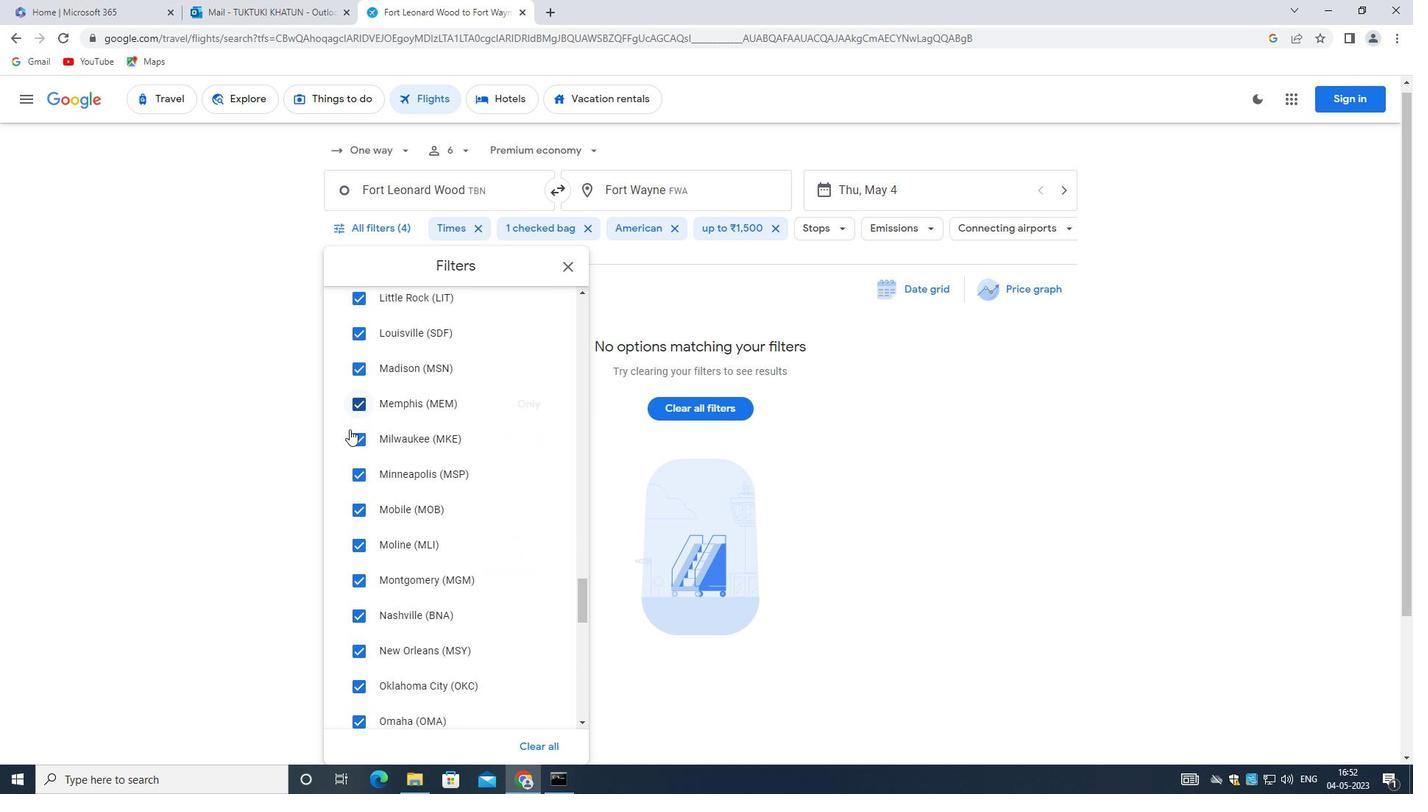 
Action: Mouse scrolled (348, 430) with delta (0, 0)
Screenshot: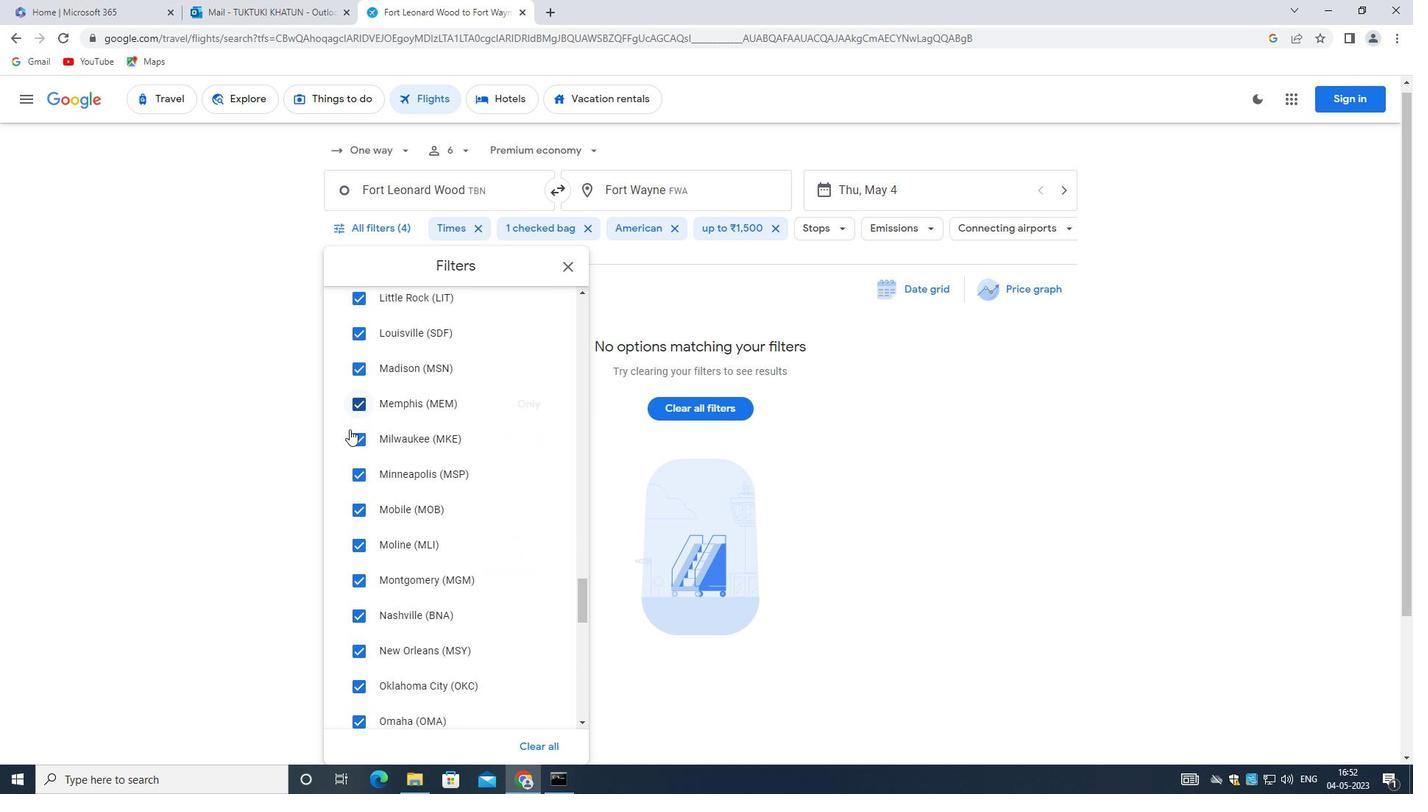 
Action: Mouse scrolled (348, 430) with delta (0, 0)
Screenshot: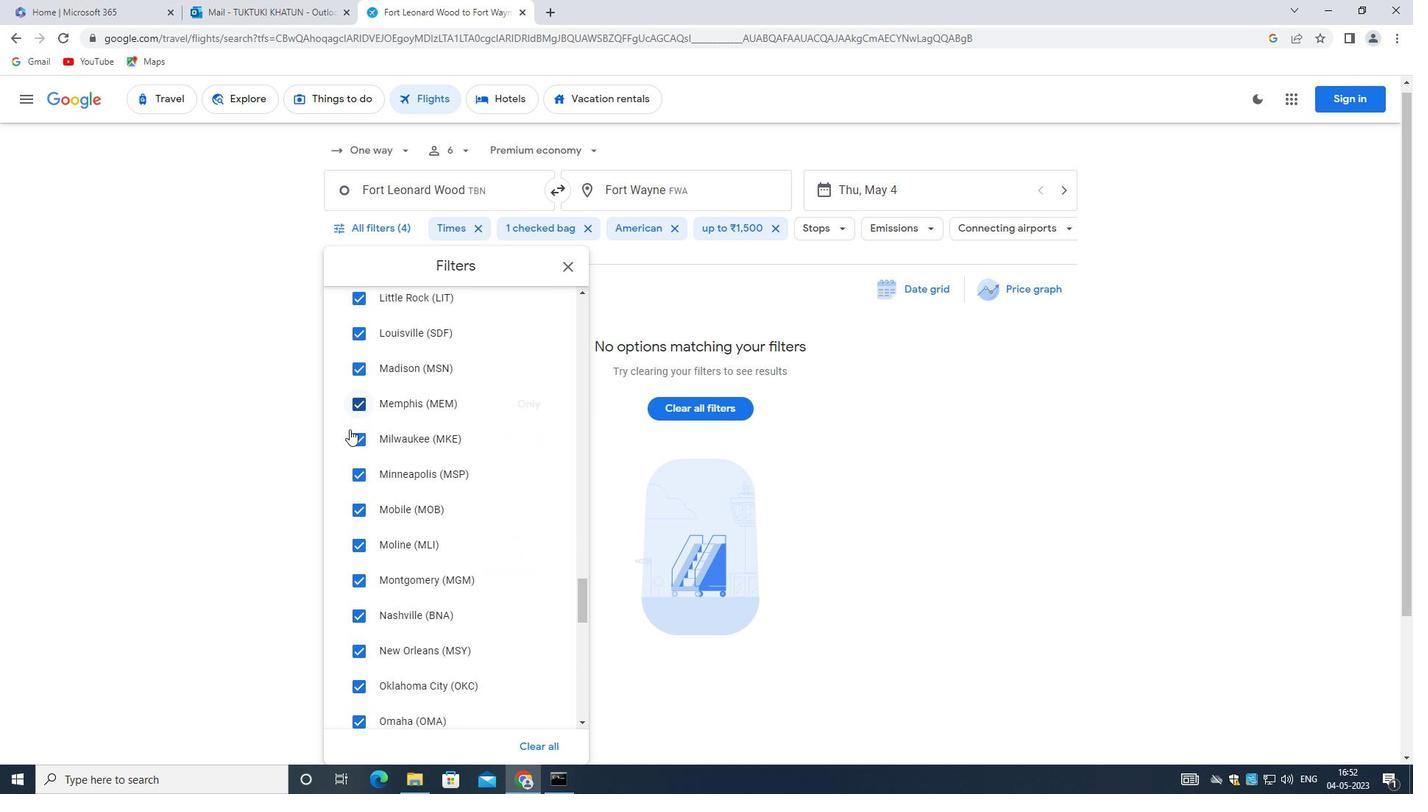 
Action: Mouse moved to (348, 421)
Screenshot: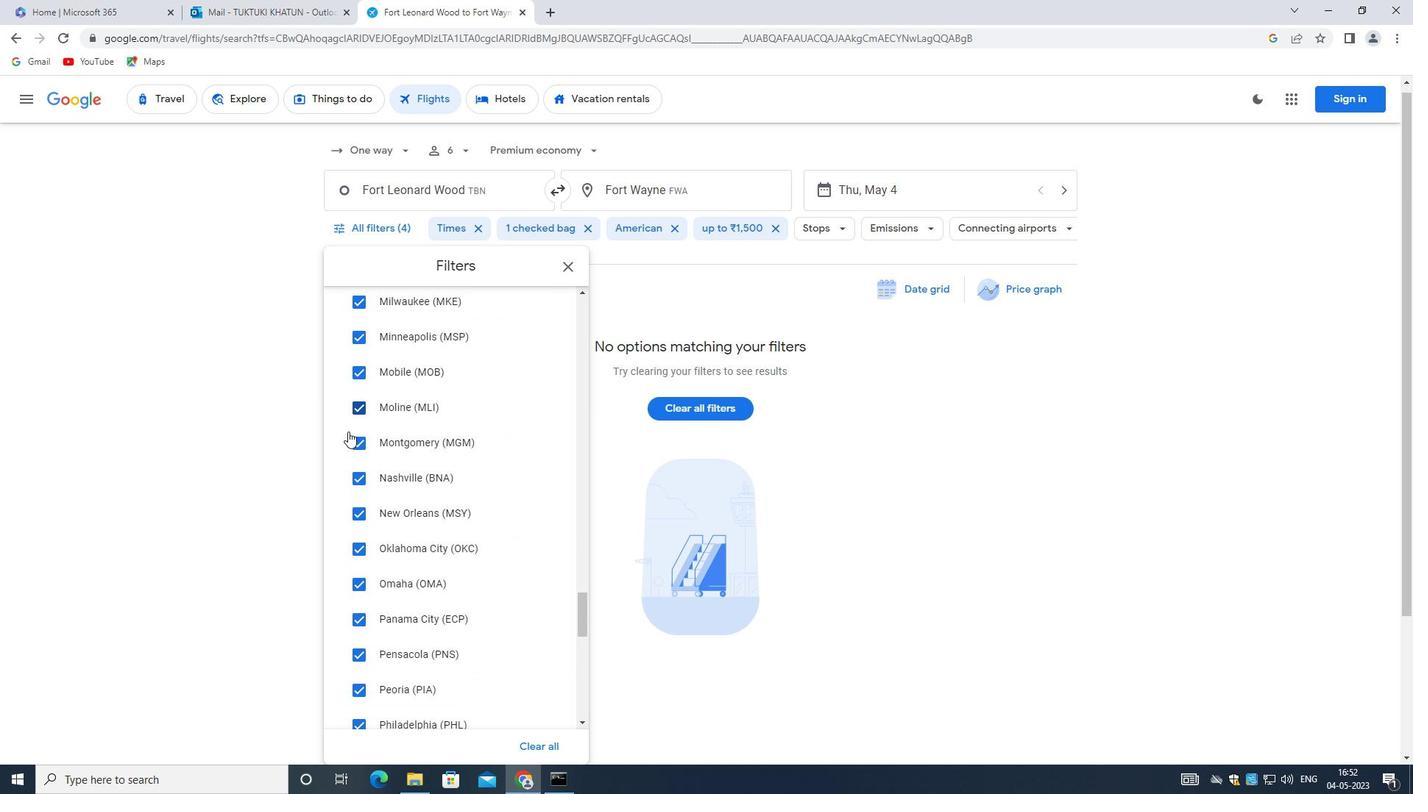 
Action: Mouse scrolled (348, 420) with delta (0, 0)
Screenshot: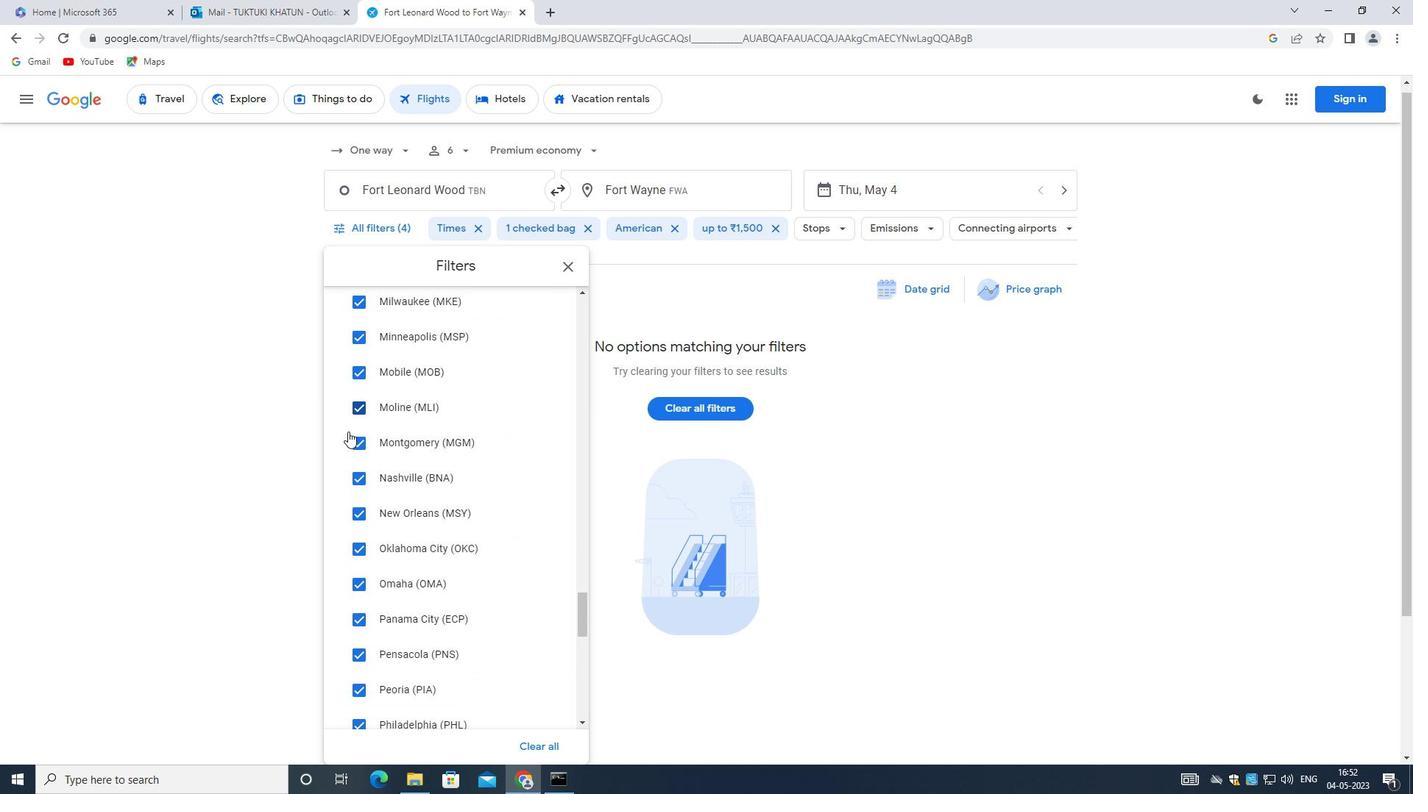 
Action: Mouse scrolled (348, 420) with delta (0, 0)
Screenshot: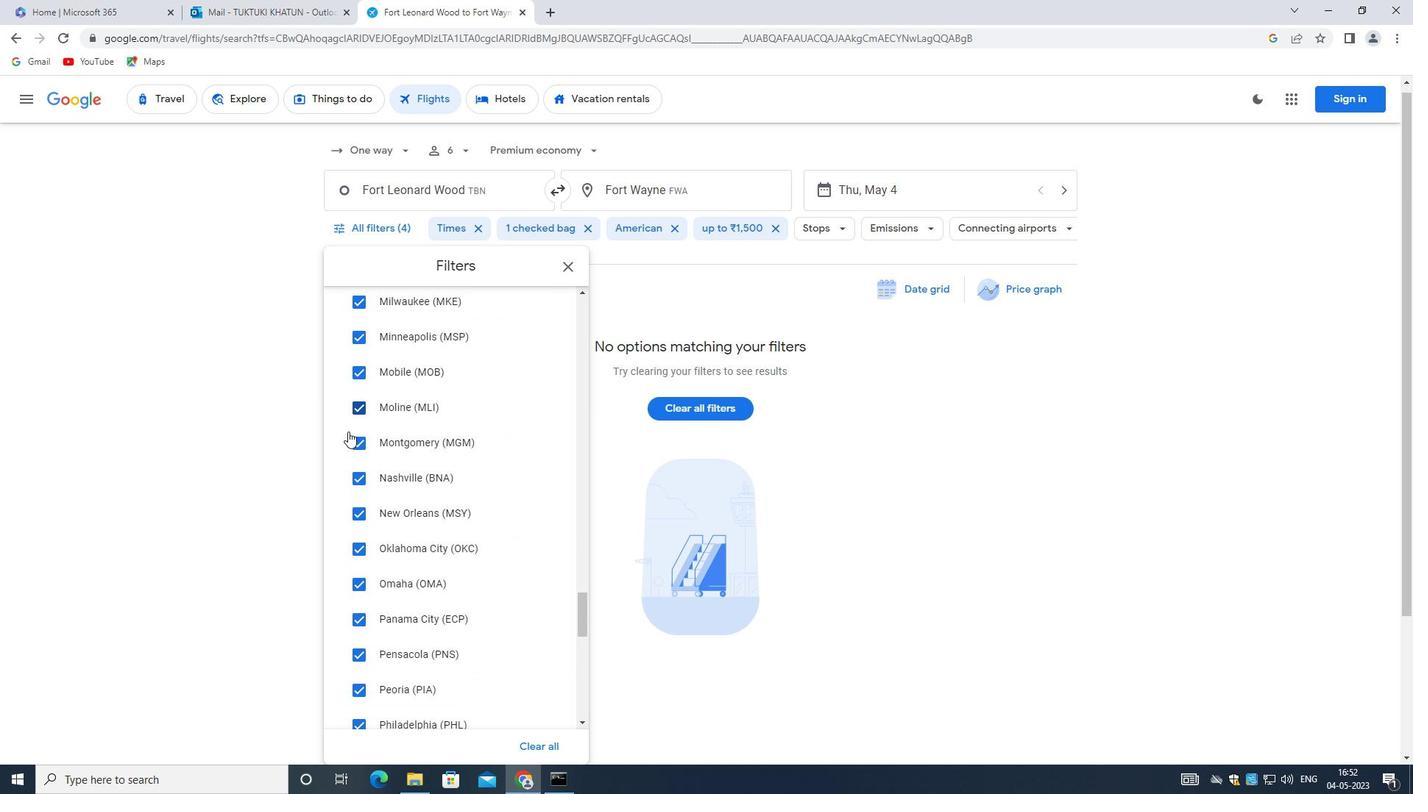 
Action: Mouse scrolled (348, 420) with delta (0, 0)
Screenshot: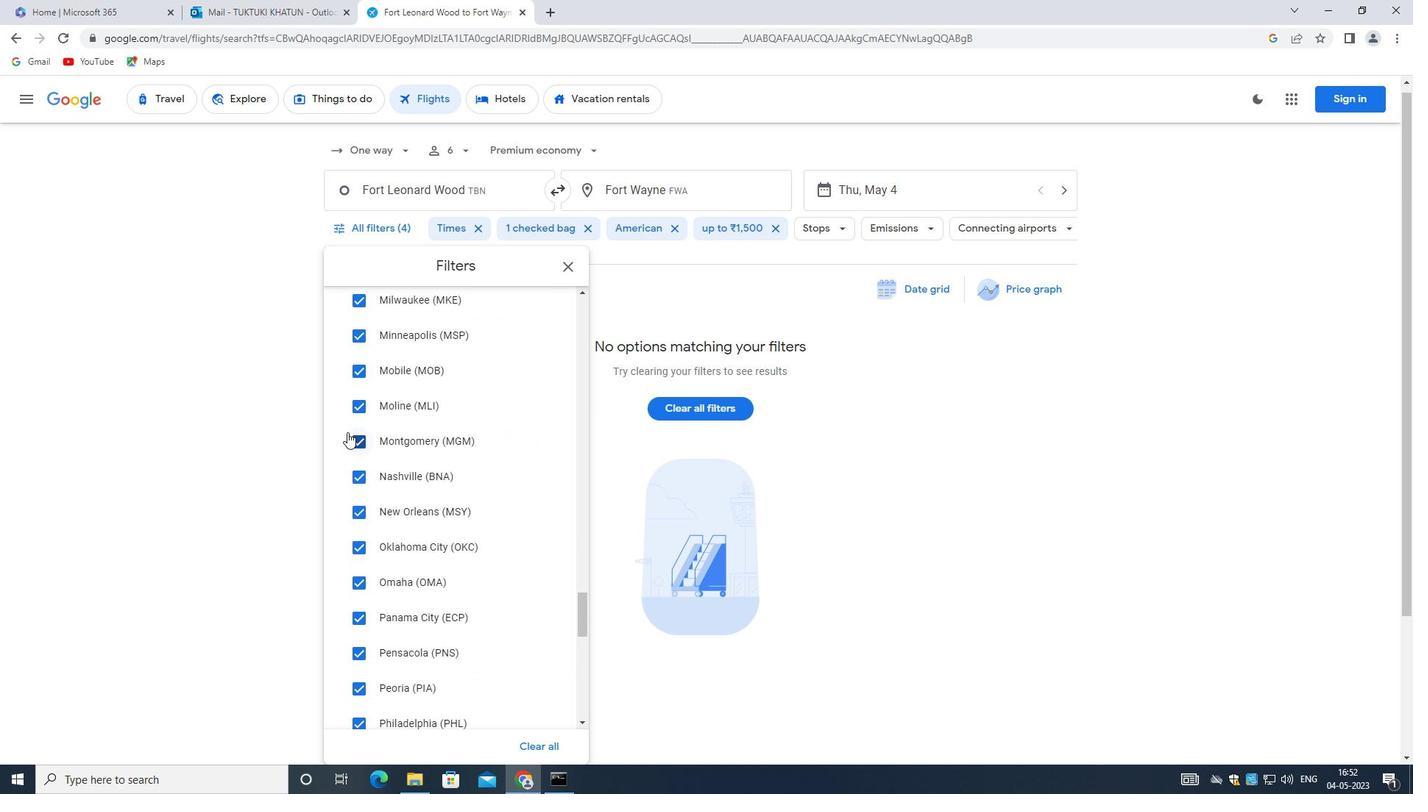 
Action: Mouse moved to (365, 432)
Screenshot: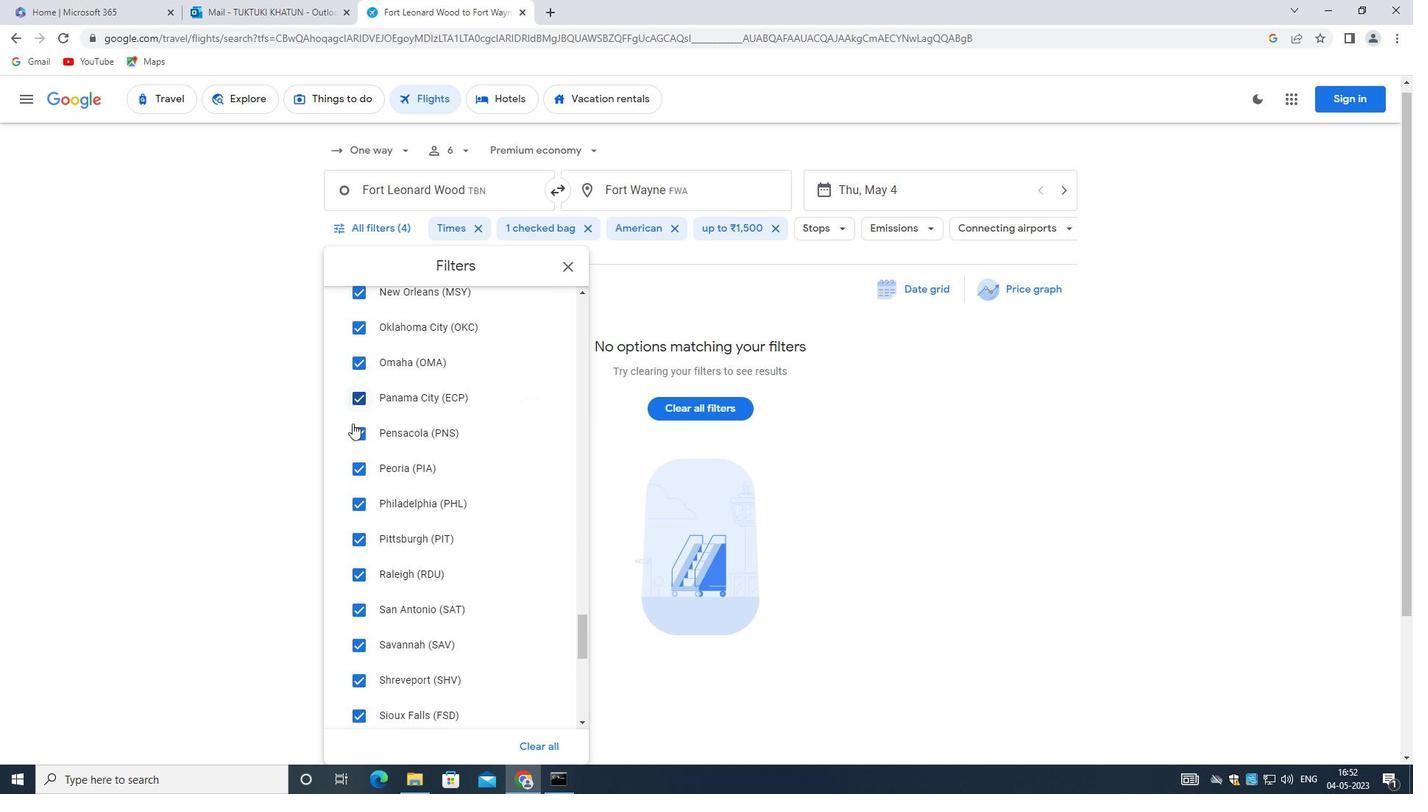 
Action: Mouse scrolled (365, 432) with delta (0, 0)
Screenshot: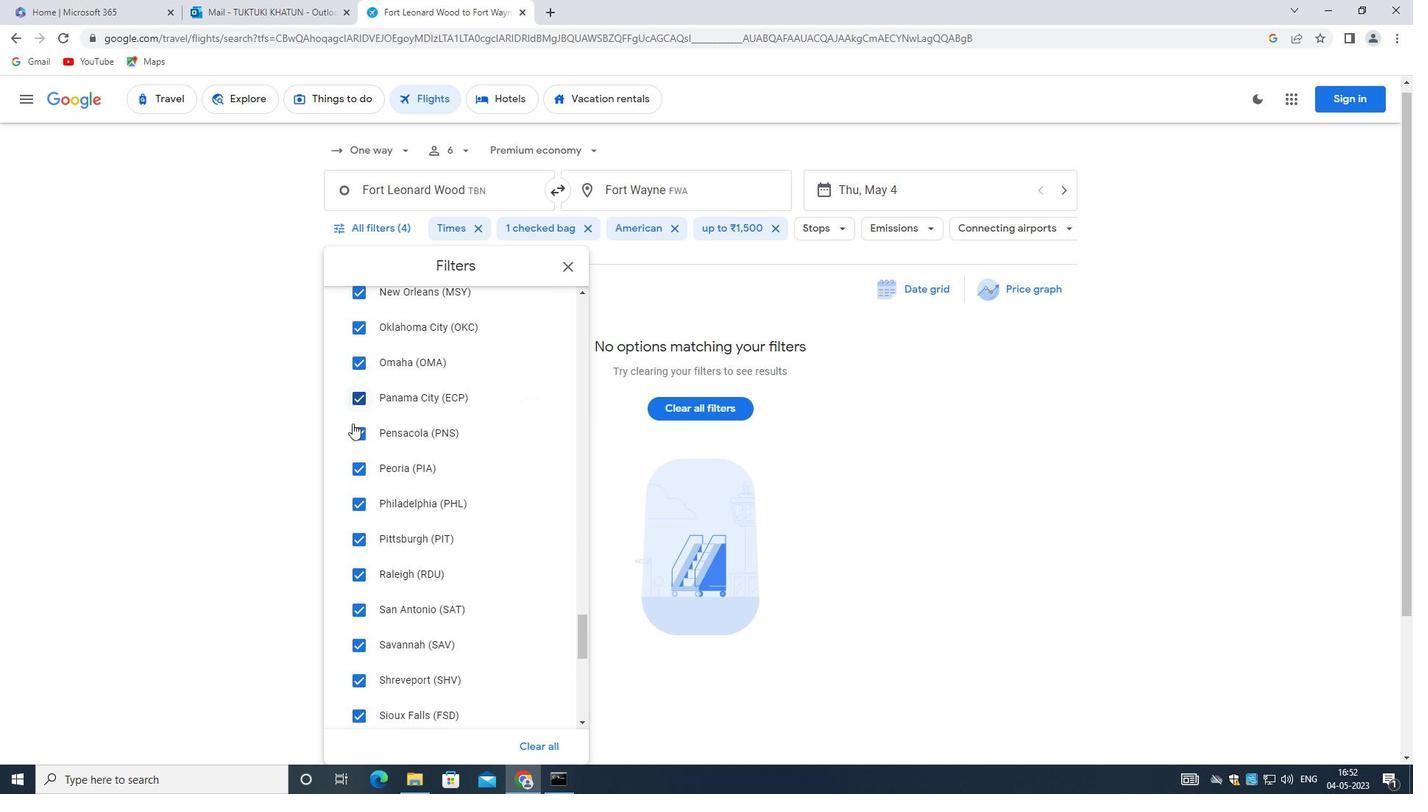 
Action: Mouse moved to (370, 452)
Screenshot: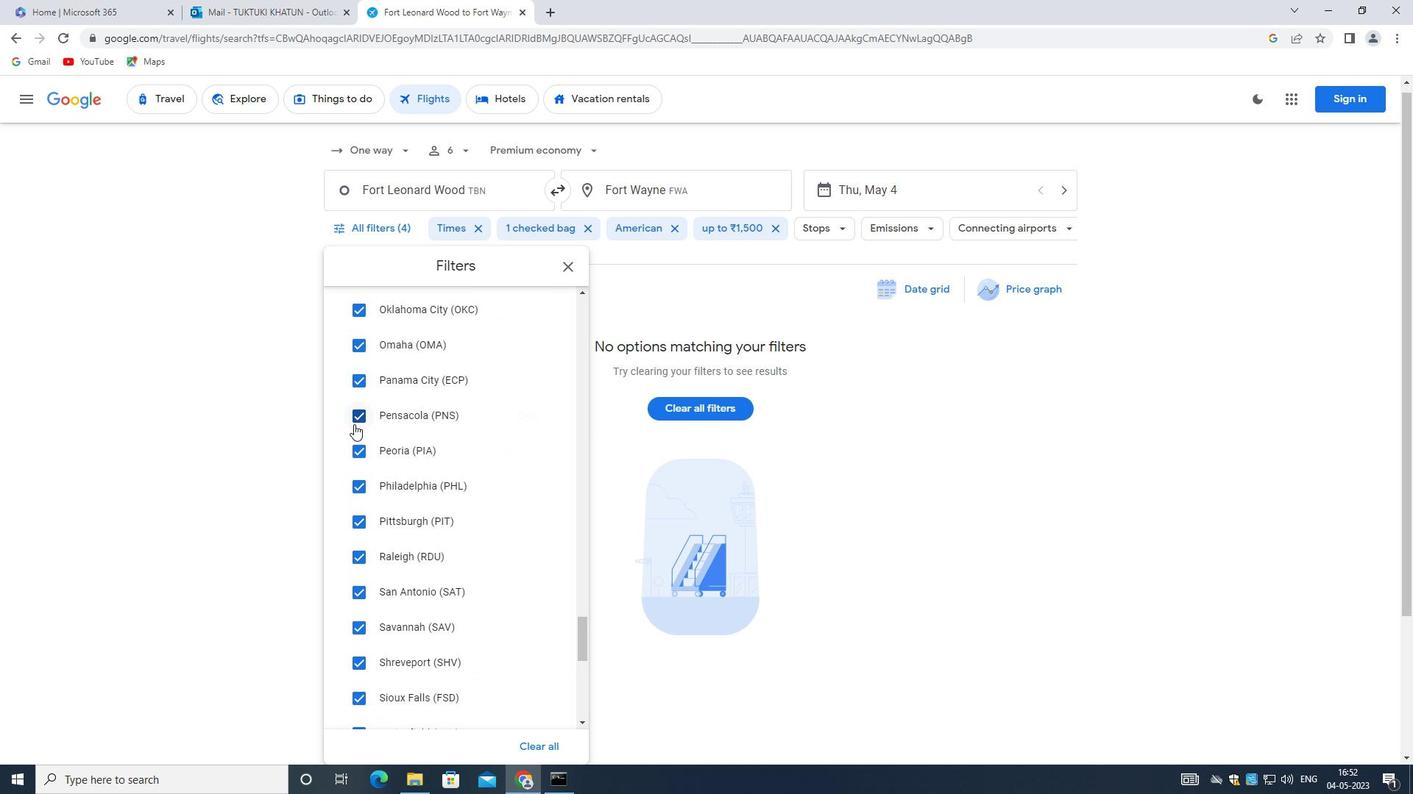 
Action: Mouse scrolled (370, 451) with delta (0, 0)
Screenshot: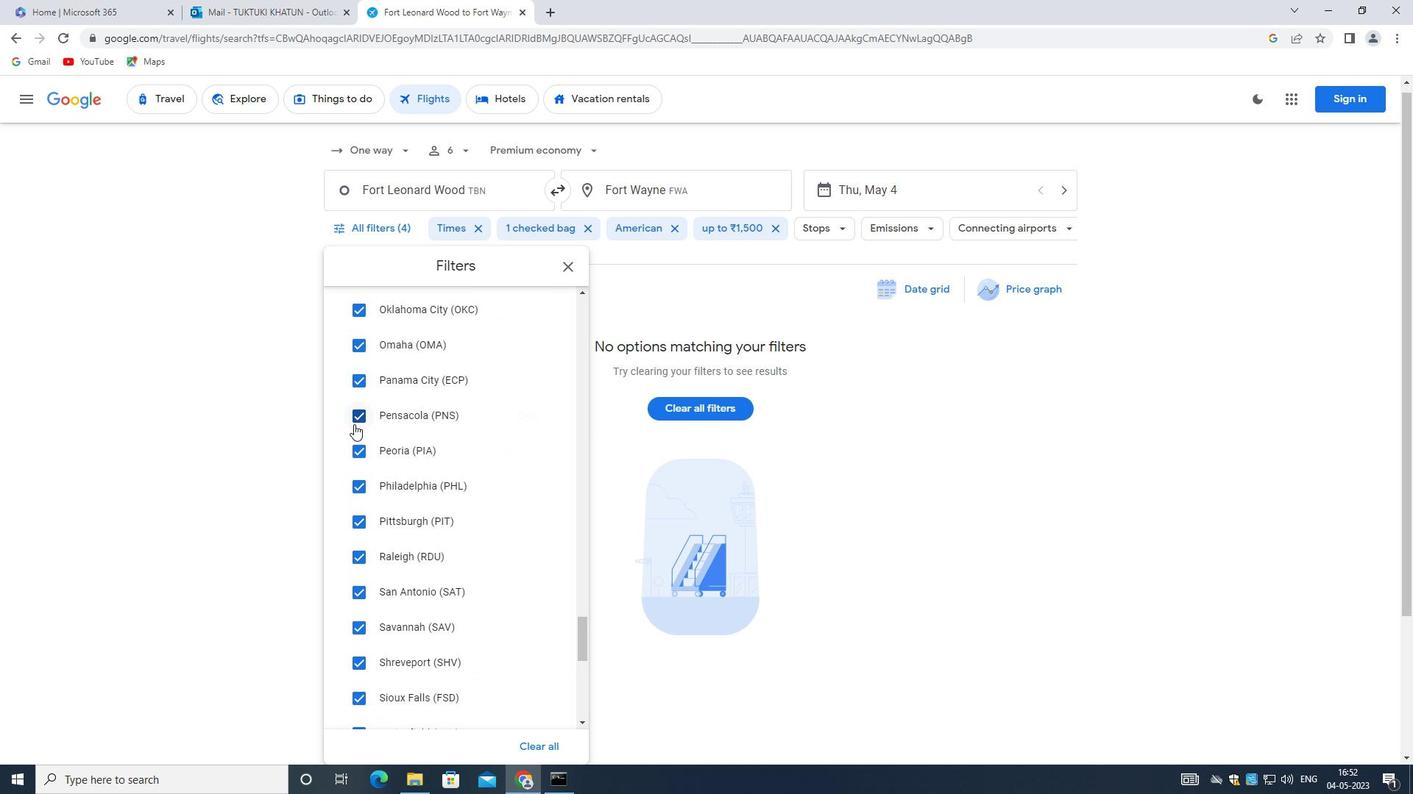 
Action: Mouse moved to (373, 473)
Screenshot: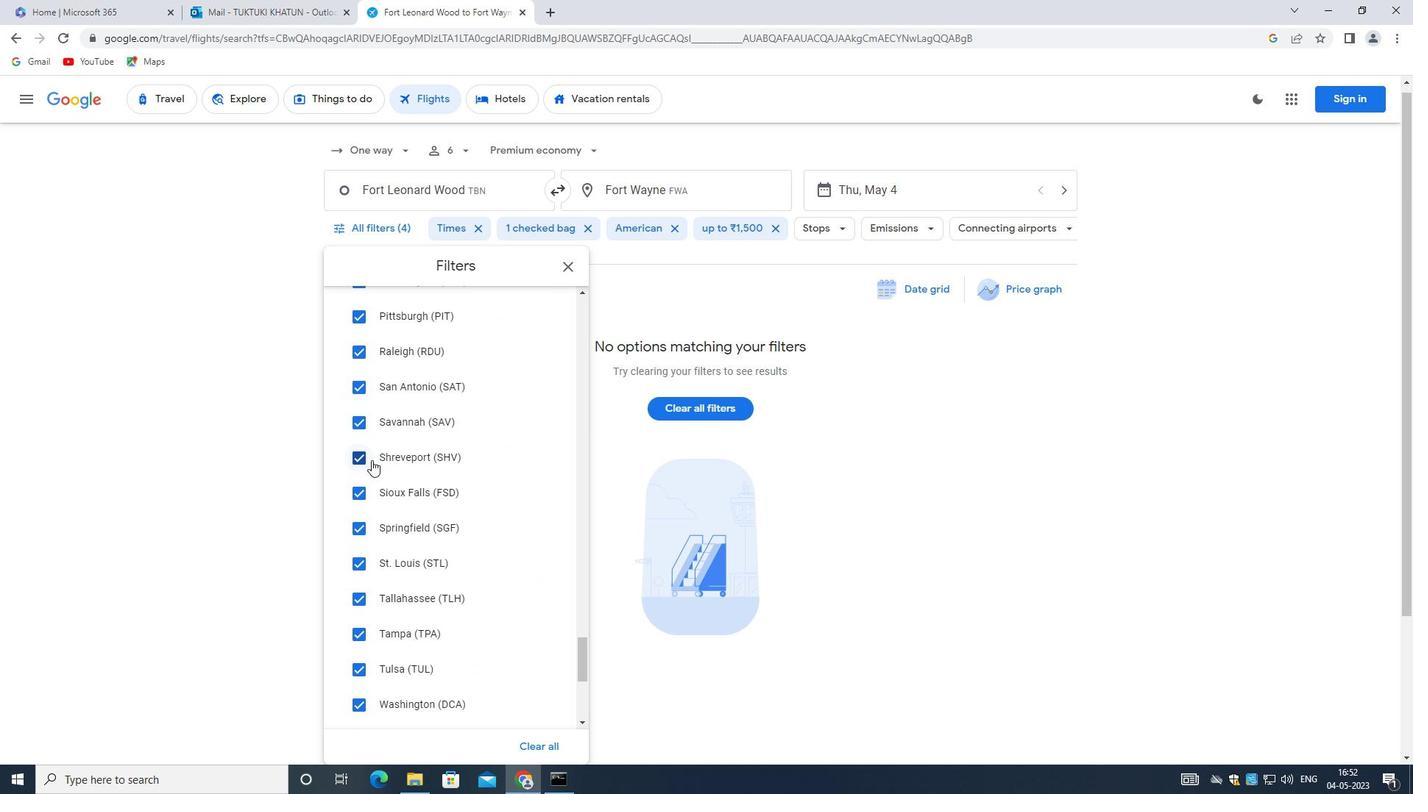 
Action: Mouse scrolled (373, 472) with delta (0, 0)
Screenshot: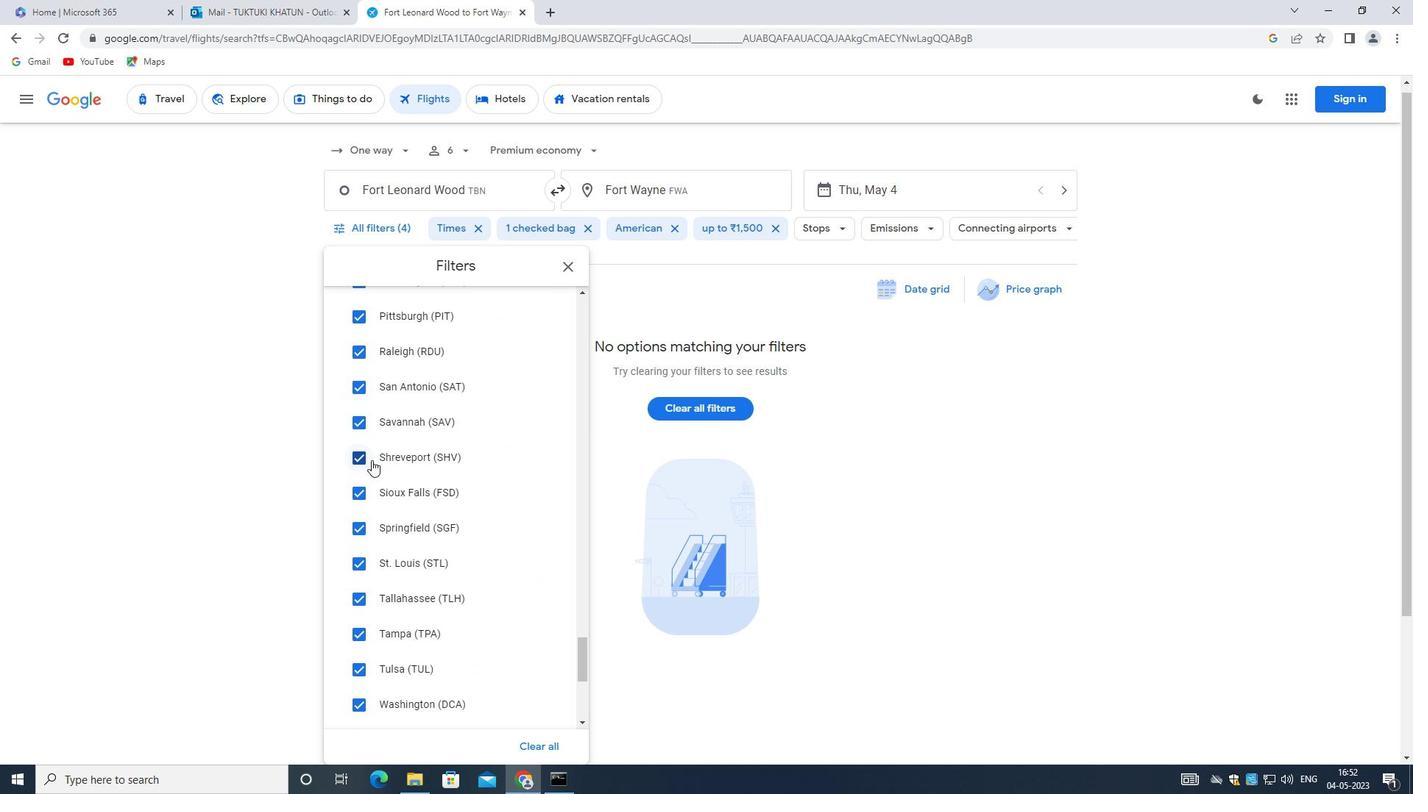 
Action: Mouse moved to (376, 490)
Screenshot: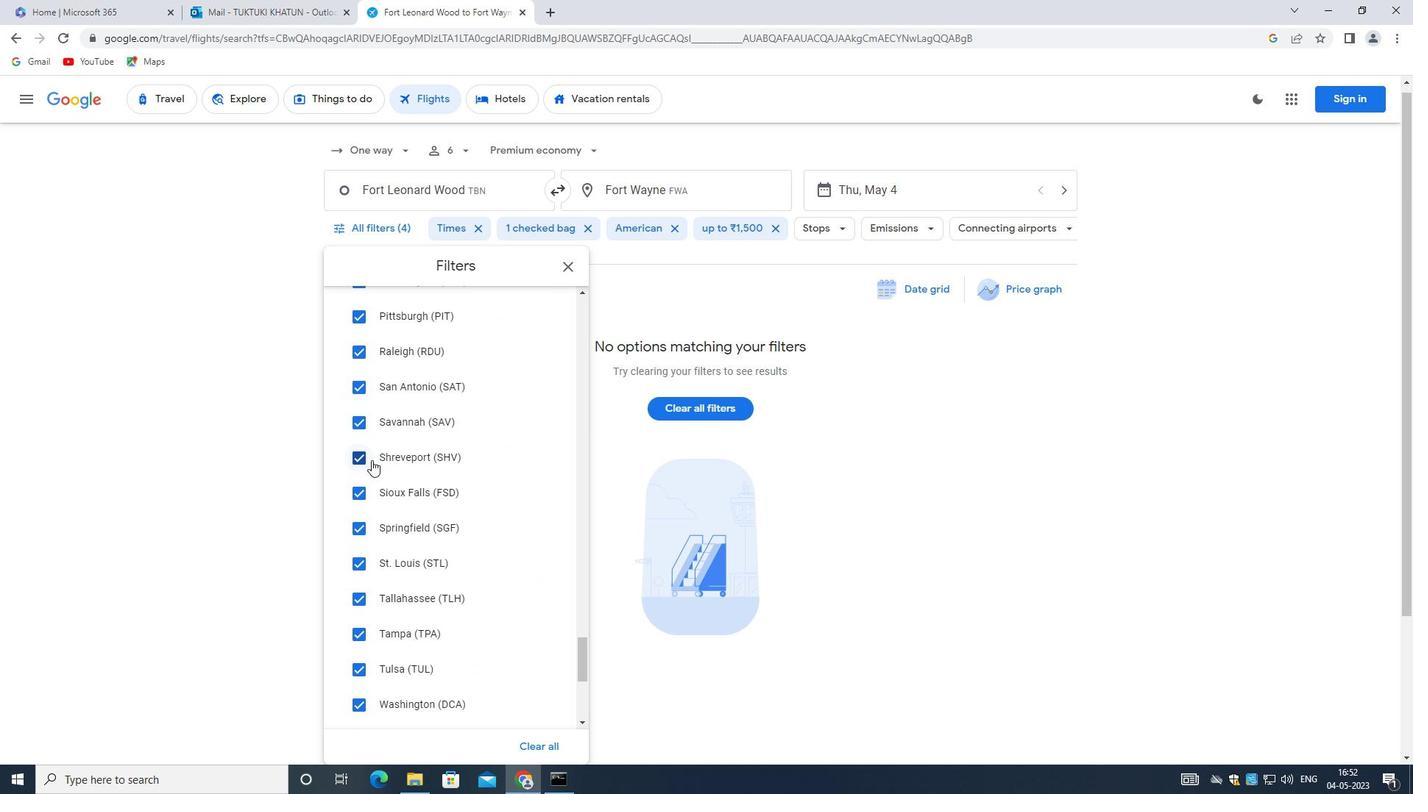 
Action: Mouse scrolled (376, 490) with delta (0, 0)
Screenshot: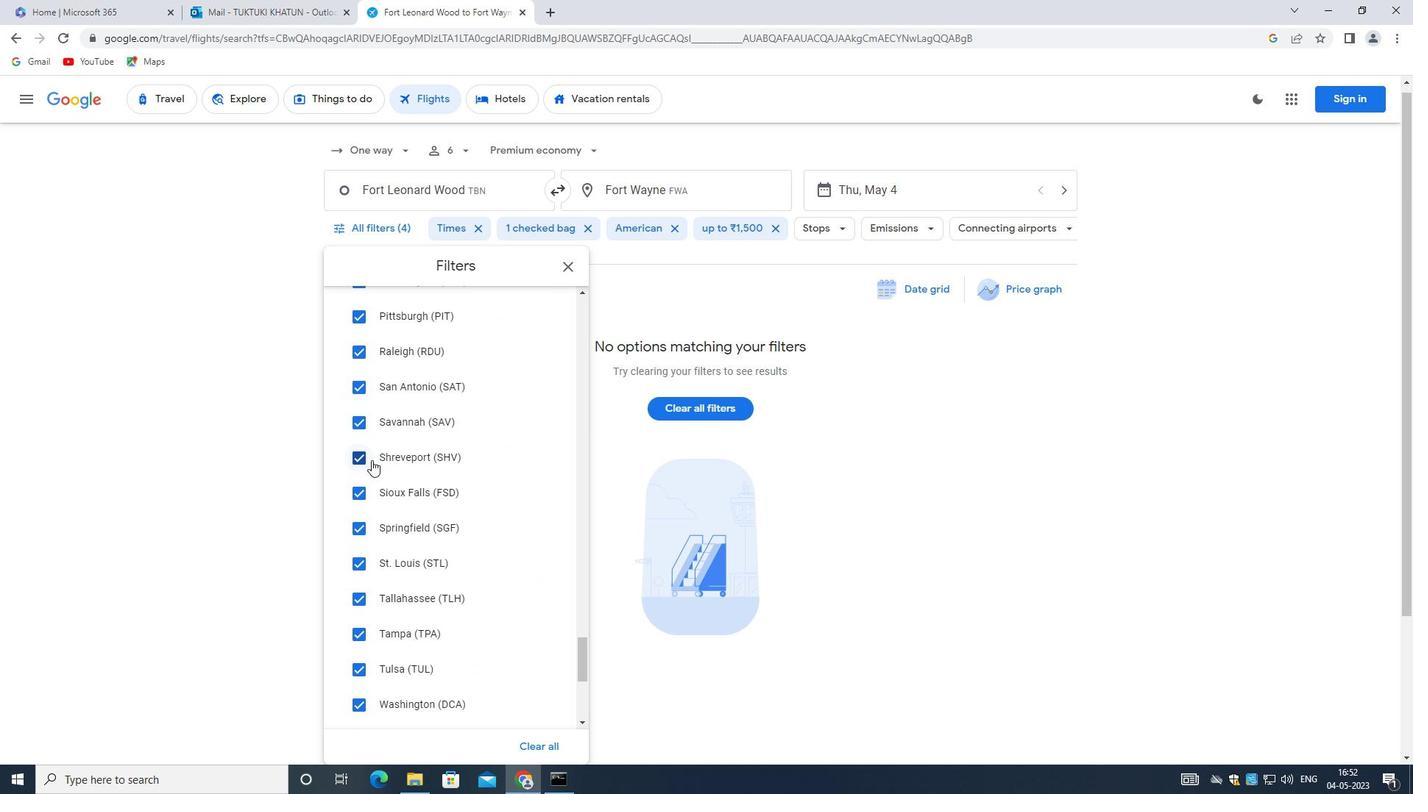 
Action: Mouse moved to (372, 494)
Screenshot: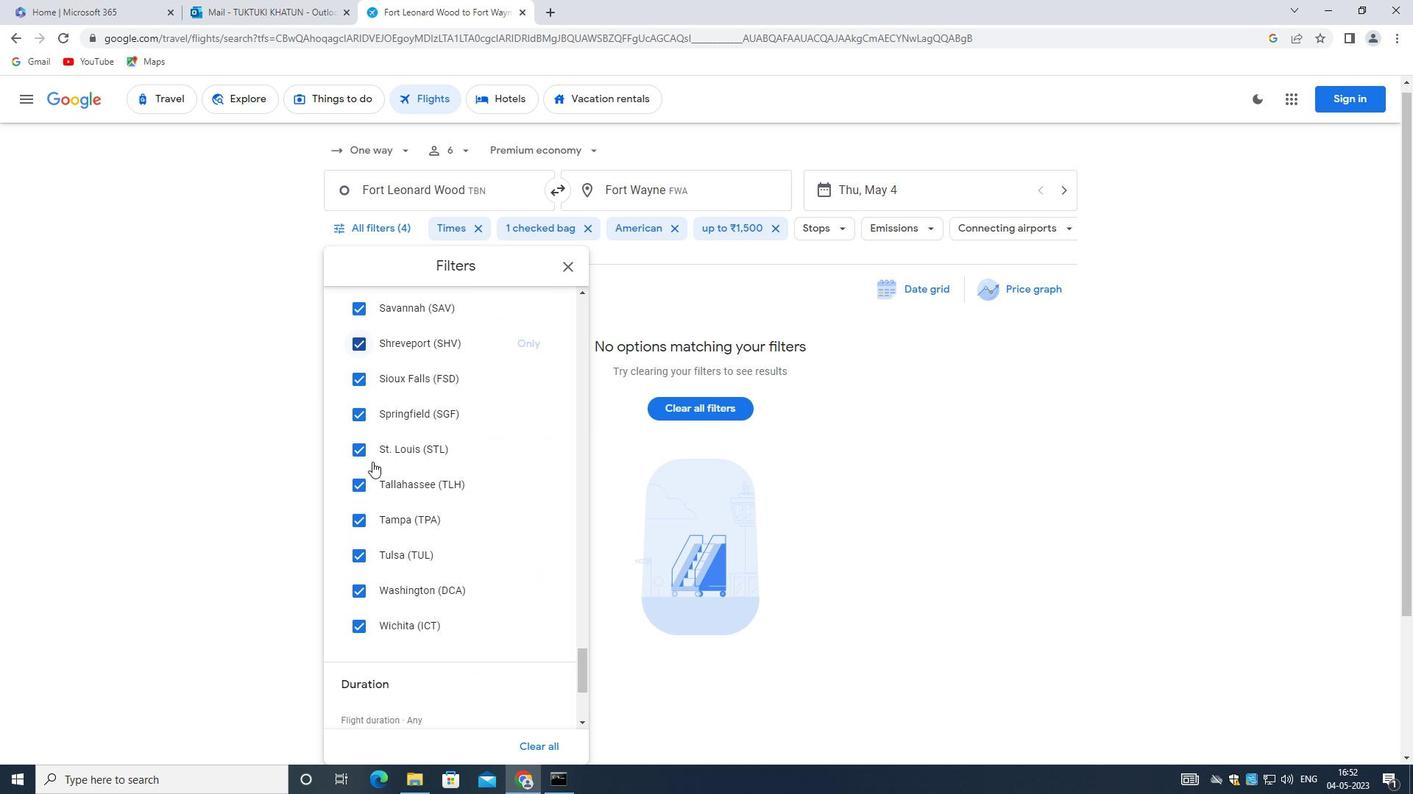 
Action: Mouse scrolled (372, 493) with delta (0, 0)
Screenshot: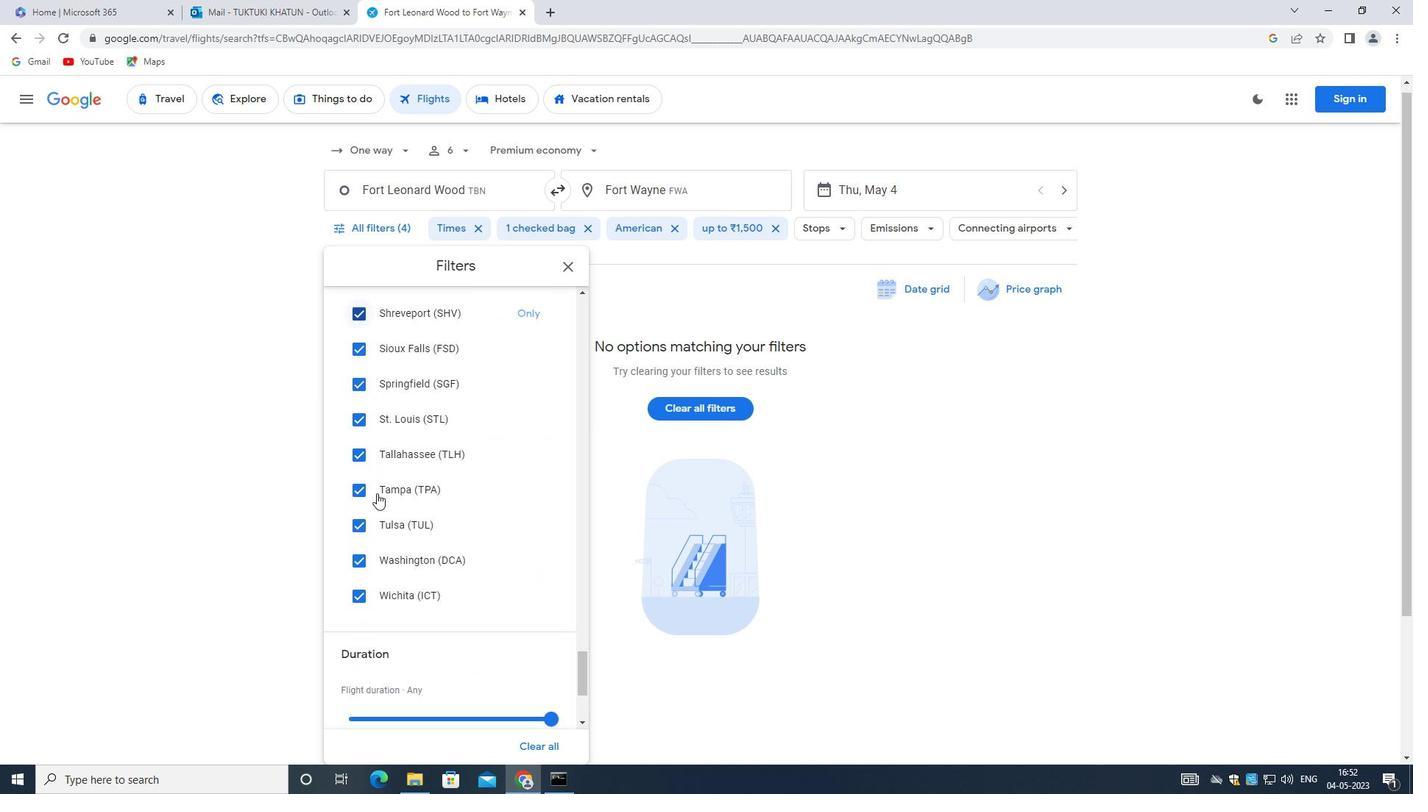 
Action: Mouse scrolled (372, 493) with delta (0, 0)
Screenshot: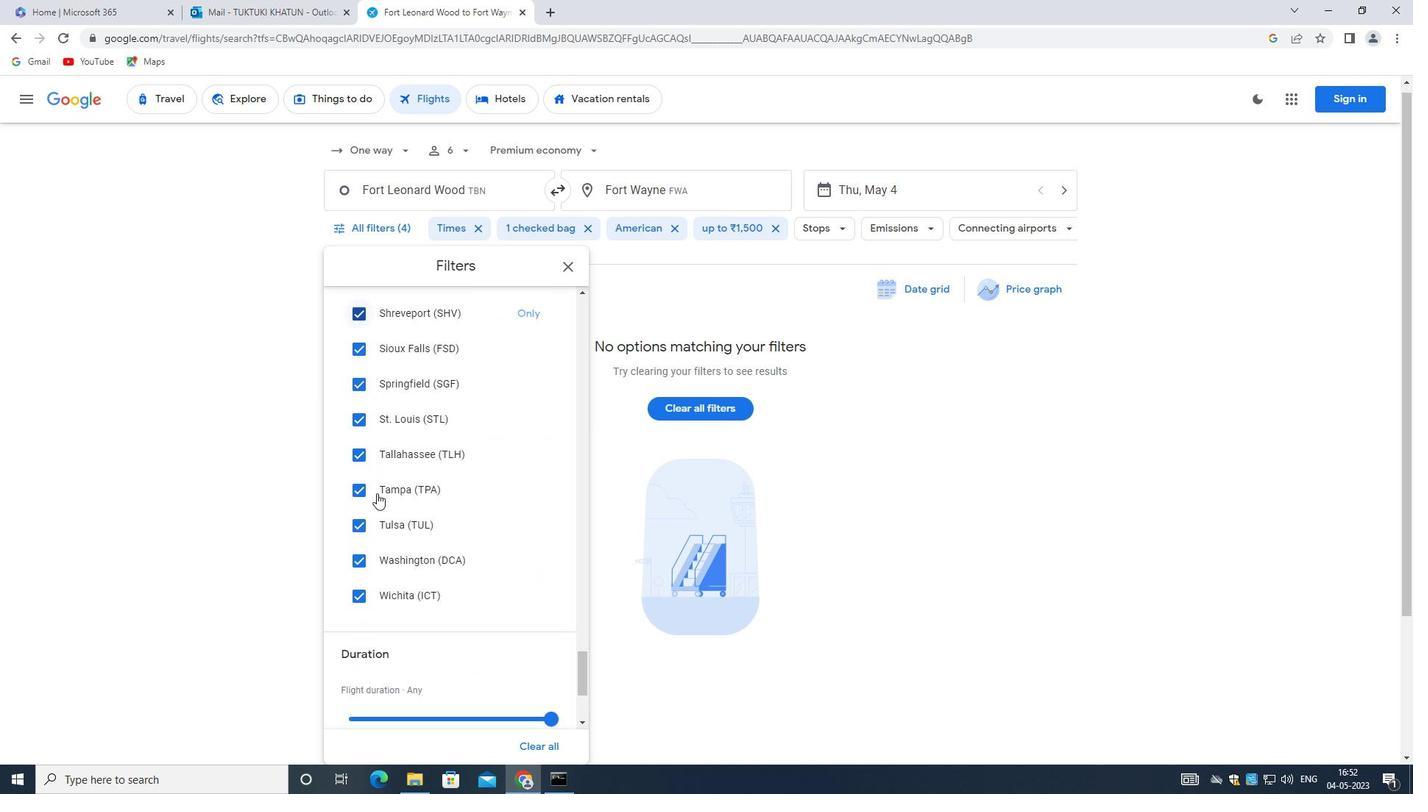 
Action: Mouse scrolled (372, 493) with delta (0, 0)
Screenshot: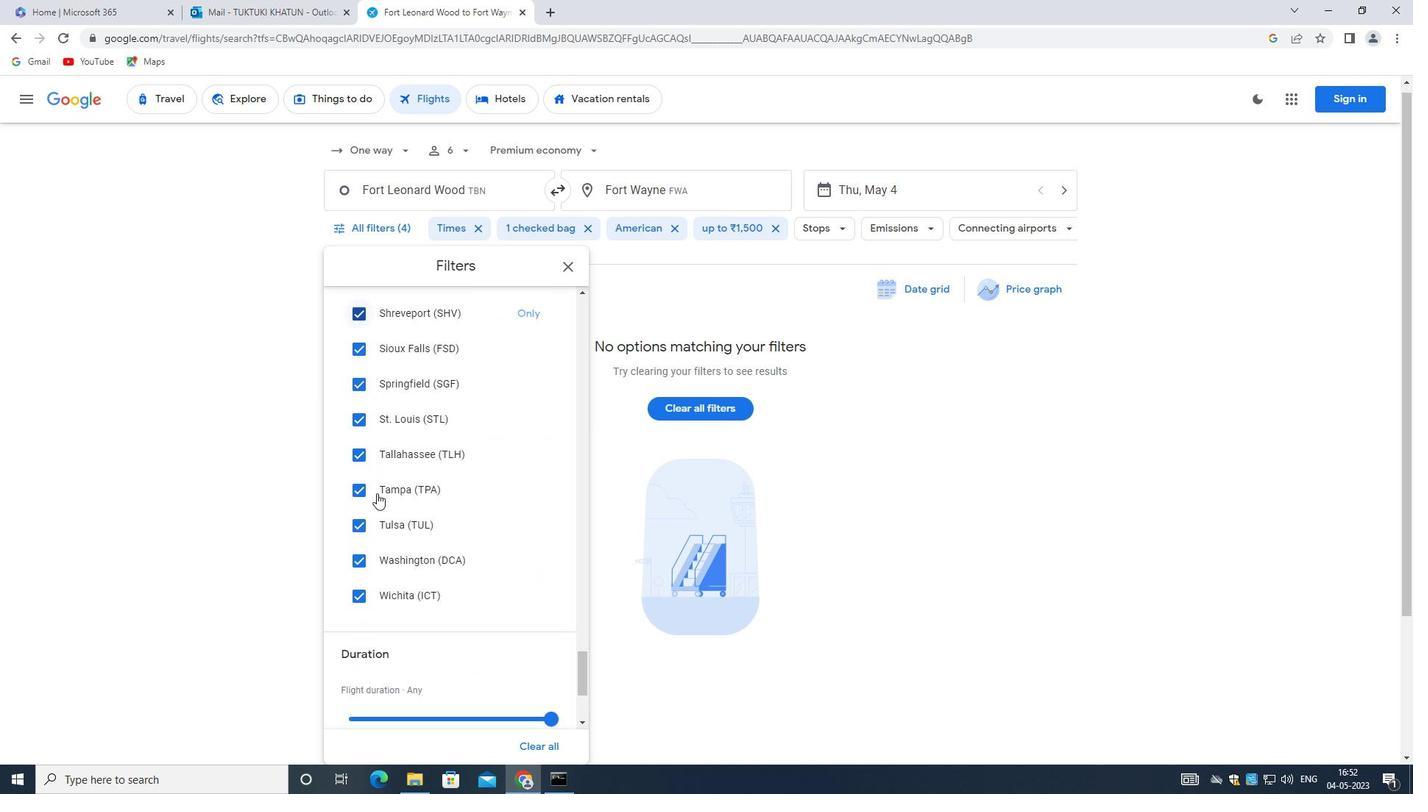 
Action: Mouse moved to (376, 465)
Screenshot: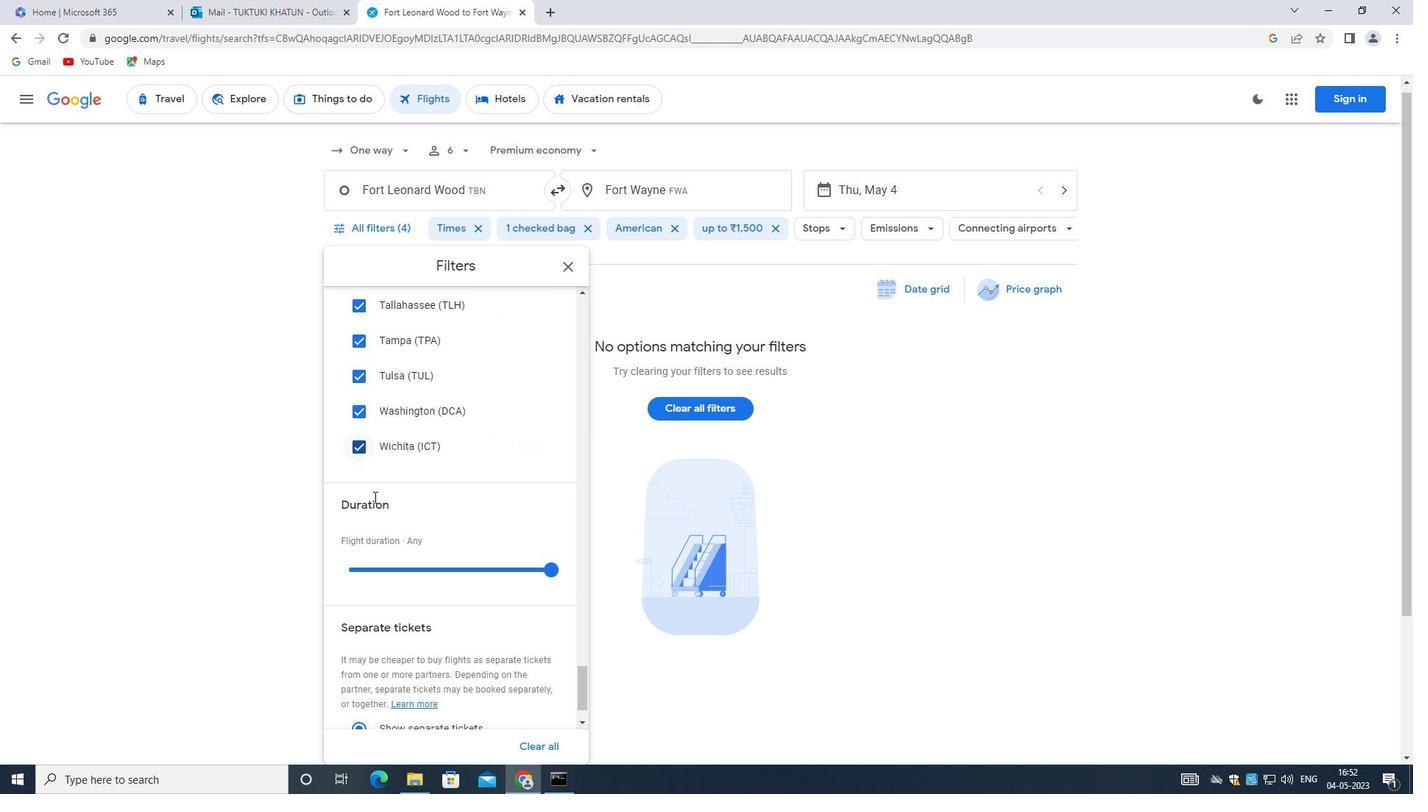 
Action: Mouse scrolled (376, 465) with delta (0, 0)
Screenshot: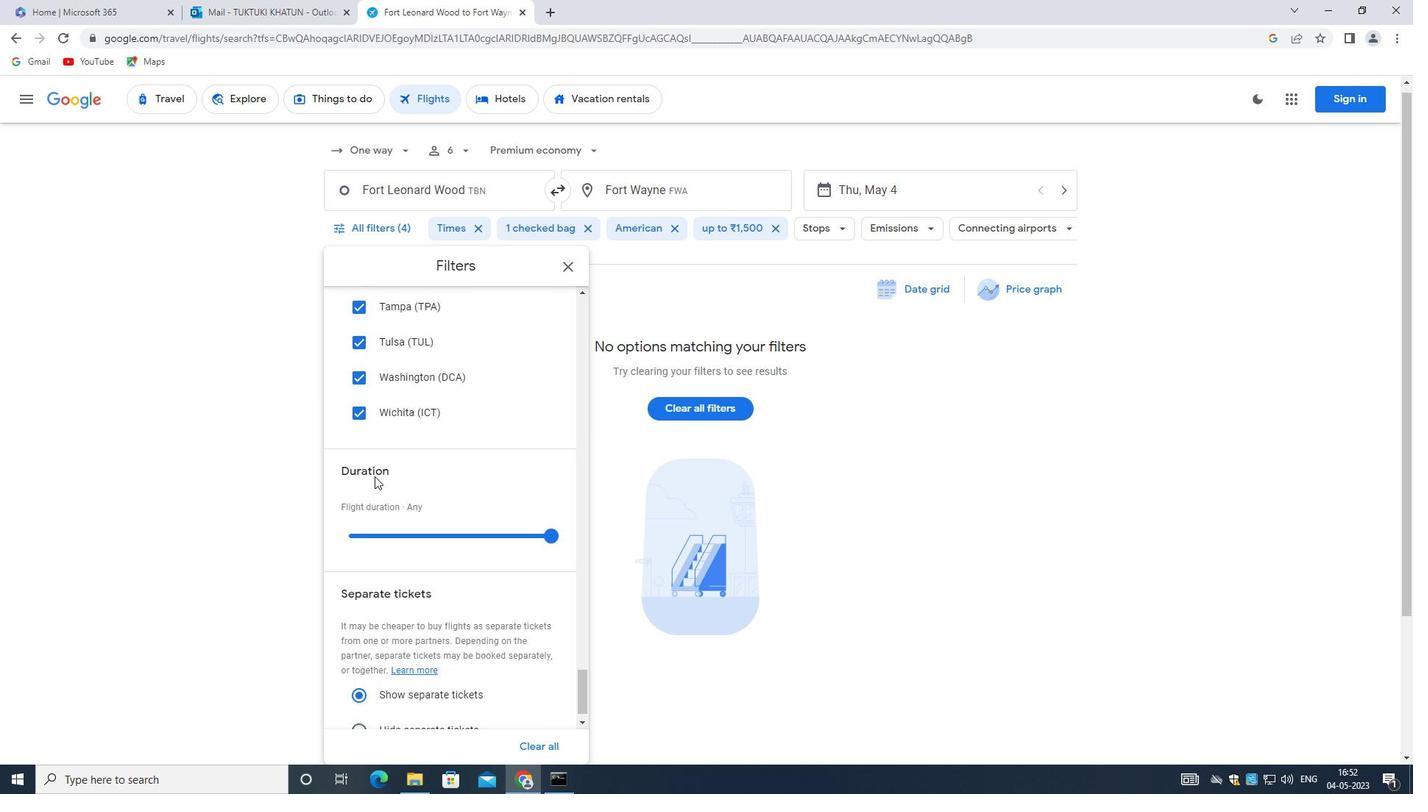 
Action: Mouse moved to (376, 465)
Screenshot: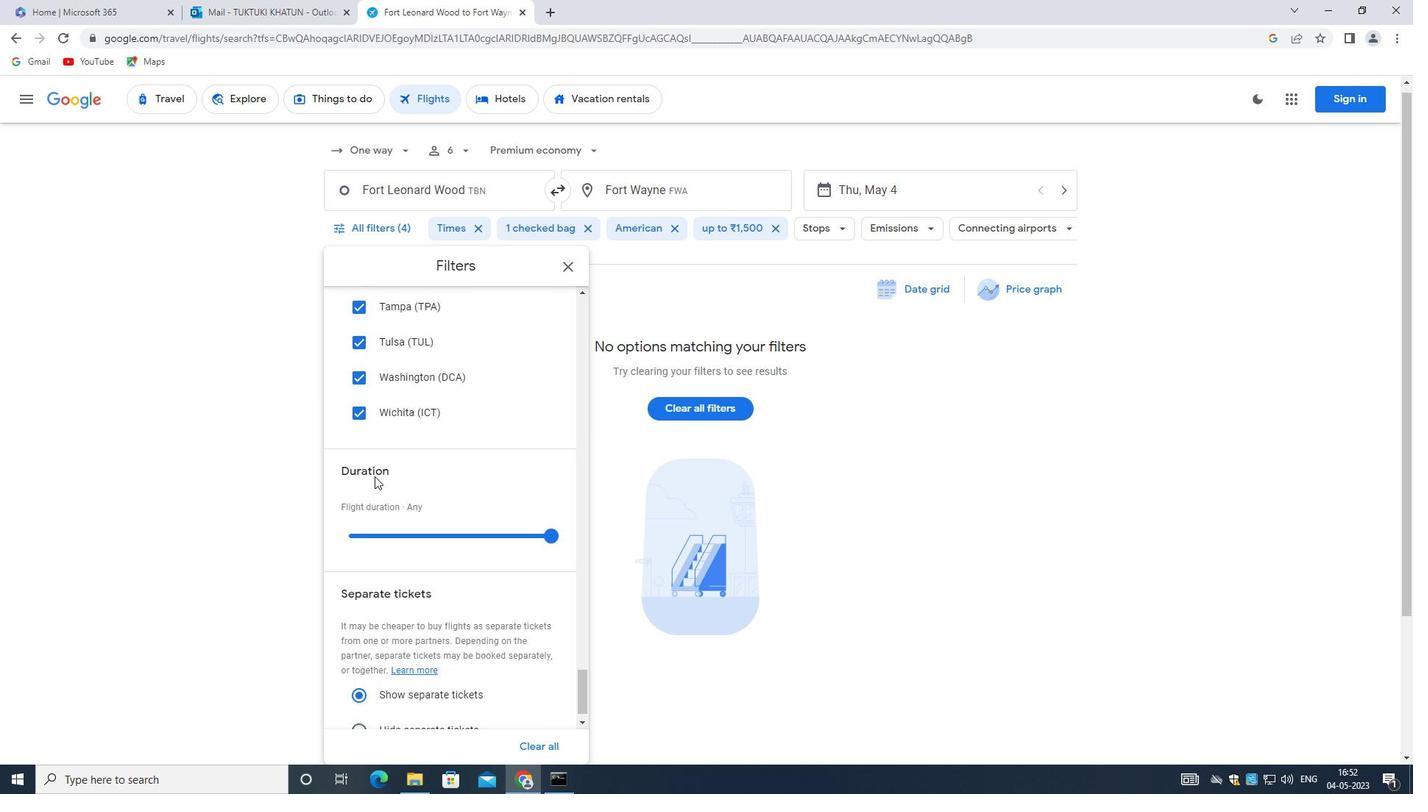 
Action: Mouse scrolled (376, 465) with delta (0, 0)
Screenshot: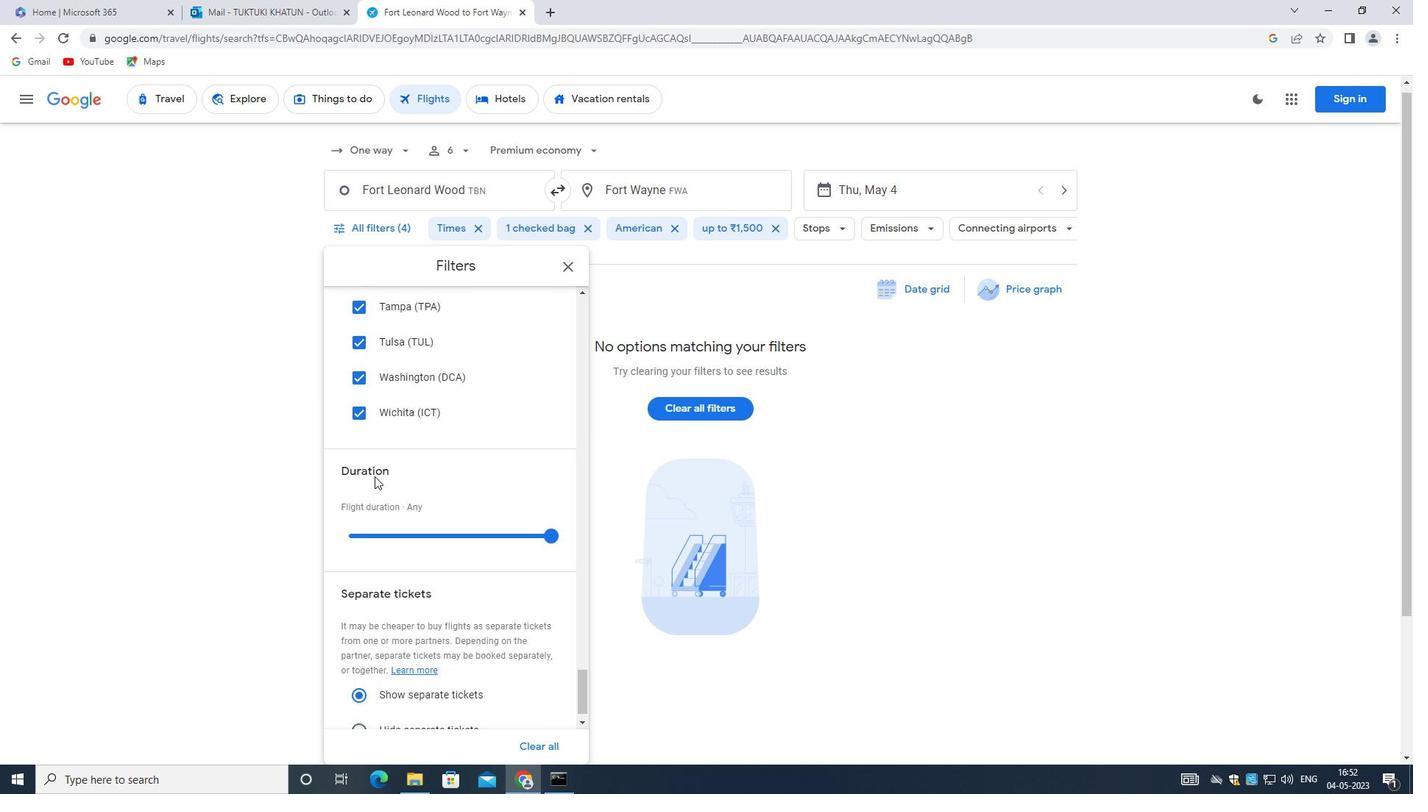 
Action: Mouse scrolled (376, 465) with delta (0, 0)
Screenshot: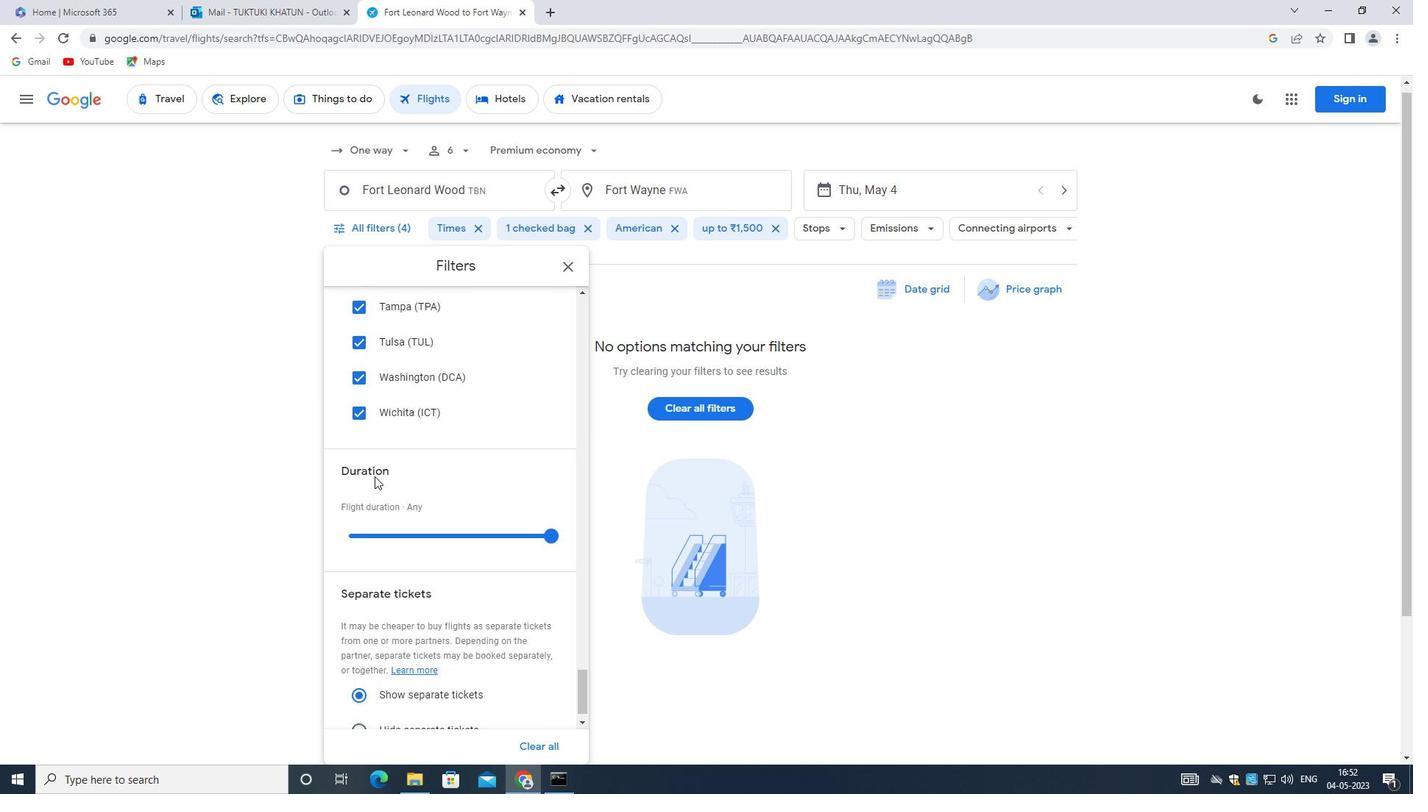 
Action: Mouse scrolled (376, 465) with delta (0, 0)
Screenshot: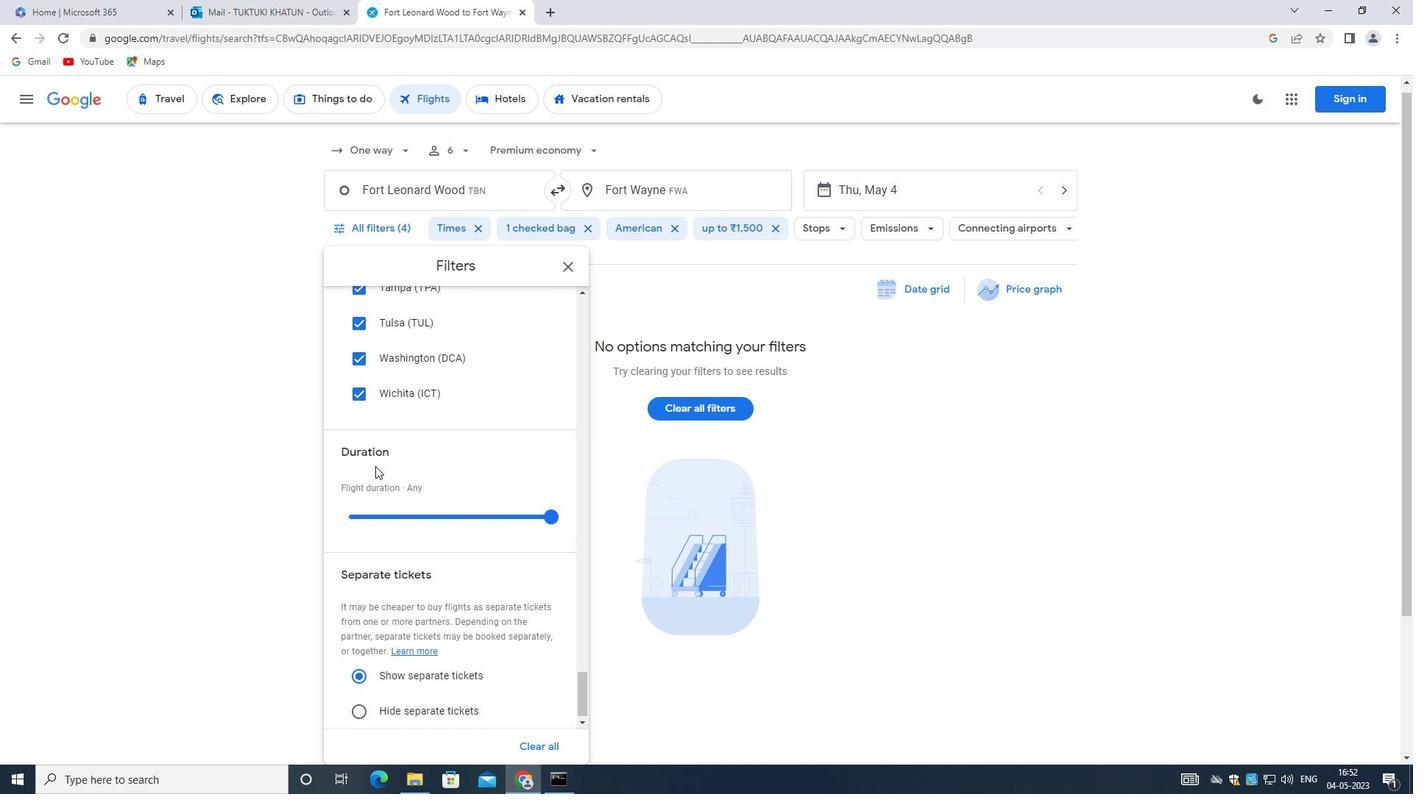 
